 Task: Search for Airbnb cabins in Jackson Hole, Wyoming with access to Cabins.
Action: Mouse moved to (530, 97)
Screenshot: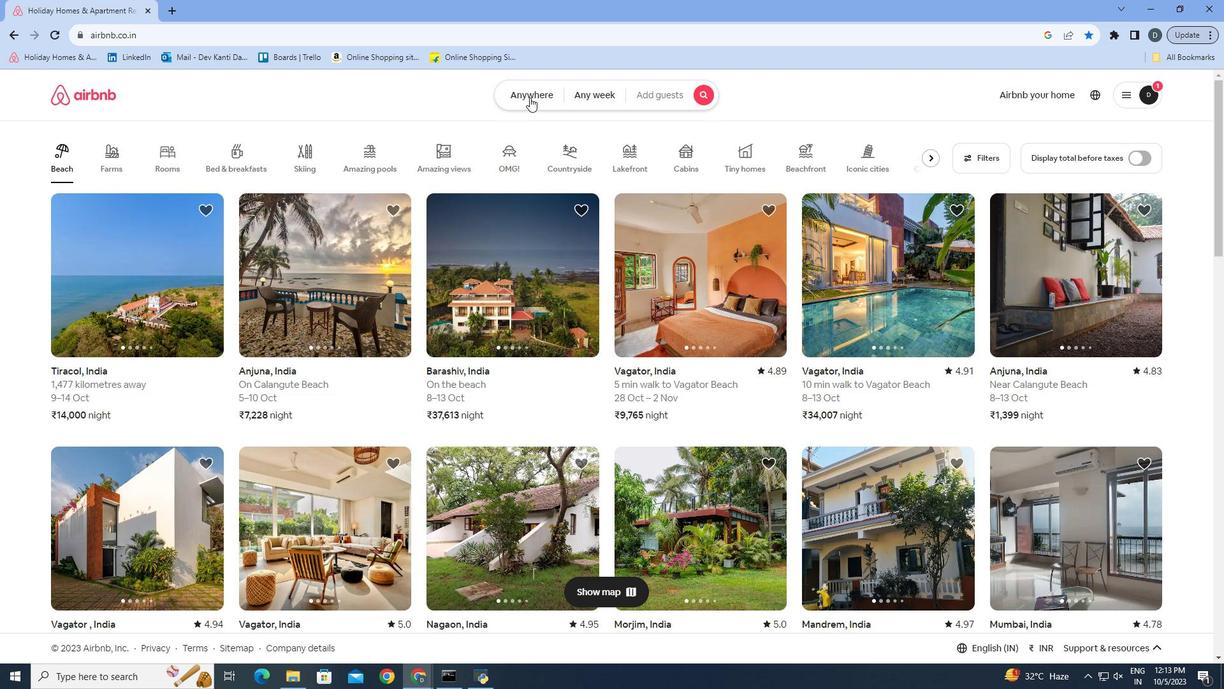 
Action: Mouse pressed left at (530, 97)
Screenshot: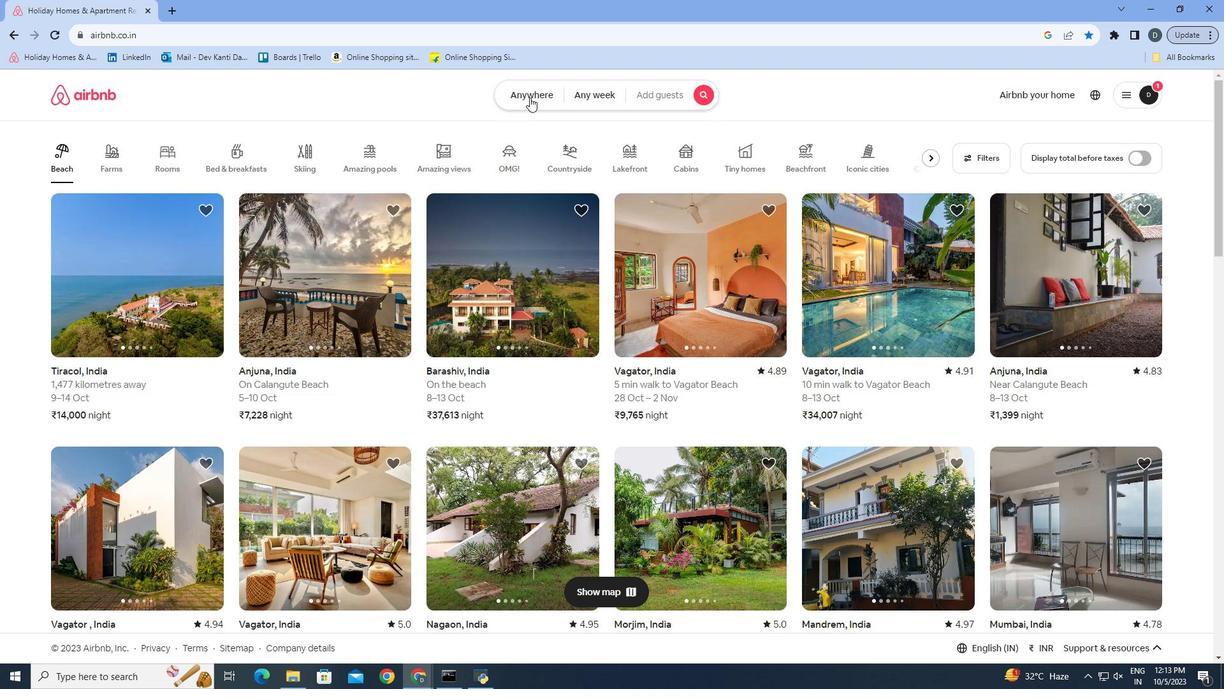 
Action: Mouse moved to (428, 145)
Screenshot: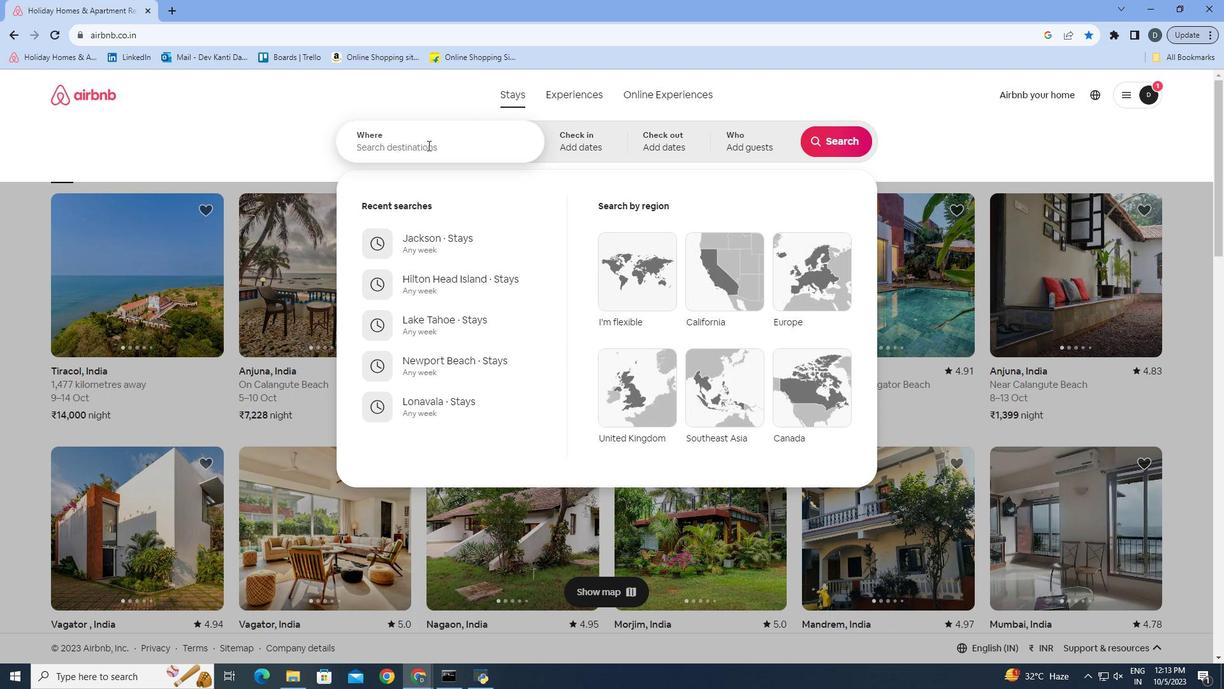 
Action: Mouse pressed left at (428, 145)
Screenshot: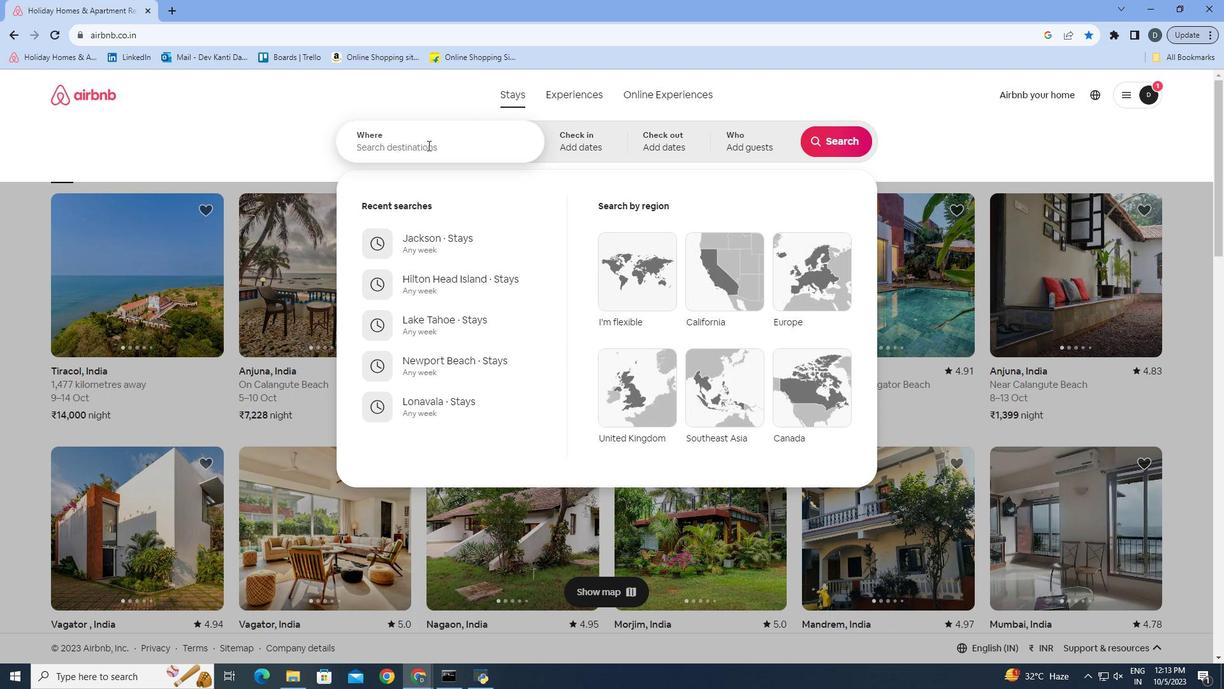 
Action: Mouse moved to (420, 144)
Screenshot: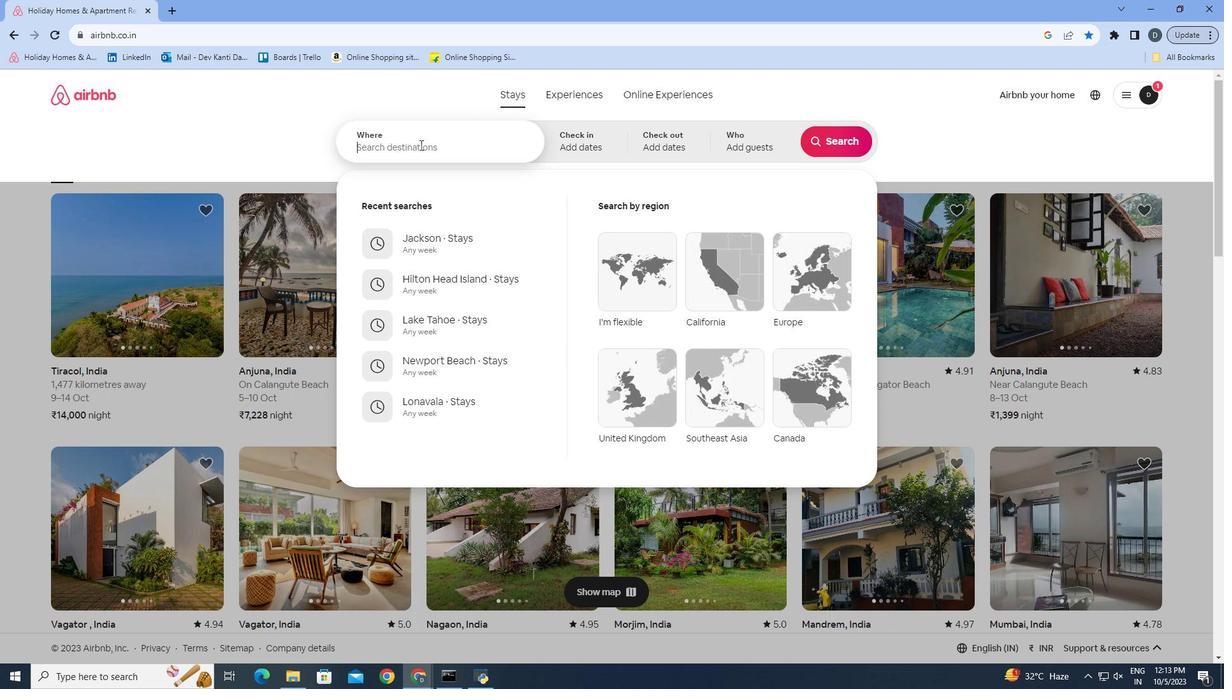 
Action: Key pressed <Key.shift>Jackson<Key.space><Key.shift>Hole<Key.down><Key.enter>
Screenshot: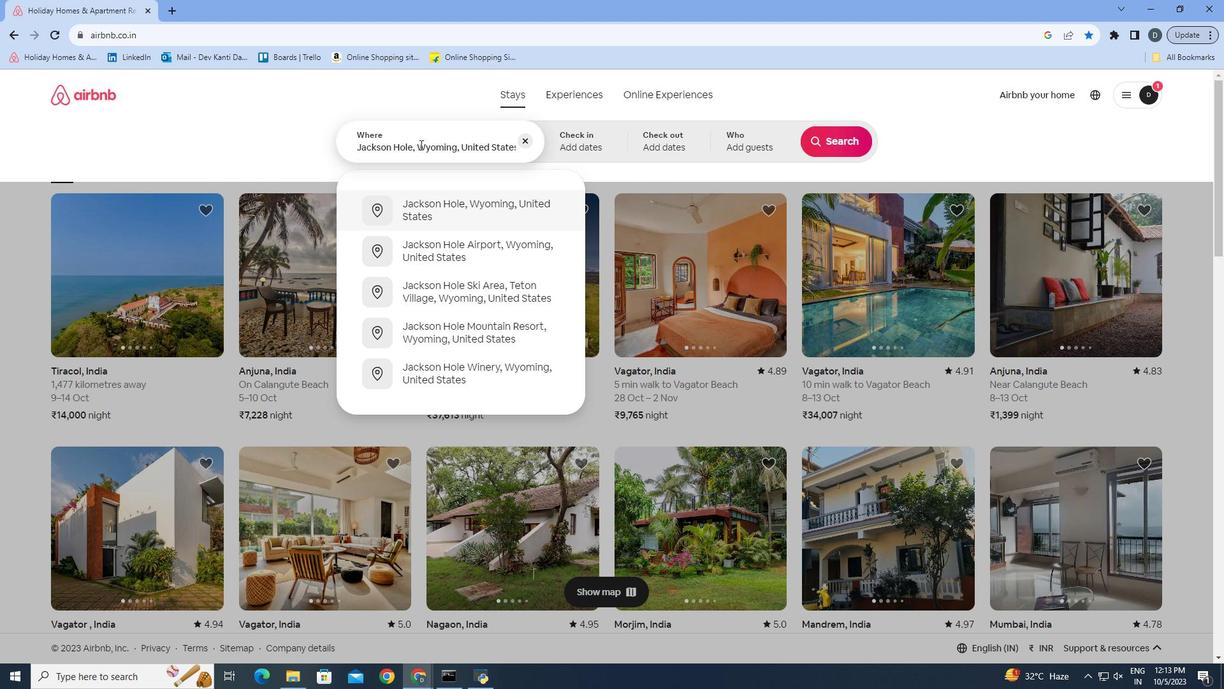 
Action: Mouse moved to (830, 142)
Screenshot: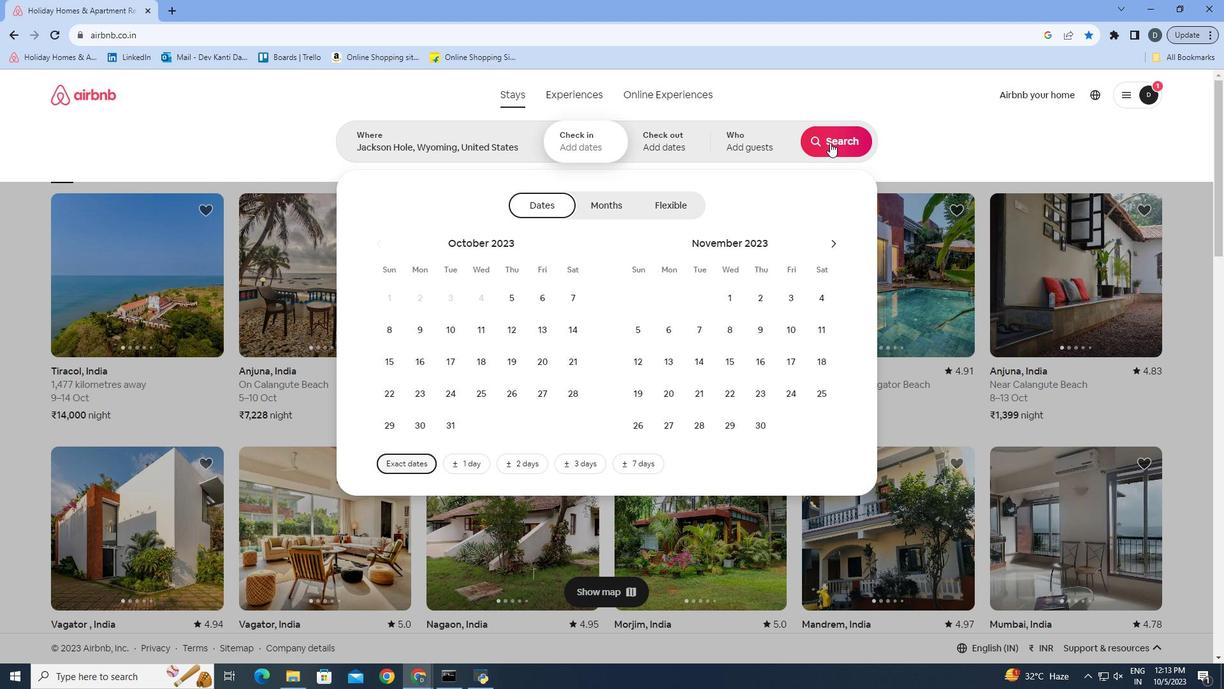 
Action: Mouse pressed left at (830, 142)
Screenshot: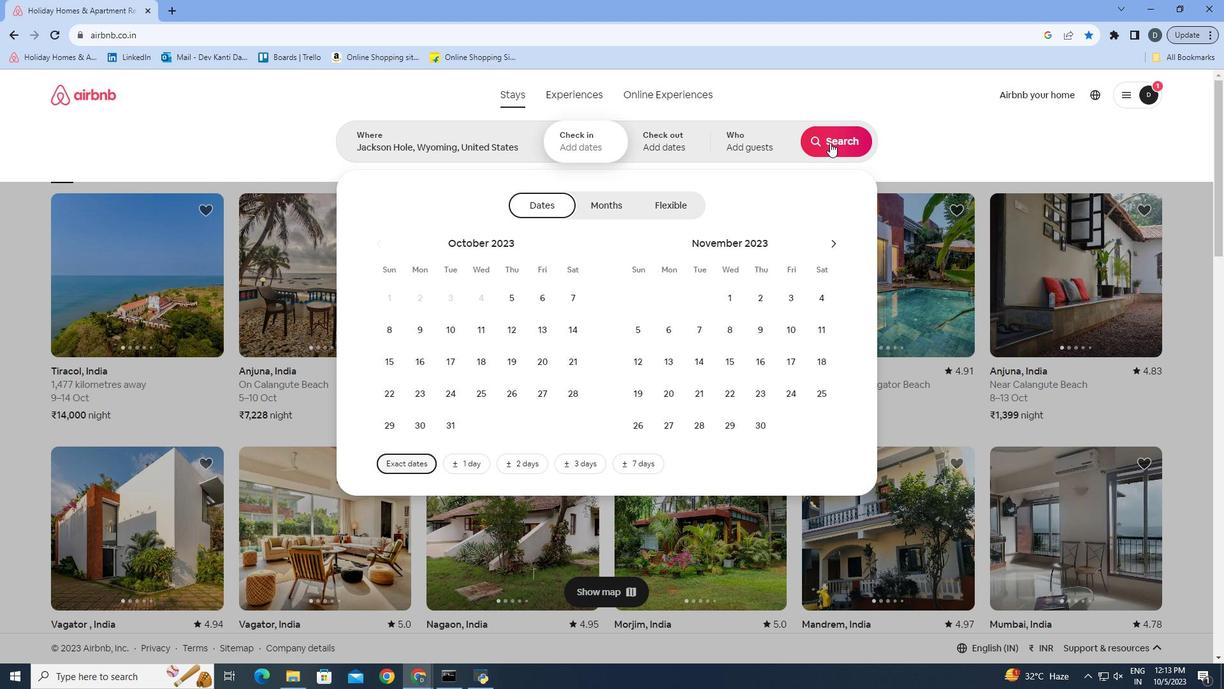 
Action: Mouse moved to (182, 142)
Screenshot: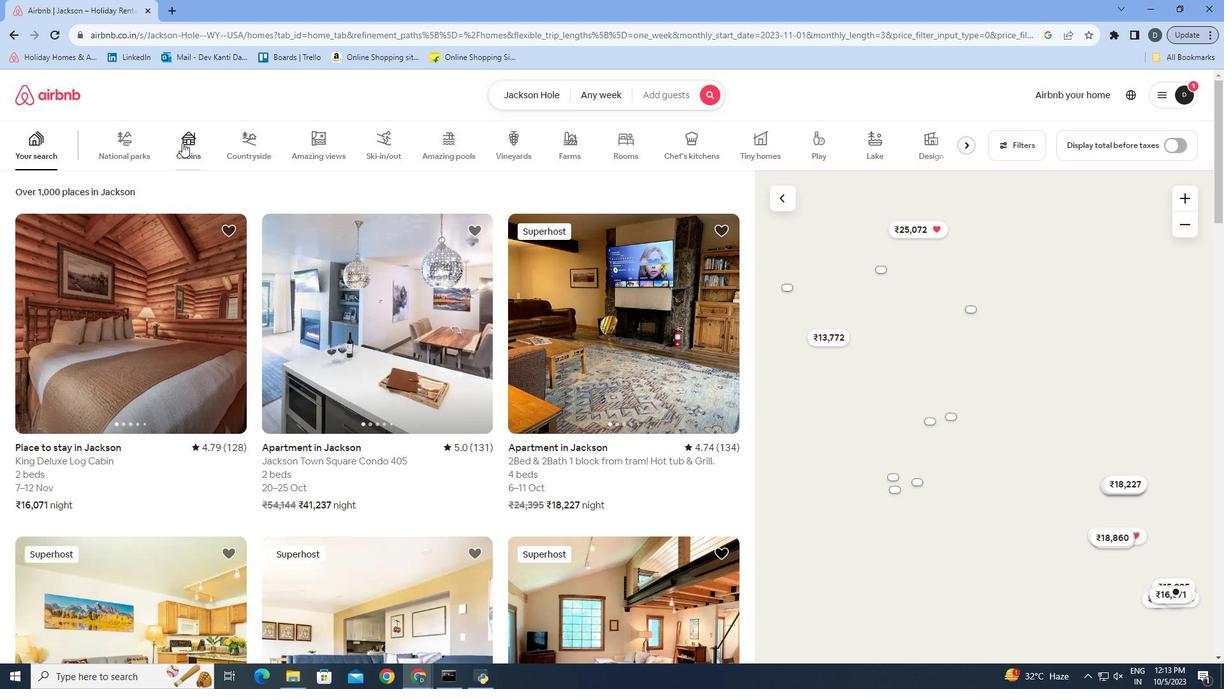 
Action: Mouse pressed left at (182, 142)
Screenshot: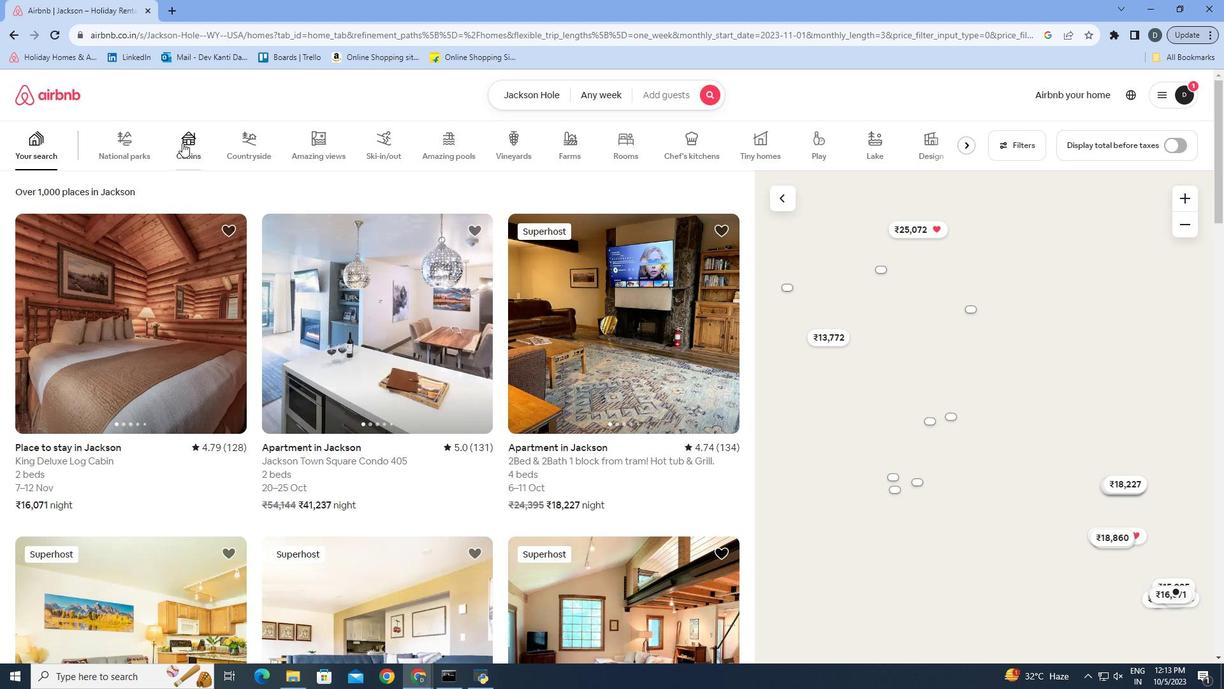 
Action: Mouse moved to (586, 314)
Screenshot: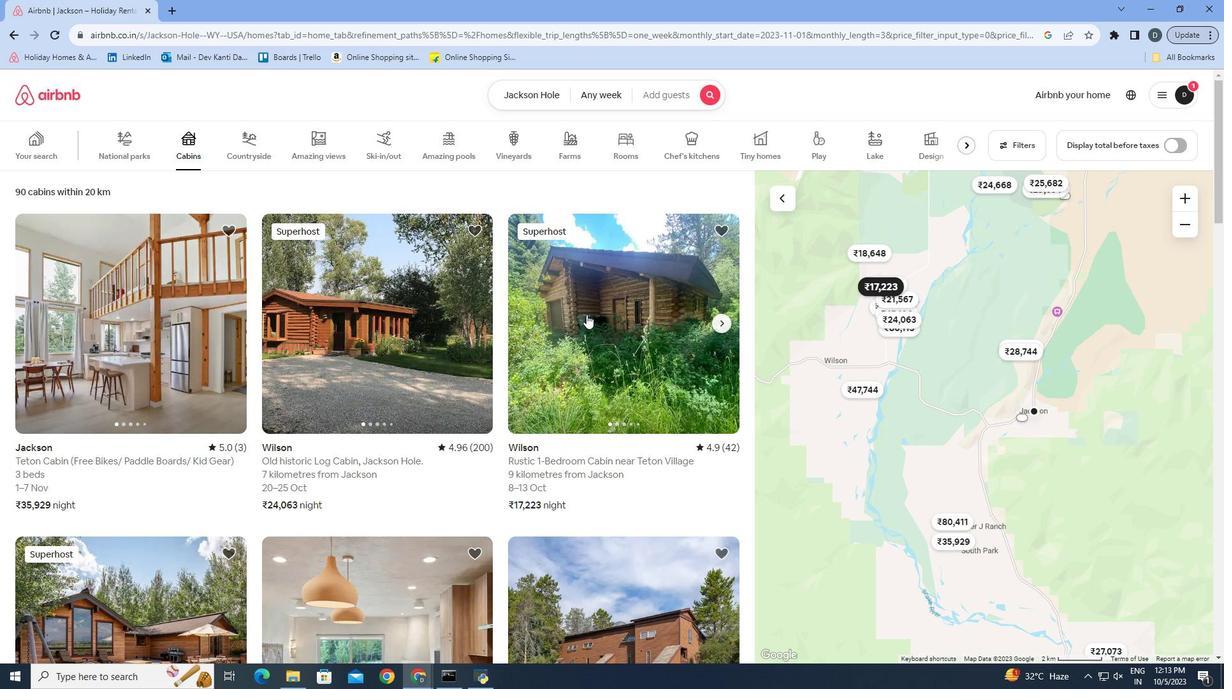 
Action: Mouse pressed left at (586, 314)
Screenshot: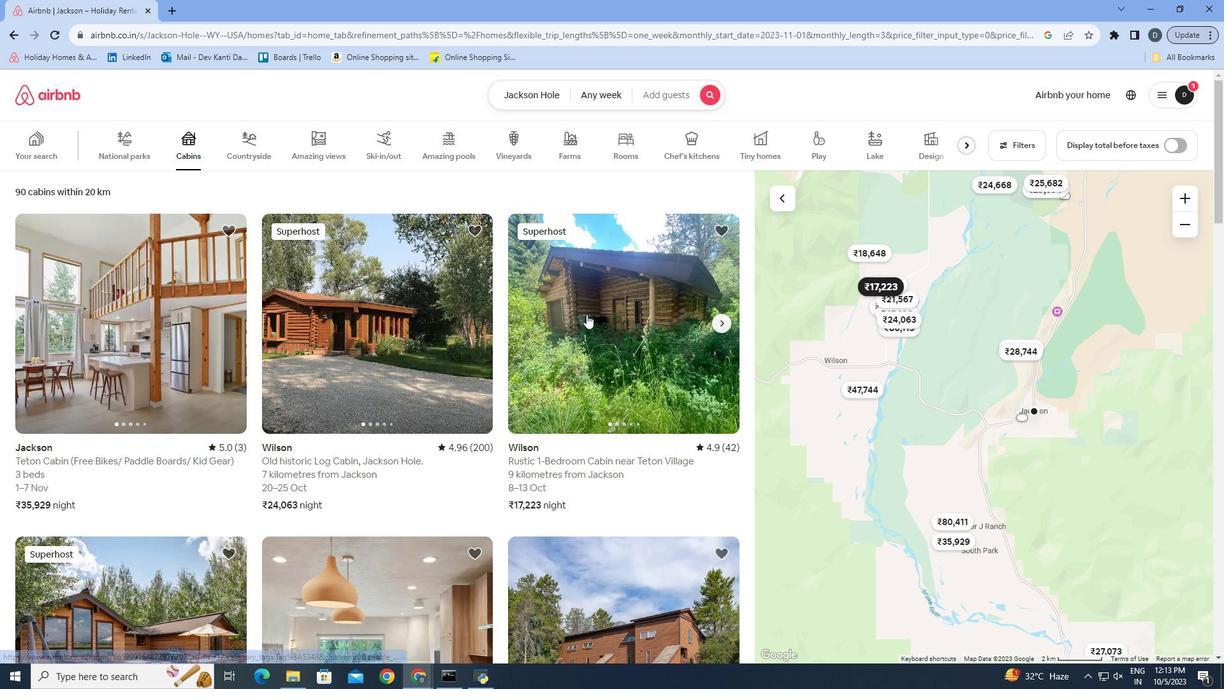 
Action: Mouse moved to (926, 479)
Screenshot: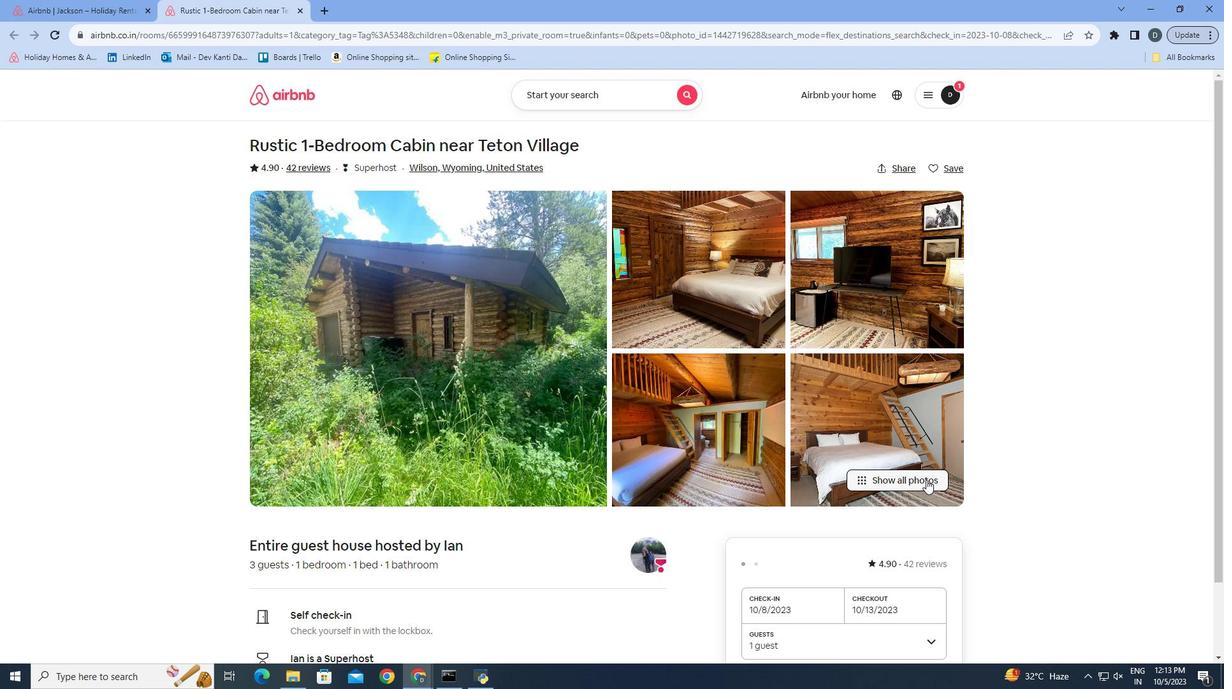 
Action: Mouse pressed left at (926, 479)
Screenshot: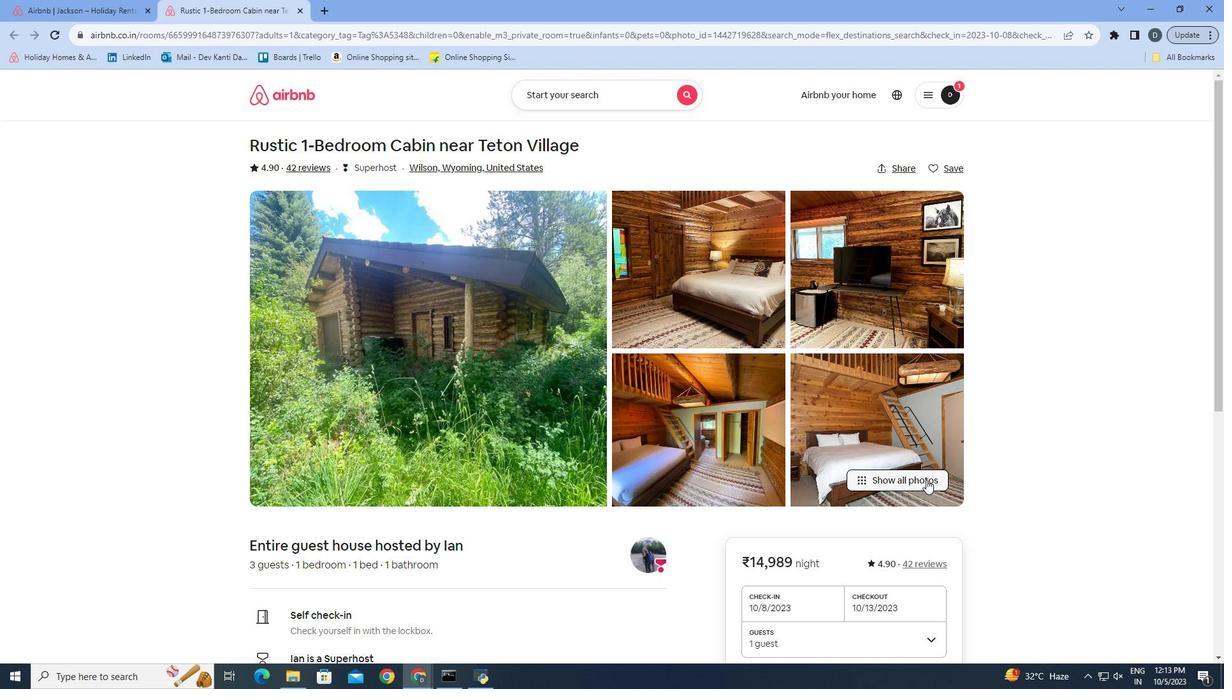 
Action: Mouse moved to (953, 371)
Screenshot: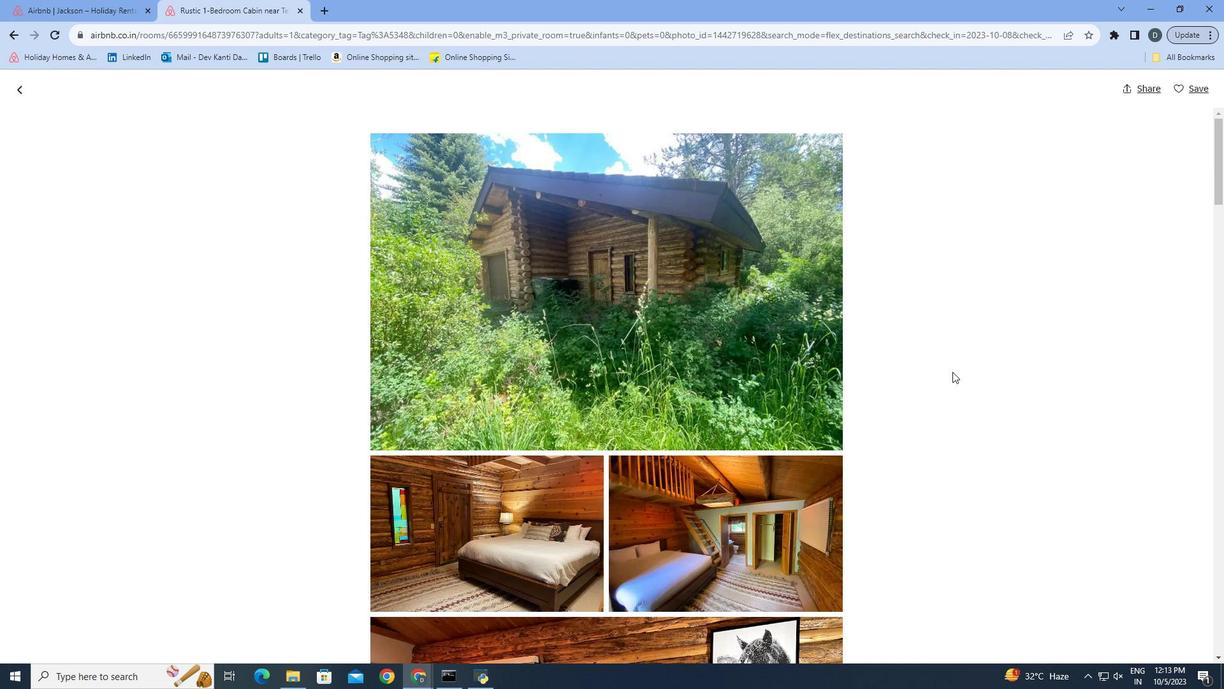 
Action: Mouse scrolled (953, 371) with delta (0, 0)
Screenshot: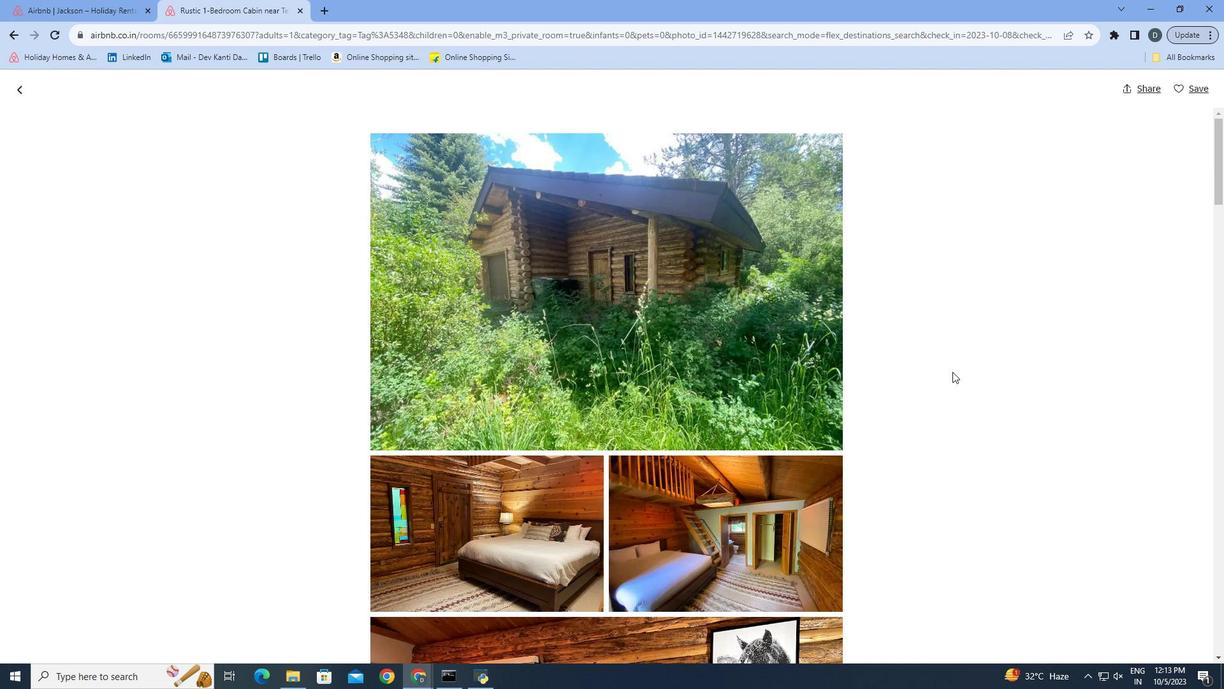 
Action: Mouse moved to (881, 372)
Screenshot: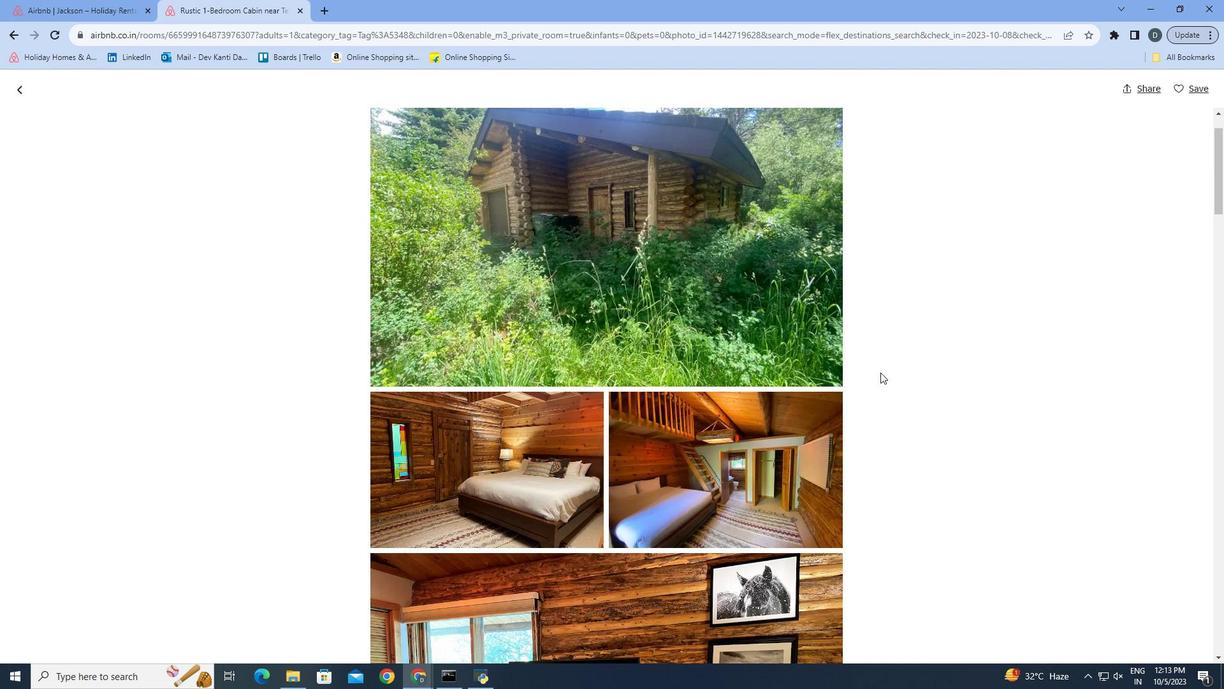 
Action: Mouse scrolled (881, 371) with delta (0, 0)
Screenshot: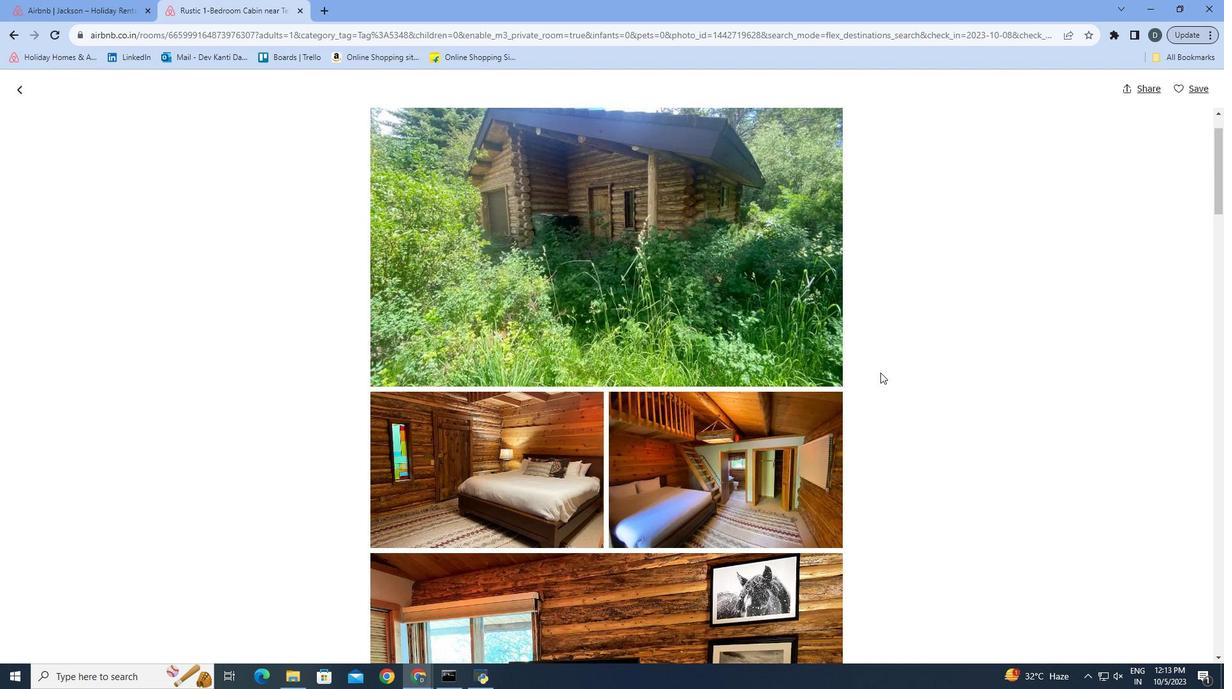 
Action: Mouse moved to (877, 371)
Screenshot: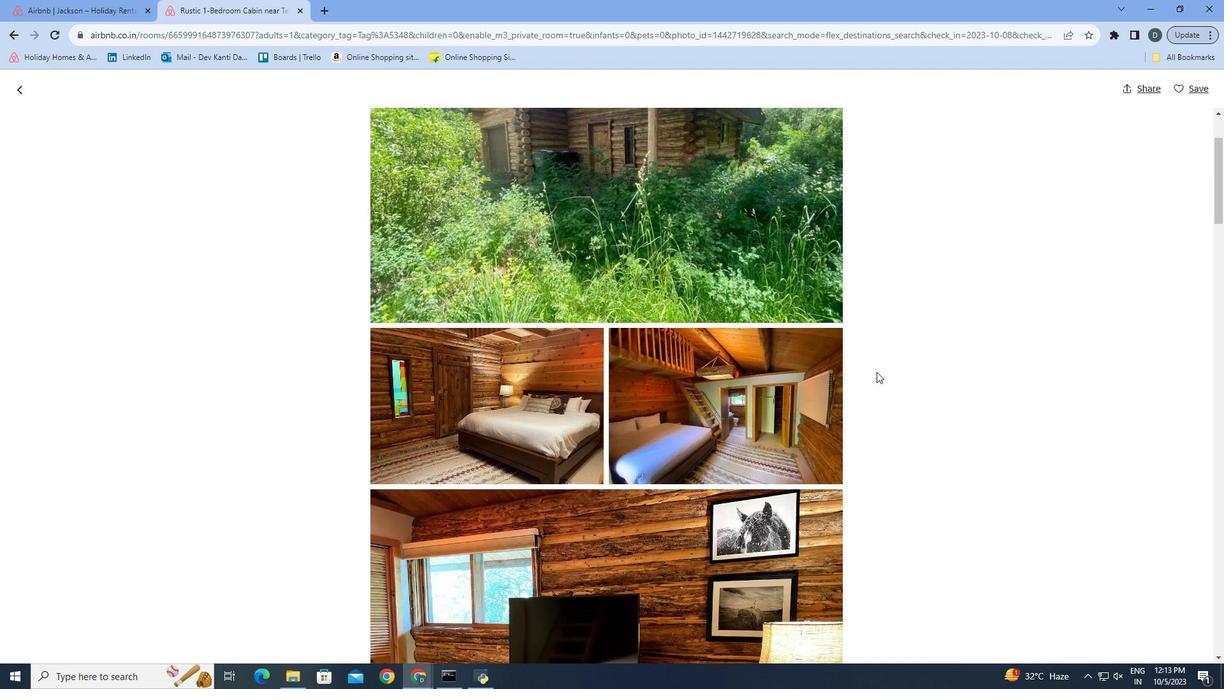 
Action: Mouse scrolled (877, 371) with delta (0, 0)
Screenshot: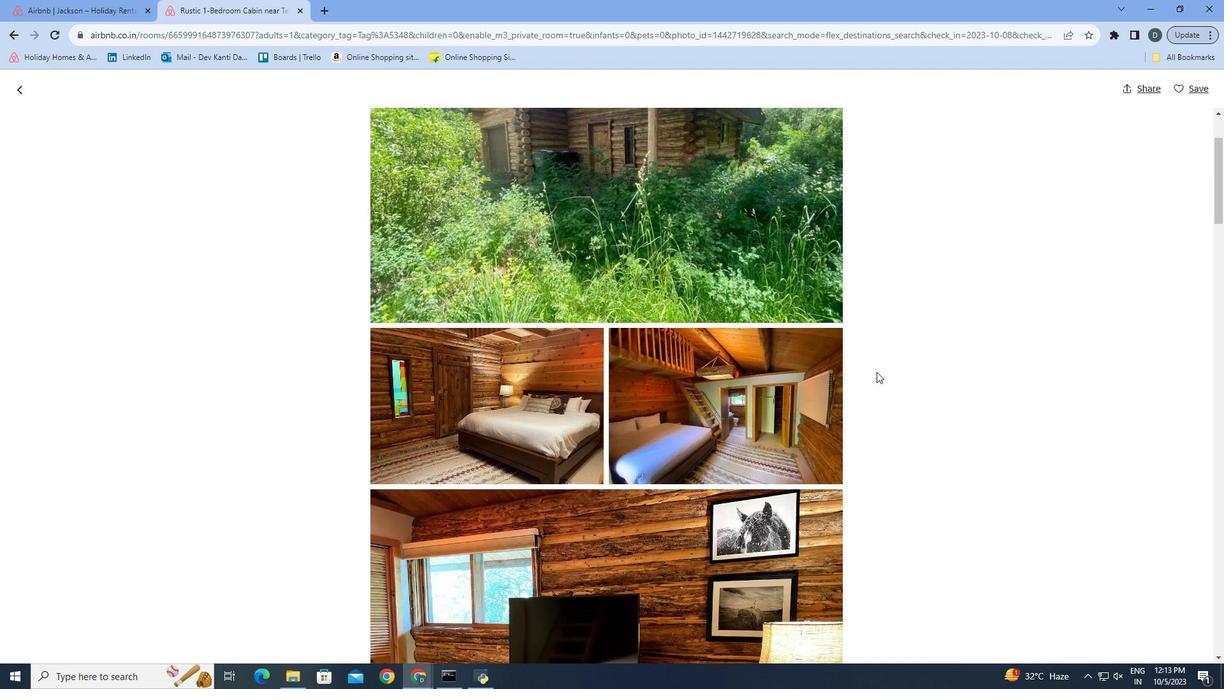 
Action: Mouse scrolled (877, 371) with delta (0, 0)
Screenshot: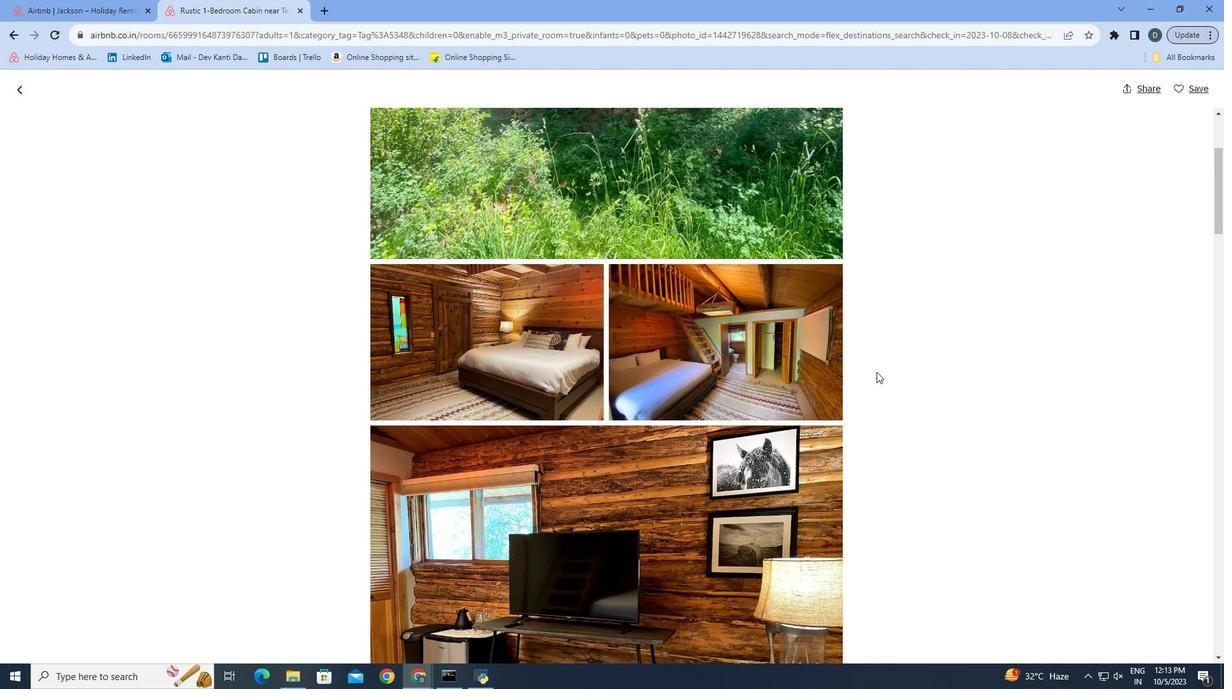 
Action: Mouse scrolled (877, 371) with delta (0, 0)
Screenshot: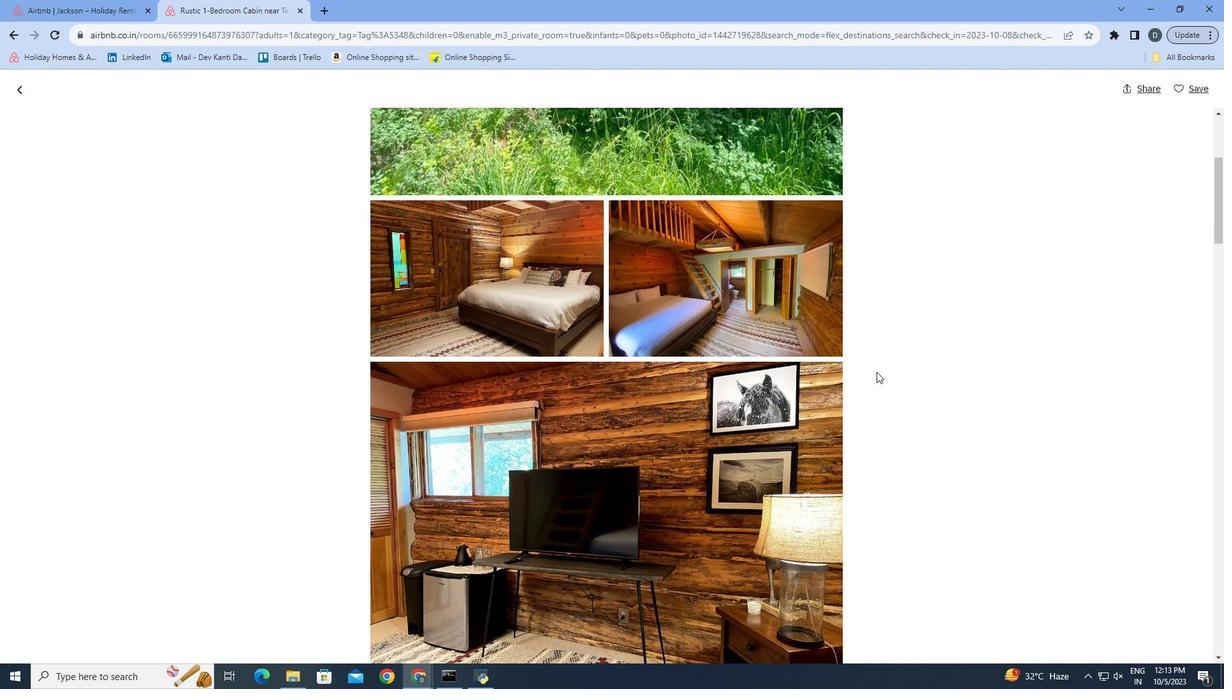 
Action: Mouse scrolled (877, 371) with delta (0, 0)
Screenshot: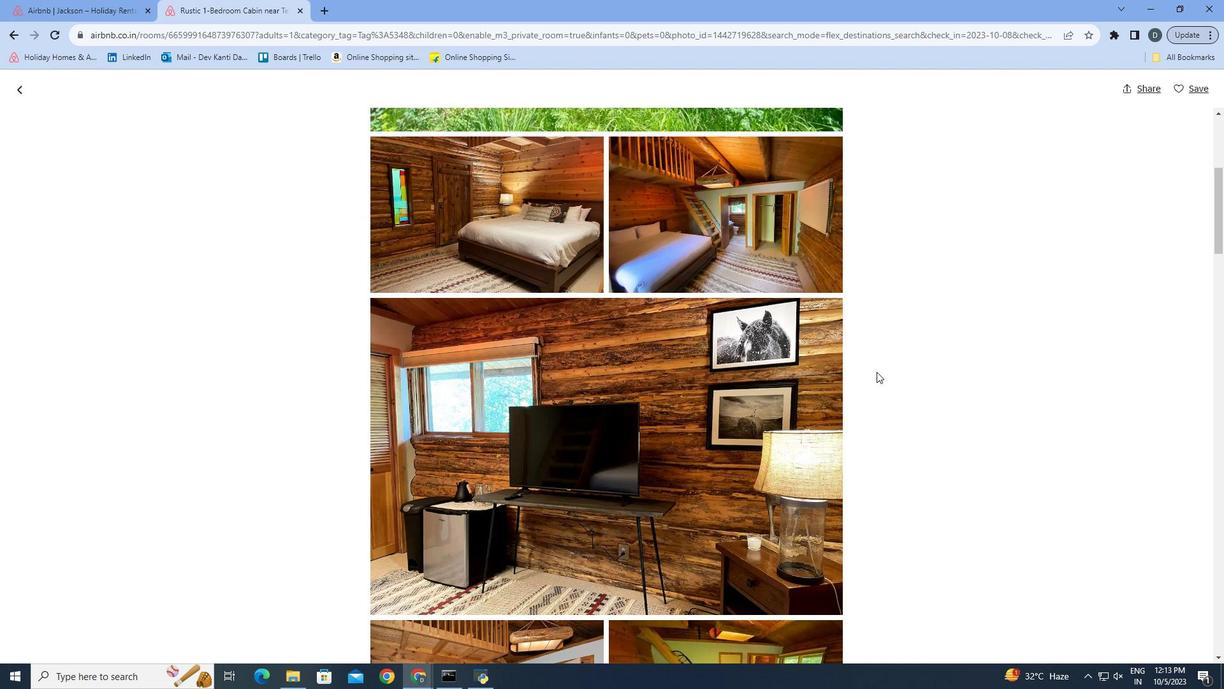 
Action: Mouse scrolled (877, 371) with delta (0, 0)
Screenshot: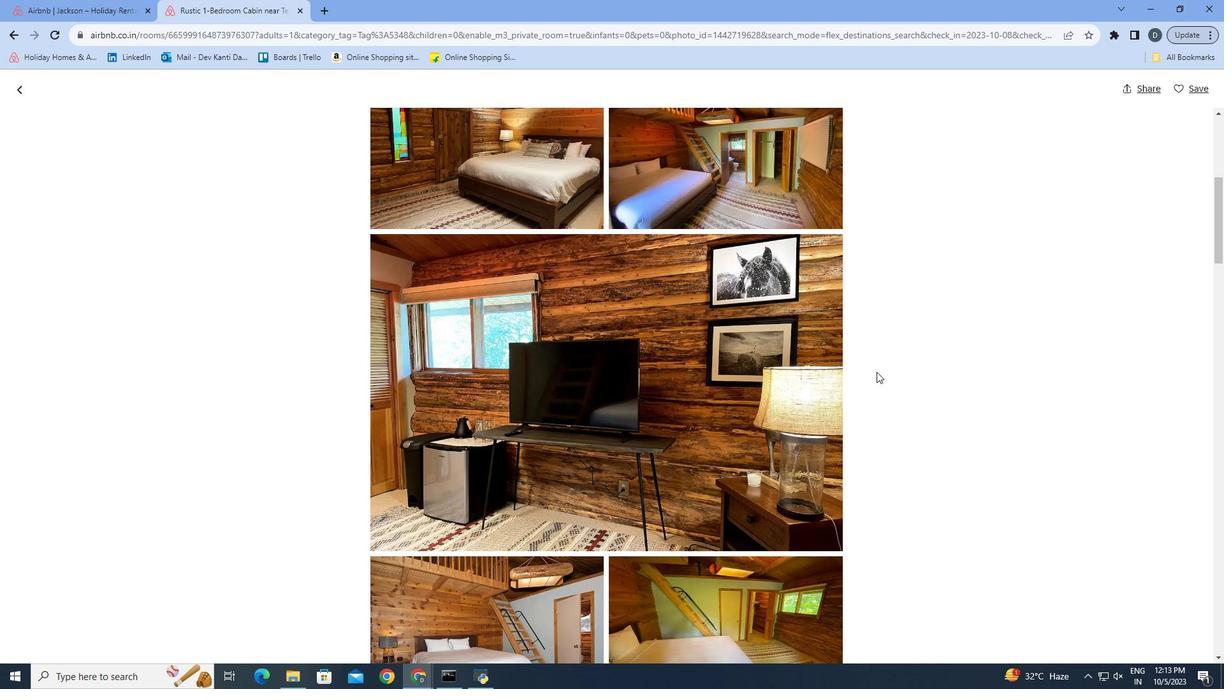 
Action: Mouse moved to (879, 371)
Screenshot: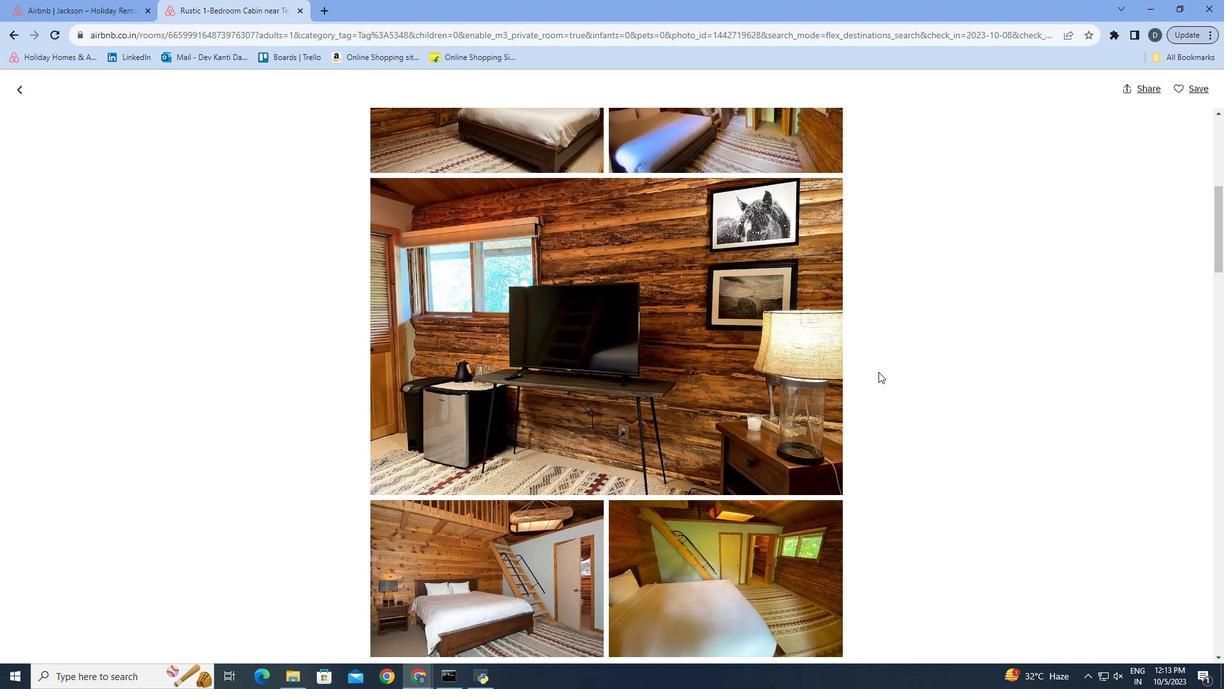 
Action: Mouse scrolled (879, 371) with delta (0, 0)
Screenshot: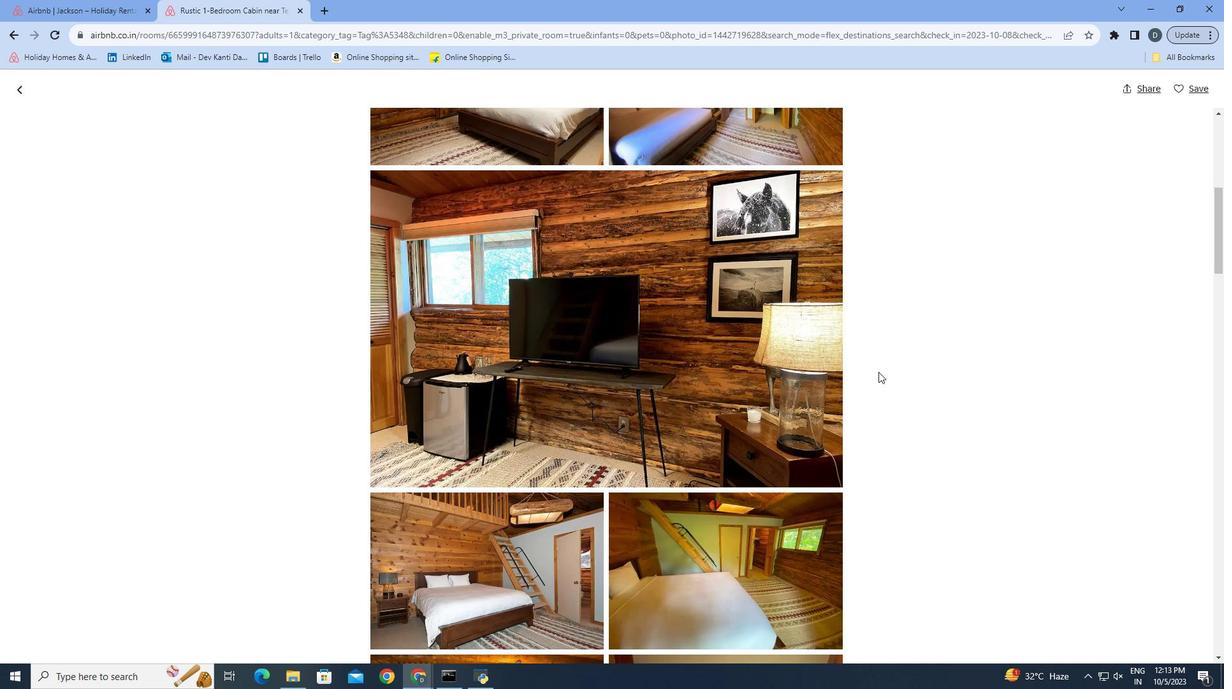 
Action: Mouse scrolled (879, 371) with delta (0, 0)
Screenshot: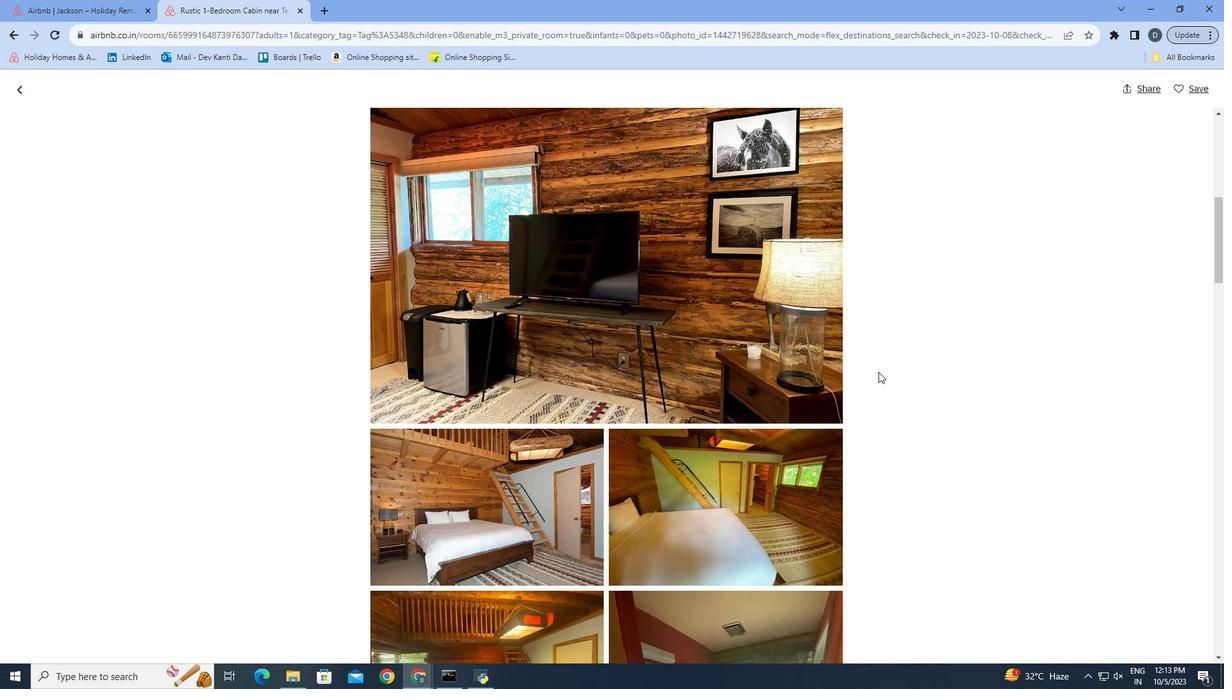 
Action: Mouse scrolled (879, 371) with delta (0, 0)
Screenshot: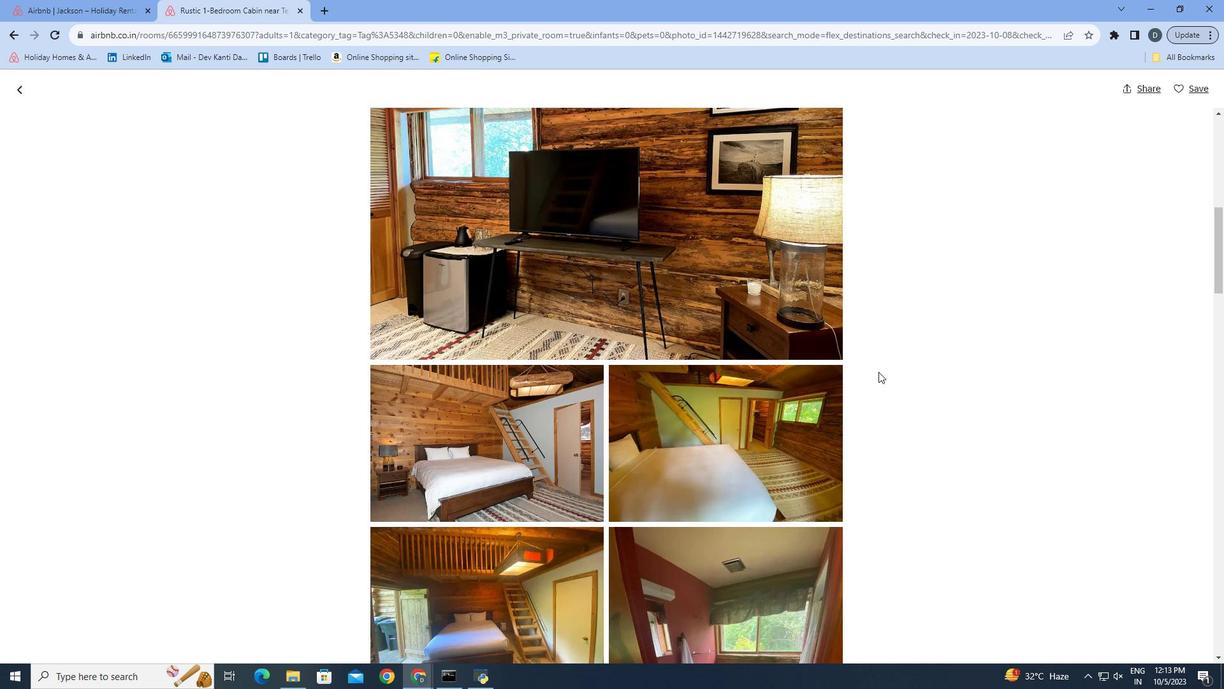 
Action: Mouse scrolled (879, 371) with delta (0, 0)
Screenshot: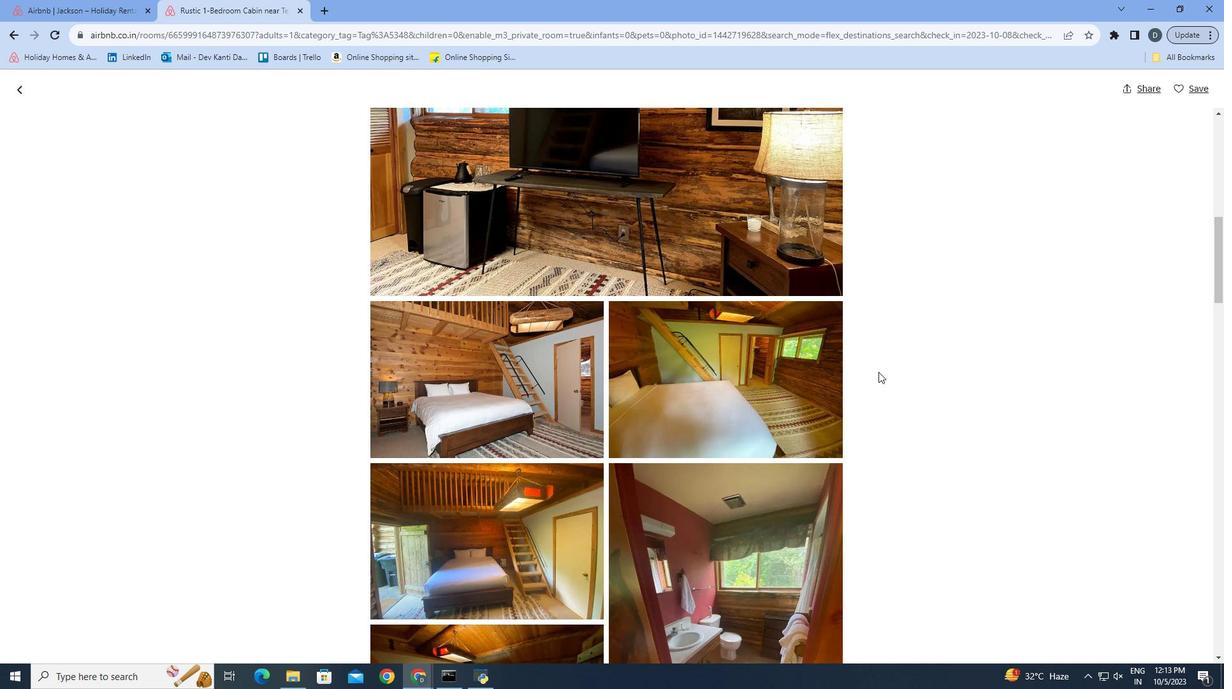 
Action: Mouse scrolled (879, 371) with delta (0, 0)
Screenshot: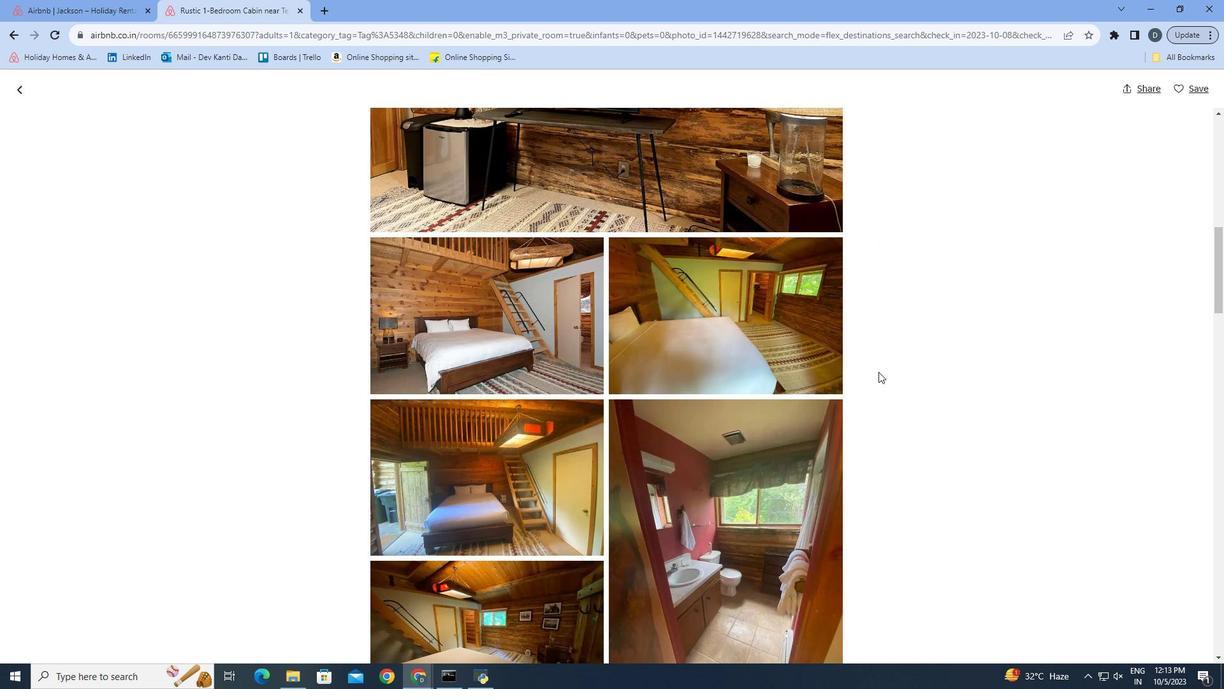 
Action: Mouse scrolled (879, 371) with delta (0, 0)
Screenshot: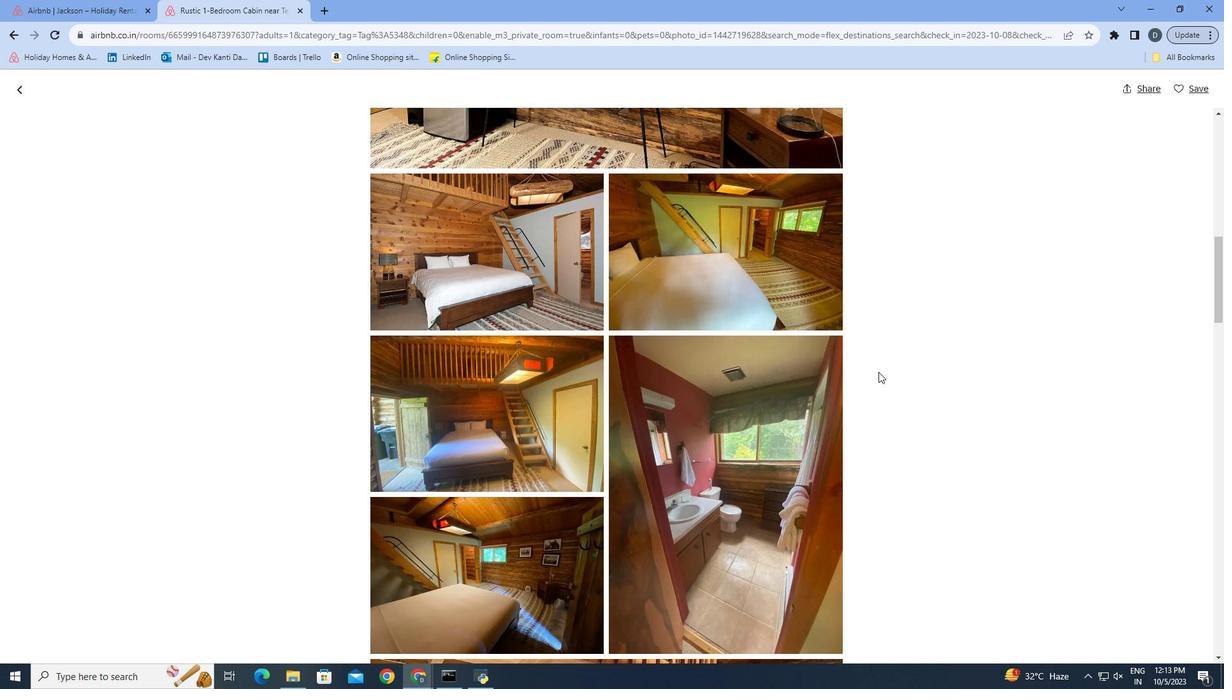 
Action: Mouse moved to (879, 371)
Screenshot: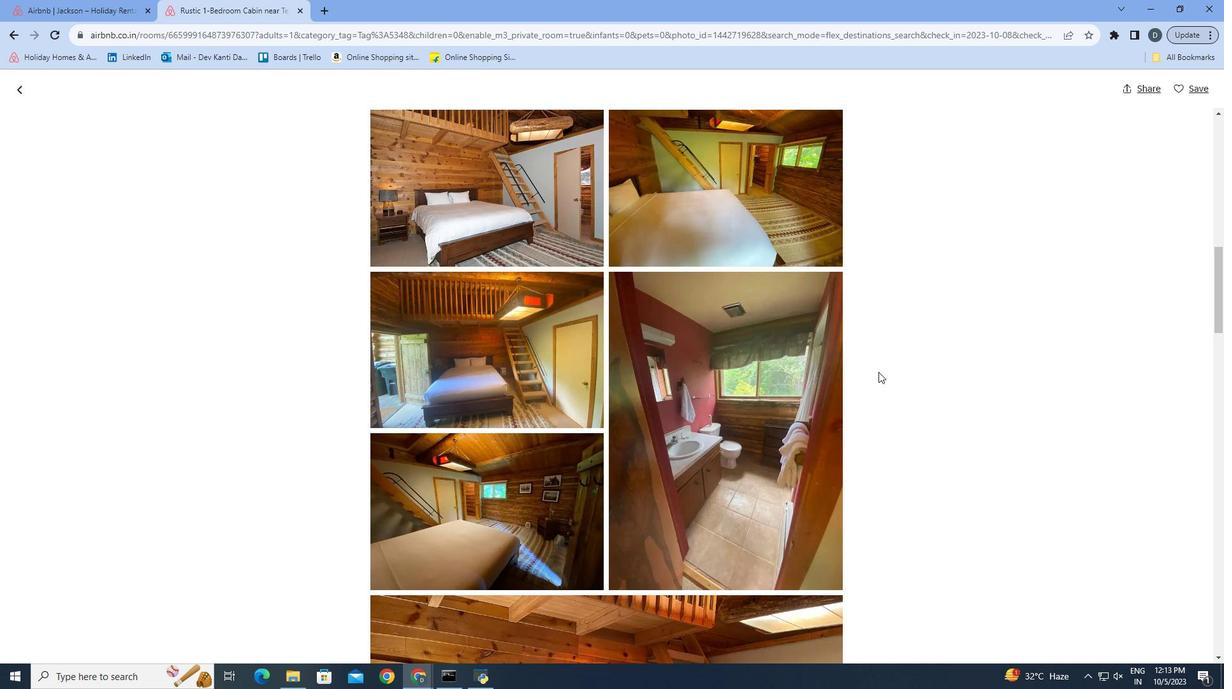 
Action: Mouse scrolled (879, 371) with delta (0, 0)
Screenshot: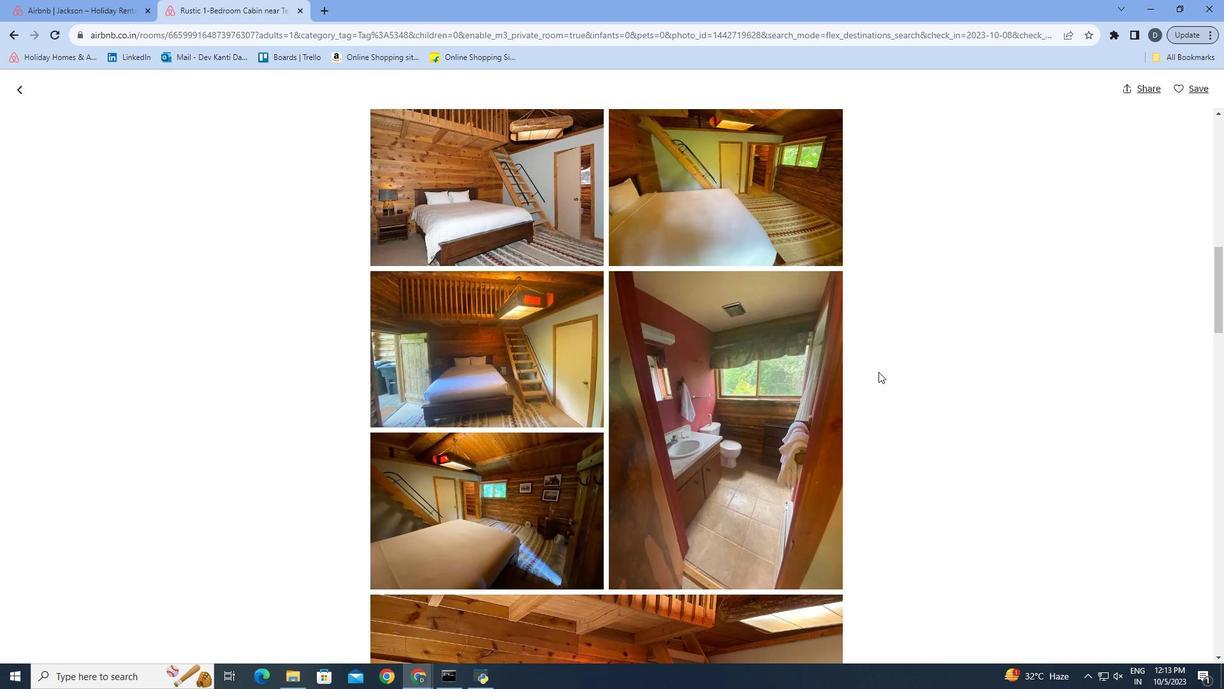 
Action: Mouse scrolled (879, 371) with delta (0, 0)
Screenshot: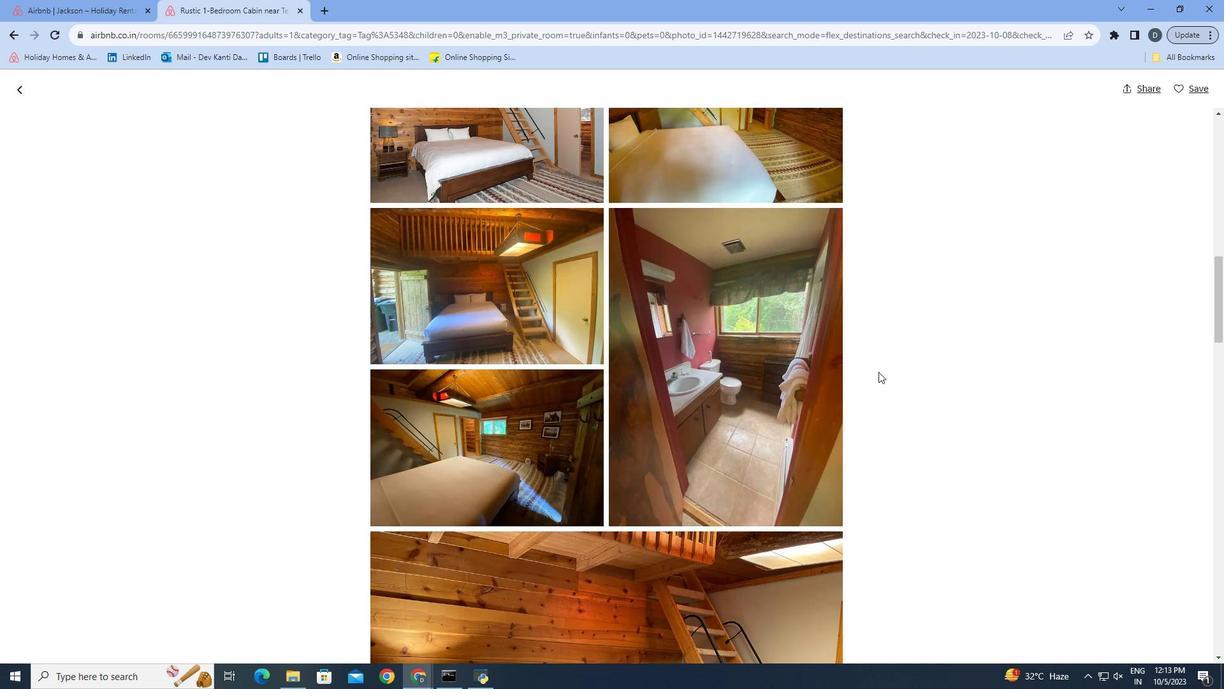 
Action: Mouse scrolled (879, 371) with delta (0, 0)
Screenshot: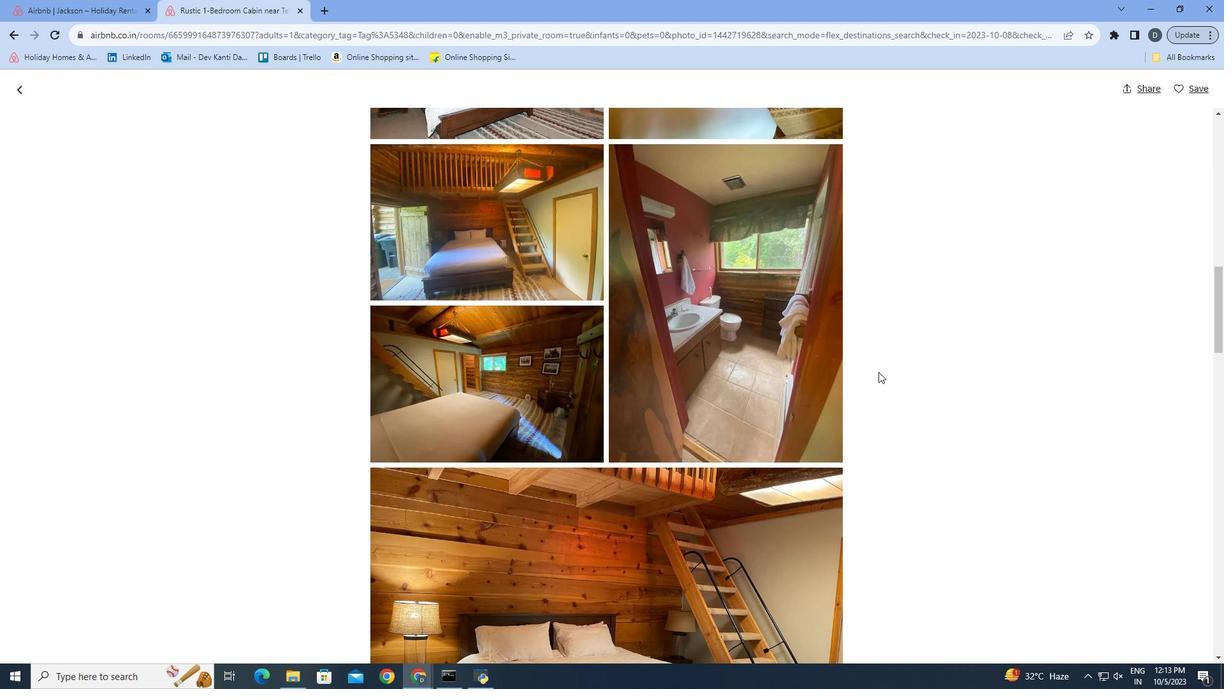 
Action: Mouse moved to (878, 373)
Screenshot: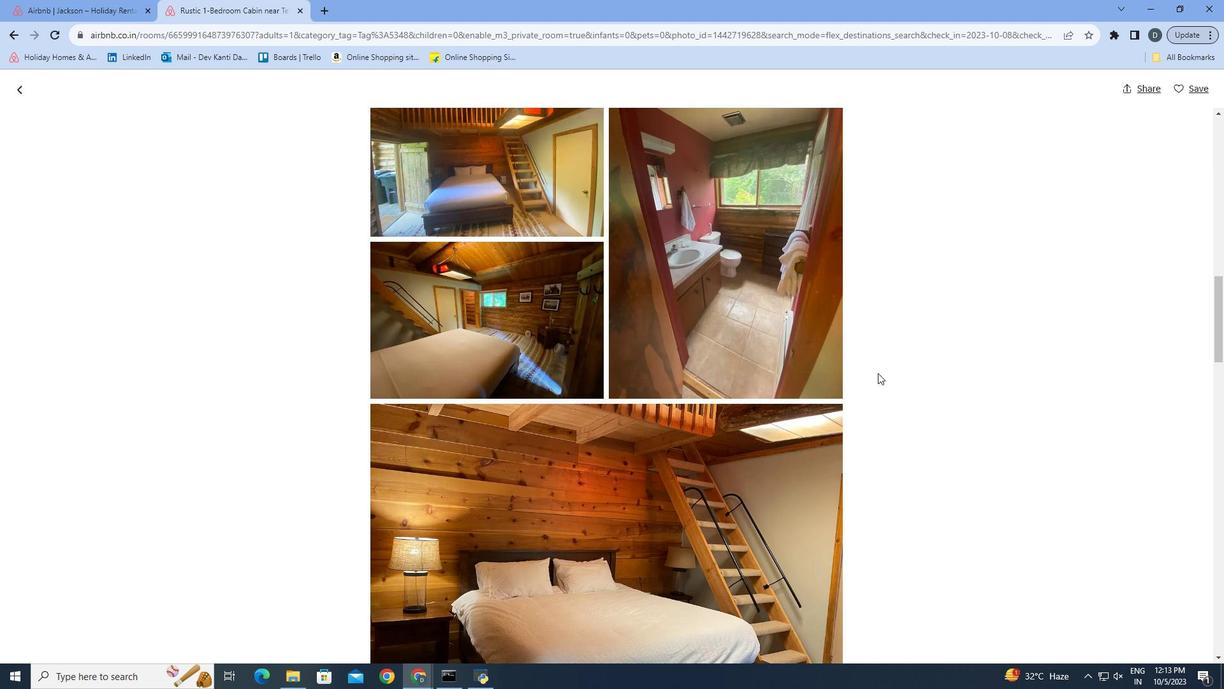 
Action: Mouse scrolled (878, 372) with delta (0, 0)
Screenshot: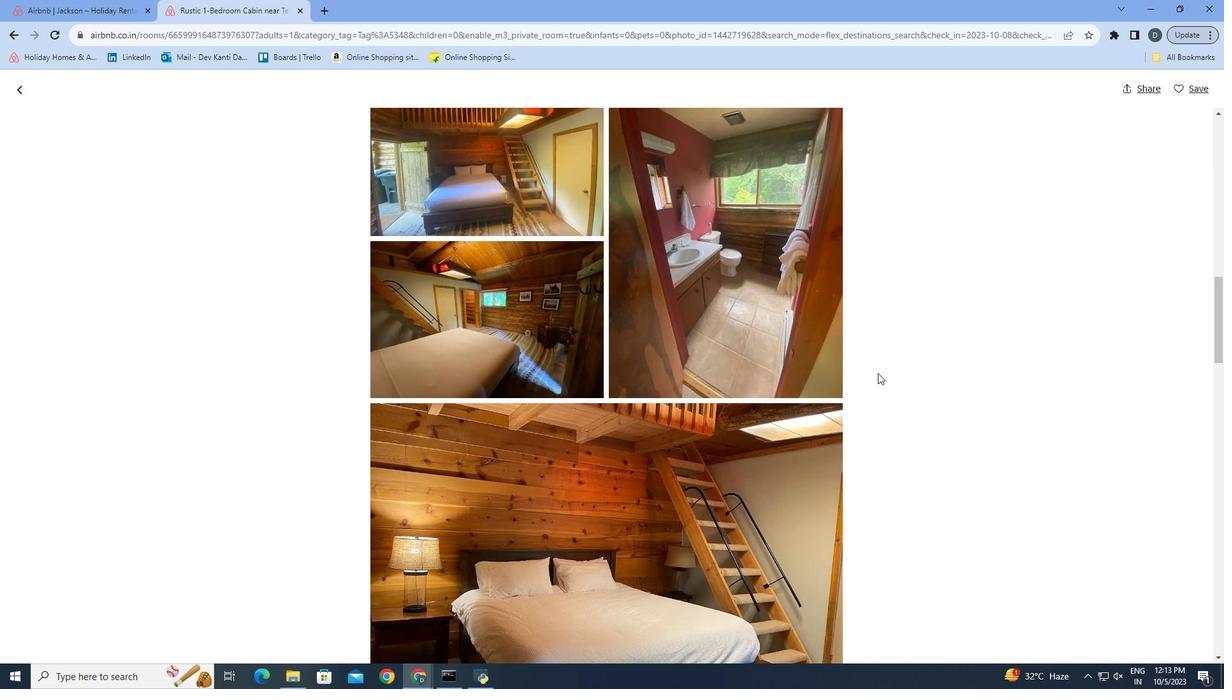 
Action: Mouse moved to (878, 373)
Screenshot: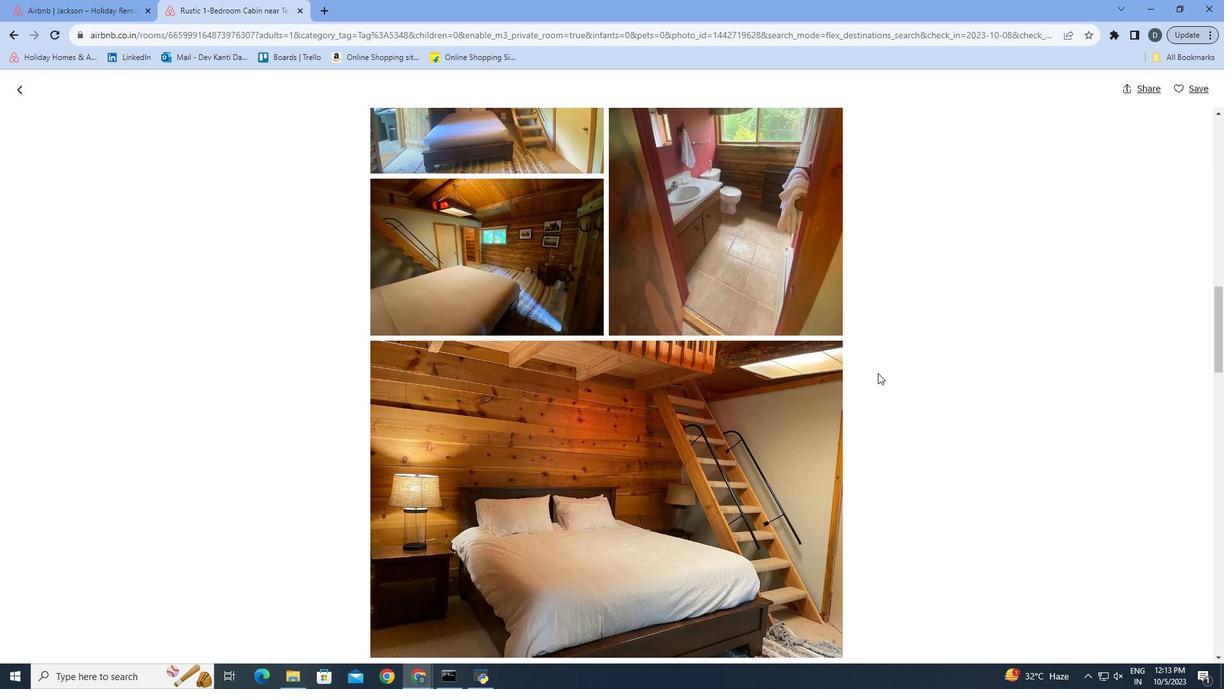 
Action: Mouse scrolled (878, 372) with delta (0, 0)
Screenshot: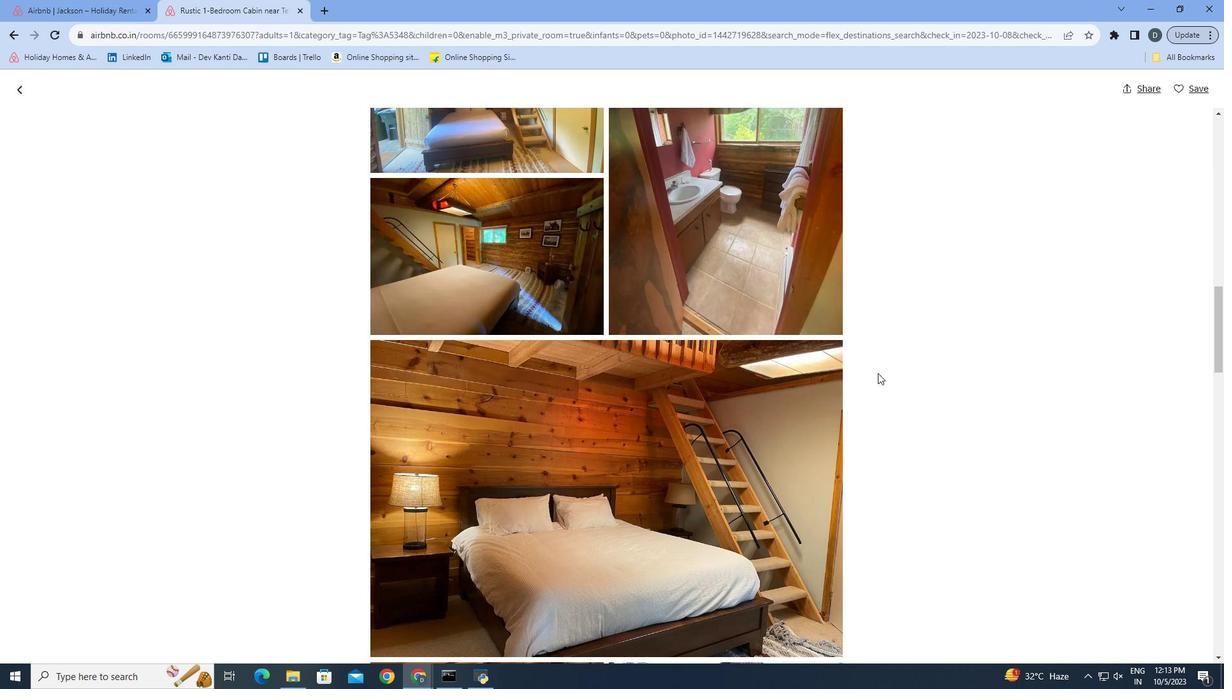 
Action: Mouse scrolled (878, 372) with delta (0, 0)
Screenshot: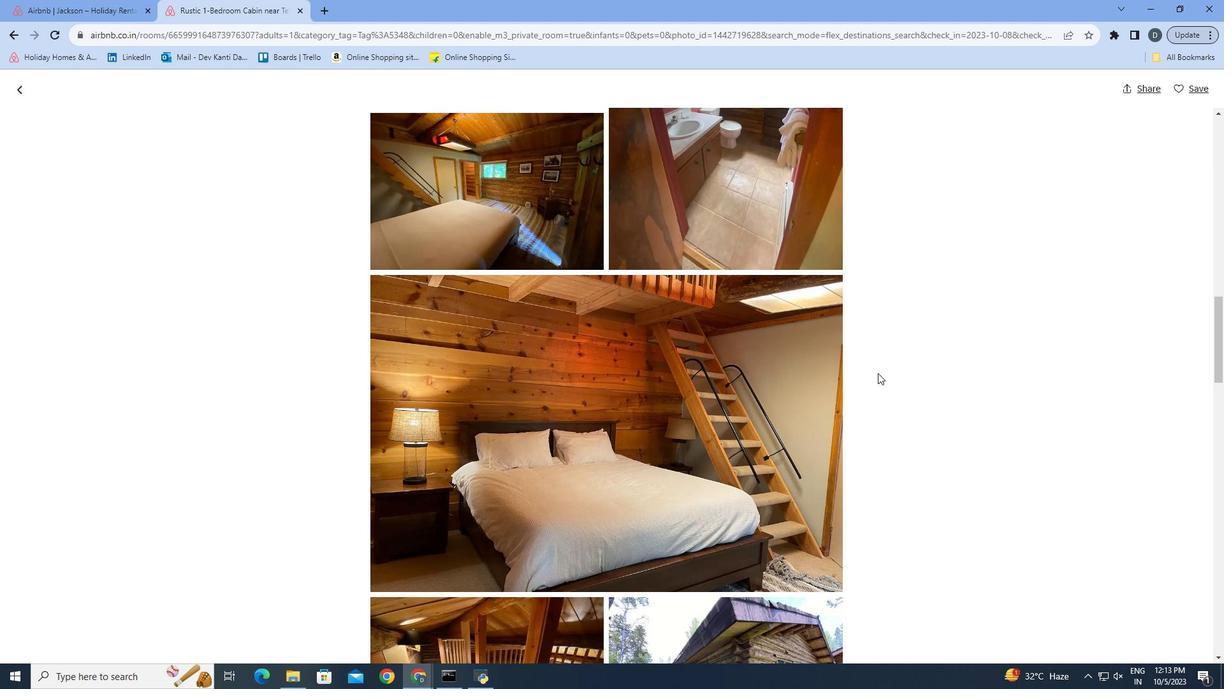 
Action: Mouse scrolled (878, 372) with delta (0, 0)
Screenshot: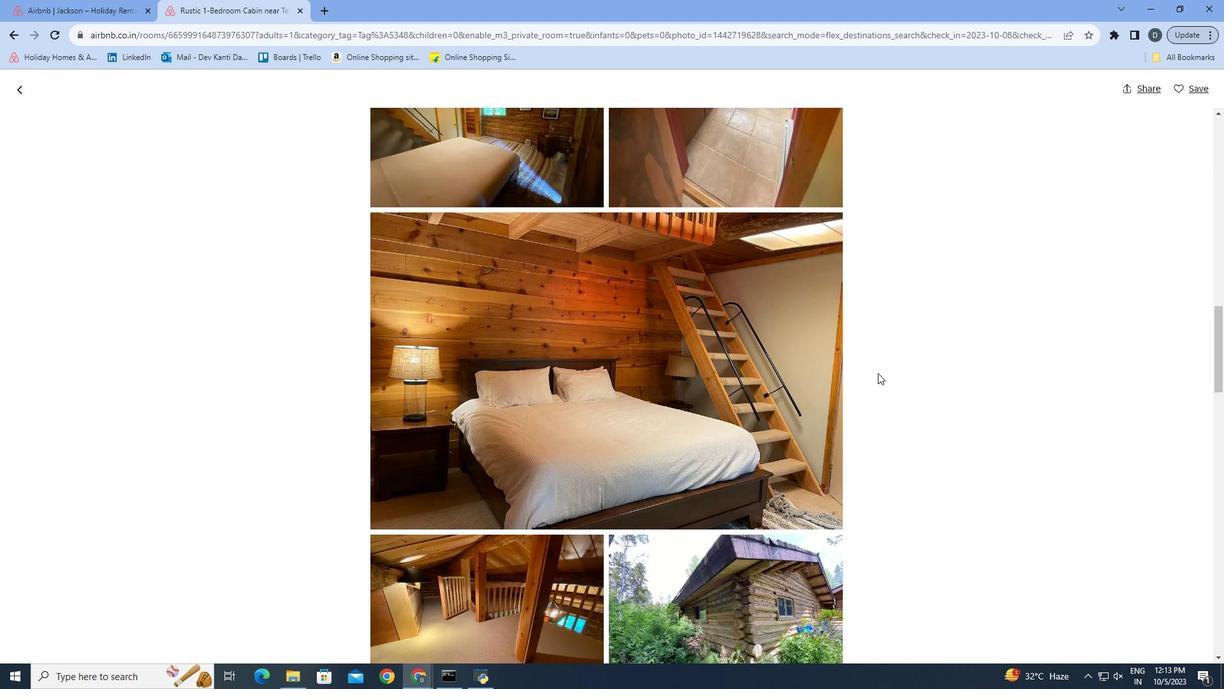 
Action: Mouse scrolled (878, 372) with delta (0, 0)
Screenshot: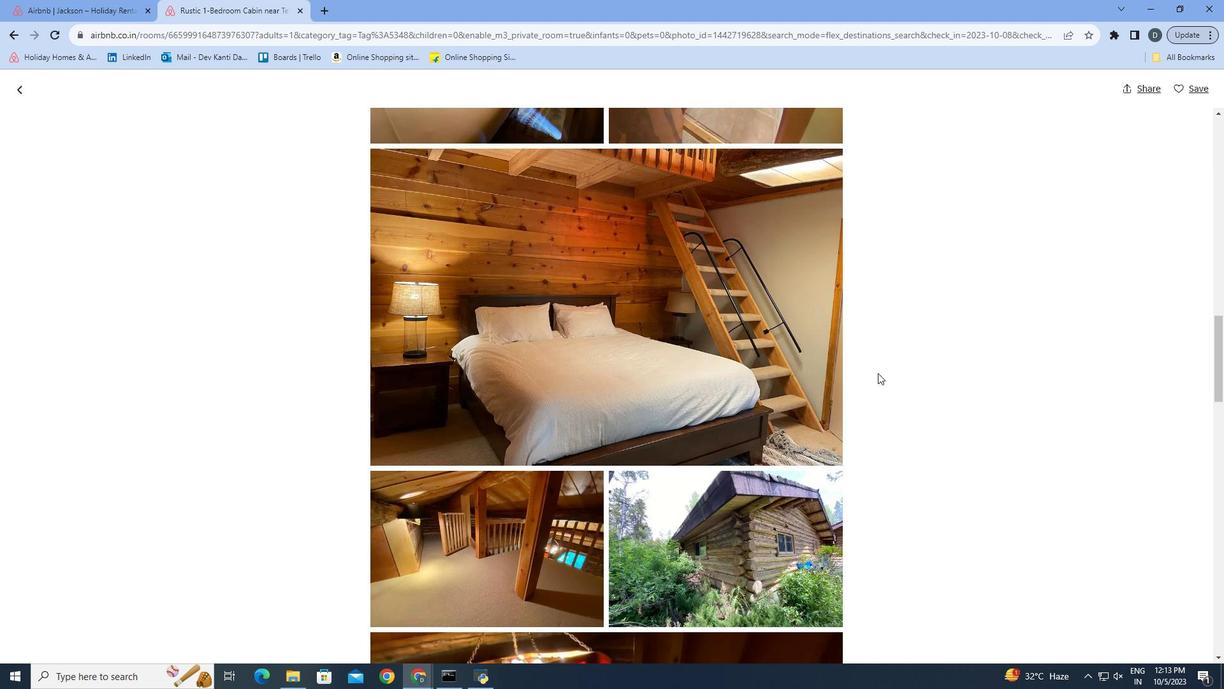 
Action: Mouse scrolled (878, 372) with delta (0, 0)
Screenshot: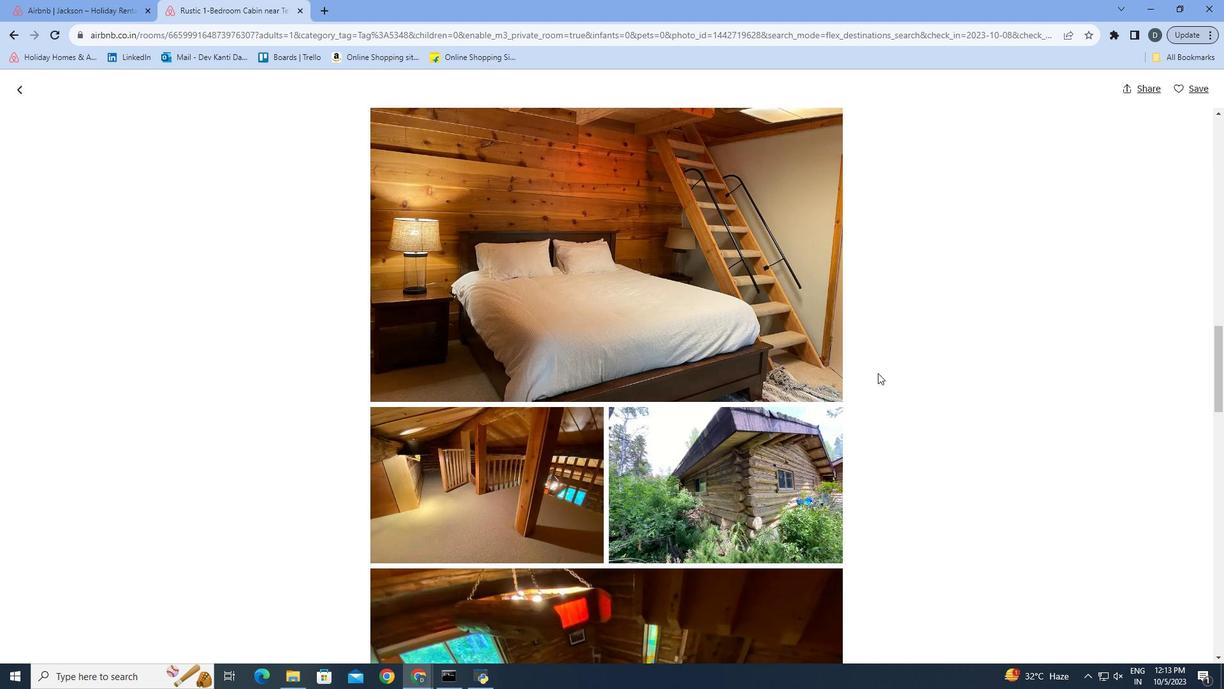 
Action: Mouse scrolled (878, 372) with delta (0, 0)
Screenshot: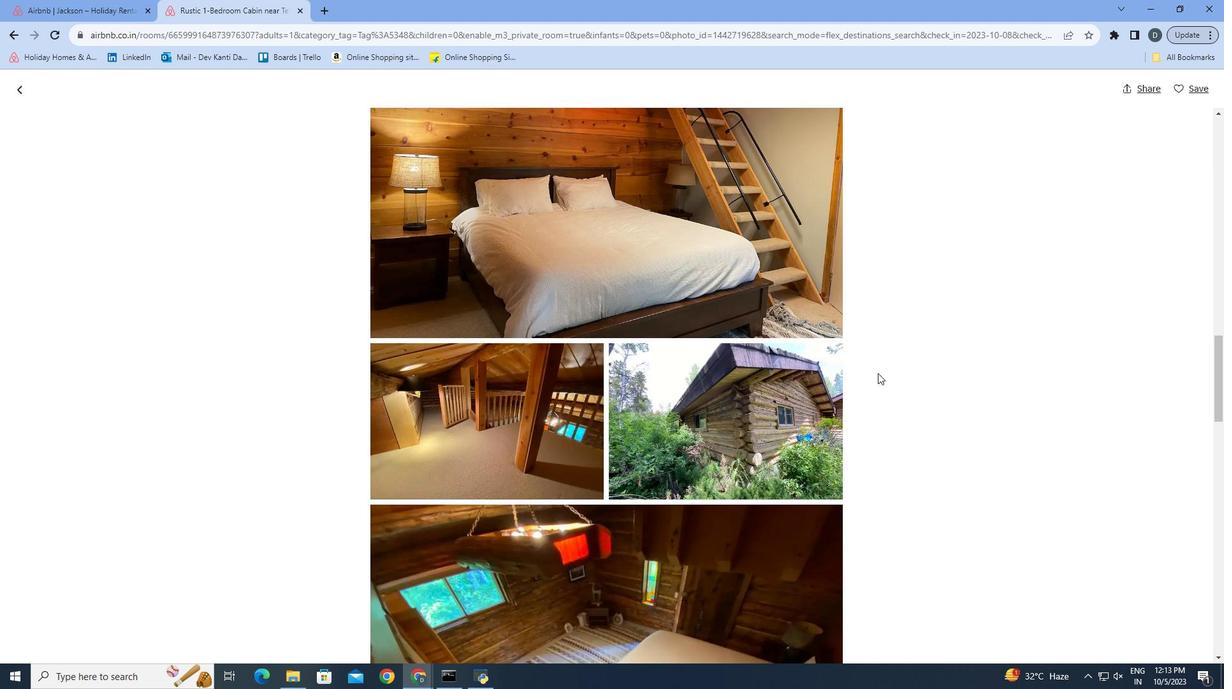 
Action: Mouse scrolled (878, 372) with delta (0, 0)
Screenshot: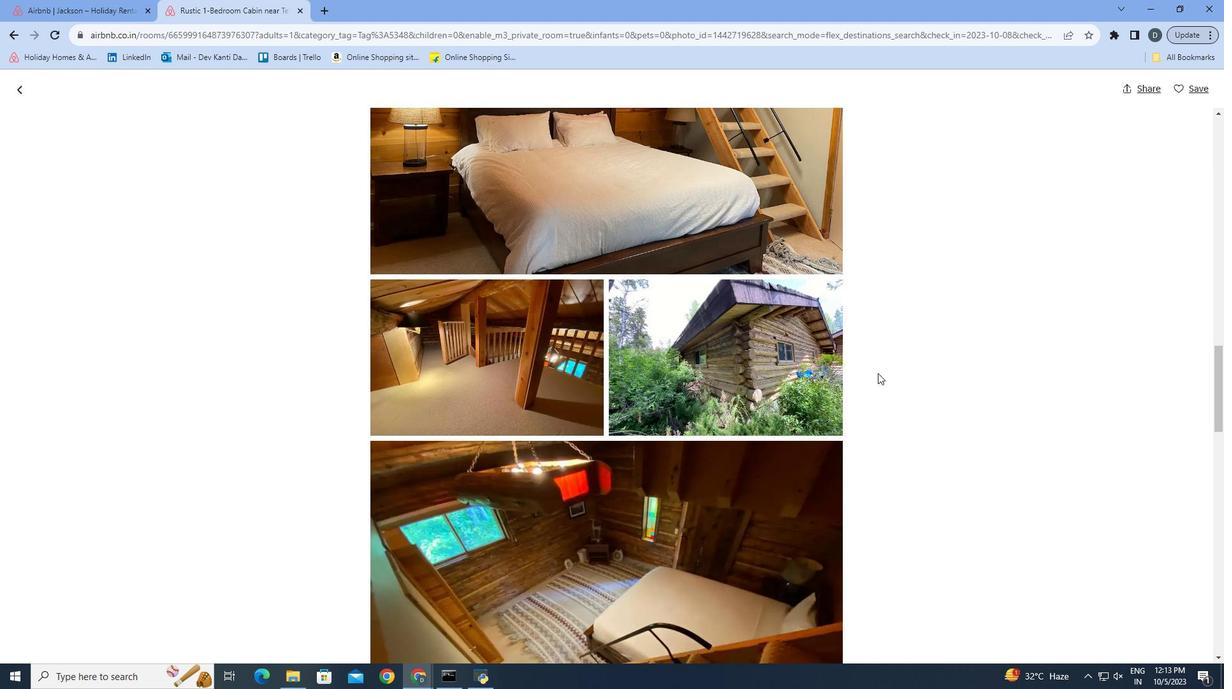 
Action: Mouse scrolled (878, 372) with delta (0, 0)
Screenshot: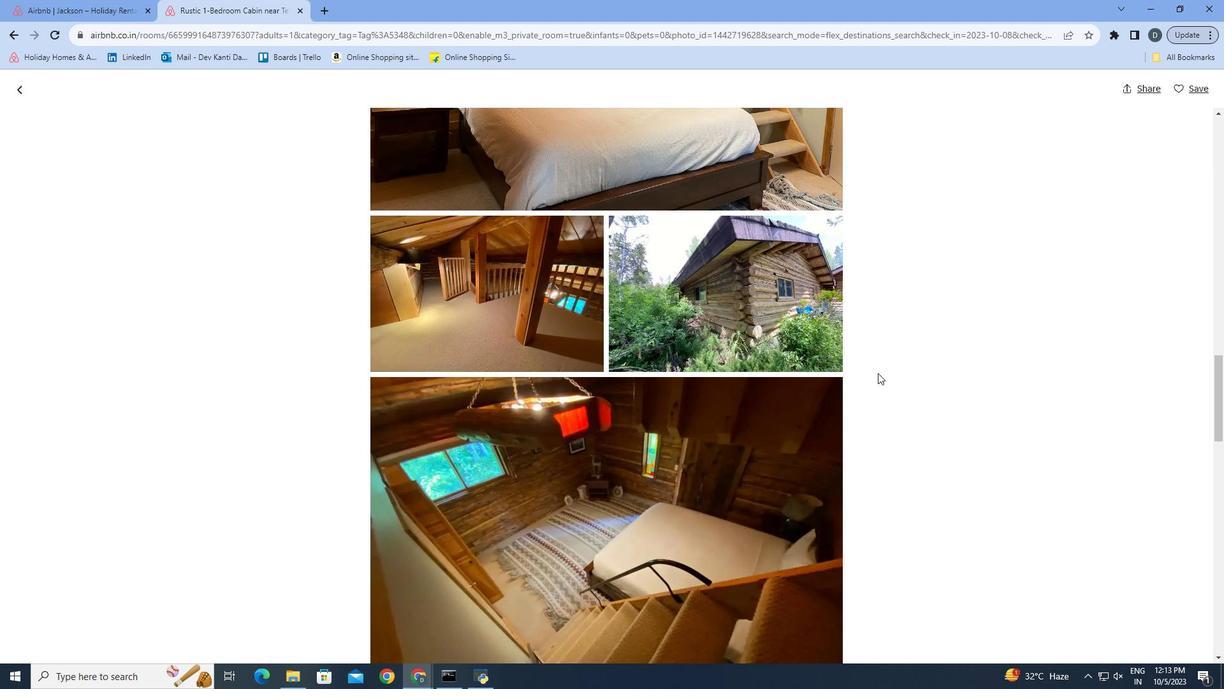 
Action: Mouse scrolled (878, 372) with delta (0, 0)
Screenshot: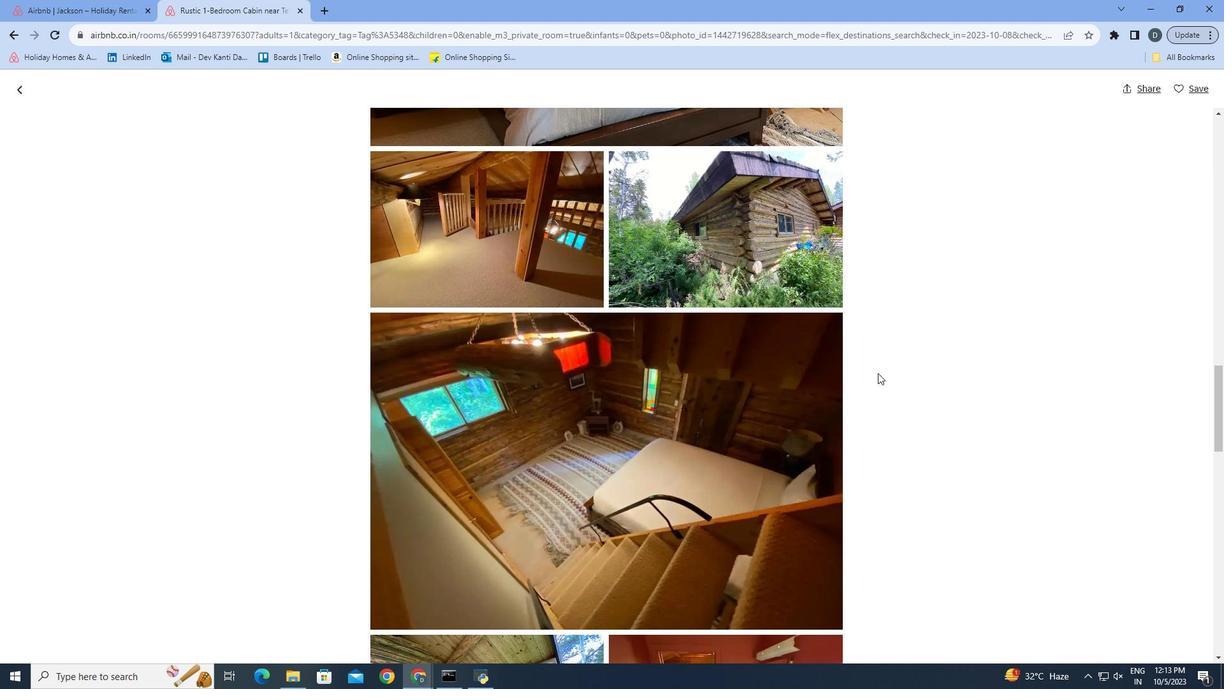 
Action: Mouse scrolled (878, 372) with delta (0, 0)
Screenshot: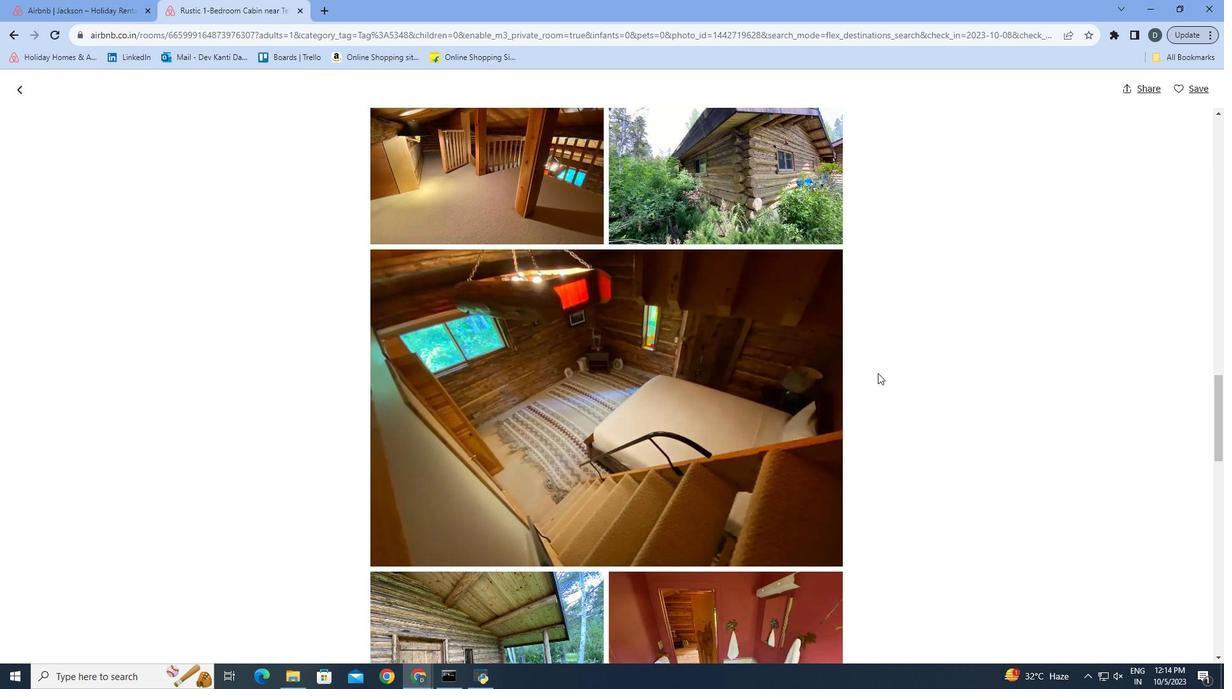 
Action: Mouse scrolled (878, 372) with delta (0, 0)
Screenshot: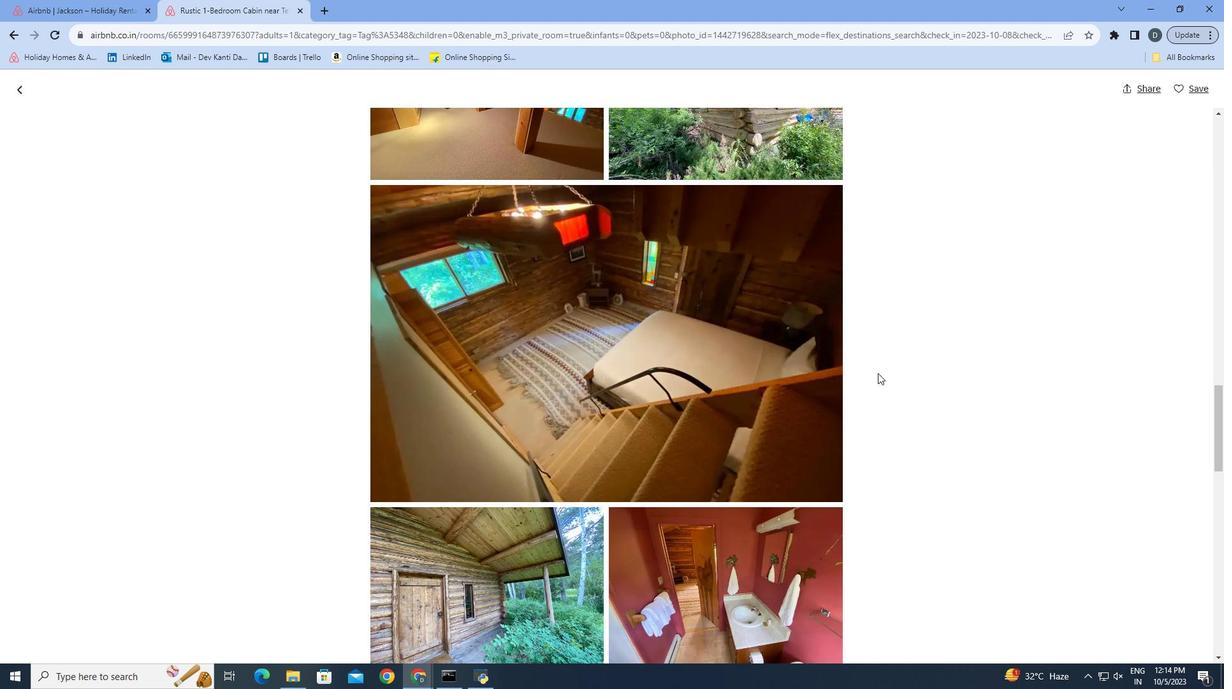 
Action: Mouse scrolled (878, 372) with delta (0, 0)
Screenshot: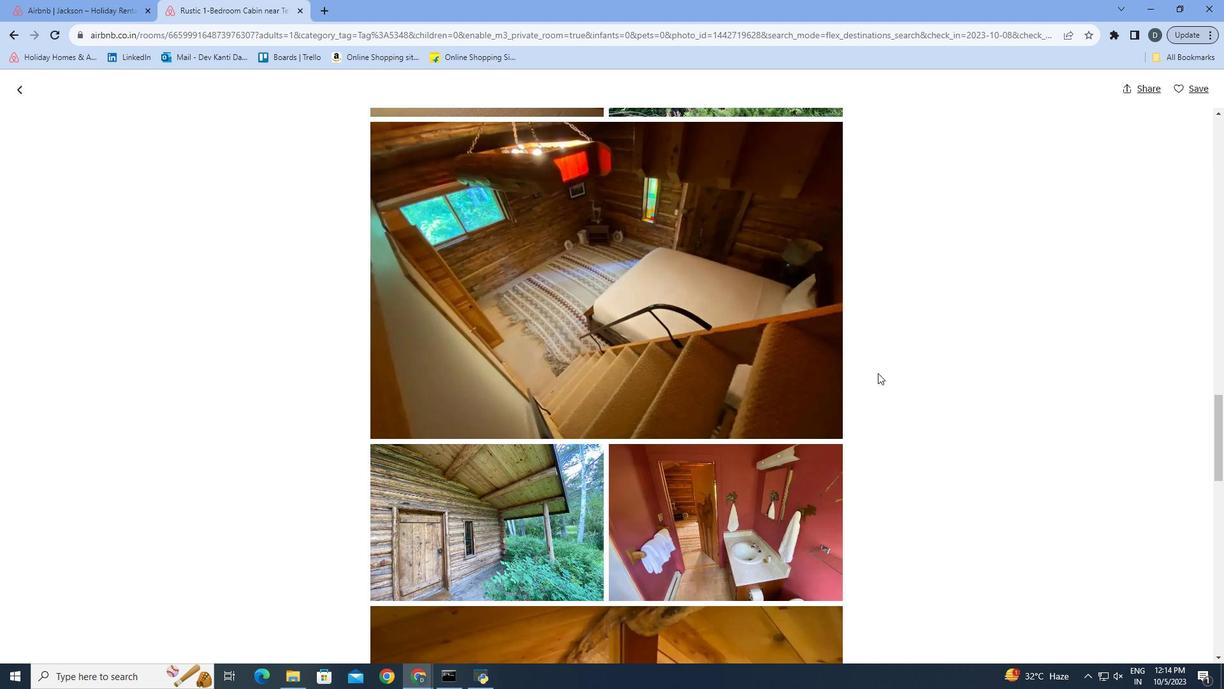 
Action: Mouse scrolled (878, 372) with delta (0, 0)
Screenshot: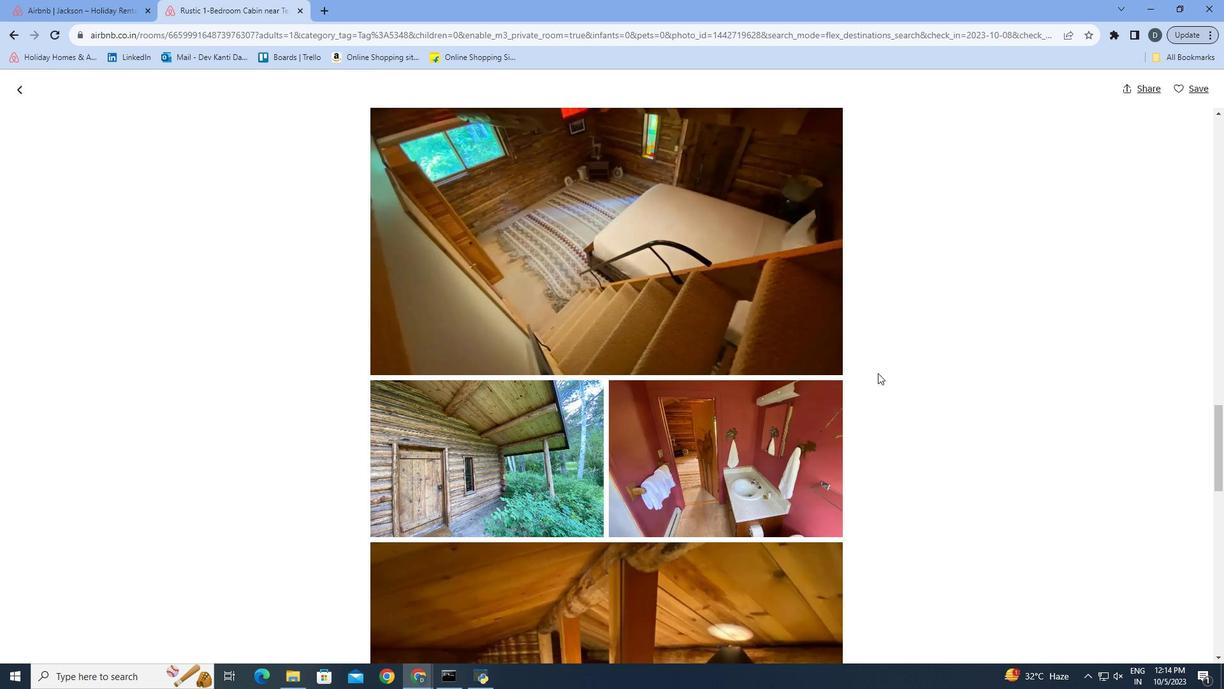 
Action: Mouse moved to (879, 373)
Screenshot: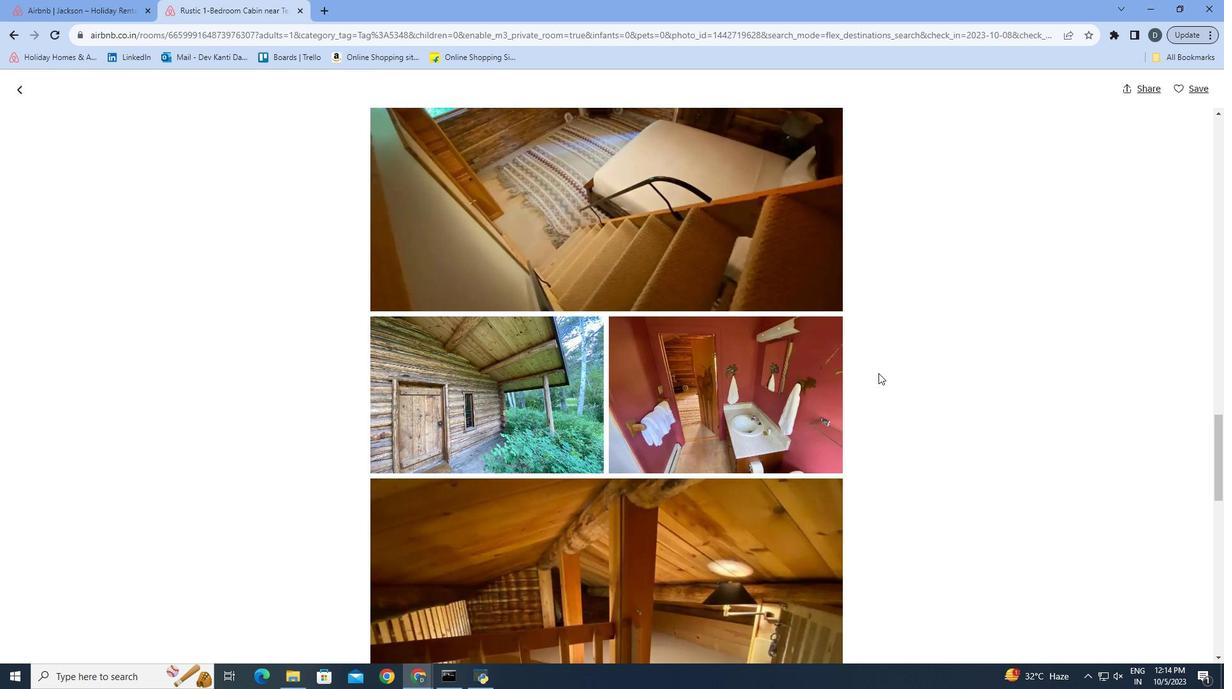 
Action: Mouse scrolled (879, 372) with delta (0, 0)
Screenshot: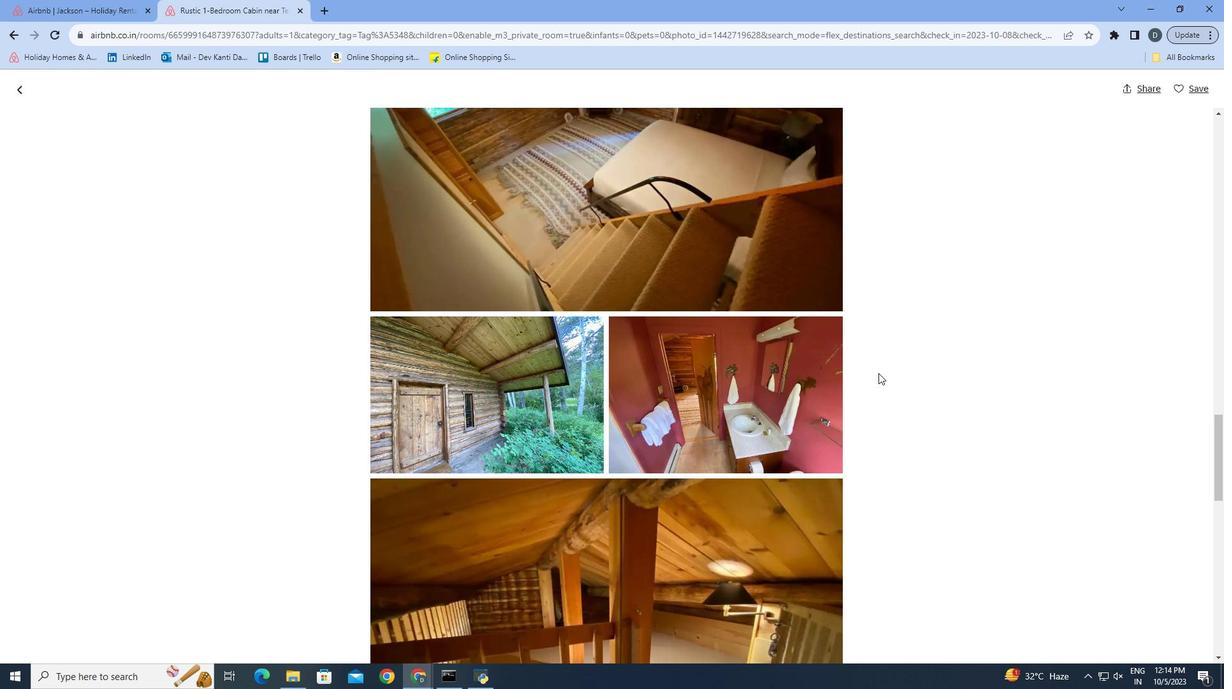 
Action: Mouse scrolled (879, 372) with delta (0, 0)
Screenshot: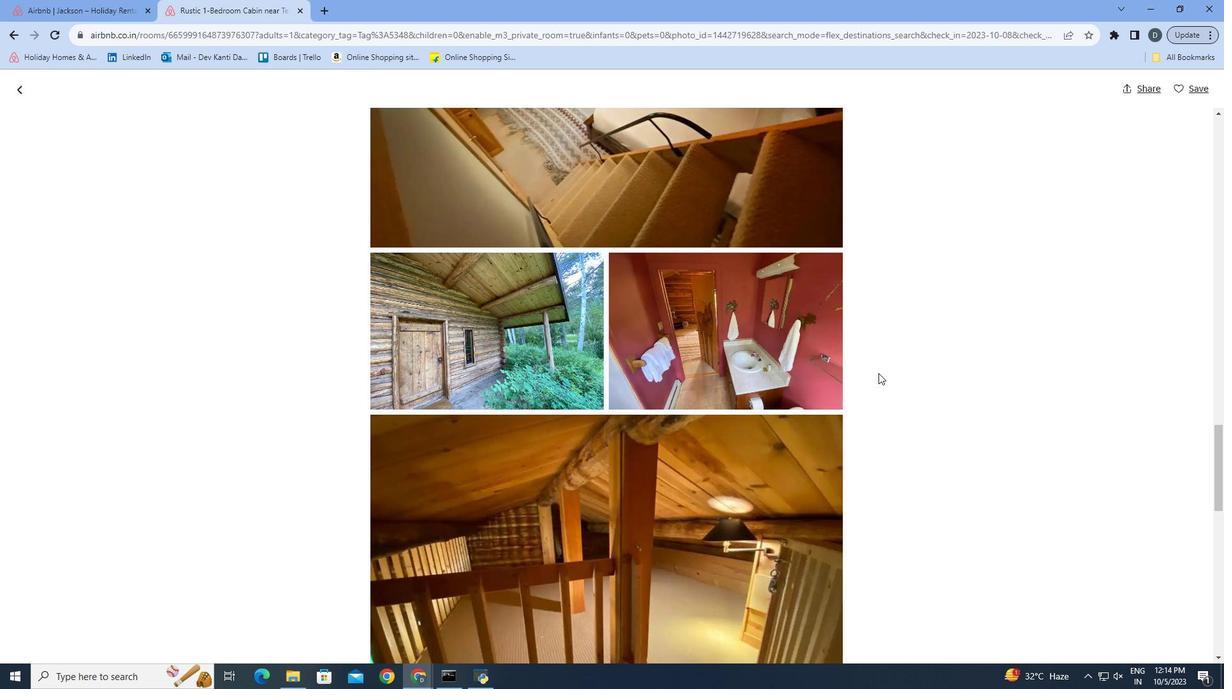 
Action: Mouse scrolled (879, 372) with delta (0, 0)
Screenshot: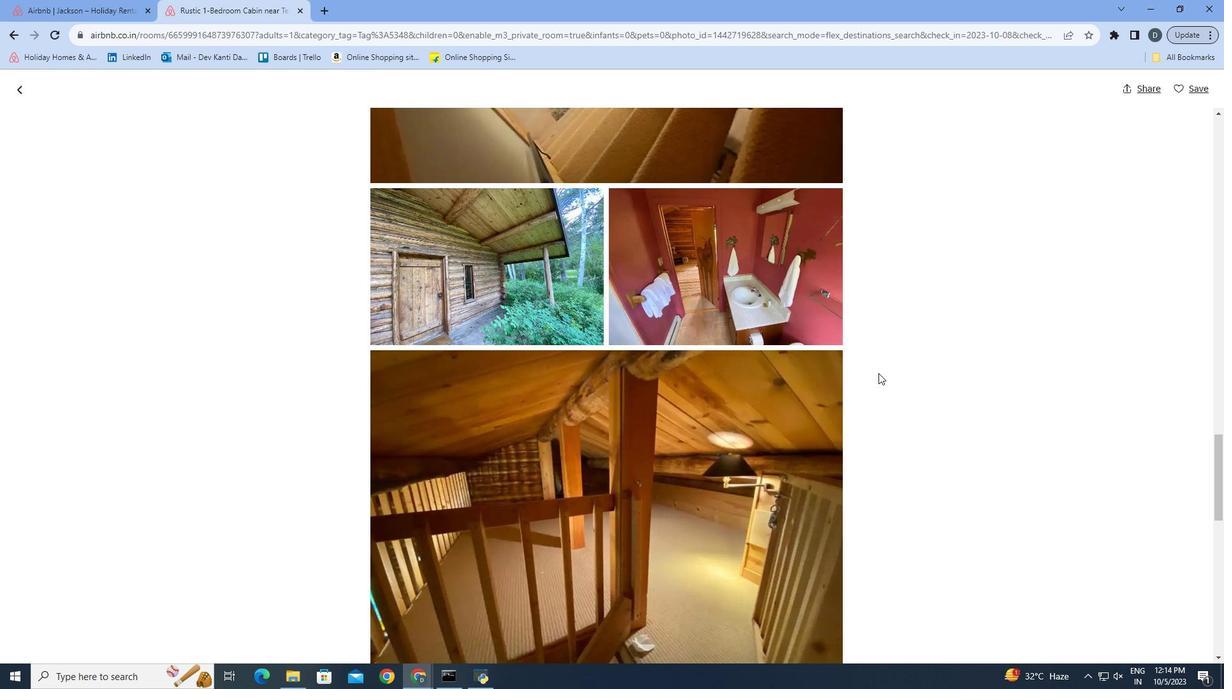 
Action: Mouse scrolled (879, 372) with delta (0, 0)
Screenshot: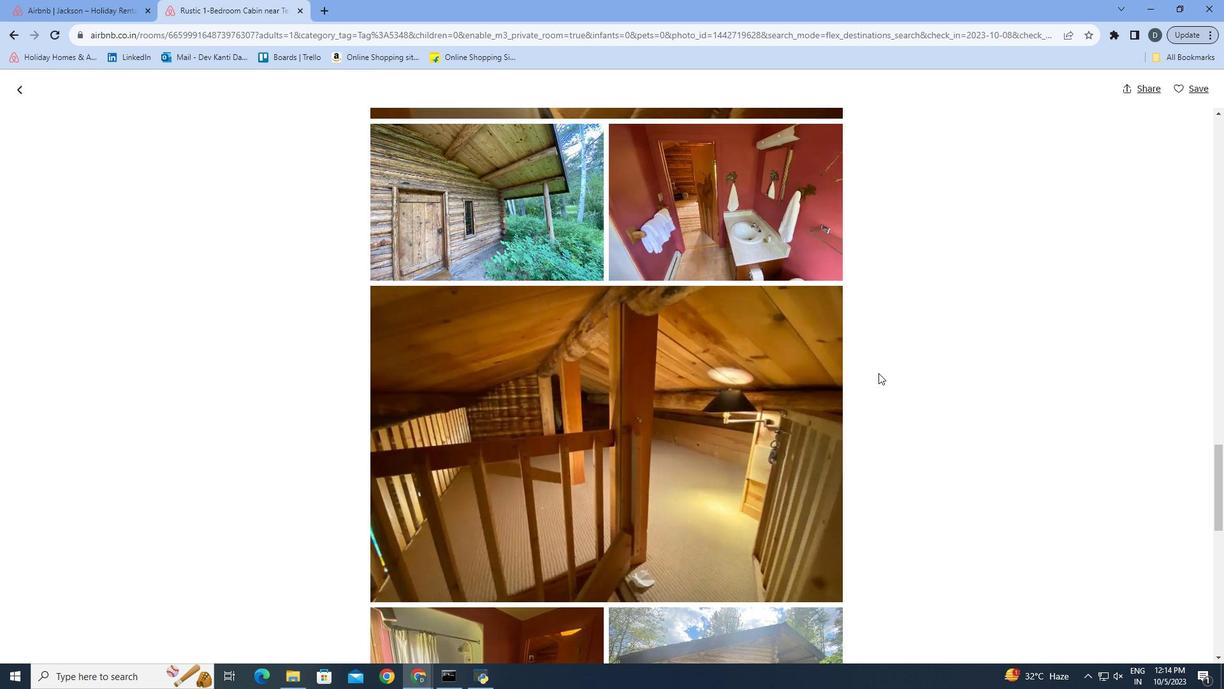 
Action: Mouse scrolled (879, 372) with delta (0, 0)
Screenshot: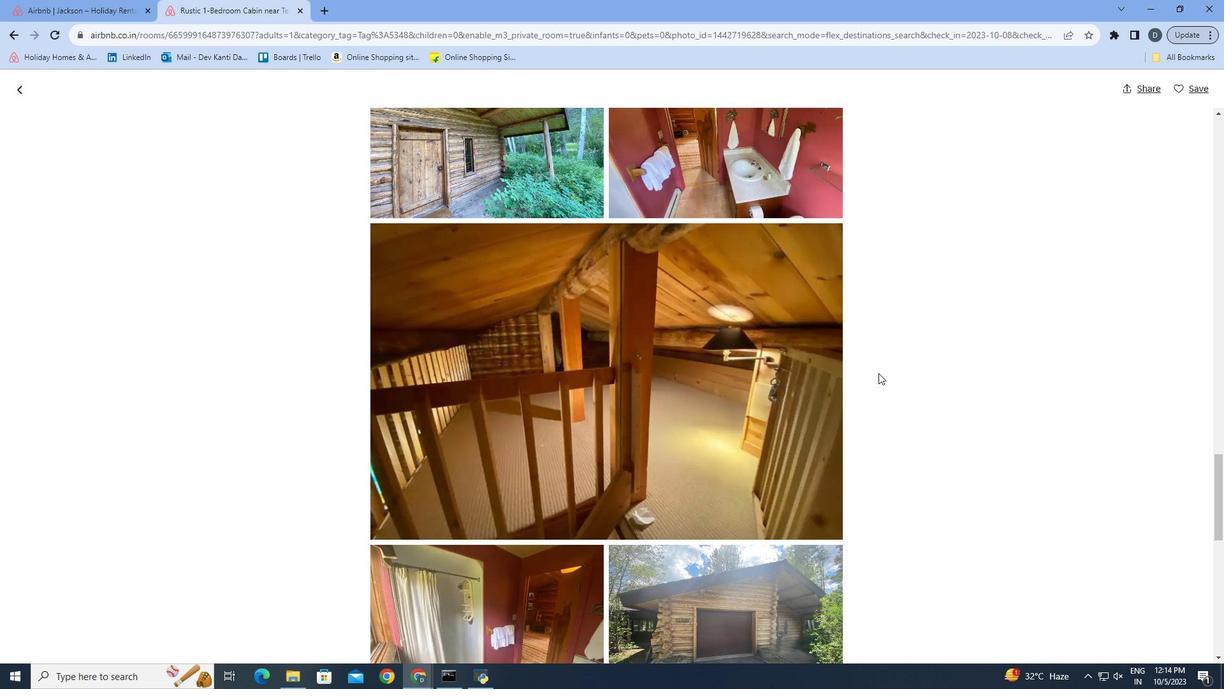
Action: Mouse scrolled (879, 372) with delta (0, 0)
Screenshot: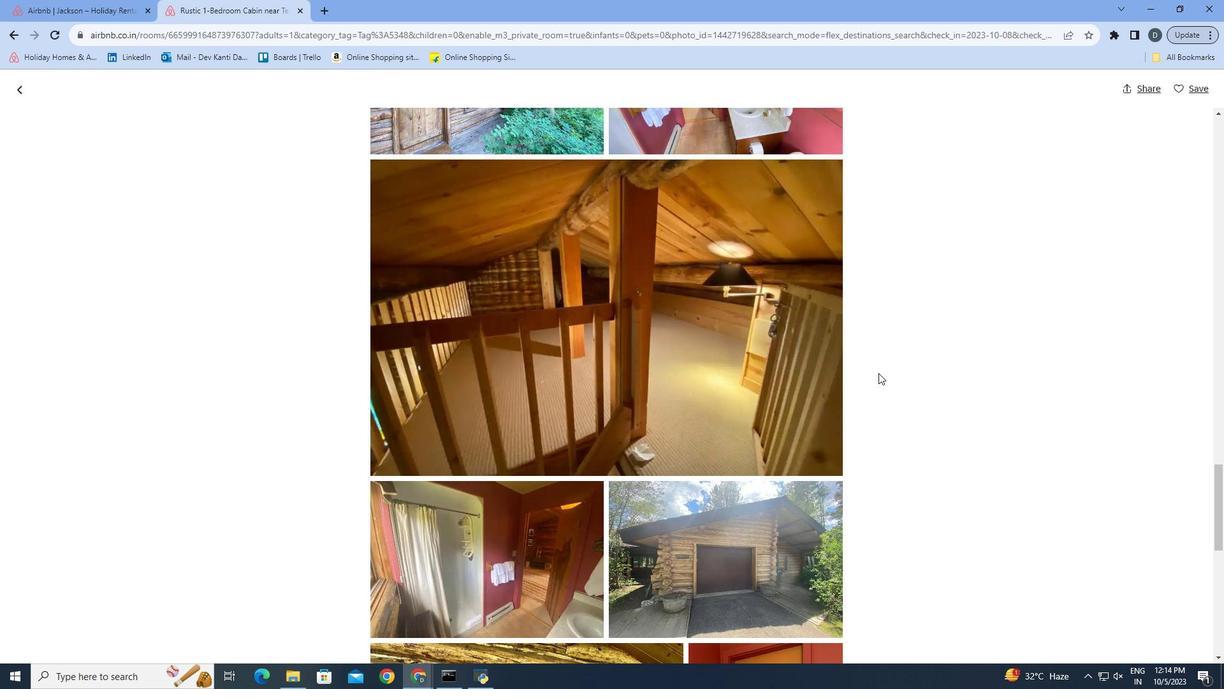 
Action: Mouse scrolled (879, 372) with delta (0, 0)
Screenshot: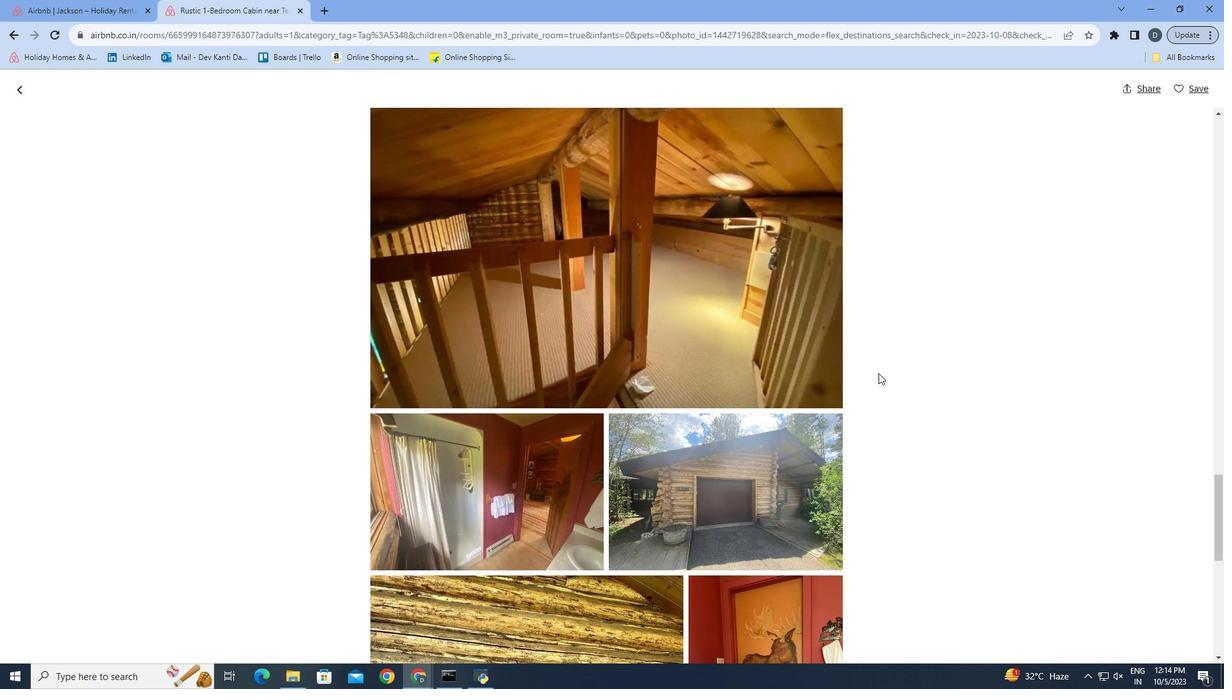 
Action: Mouse scrolled (879, 372) with delta (0, 0)
Screenshot: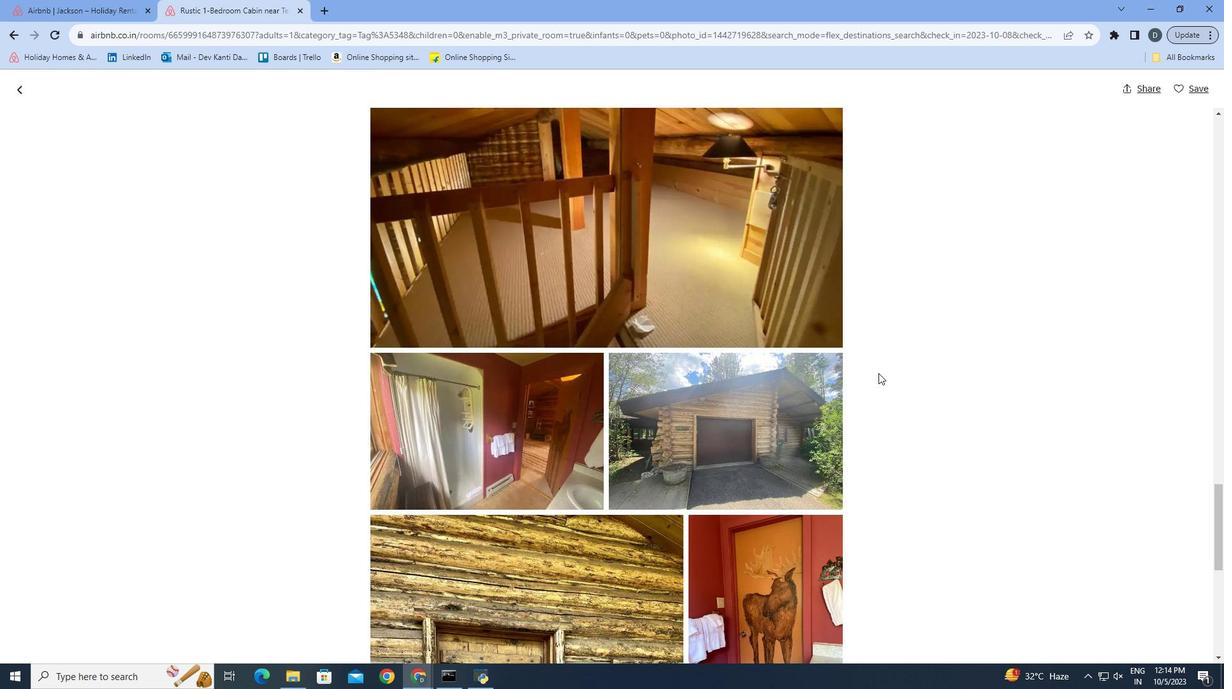 
Action: Mouse scrolled (879, 372) with delta (0, 0)
Screenshot: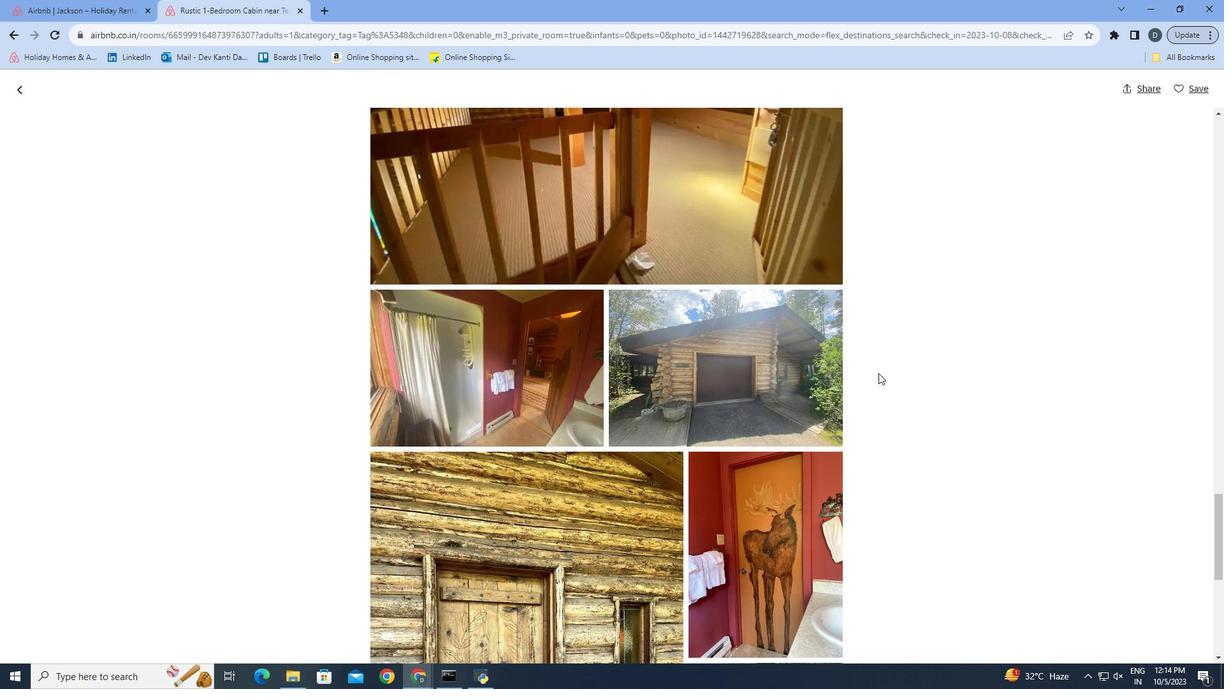 
Action: Mouse scrolled (879, 372) with delta (0, 0)
Screenshot: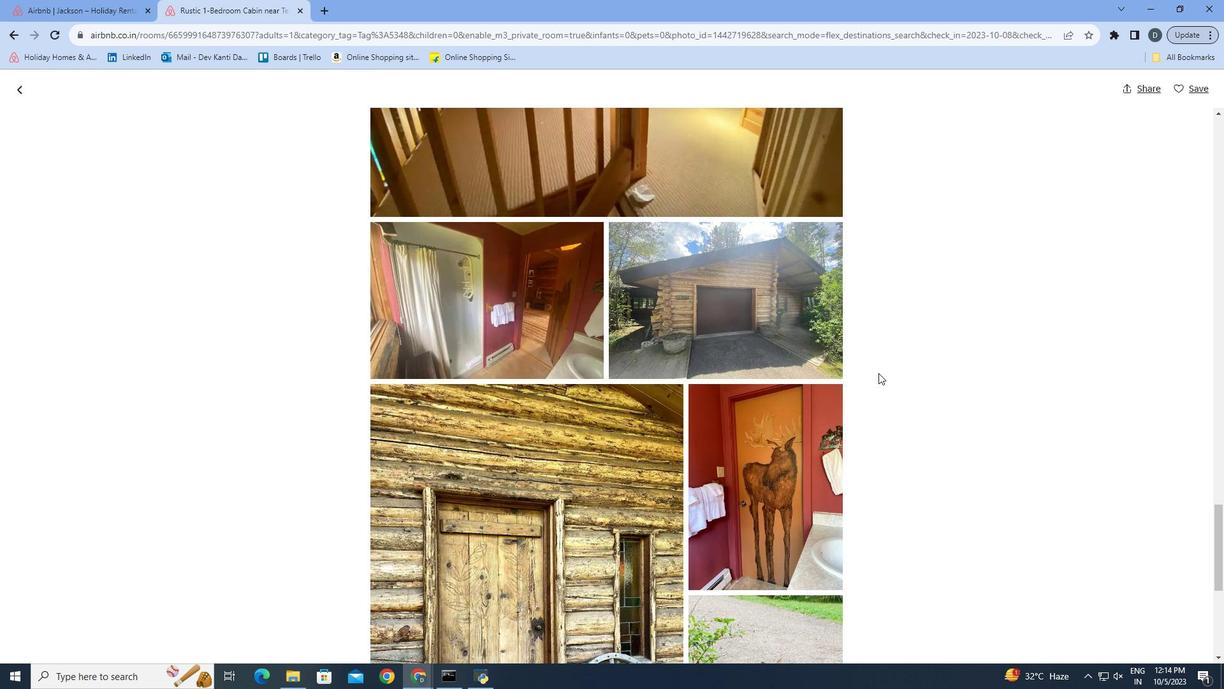 
Action: Mouse scrolled (879, 372) with delta (0, 0)
Screenshot: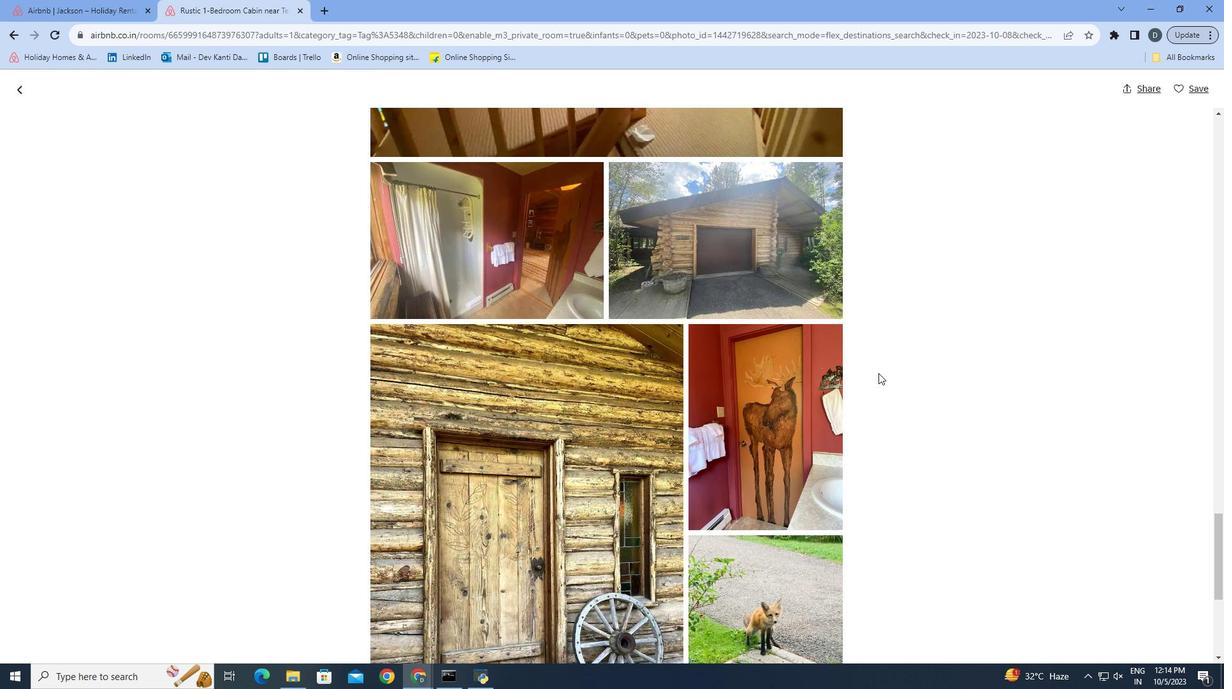 
Action: Mouse scrolled (879, 372) with delta (0, 0)
Screenshot: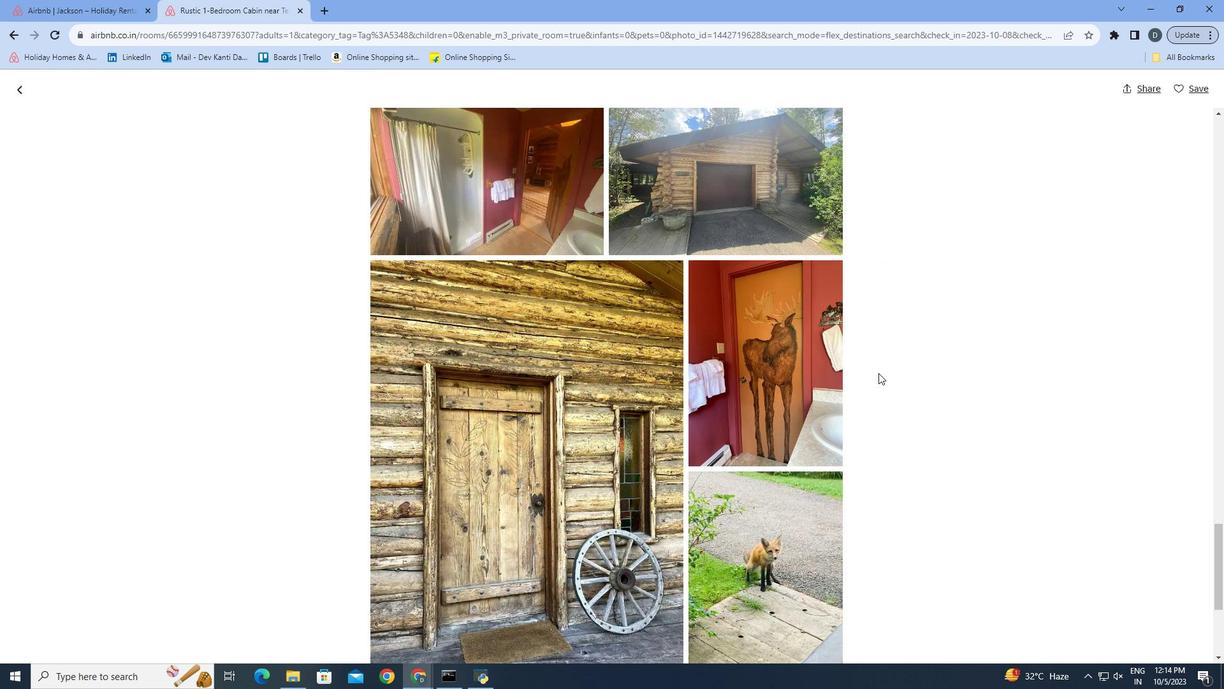 
Action: Mouse scrolled (879, 372) with delta (0, 0)
Screenshot: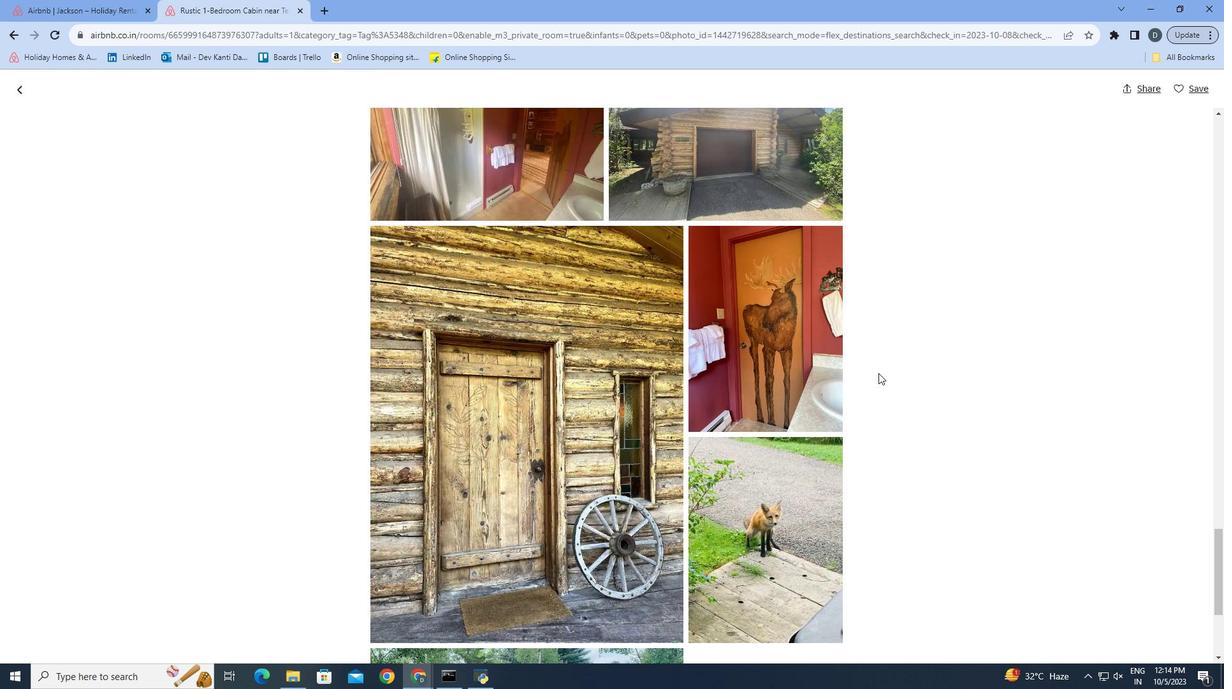
Action: Mouse scrolled (879, 372) with delta (0, 0)
Screenshot: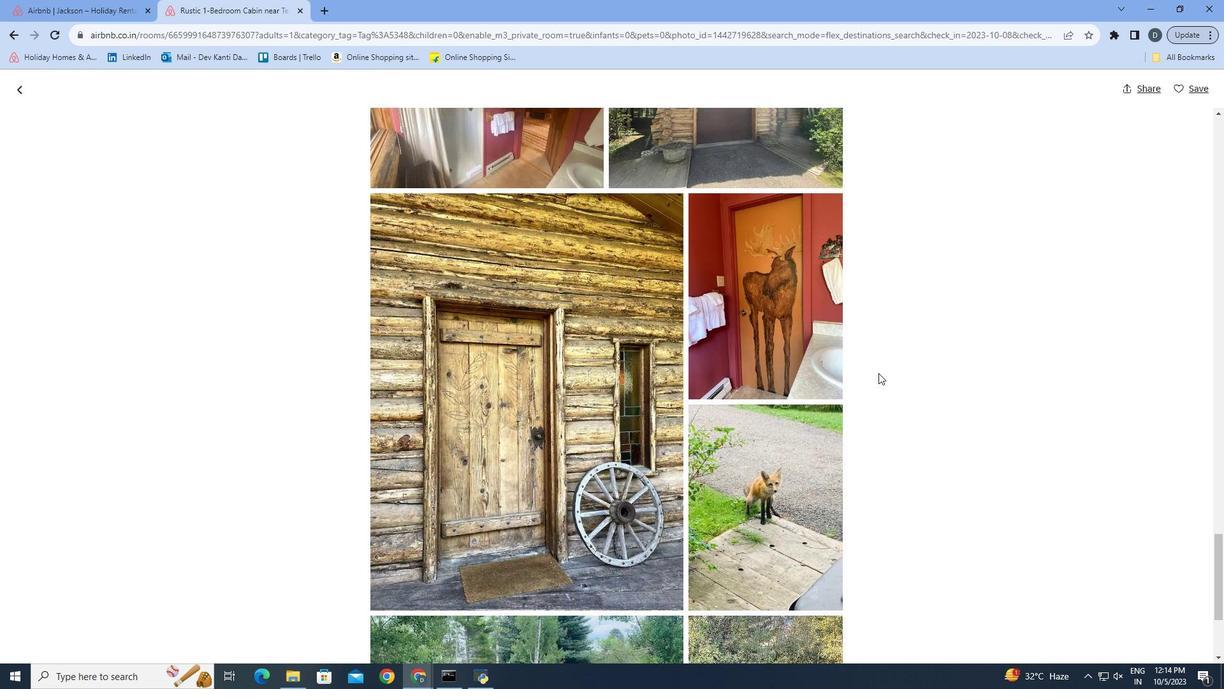 
Action: Mouse scrolled (879, 372) with delta (0, 0)
Screenshot: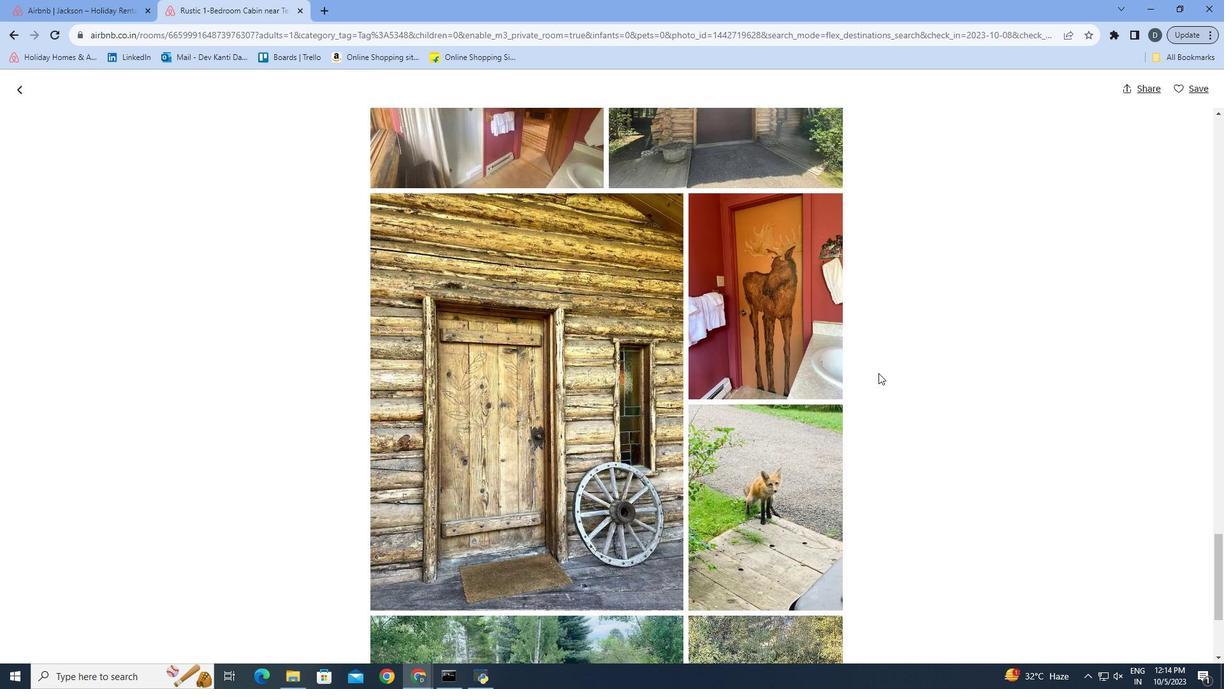 
Action: Mouse moved to (21, 195)
Screenshot: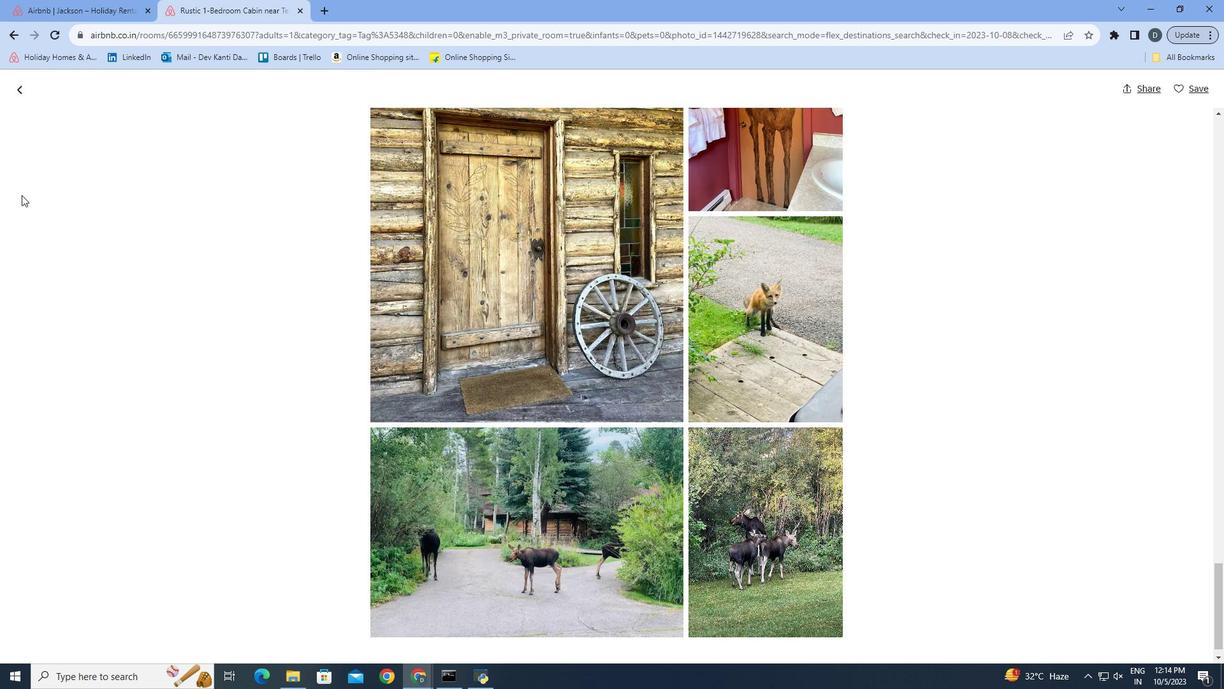 
Action: Mouse scrolled (21, 194) with delta (0, 0)
Screenshot: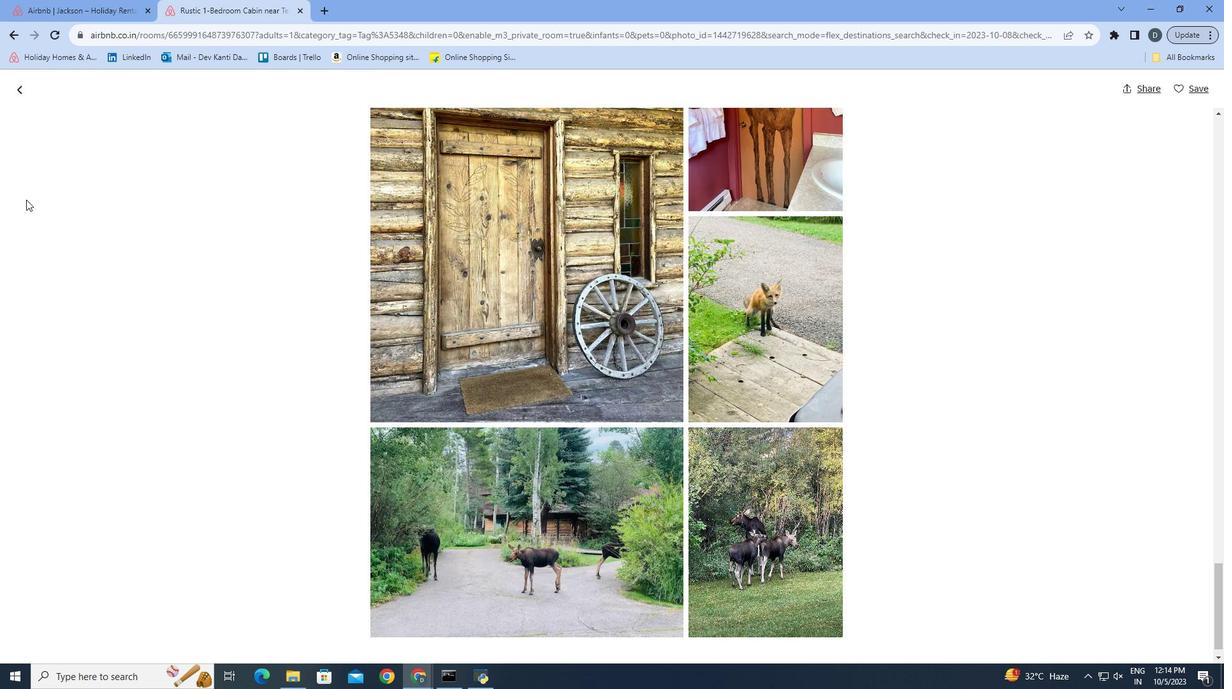 
Action: Mouse moved to (21, 195)
Screenshot: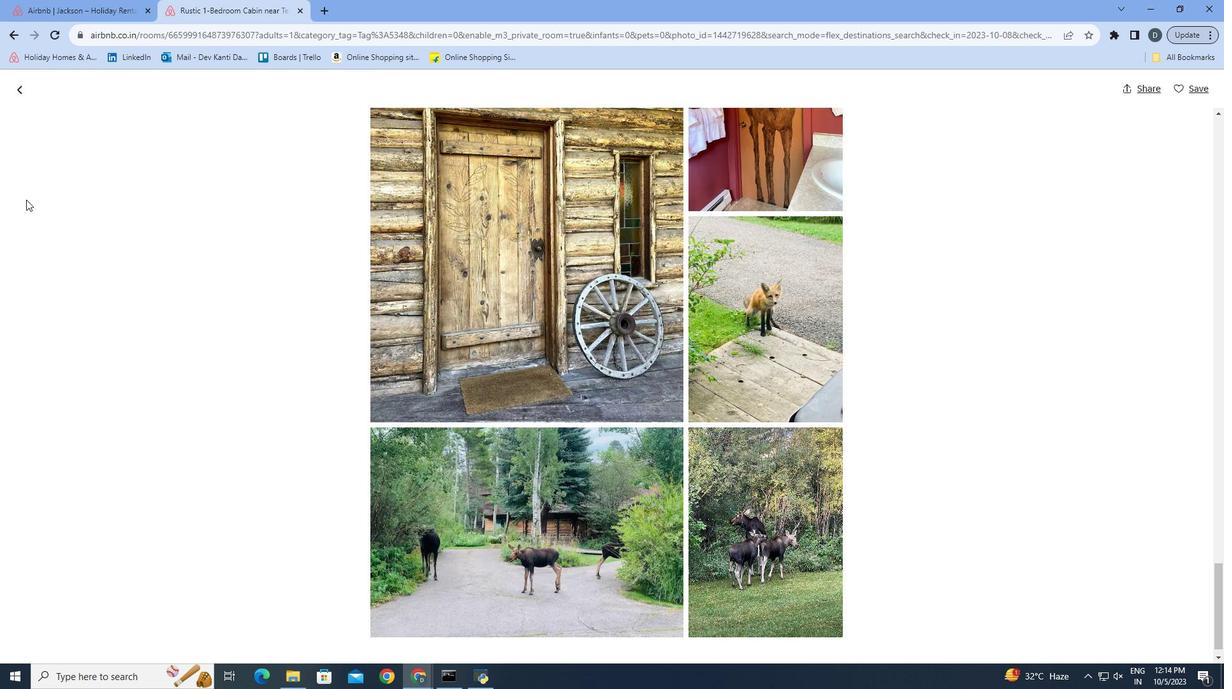 
Action: Mouse scrolled (21, 194) with delta (0, 0)
Screenshot: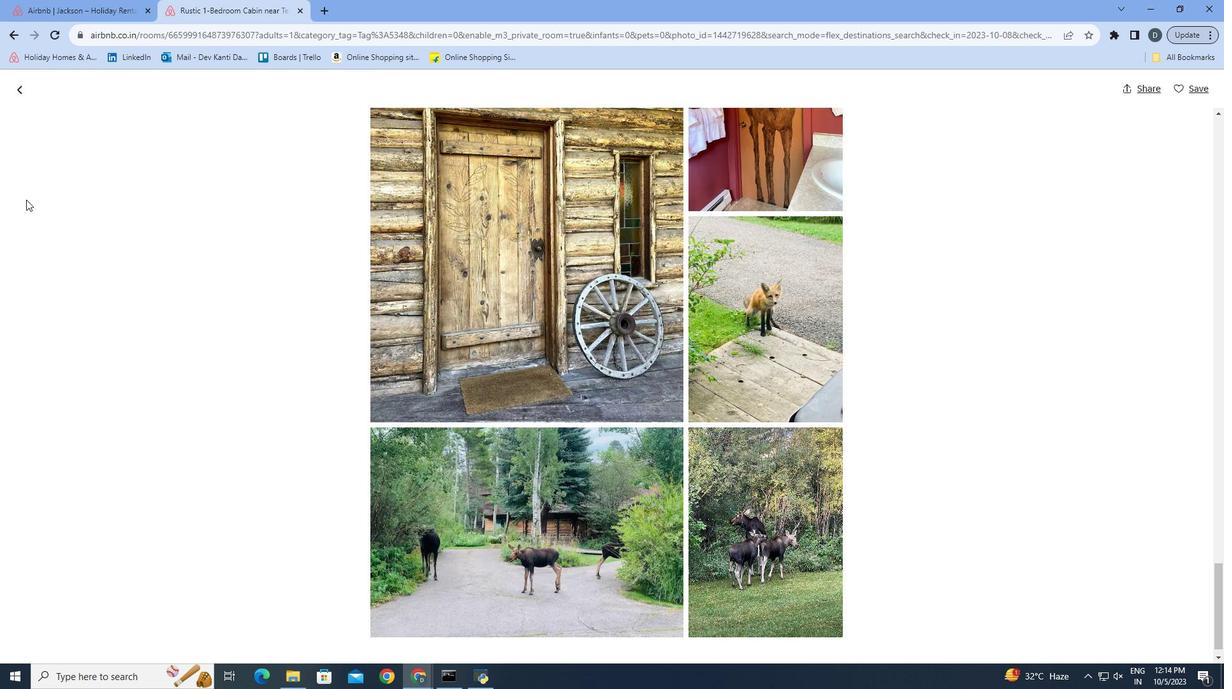 
Action: Mouse moved to (24, 198)
Screenshot: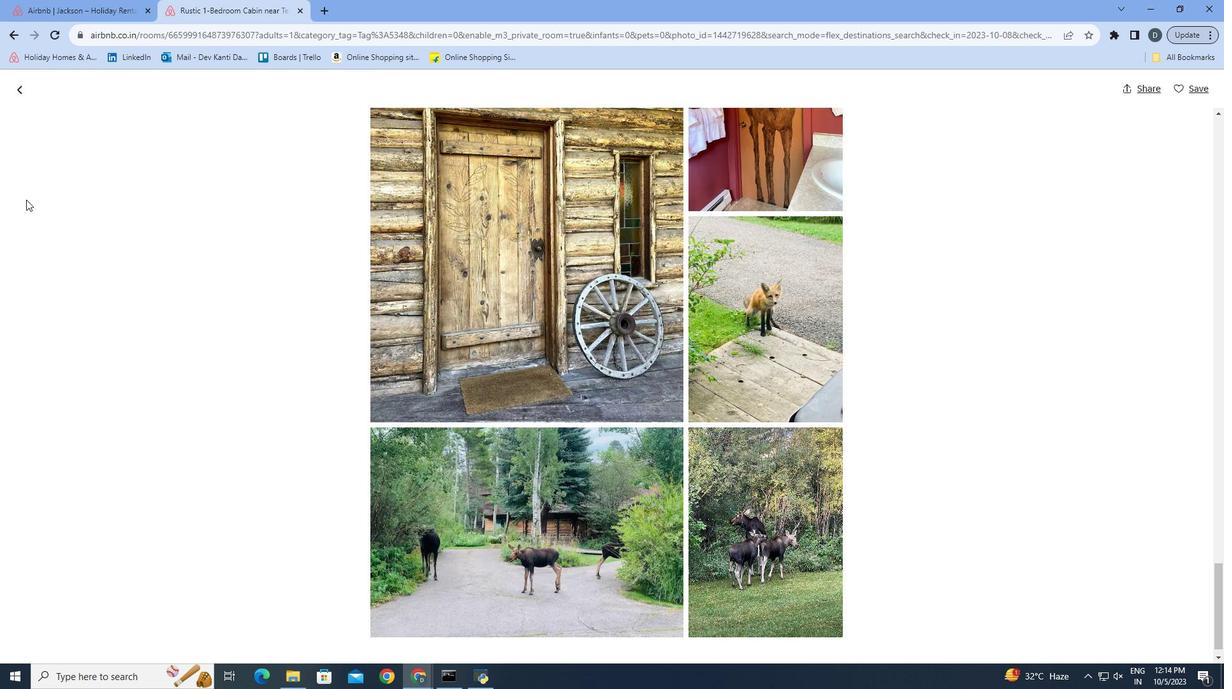
Action: Mouse scrolled (24, 197) with delta (0, 0)
Screenshot: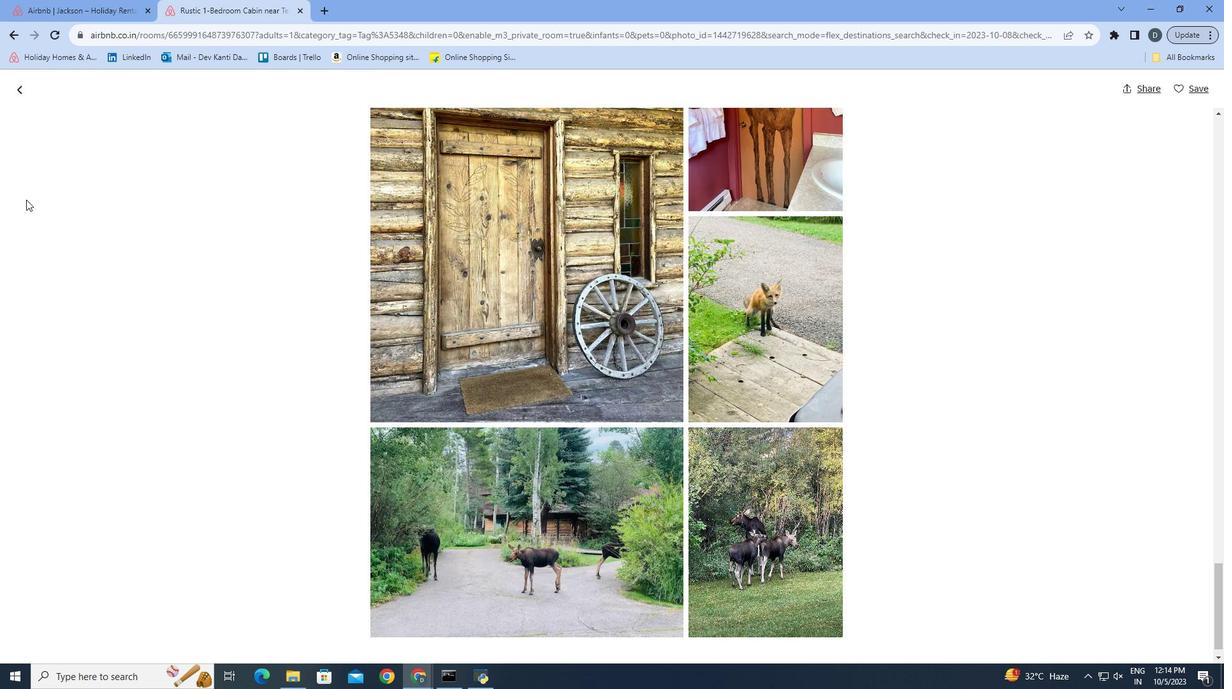 
Action: Mouse moved to (21, 83)
Screenshot: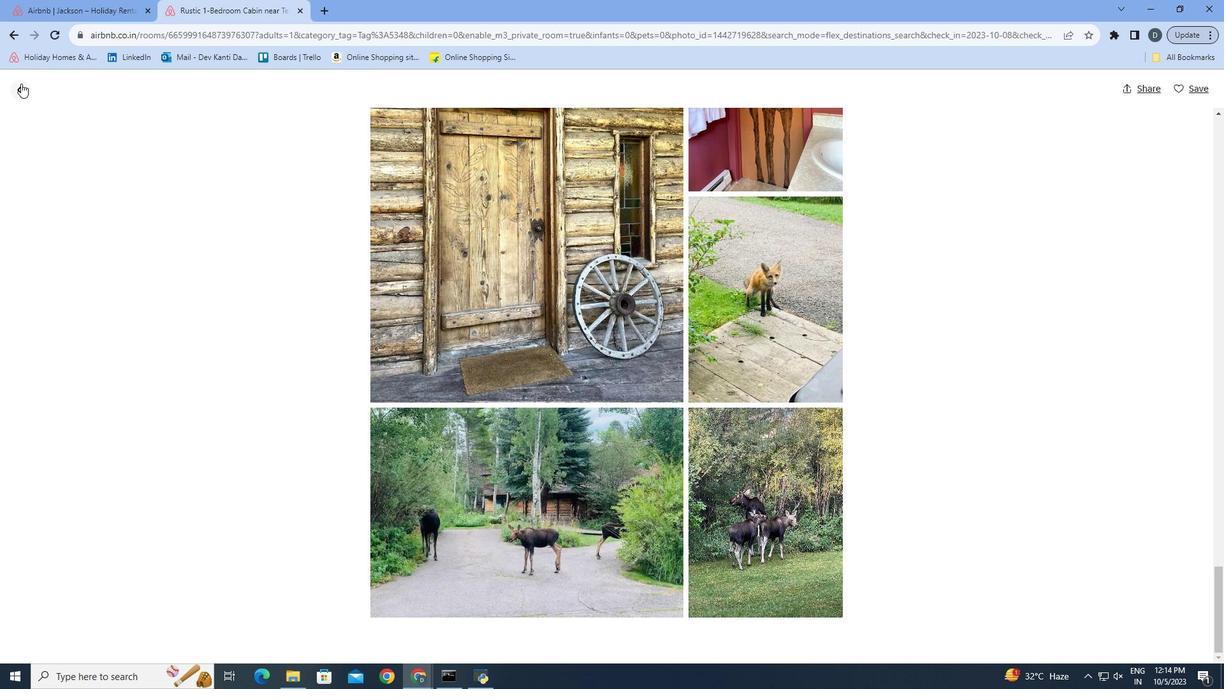 
Action: Mouse pressed left at (21, 83)
Screenshot: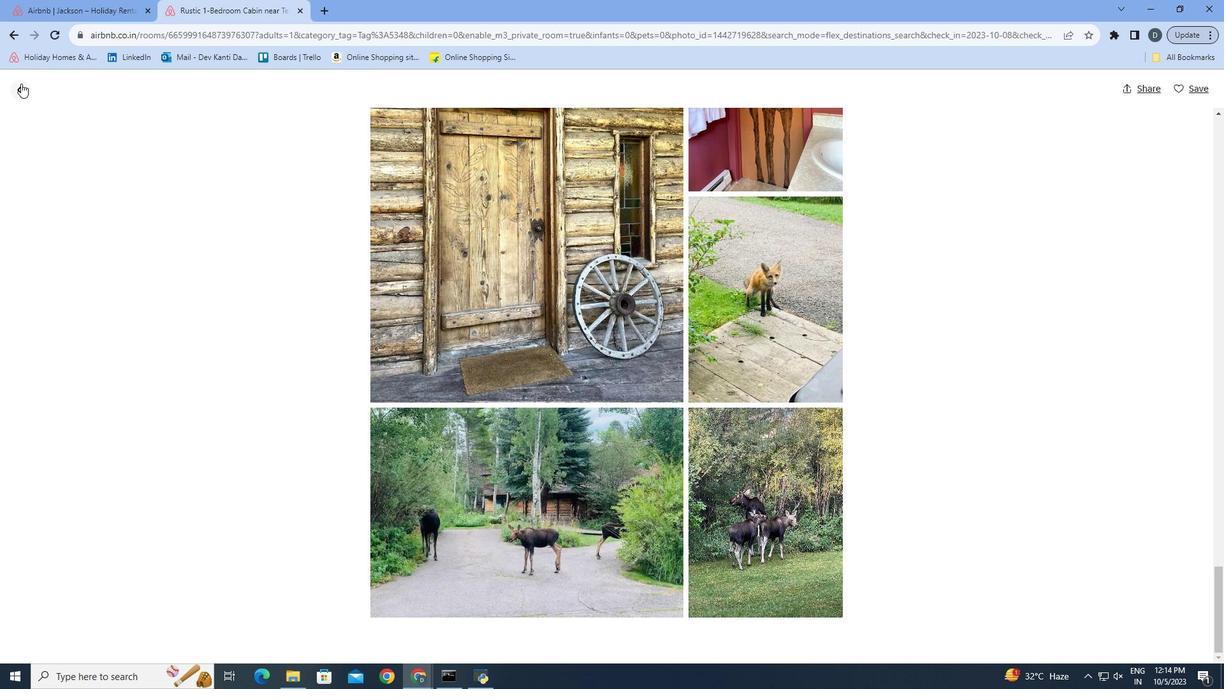 
Action: Mouse moved to (1089, 492)
Screenshot: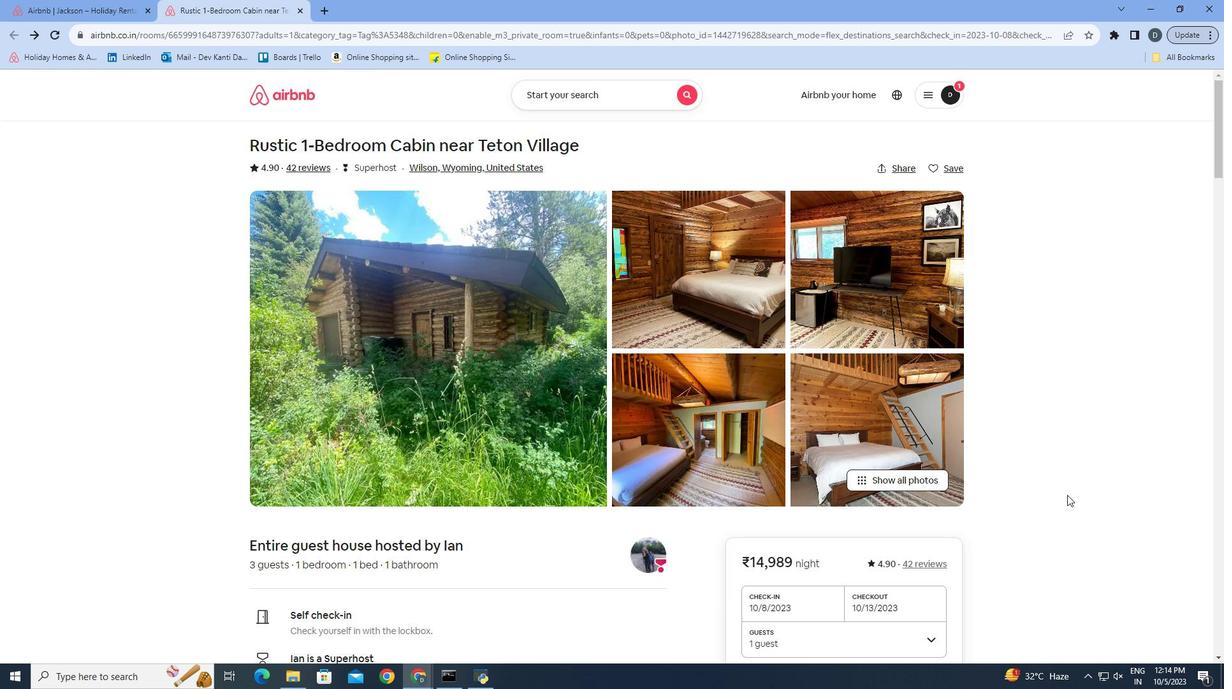 
Action: Mouse scrolled (1089, 491) with delta (0, 0)
Screenshot: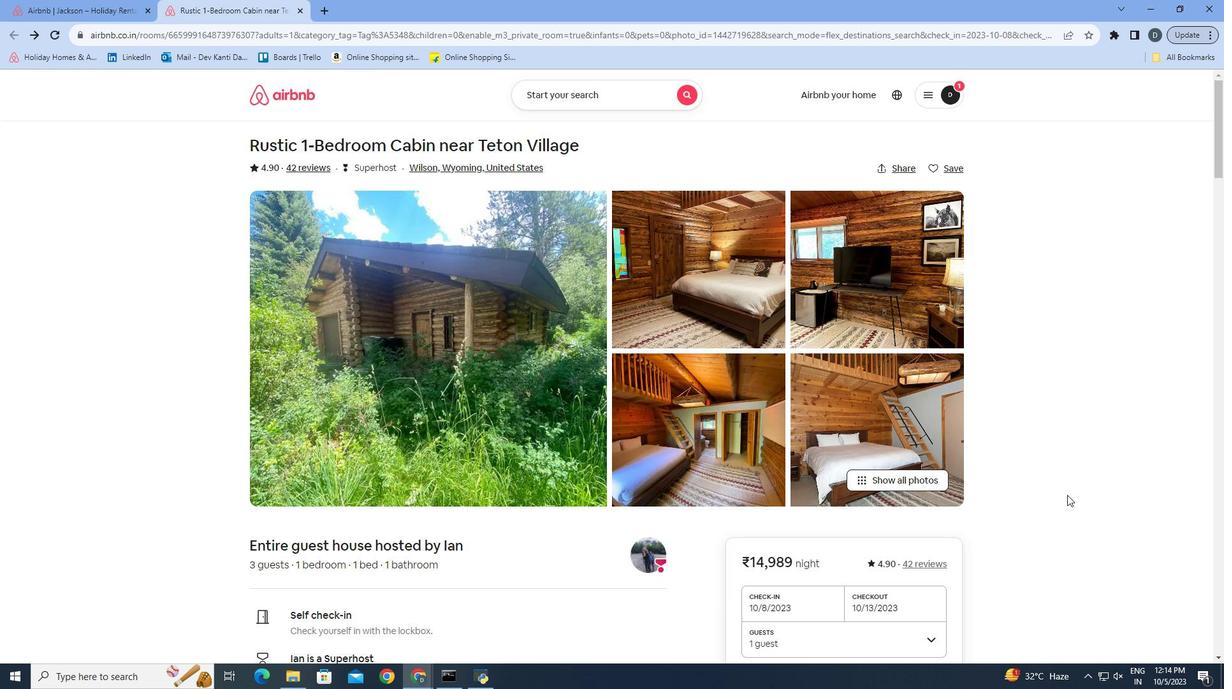 
Action: Mouse moved to (1067, 495)
Screenshot: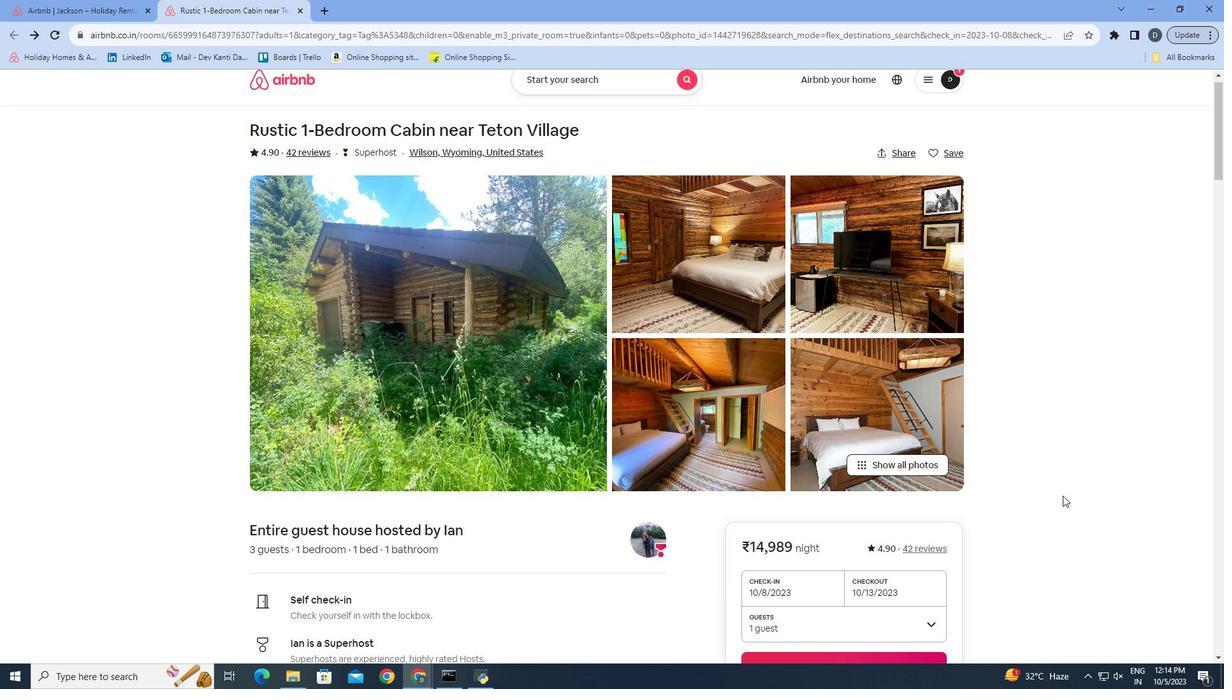 
Action: Mouse scrolled (1067, 494) with delta (0, 0)
Screenshot: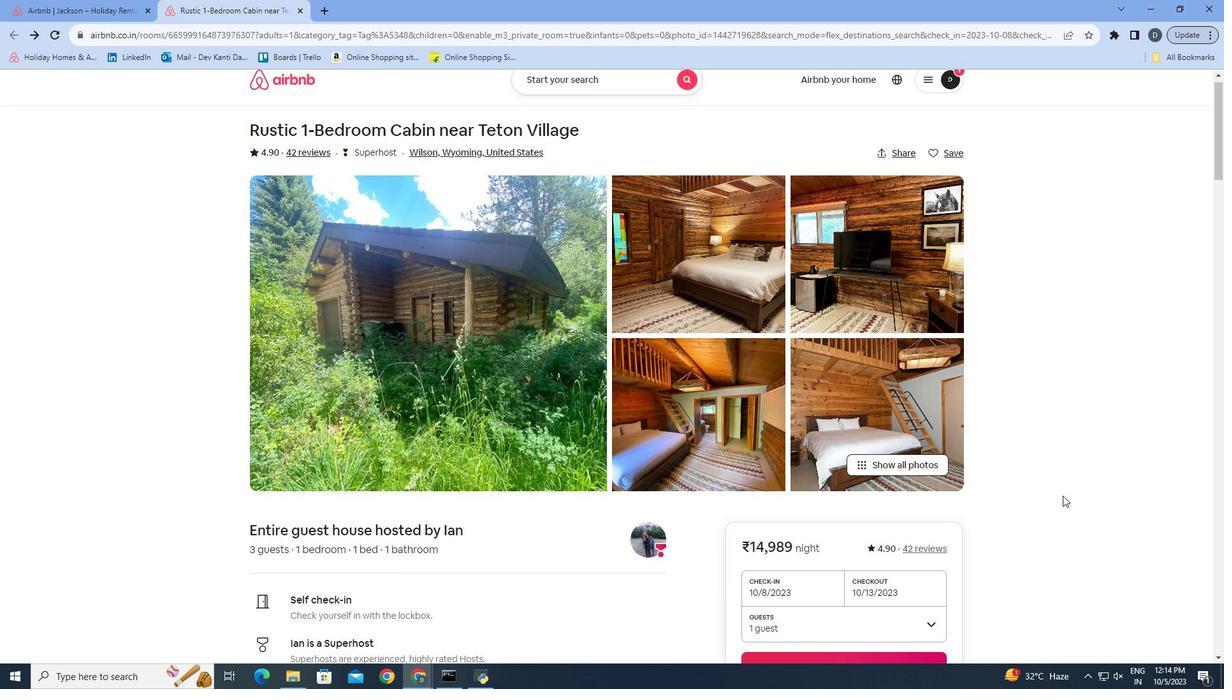 
Action: Mouse moved to (1063, 495)
Screenshot: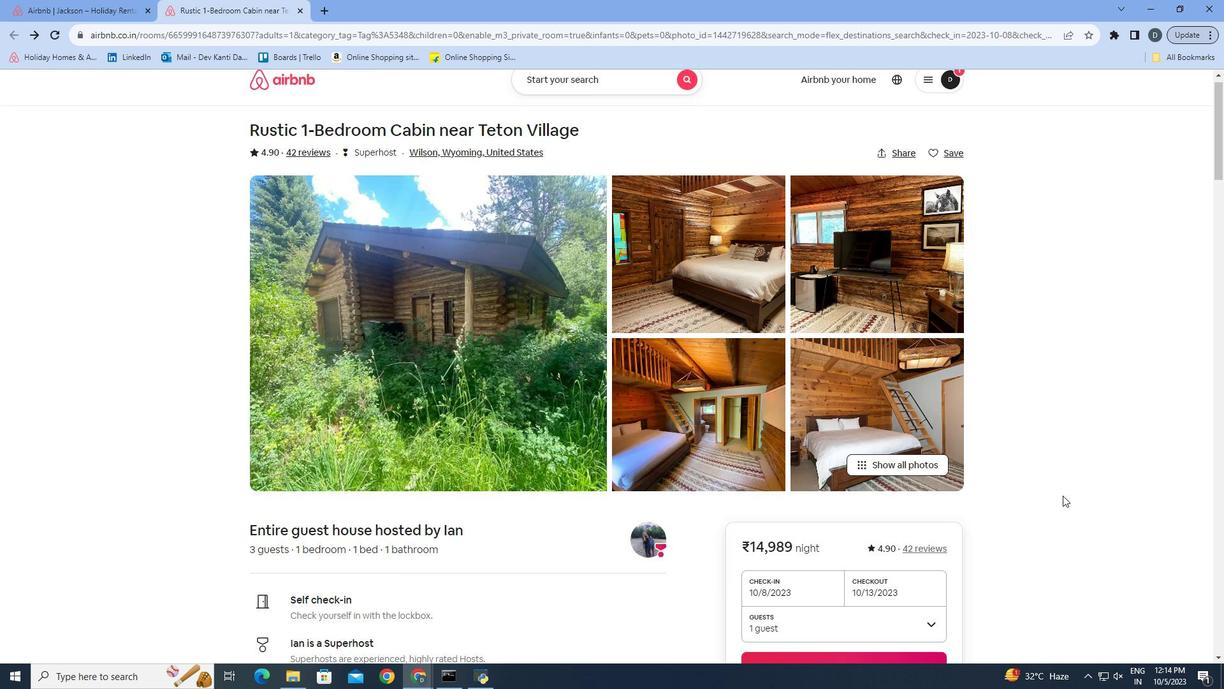 
Action: Mouse scrolled (1063, 495) with delta (0, 0)
Screenshot: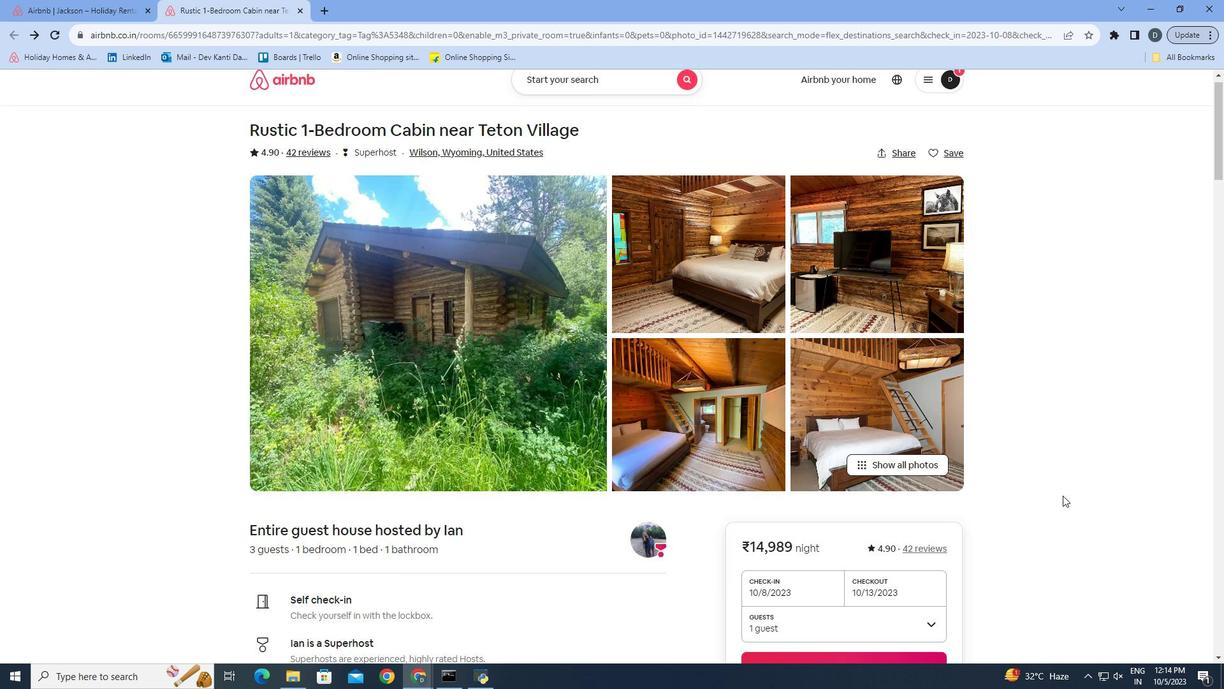 
Action: Mouse moved to (1059, 498)
Screenshot: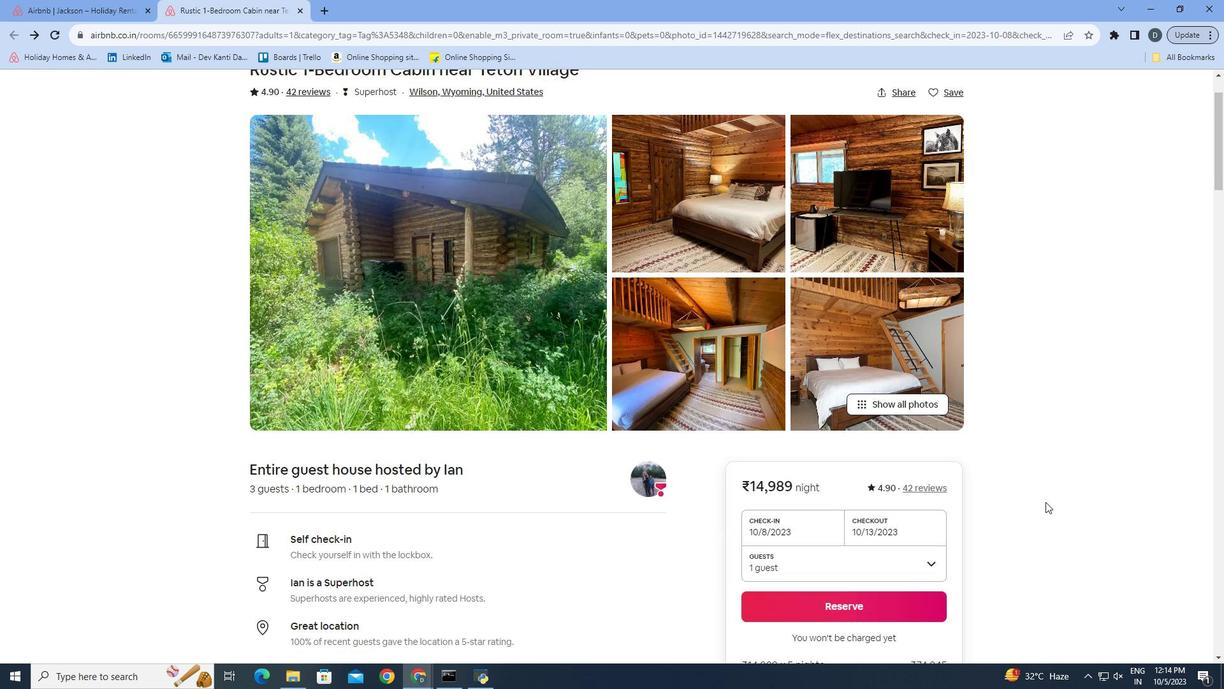 
Action: Mouse scrolled (1059, 497) with delta (0, 0)
Screenshot: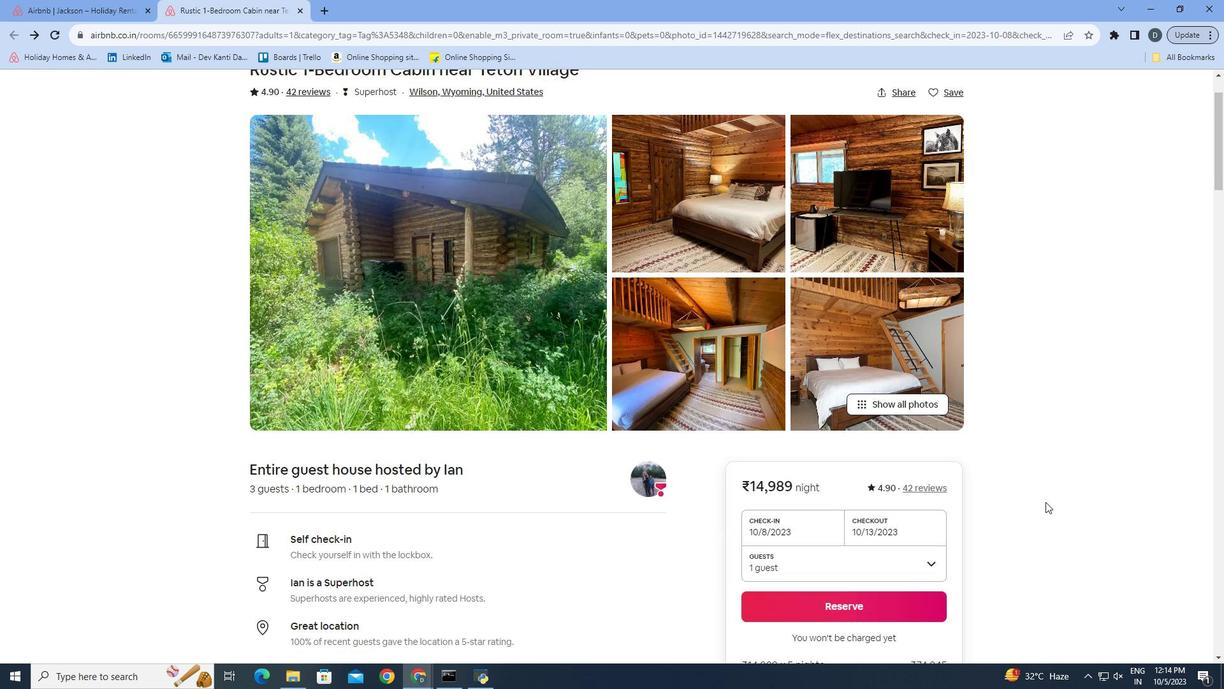 
Action: Mouse moved to (662, 474)
Screenshot: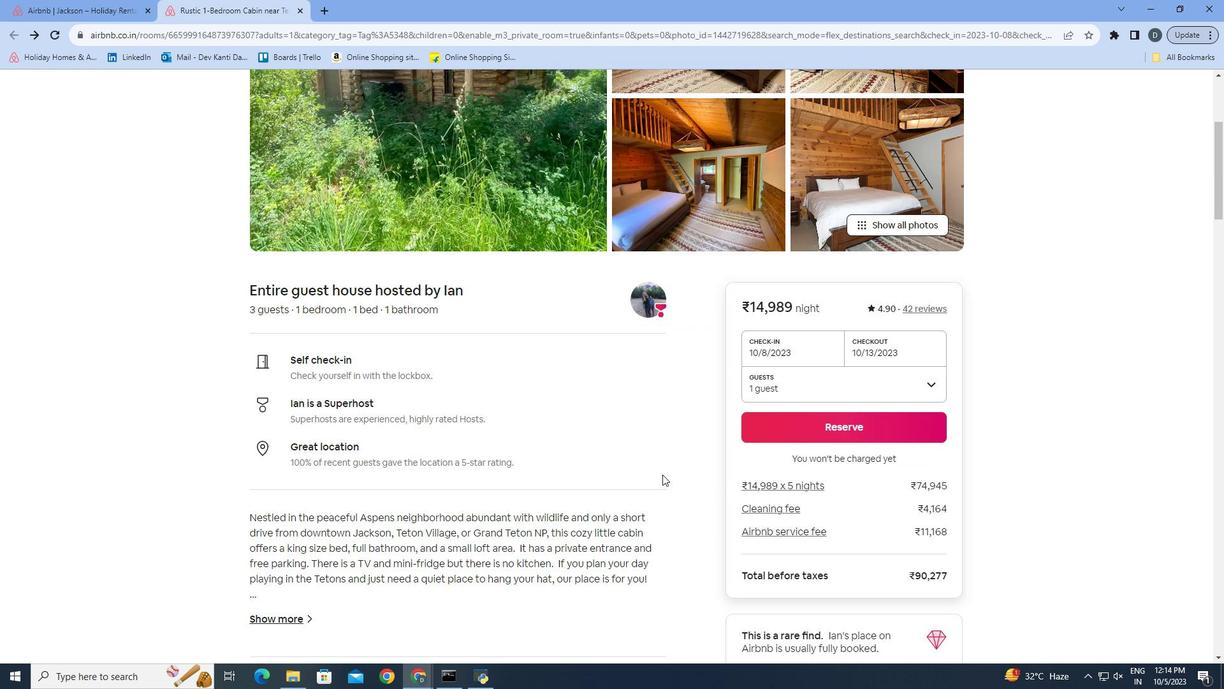 
Action: Mouse scrolled (662, 474) with delta (0, 0)
Screenshot: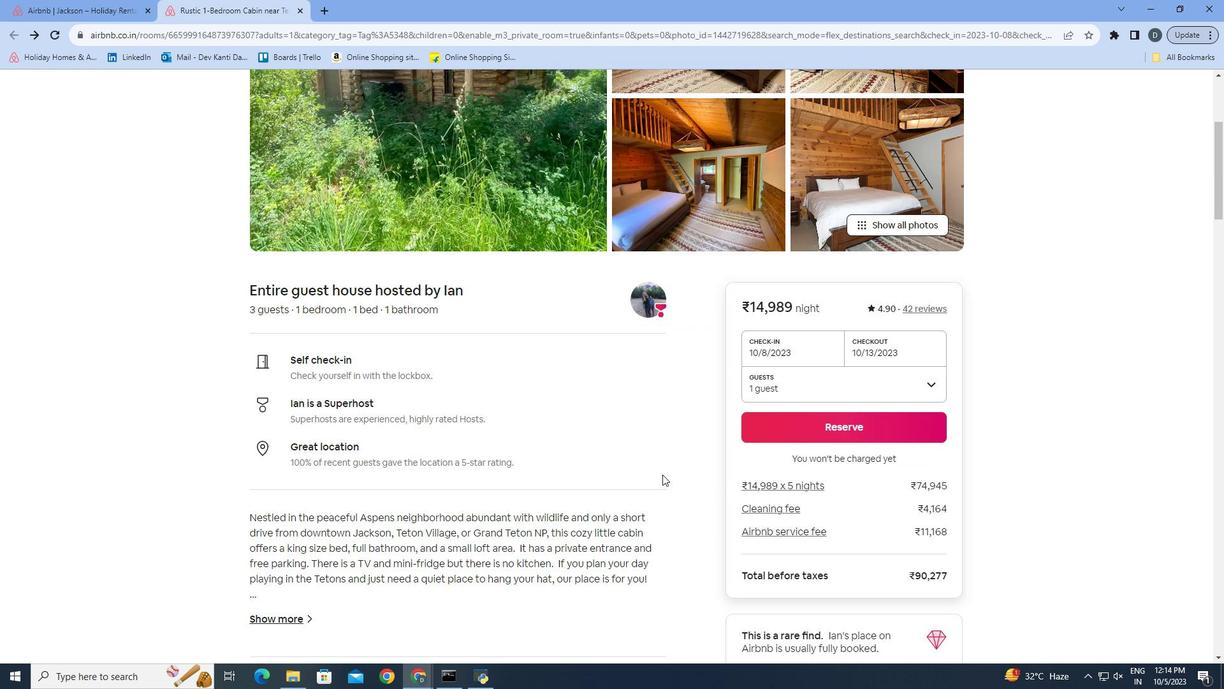 
Action: Mouse moved to (666, 474)
Screenshot: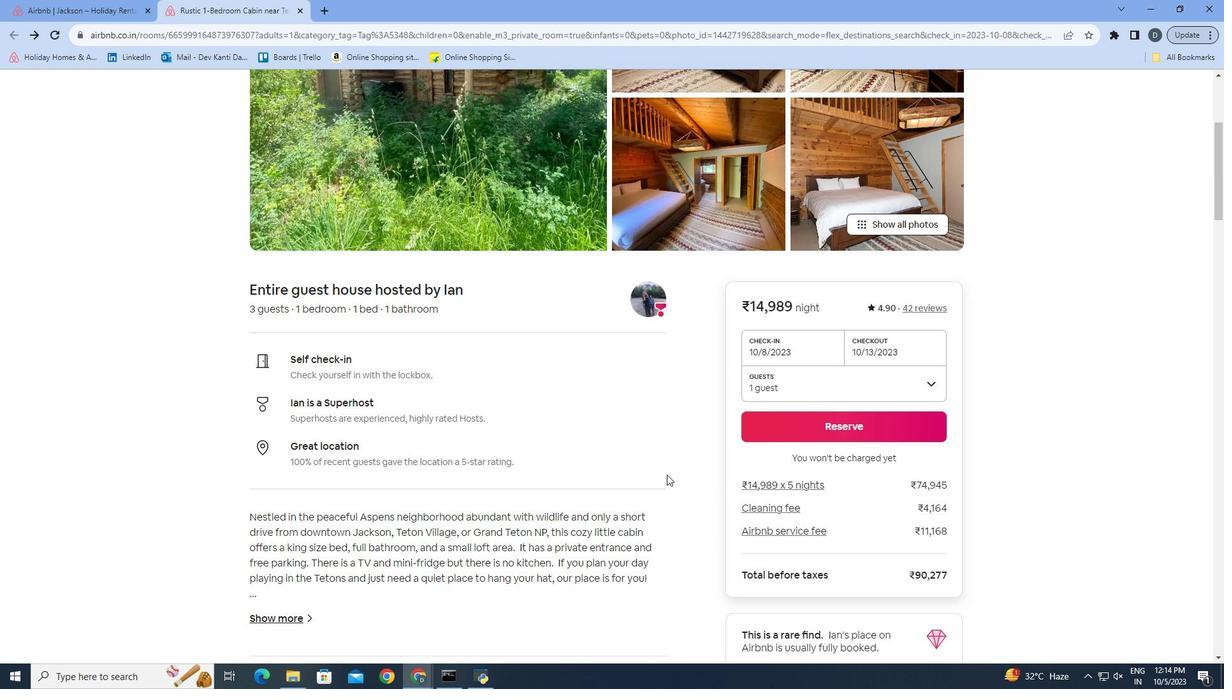 
Action: Mouse scrolled (666, 474) with delta (0, 0)
Screenshot: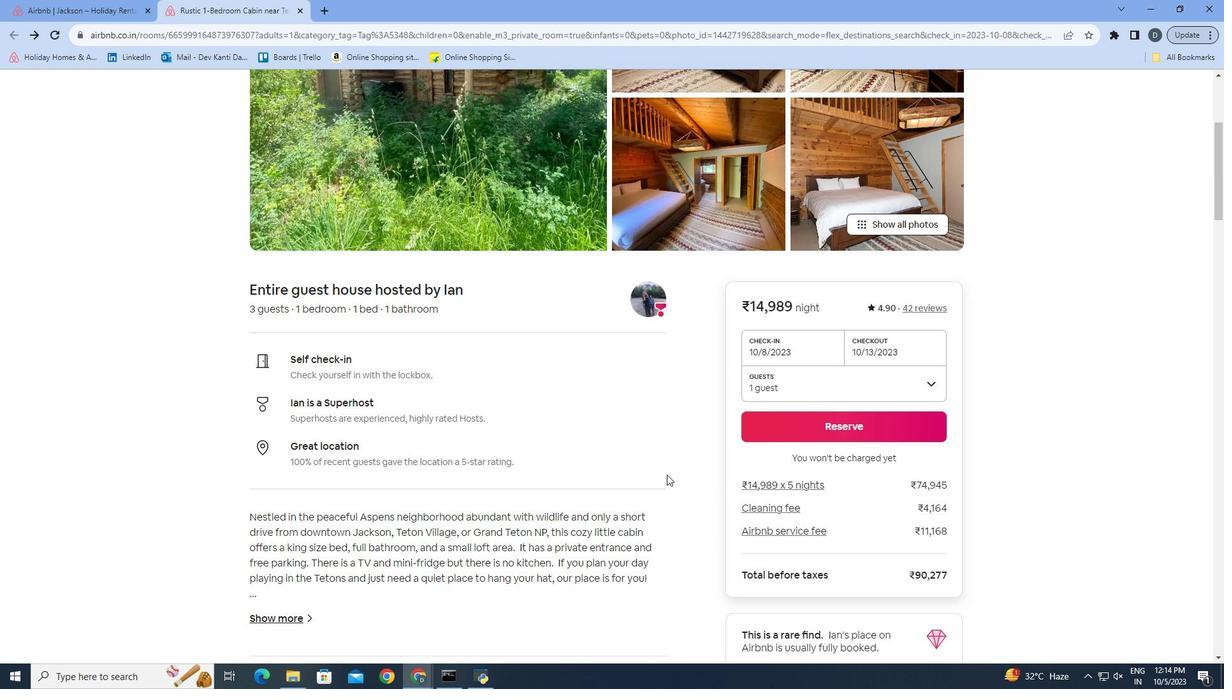 
Action: Mouse moved to (667, 474)
Screenshot: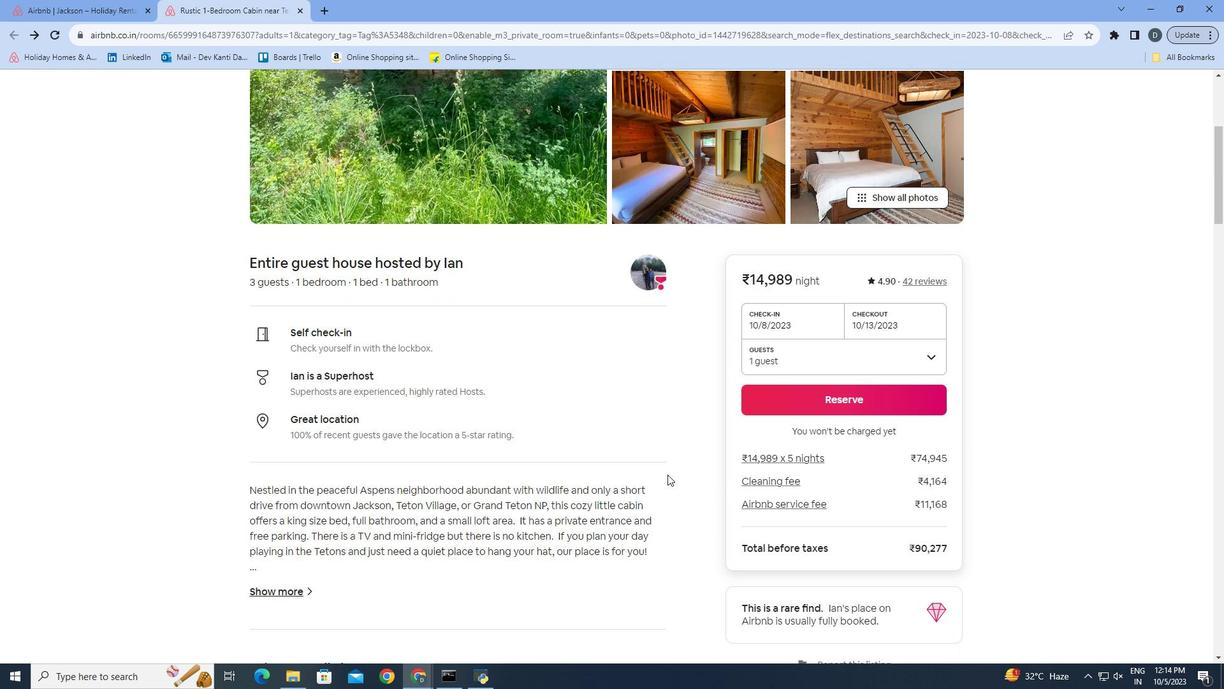 
Action: Mouse scrolled (667, 474) with delta (0, 0)
Screenshot: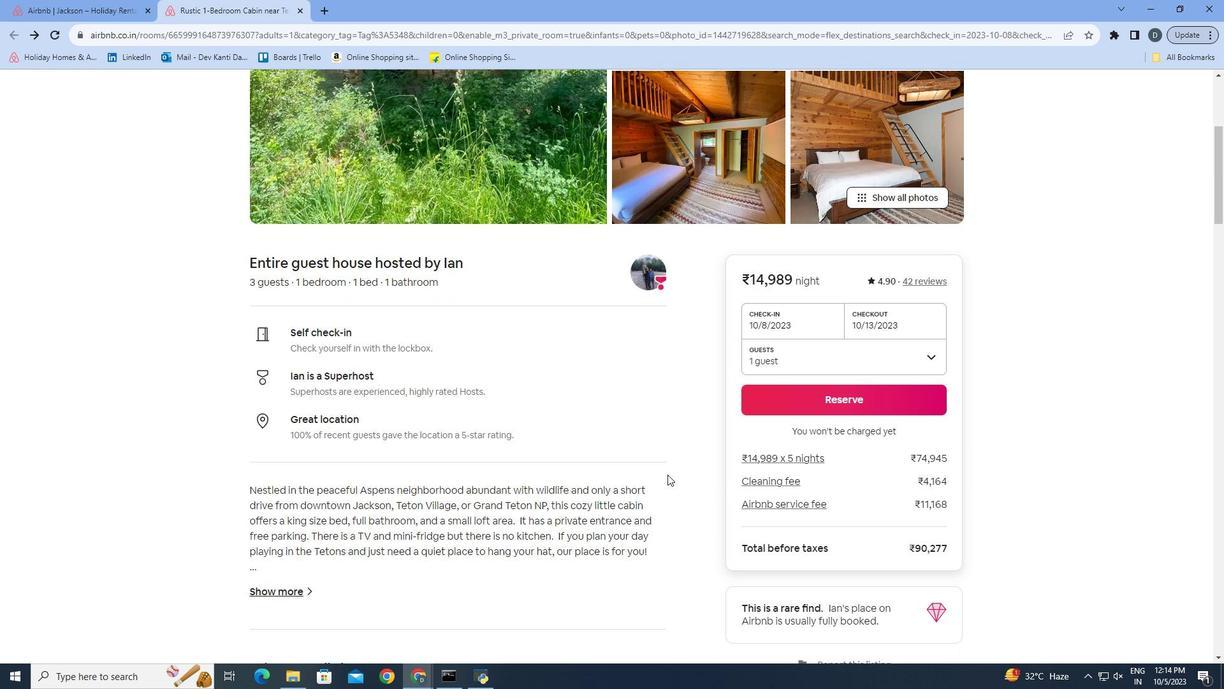 
Action: Mouse scrolled (667, 474) with delta (0, 0)
Screenshot: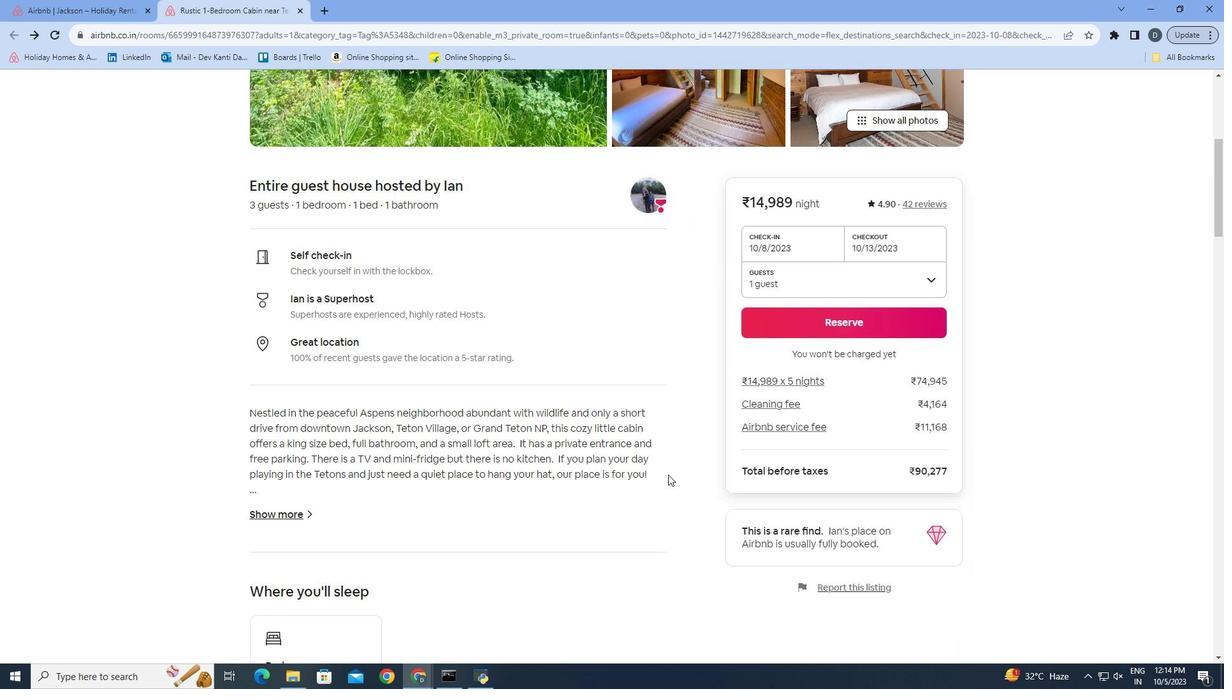 
Action: Mouse moved to (694, 470)
Screenshot: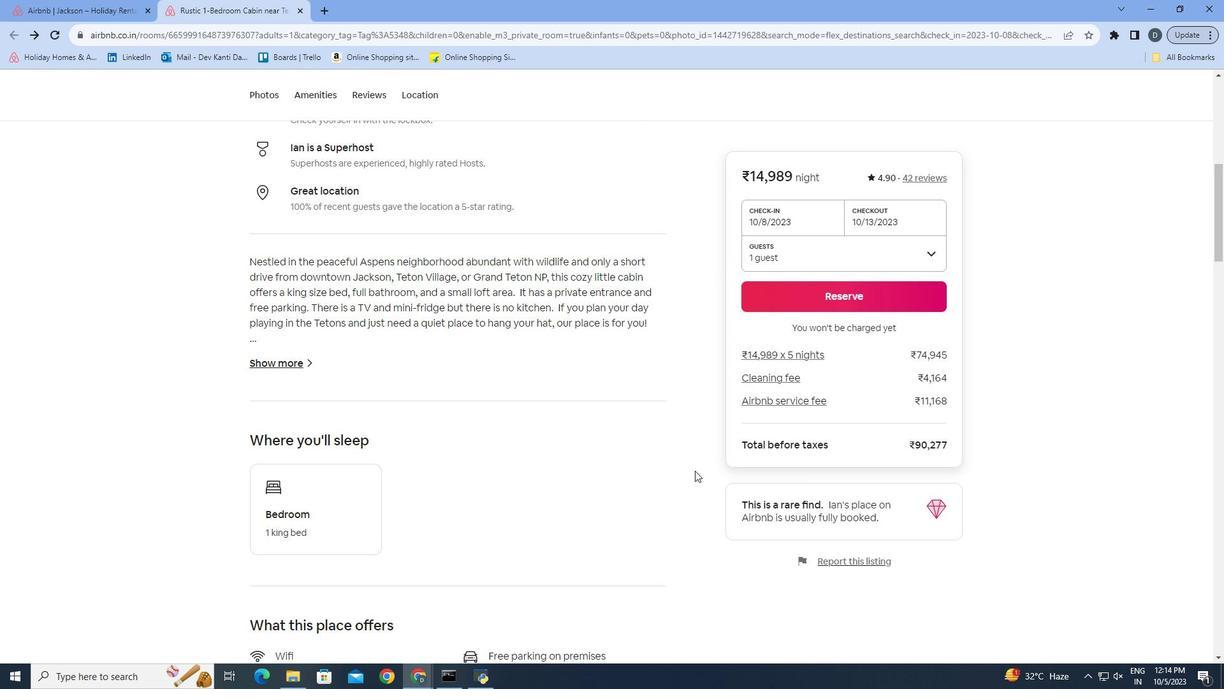 
Action: Mouse scrolled (694, 470) with delta (0, 0)
Screenshot: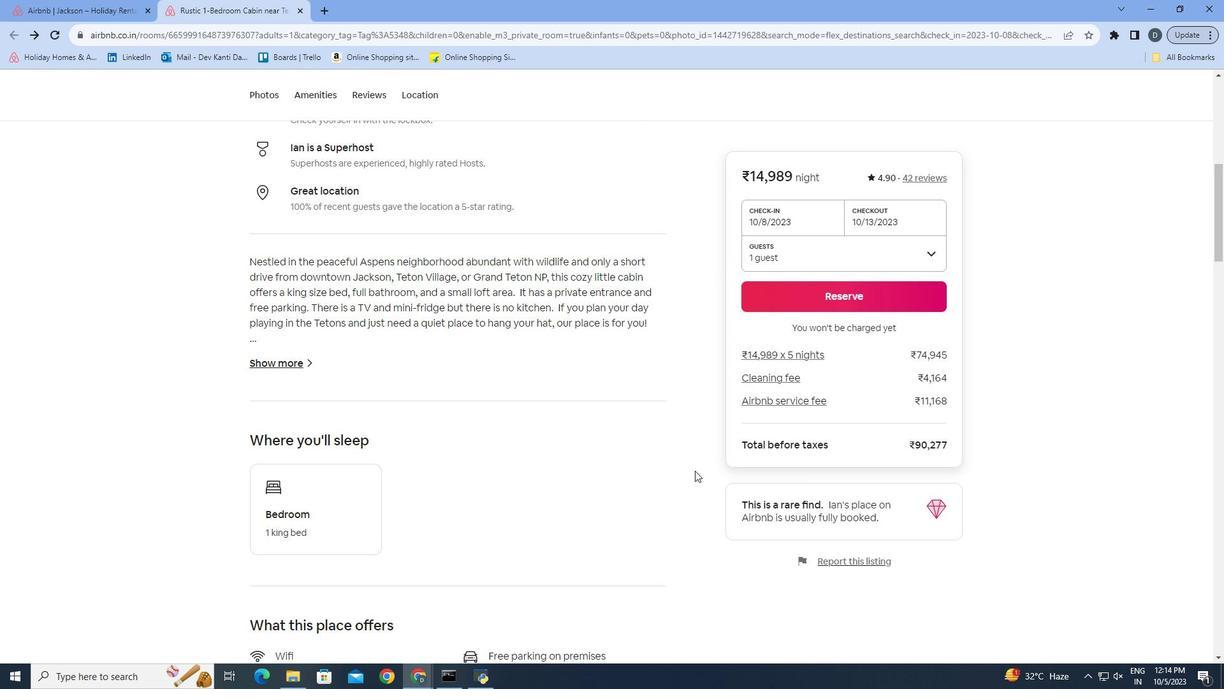 
Action: Mouse moved to (695, 470)
Screenshot: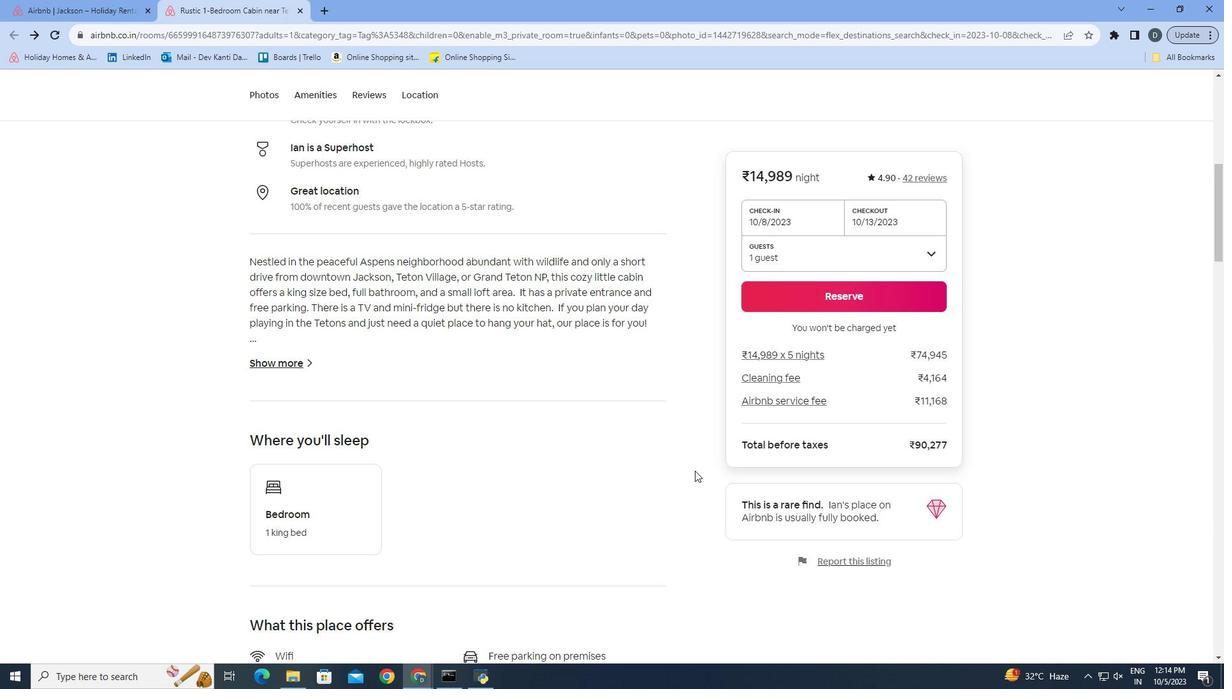 
Action: Mouse scrolled (695, 470) with delta (0, 0)
Screenshot: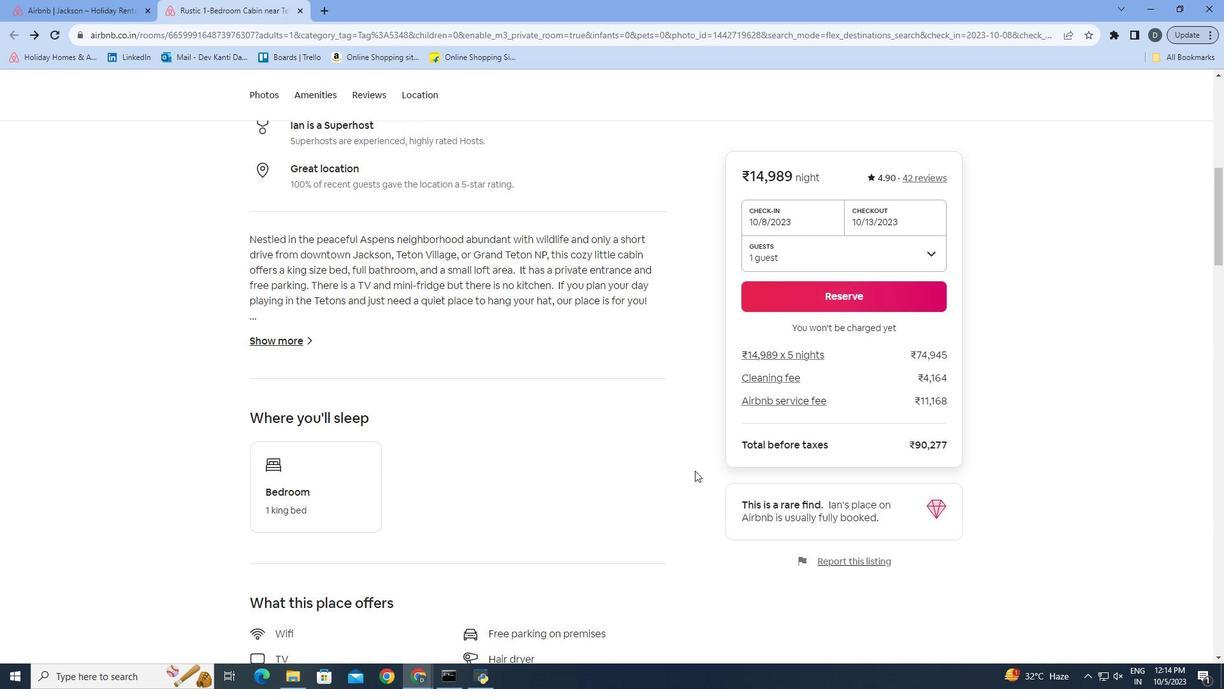 
Action: Mouse moved to (697, 470)
Screenshot: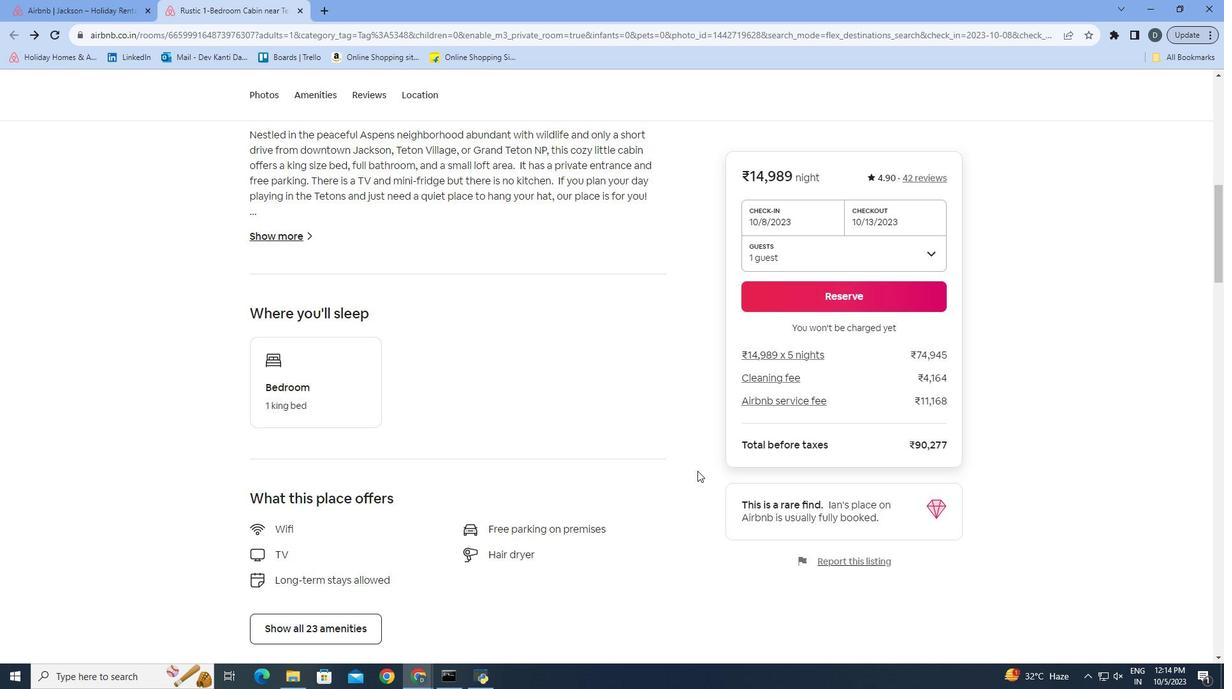 
Action: Mouse scrolled (697, 470) with delta (0, 0)
Screenshot: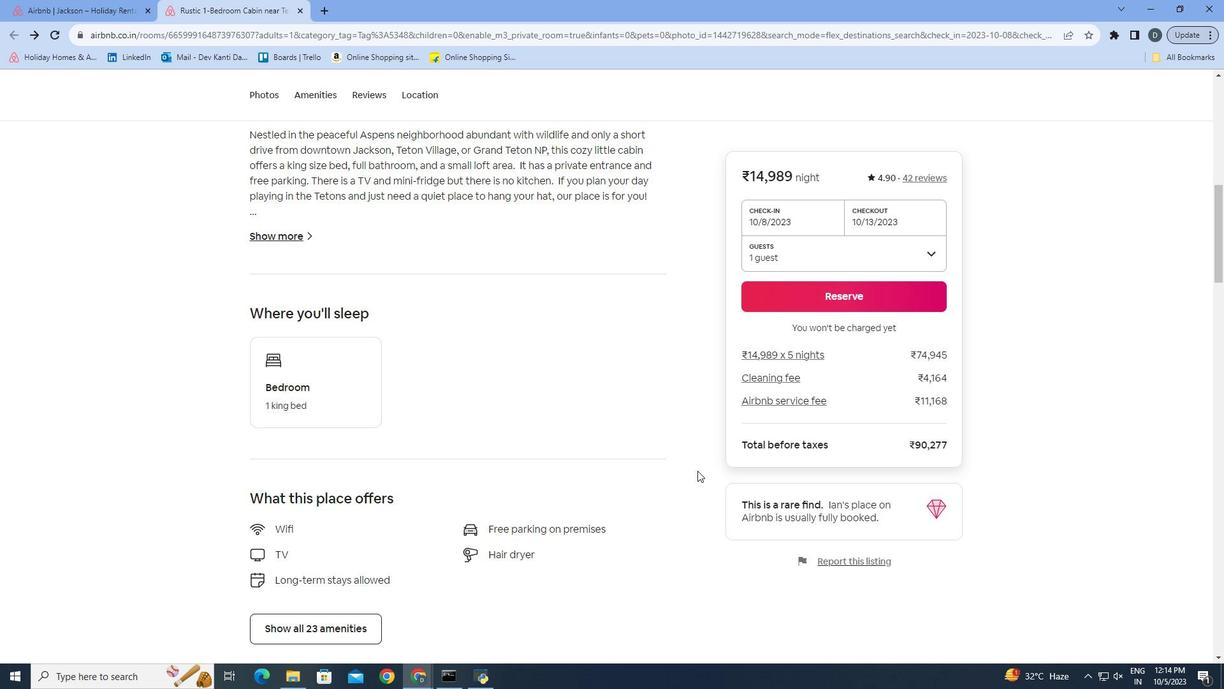 
Action: Mouse scrolled (697, 470) with delta (0, 0)
Screenshot: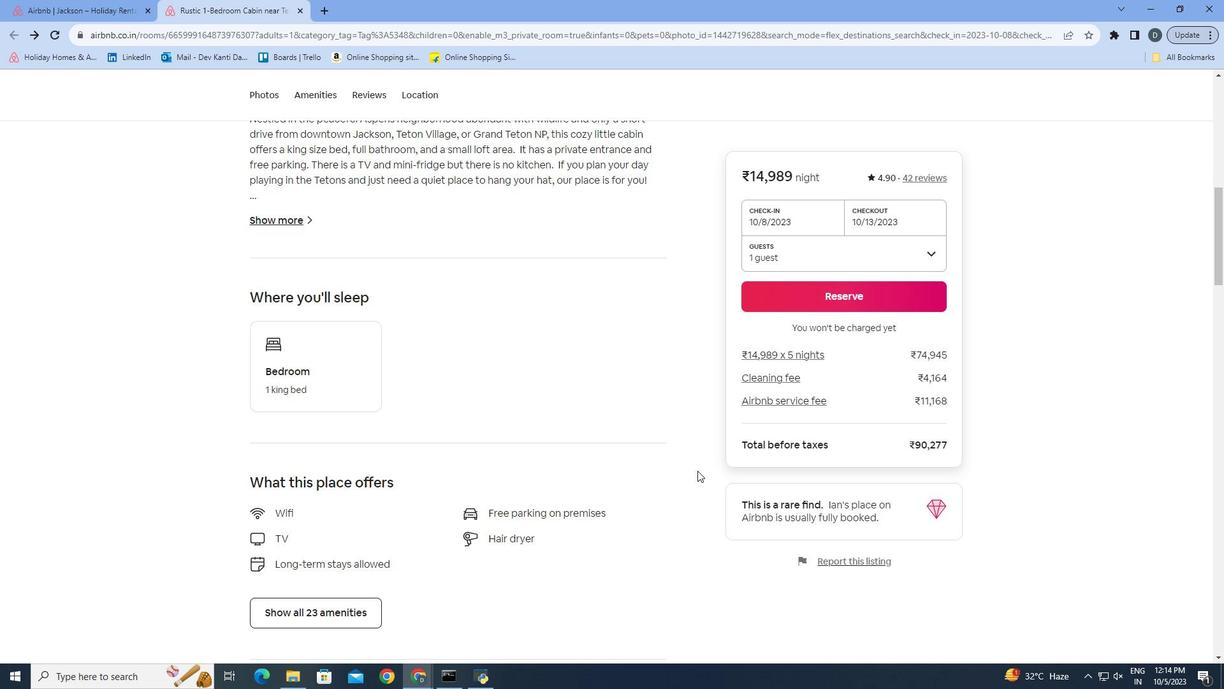 
Action: Mouse scrolled (697, 470) with delta (0, 0)
Screenshot: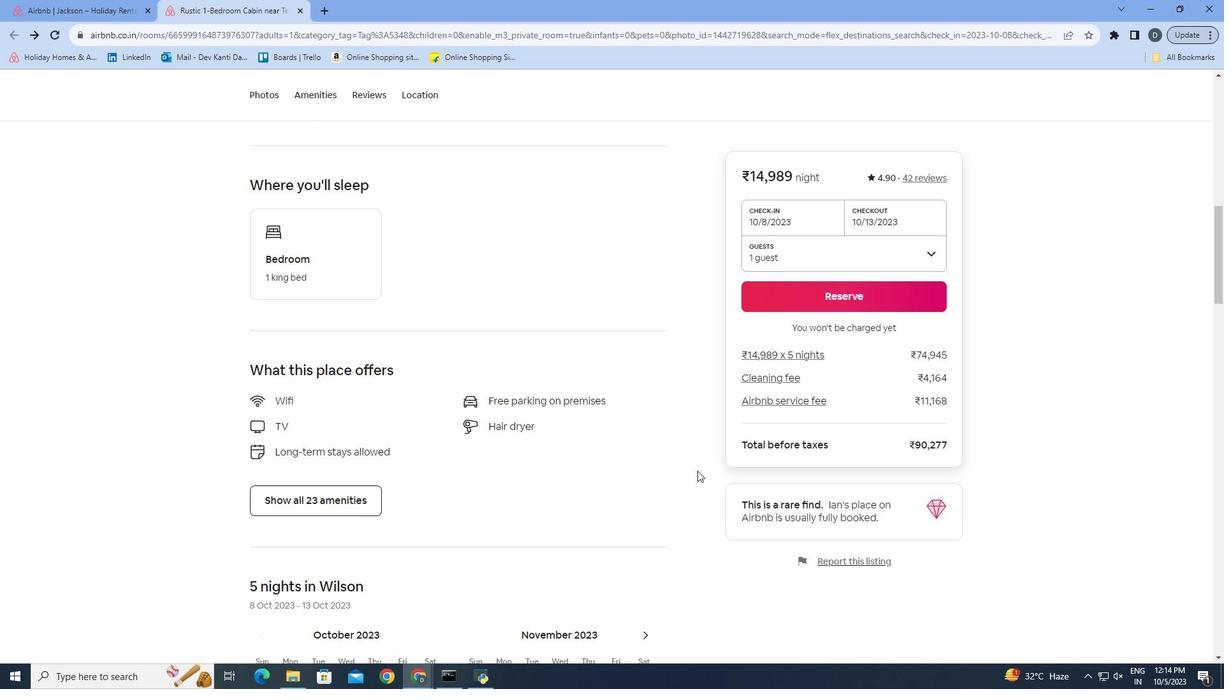 
Action: Mouse scrolled (697, 470) with delta (0, 0)
Screenshot: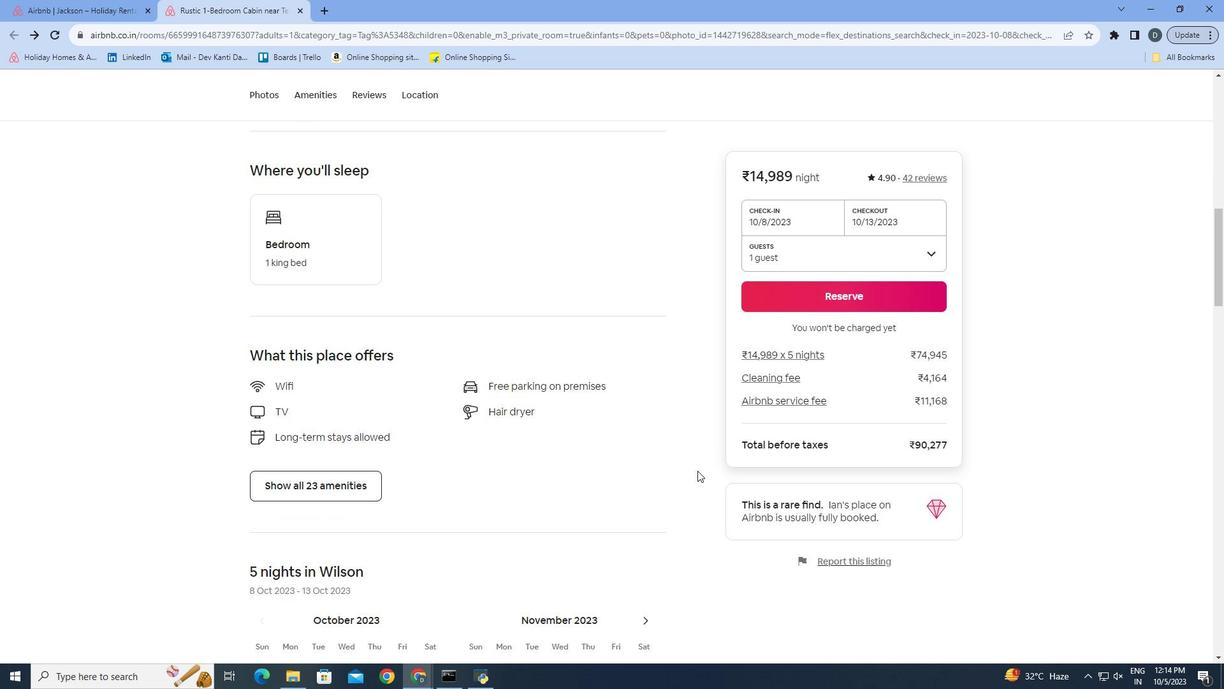 
Action: Mouse scrolled (697, 470) with delta (0, 0)
Screenshot: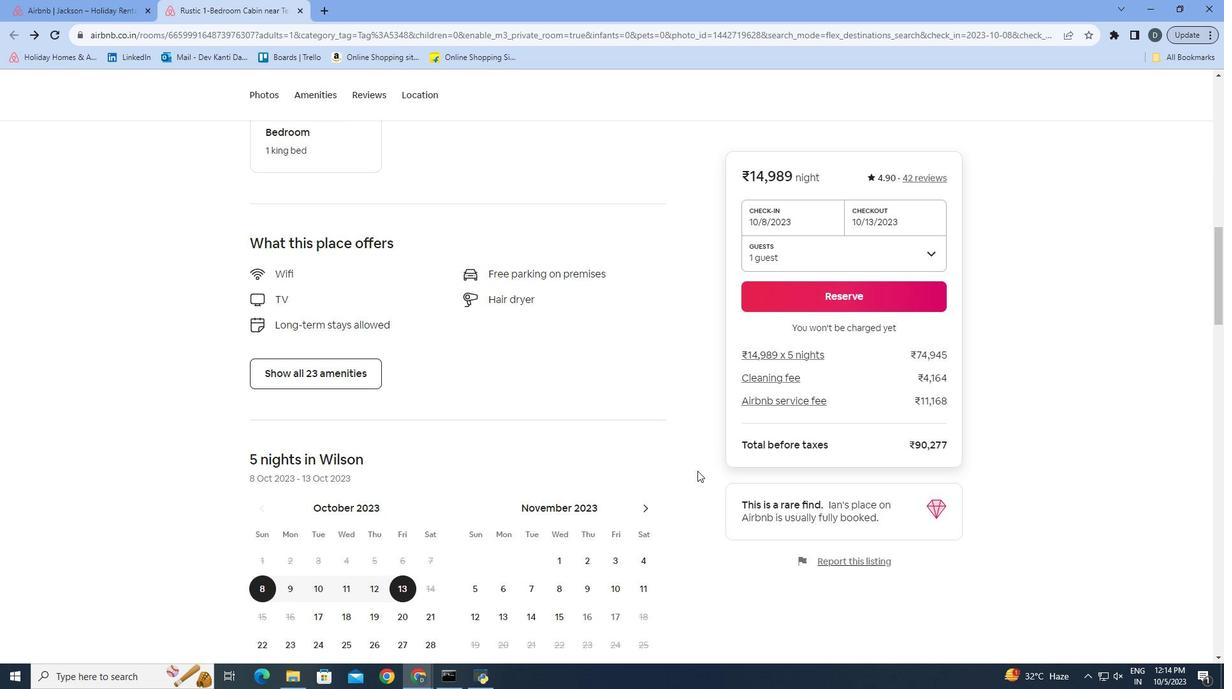 
Action: Mouse scrolled (697, 470) with delta (0, 0)
Screenshot: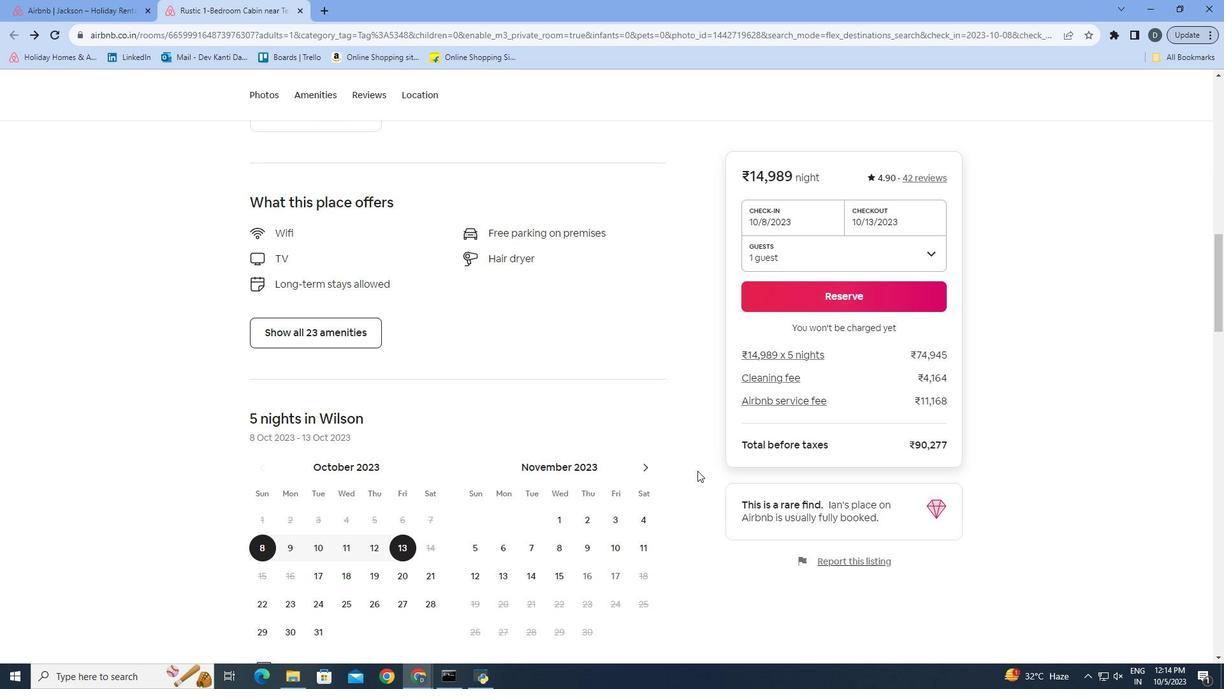 
Action: Mouse scrolled (697, 470) with delta (0, 0)
Screenshot: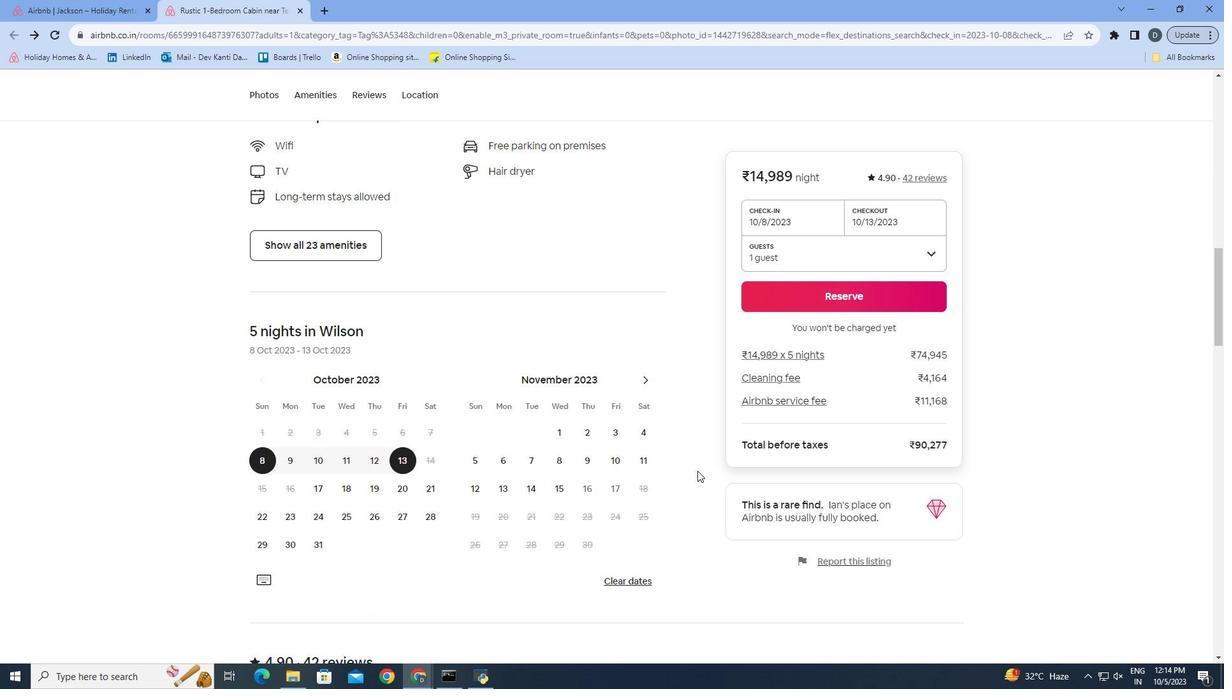 
Action: Mouse scrolled (697, 470) with delta (0, 0)
Screenshot: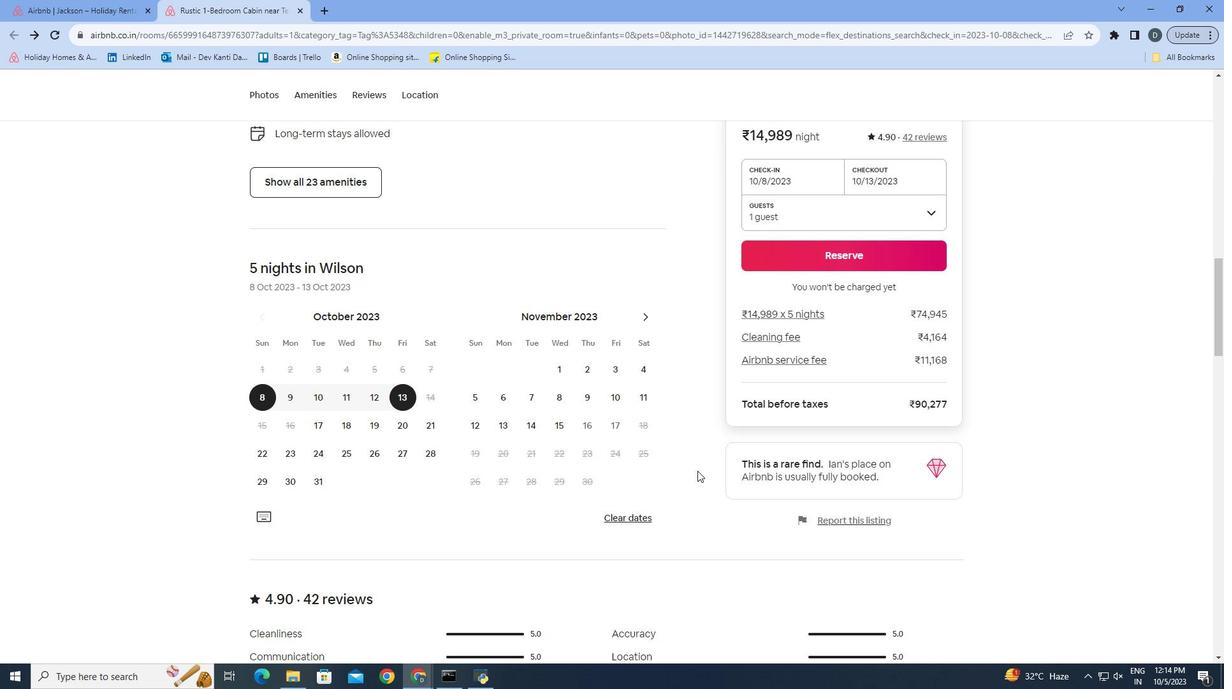 
Action: Mouse scrolled (697, 470) with delta (0, 0)
Screenshot: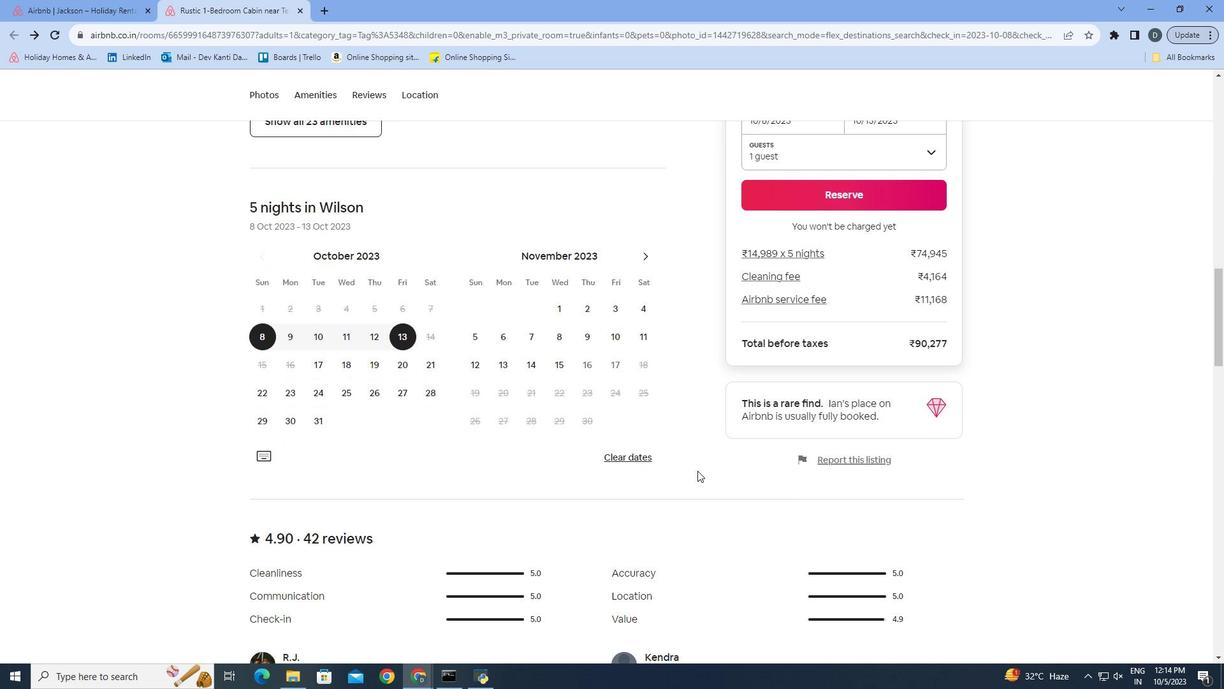 
Action: Mouse scrolled (697, 470) with delta (0, 0)
Screenshot: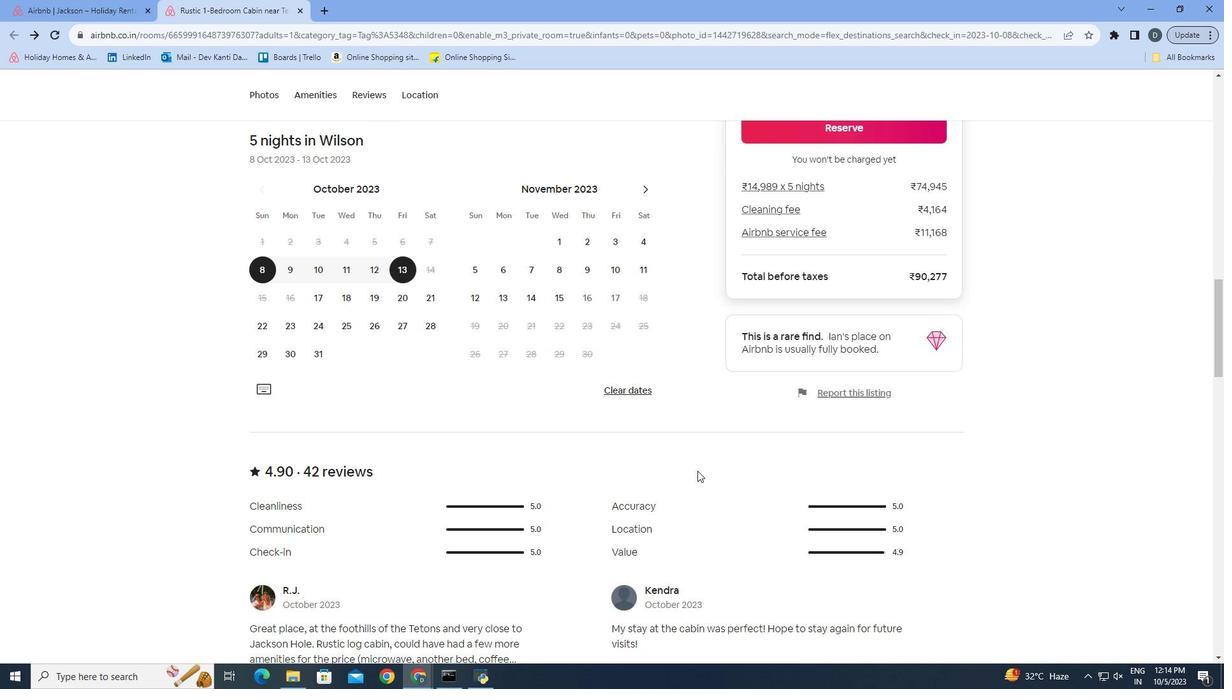 
Action: Mouse scrolled (697, 470) with delta (0, 0)
Screenshot: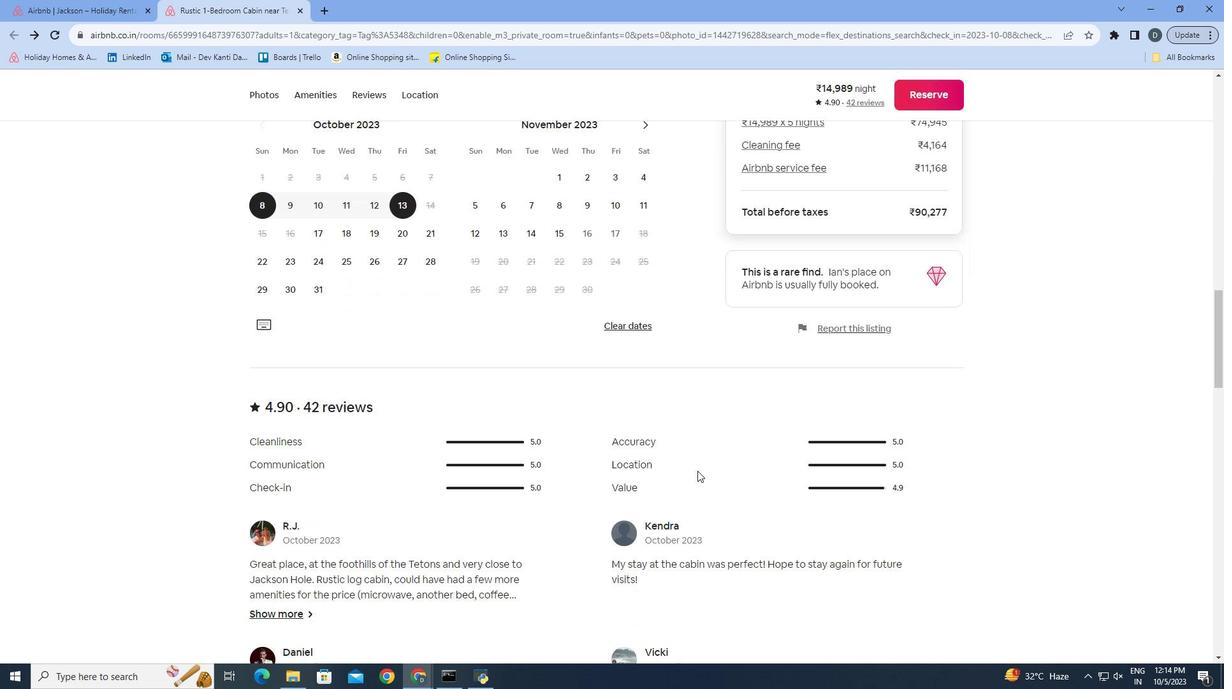 
Action: Mouse scrolled (697, 470) with delta (0, 0)
Screenshot: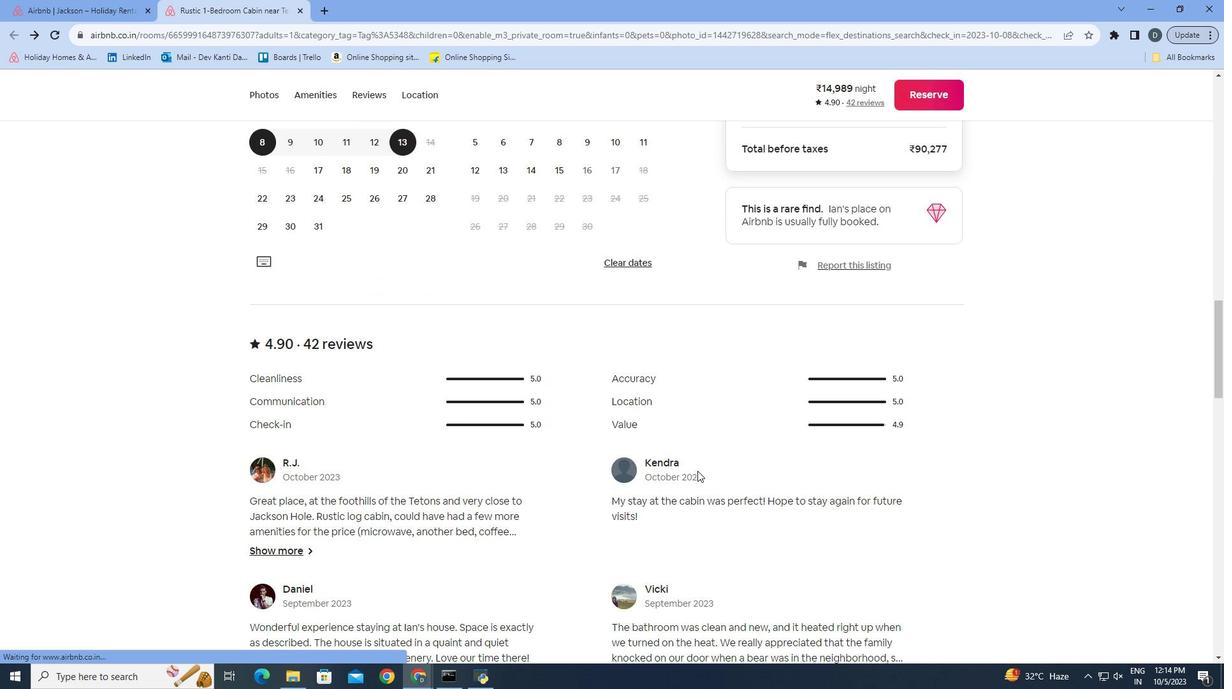 
Action: Mouse scrolled (697, 470) with delta (0, 0)
Screenshot: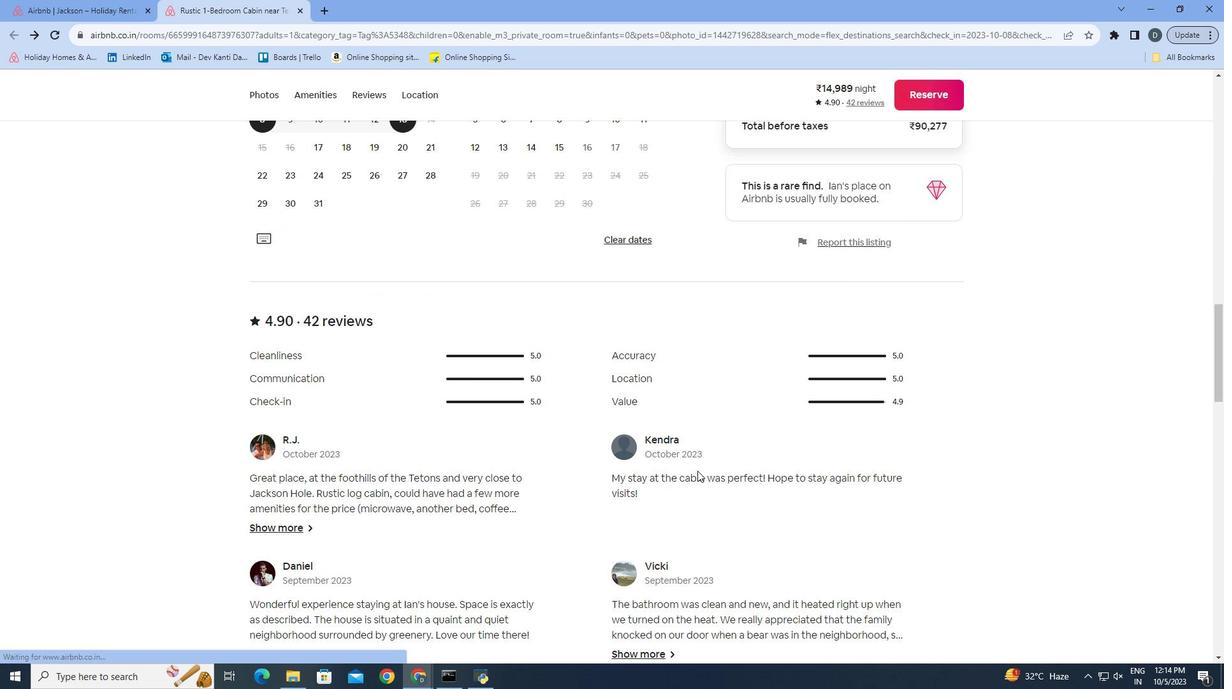 
Action: Mouse scrolled (697, 470) with delta (0, 0)
Screenshot: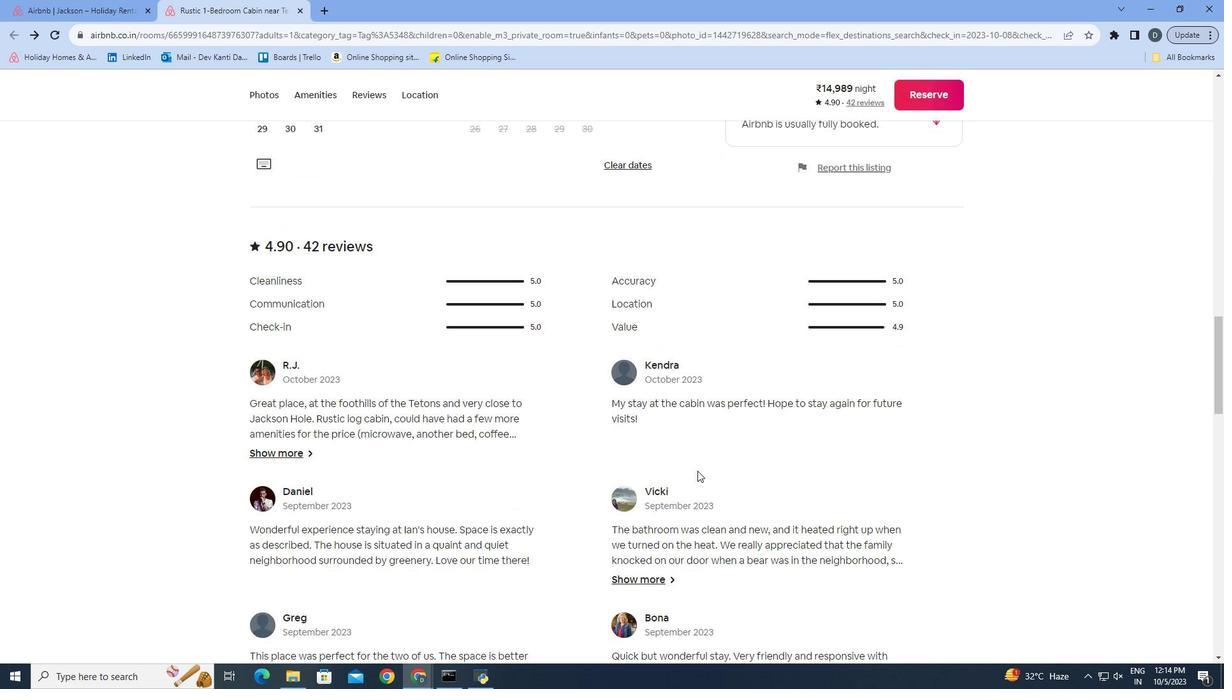 
Action: Mouse moved to (678, 477)
Screenshot: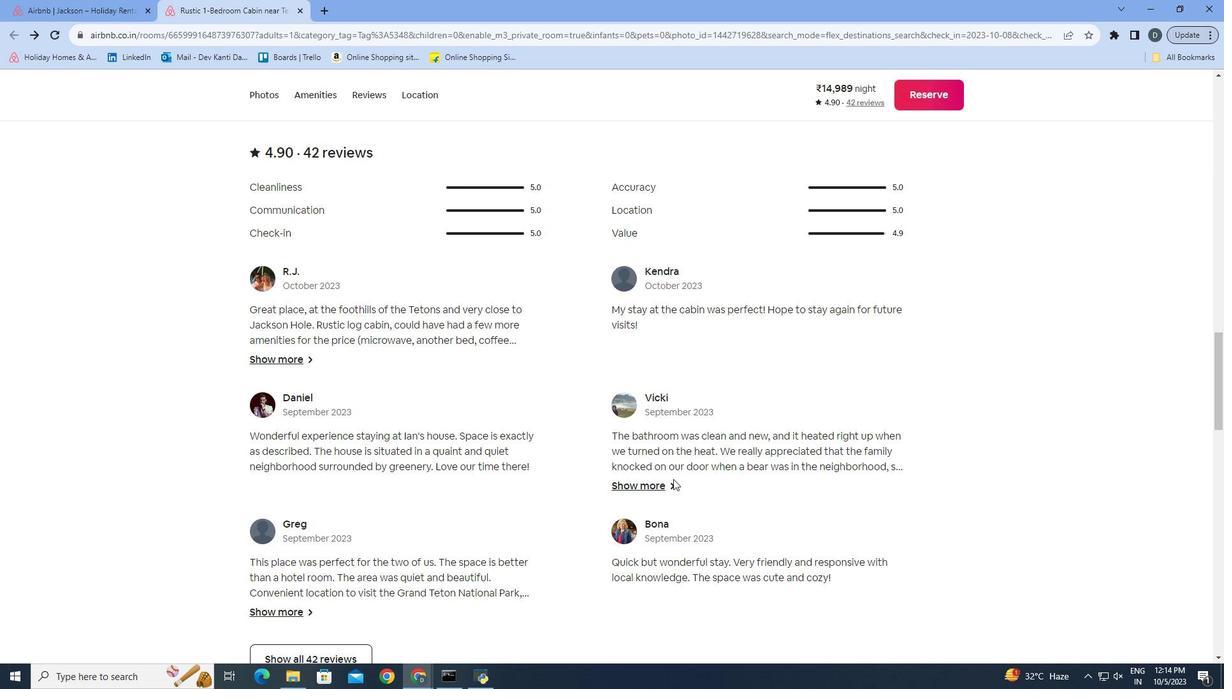 
Action: Mouse scrolled (678, 476) with delta (0, 0)
Screenshot: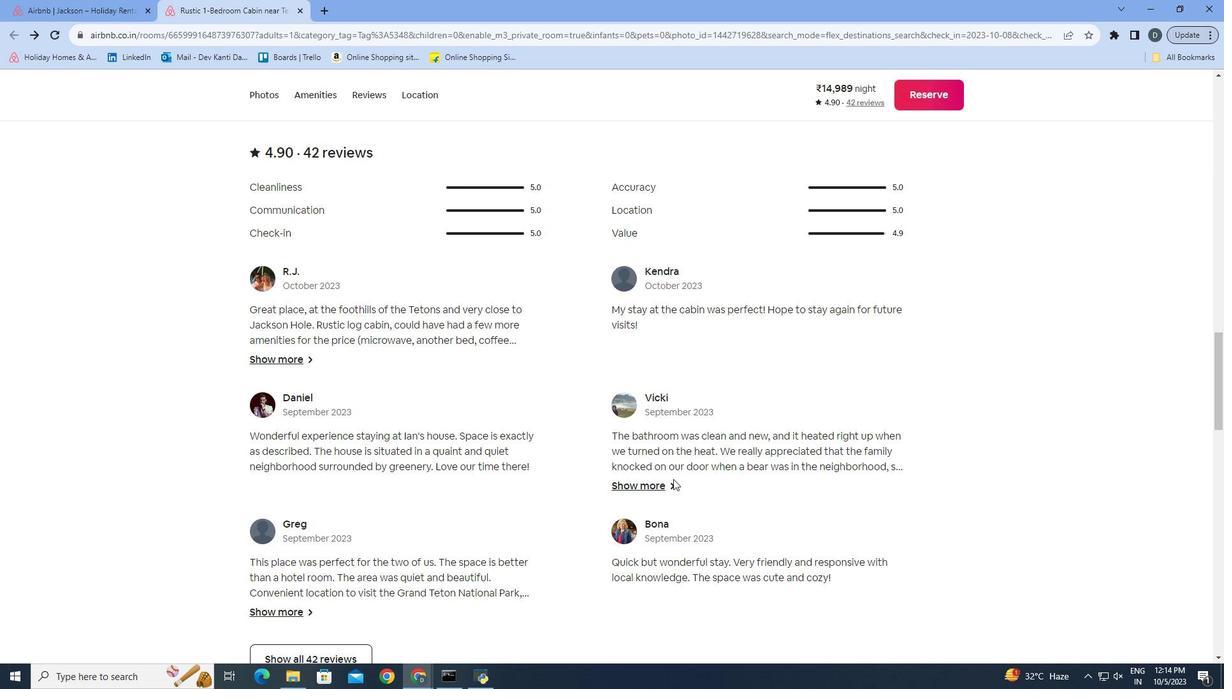
Action: Mouse moved to (666, 479)
Screenshot: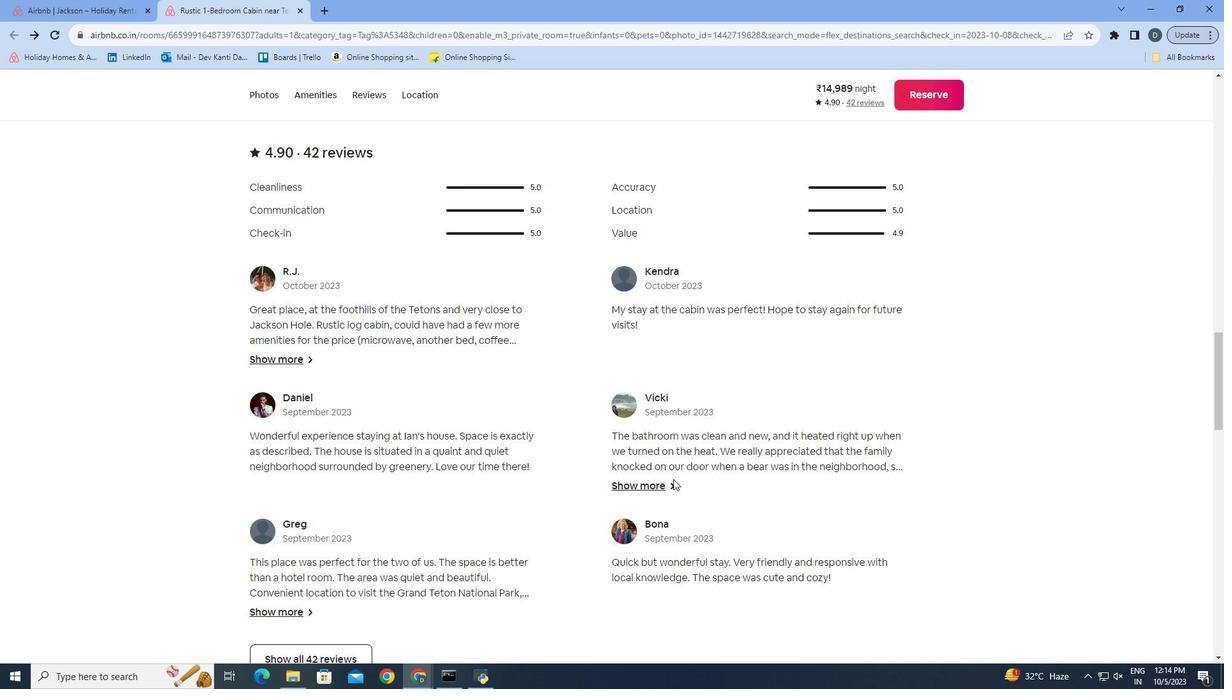 
Action: Mouse scrolled (666, 479) with delta (0, 0)
Screenshot: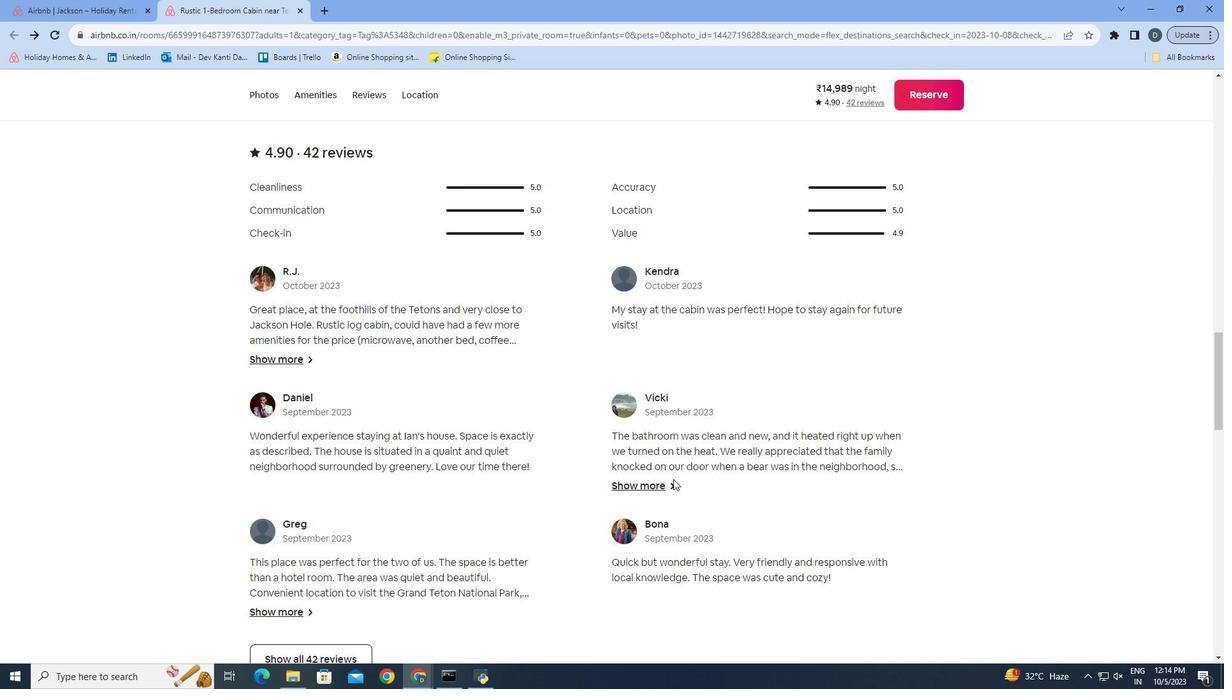 
Action: Mouse moved to (660, 481)
Screenshot: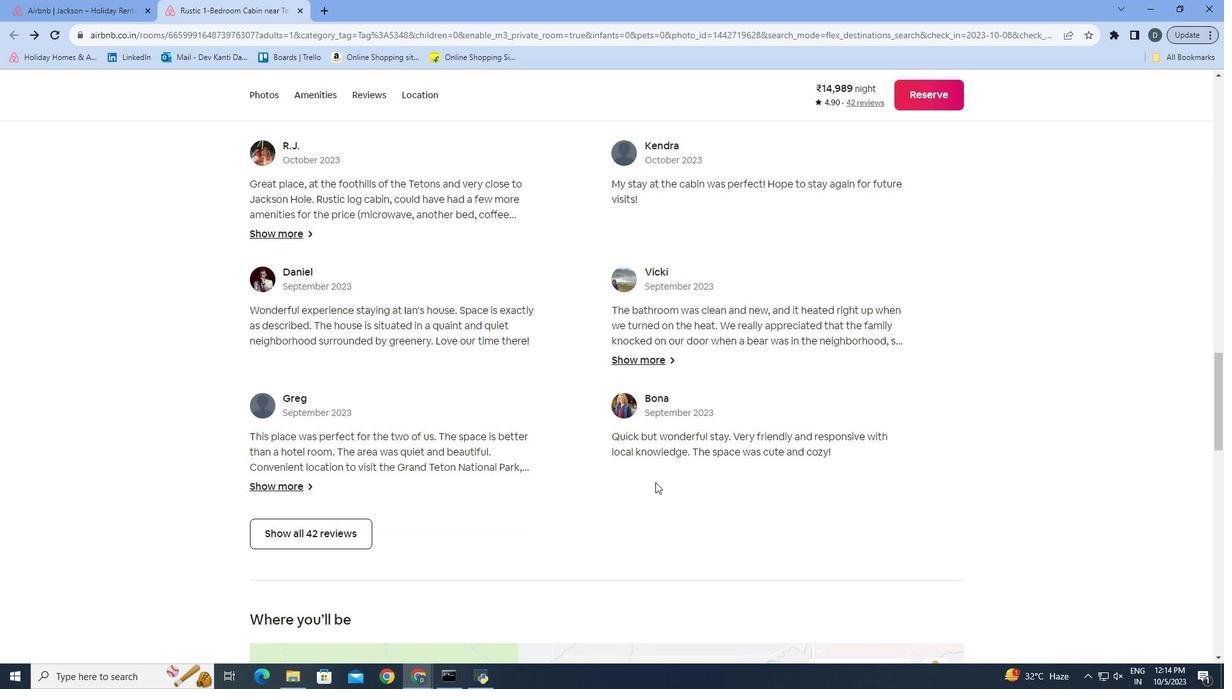 
Action: Mouse scrolled (660, 480) with delta (0, 0)
Screenshot: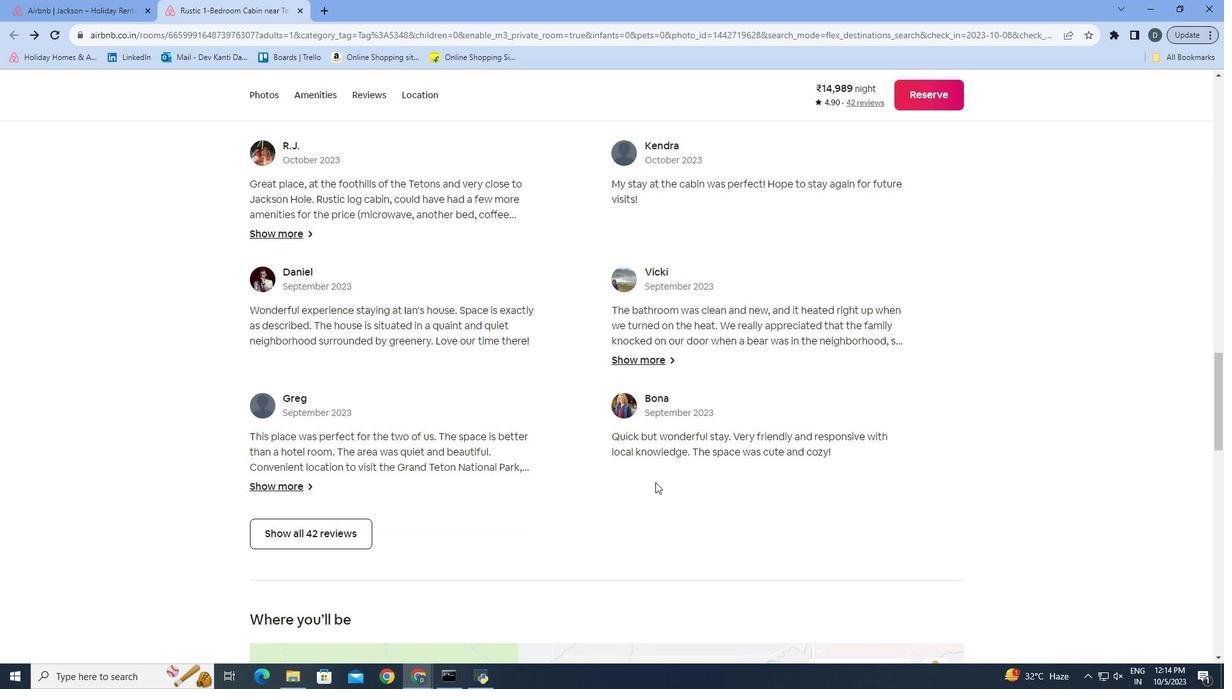 
Action: Mouse moved to (655, 482)
Screenshot: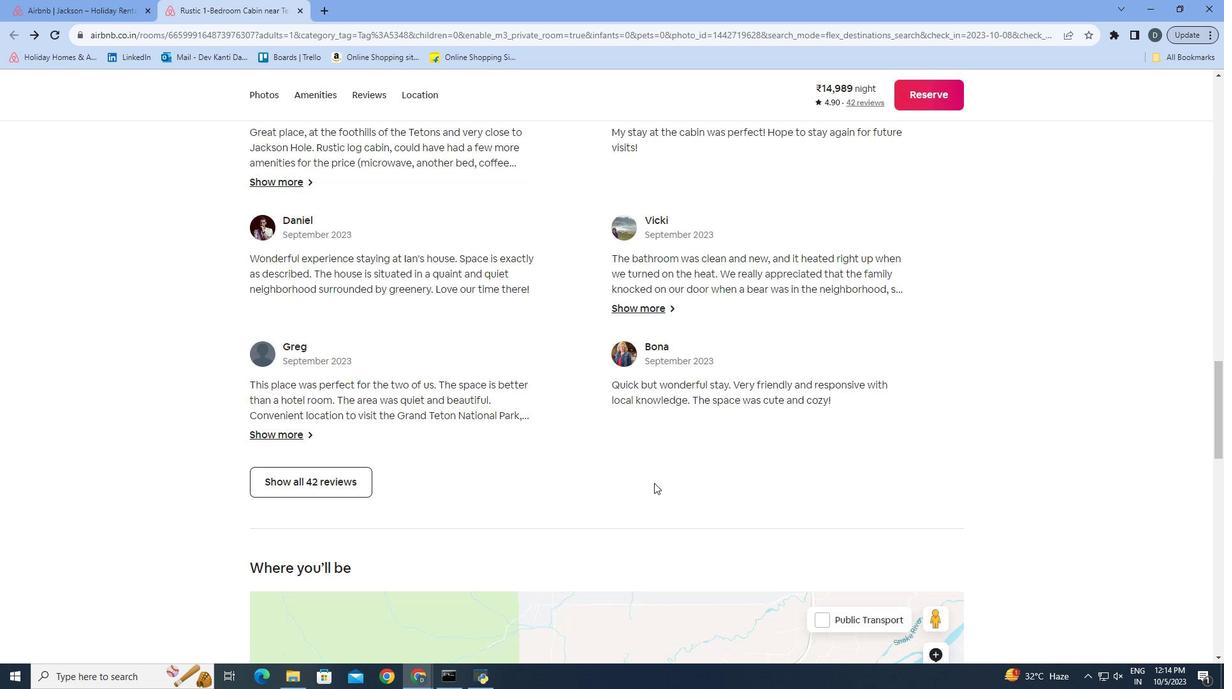 
Action: Mouse scrolled (655, 482) with delta (0, 0)
Screenshot: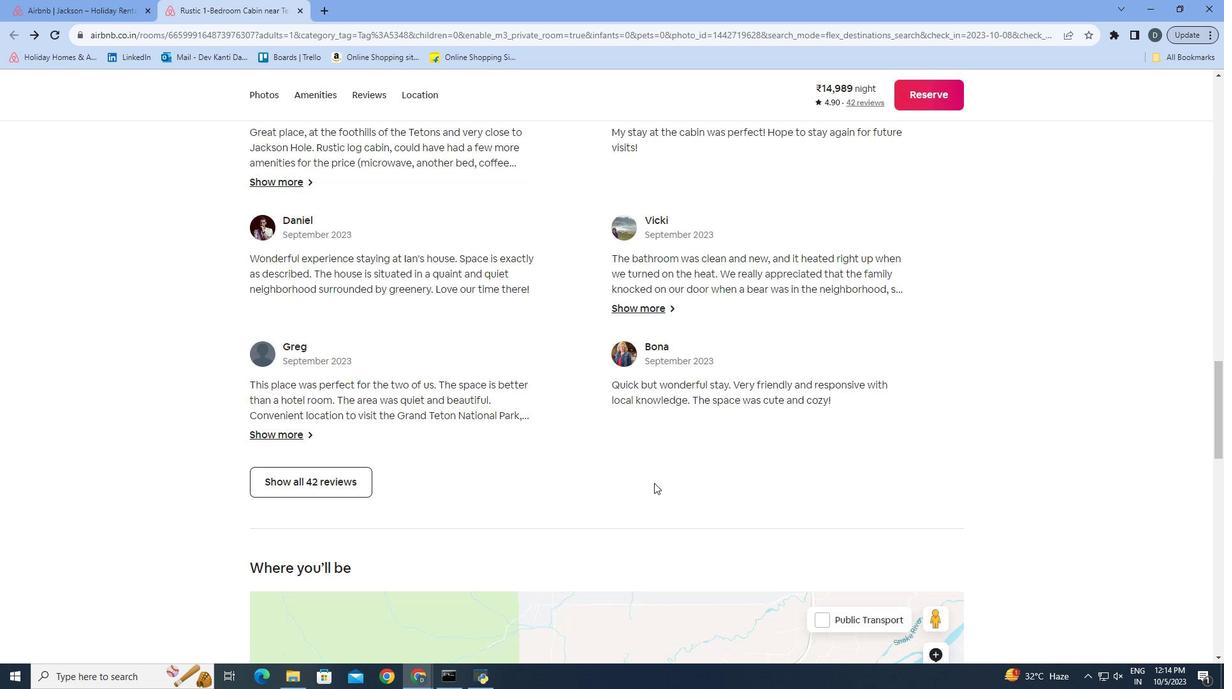 
Action: Mouse moved to (646, 483)
Screenshot: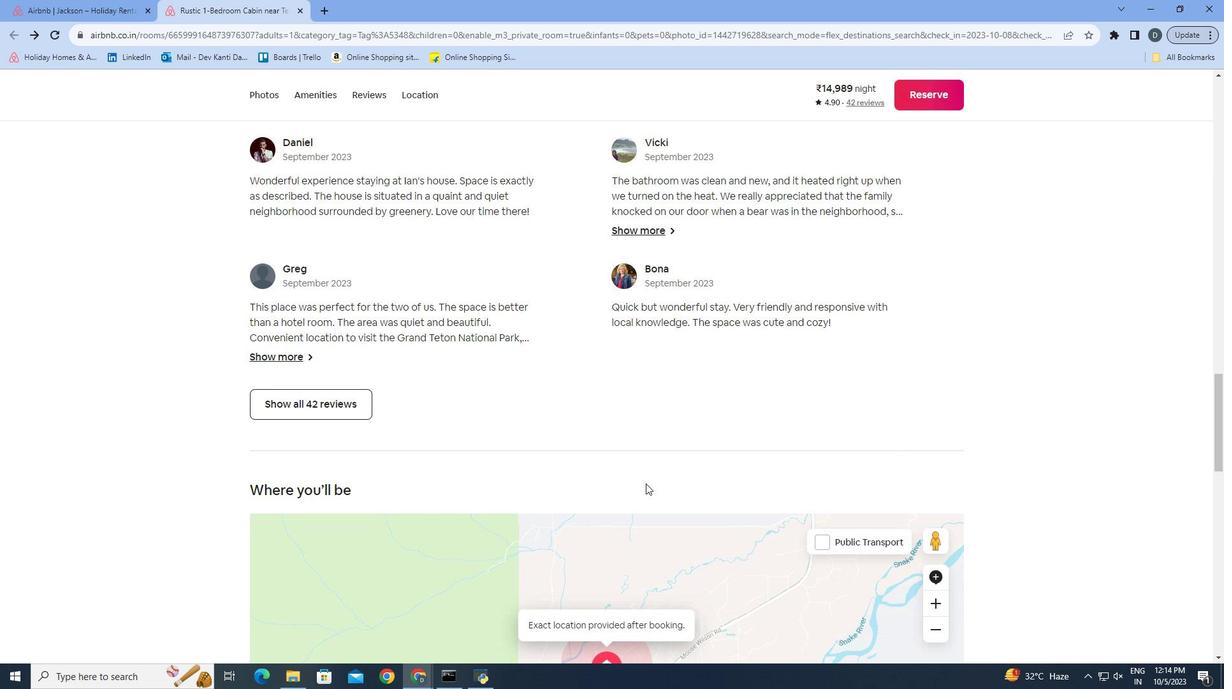 
Action: Mouse scrolled (646, 482) with delta (0, 0)
Screenshot: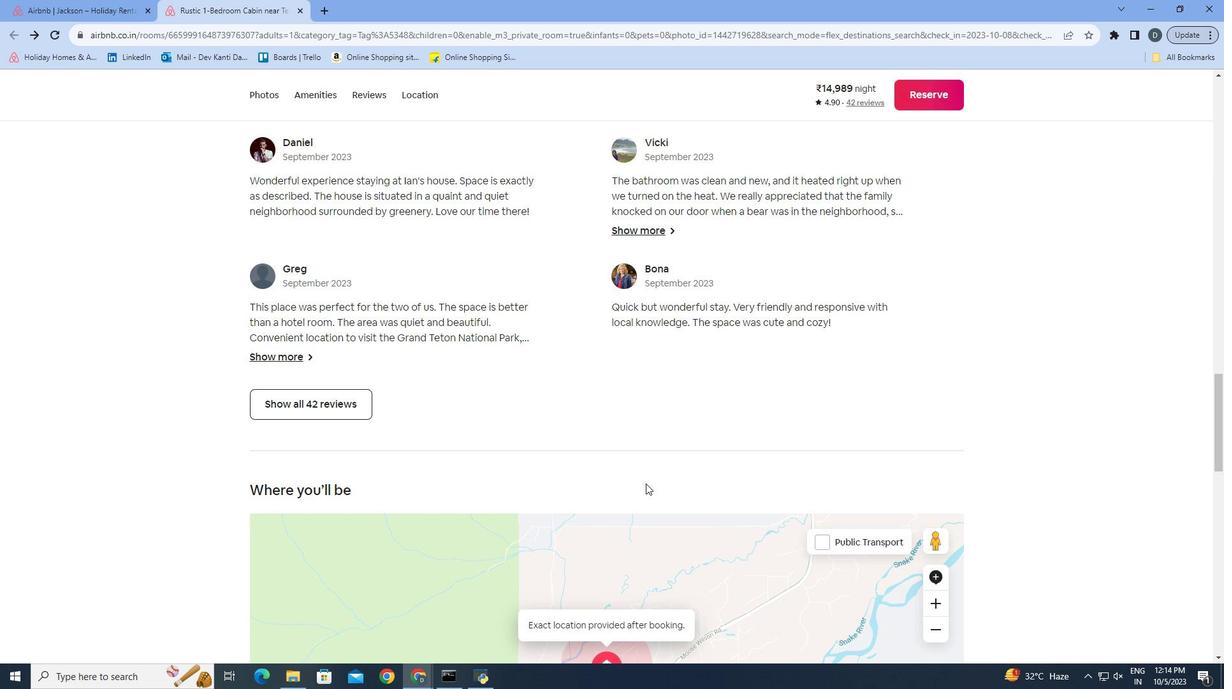 
Action: Mouse moved to (660, 482)
Screenshot: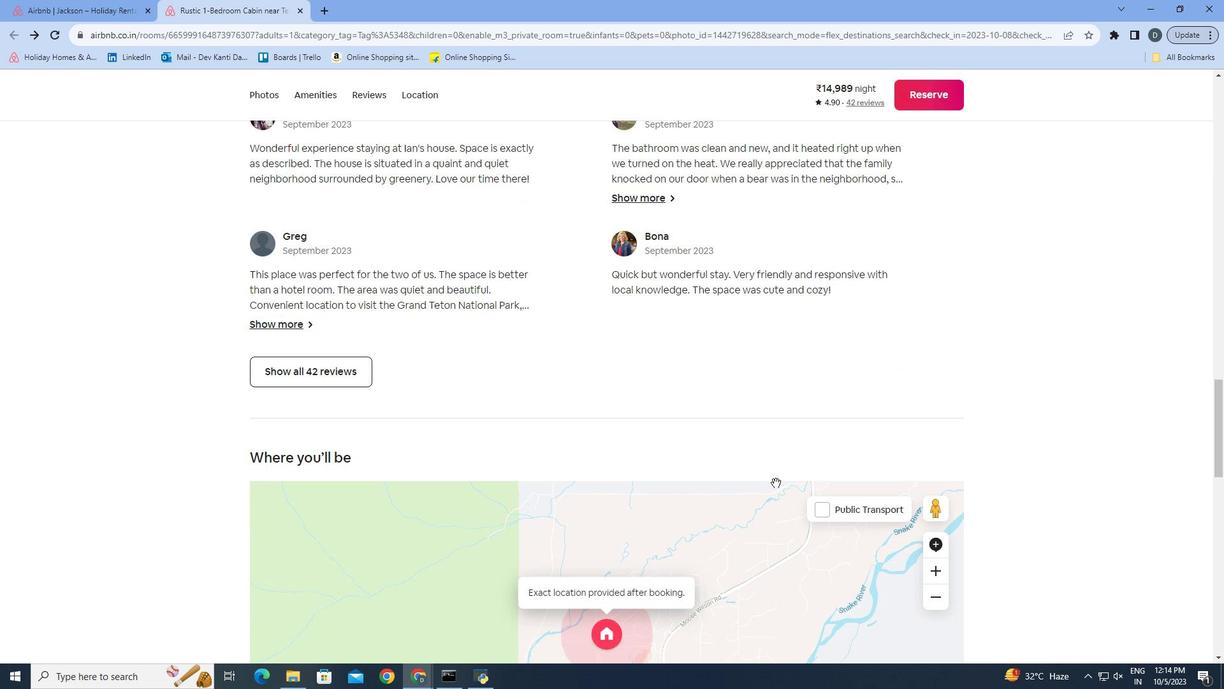 
Action: Mouse scrolled (660, 481) with delta (0, 0)
Screenshot: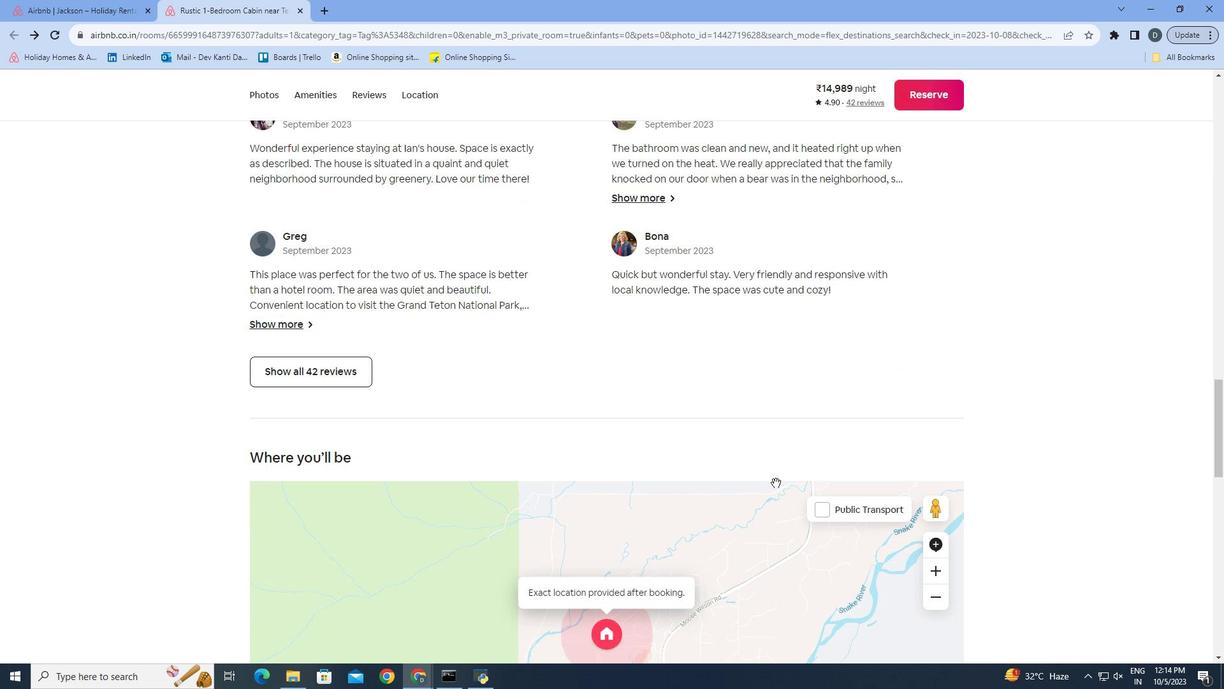 
Action: Mouse moved to (1022, 530)
Screenshot: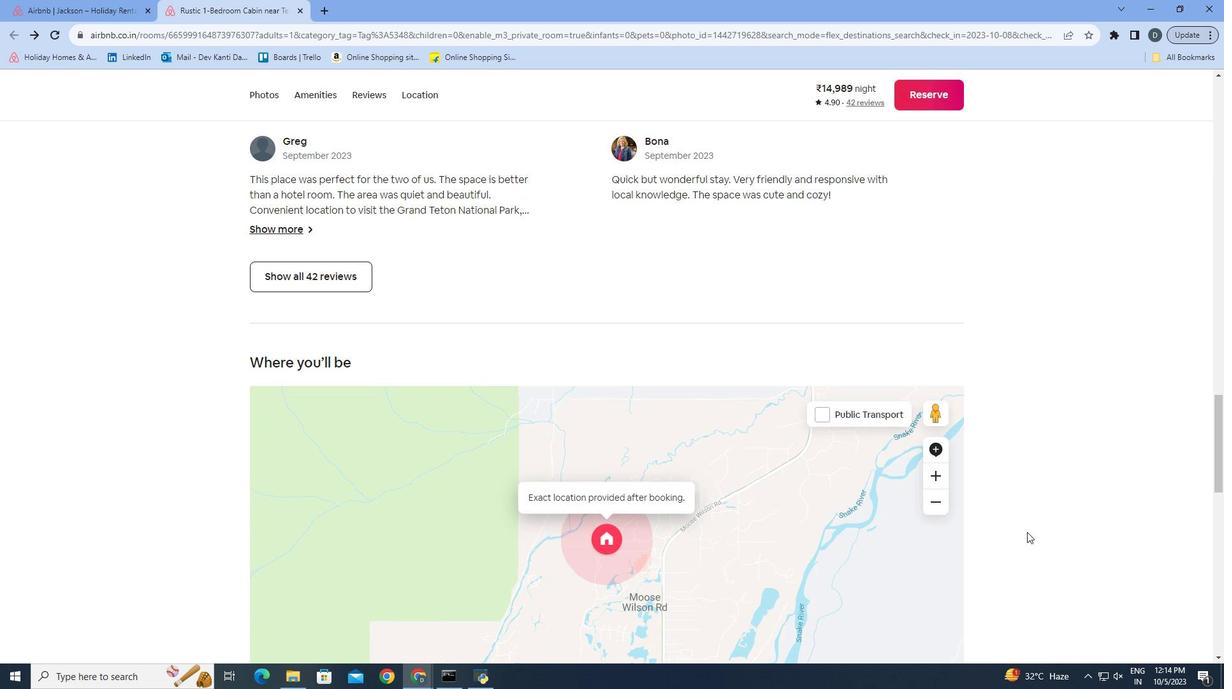 
Action: Mouse scrolled (1022, 529) with delta (0, 0)
Screenshot: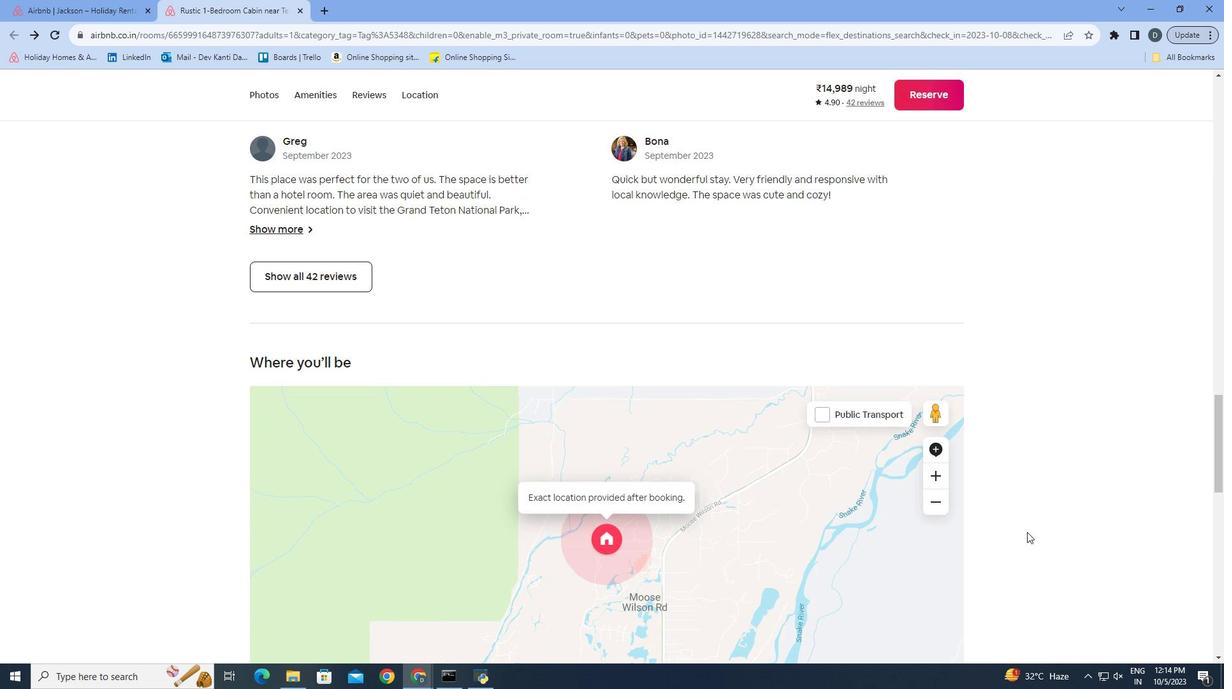 
Action: Mouse moved to (1038, 536)
Screenshot: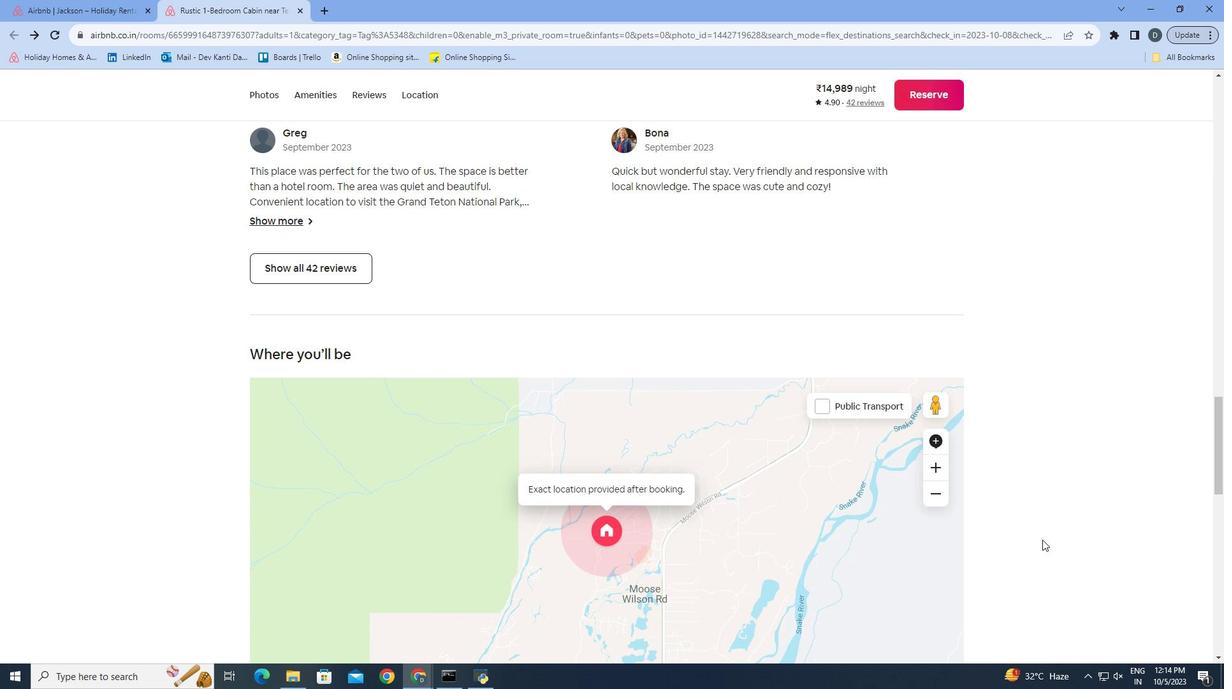 
Action: Mouse scrolled (1038, 535) with delta (0, 0)
Screenshot: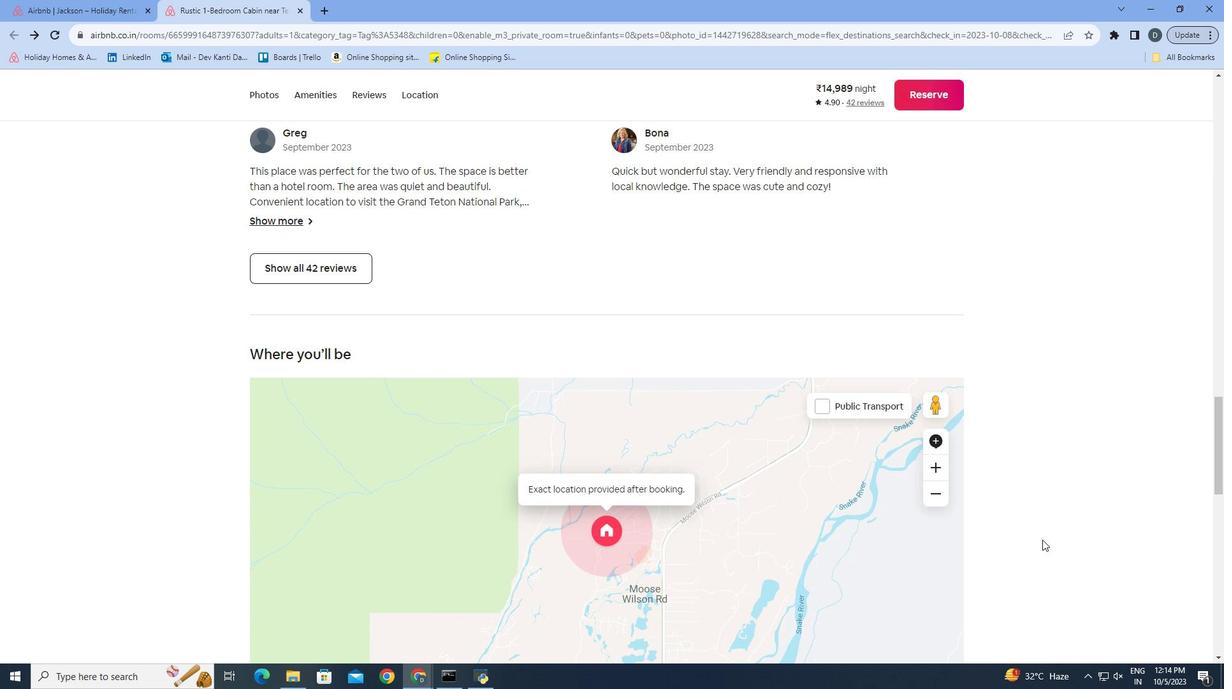 
Action: Mouse moved to (1045, 540)
Screenshot: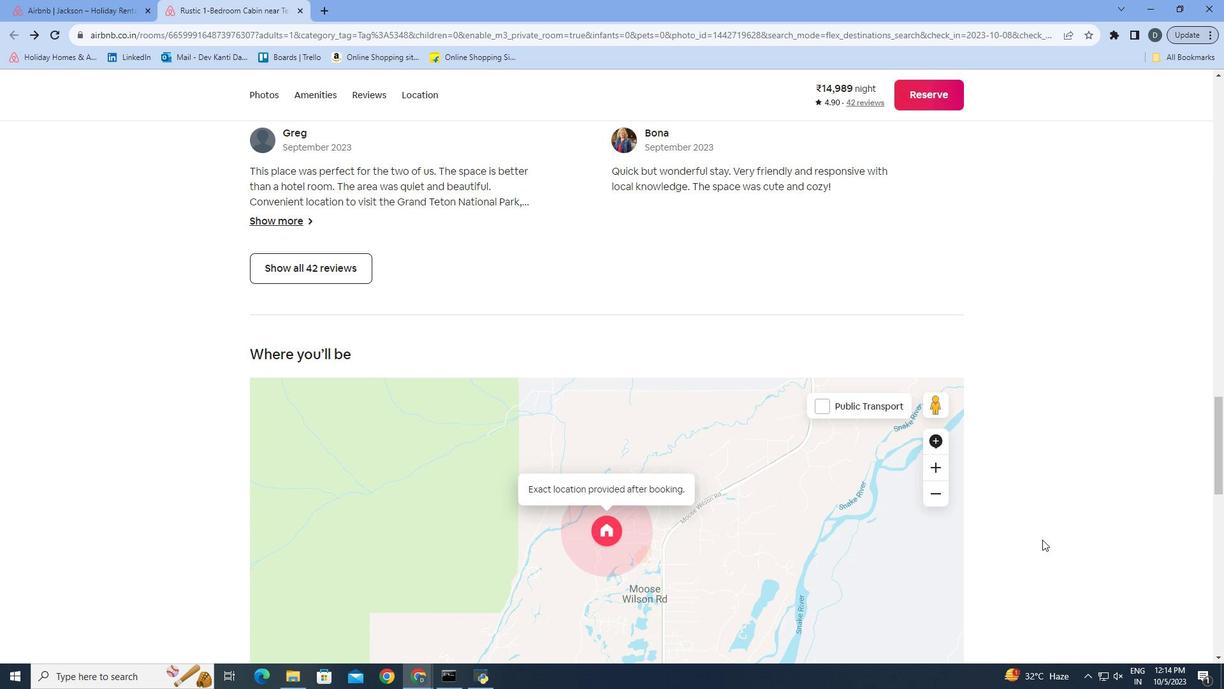 
Action: Mouse scrolled (1045, 539) with delta (0, 0)
Screenshot: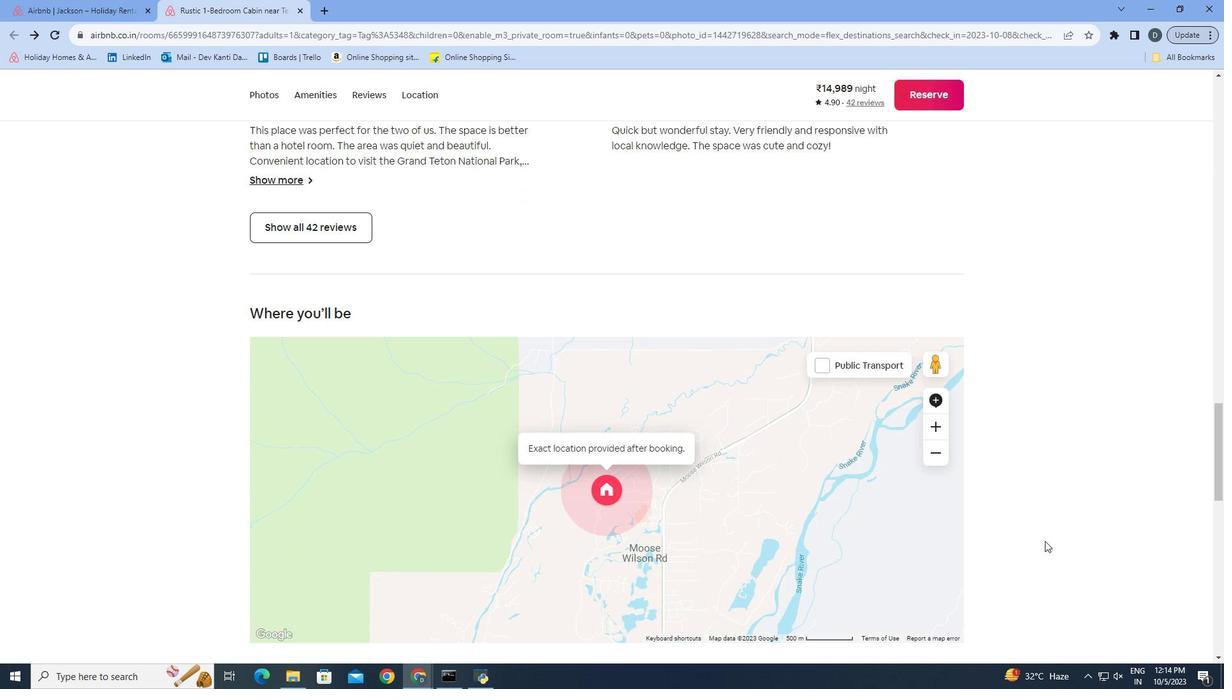 
Action: Mouse moved to (986, 546)
Screenshot: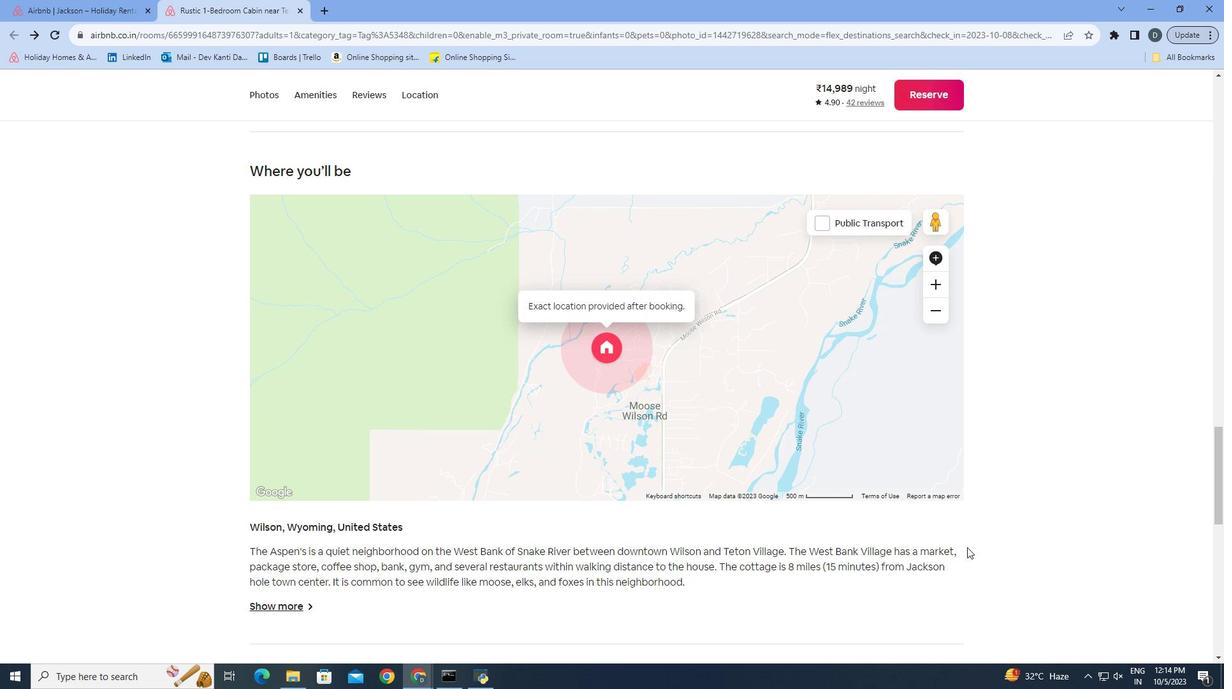 
Action: Mouse scrolled (986, 545) with delta (0, 0)
Screenshot: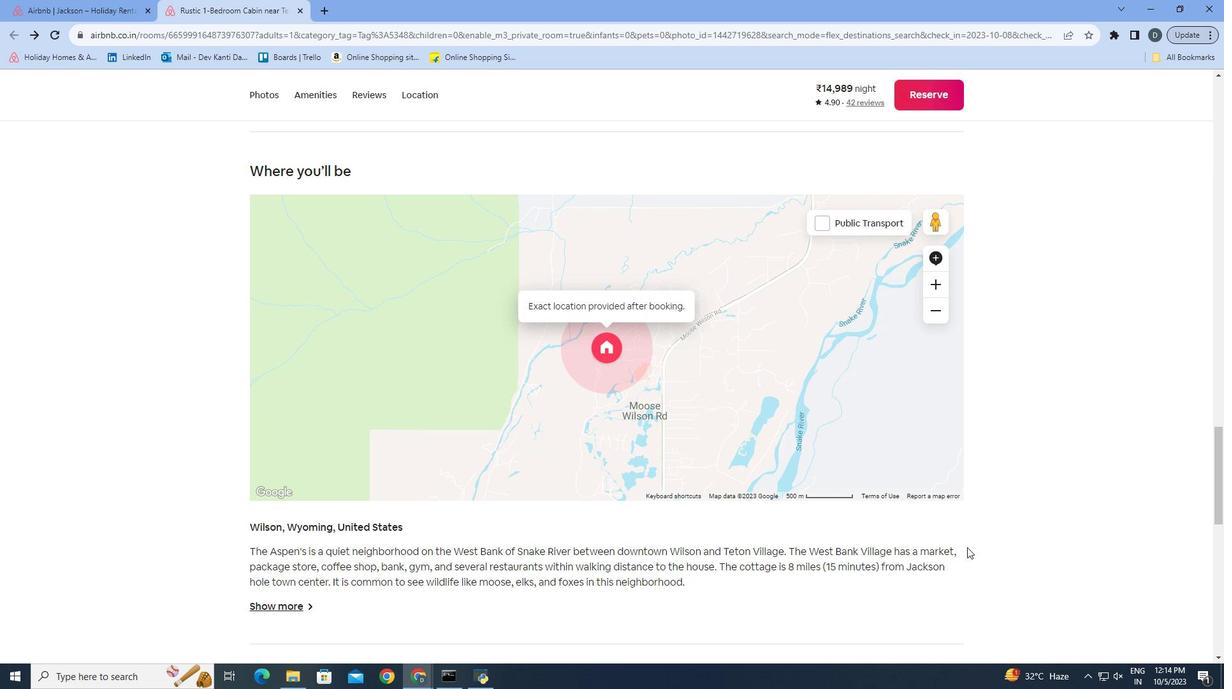
Action: Mouse moved to (957, 547)
Screenshot: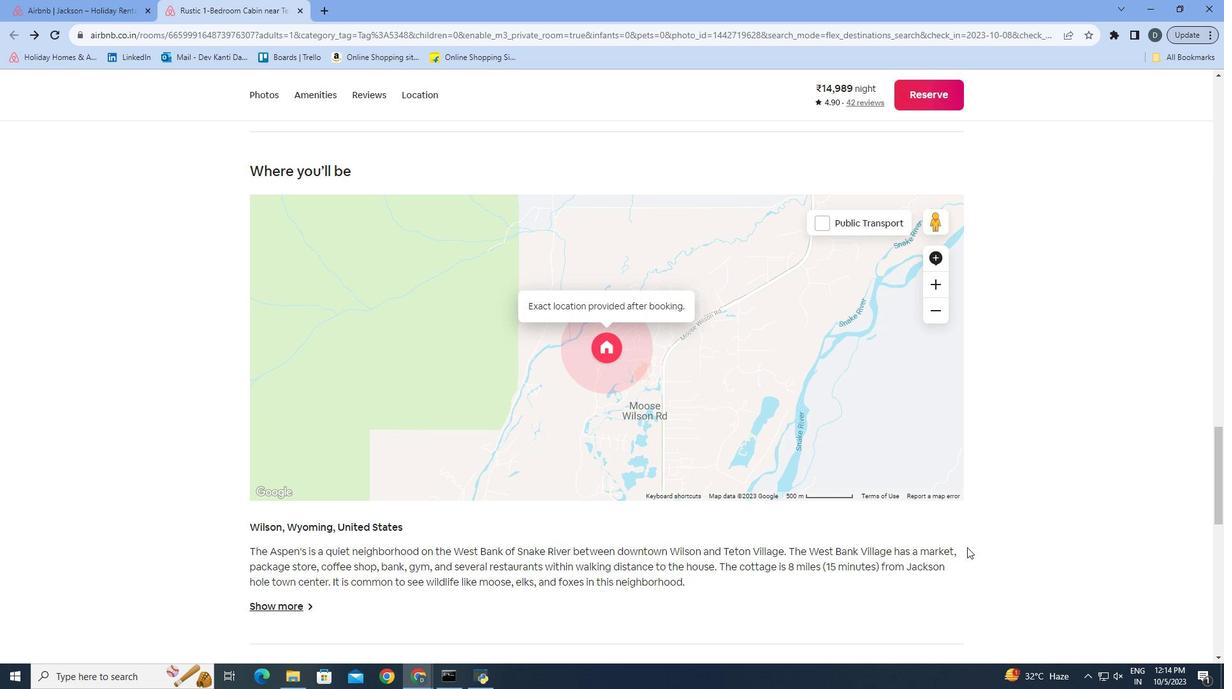 
Action: Mouse scrolled (957, 546) with delta (0, 0)
Screenshot: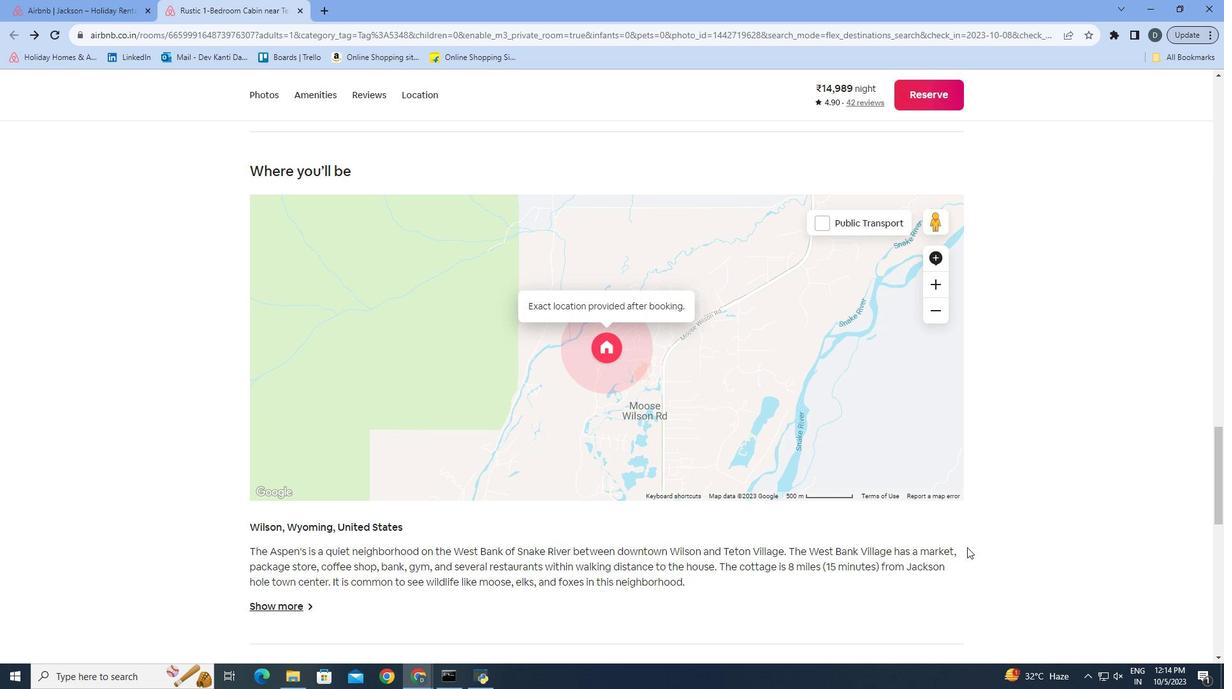 
Action: Mouse moved to (895, 547)
Screenshot: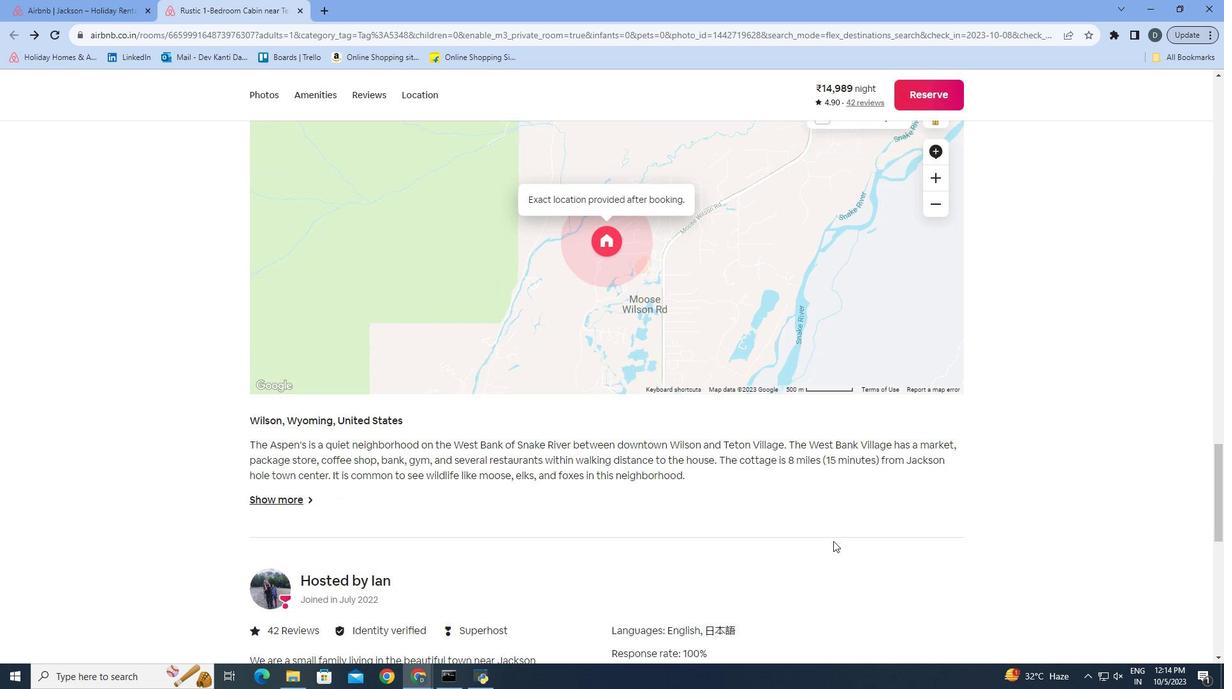 
Action: Mouse scrolled (895, 546) with delta (0, 0)
Screenshot: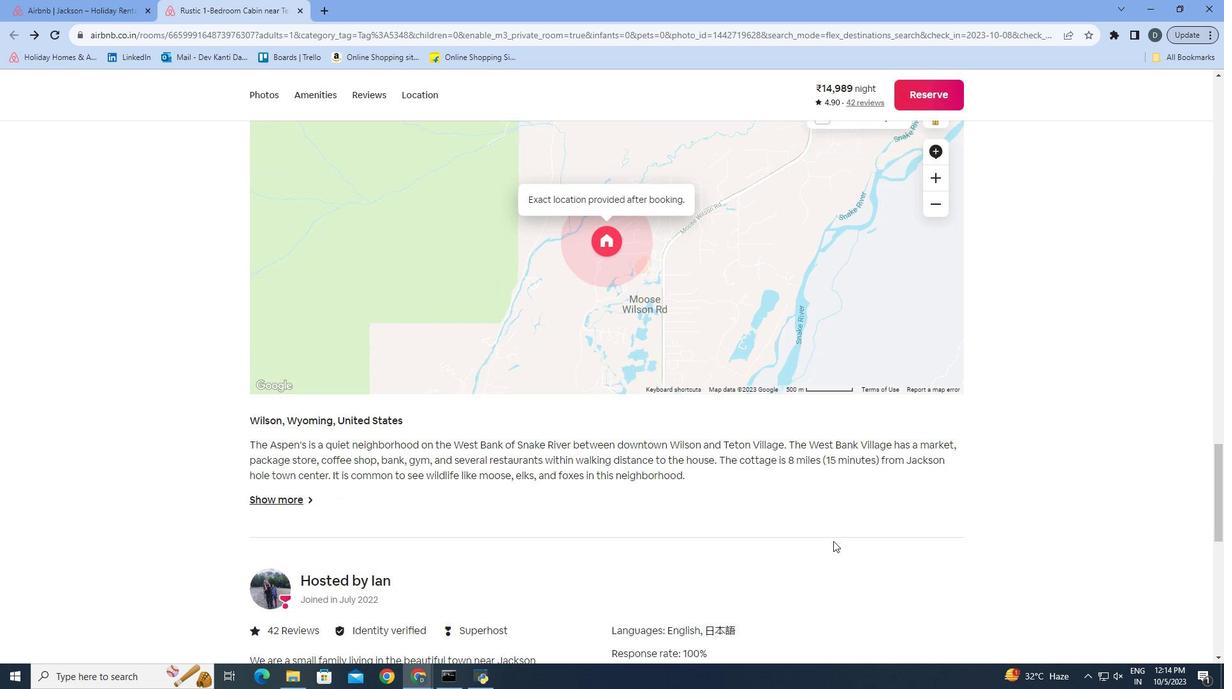 
Action: Mouse moved to (777, 532)
Screenshot: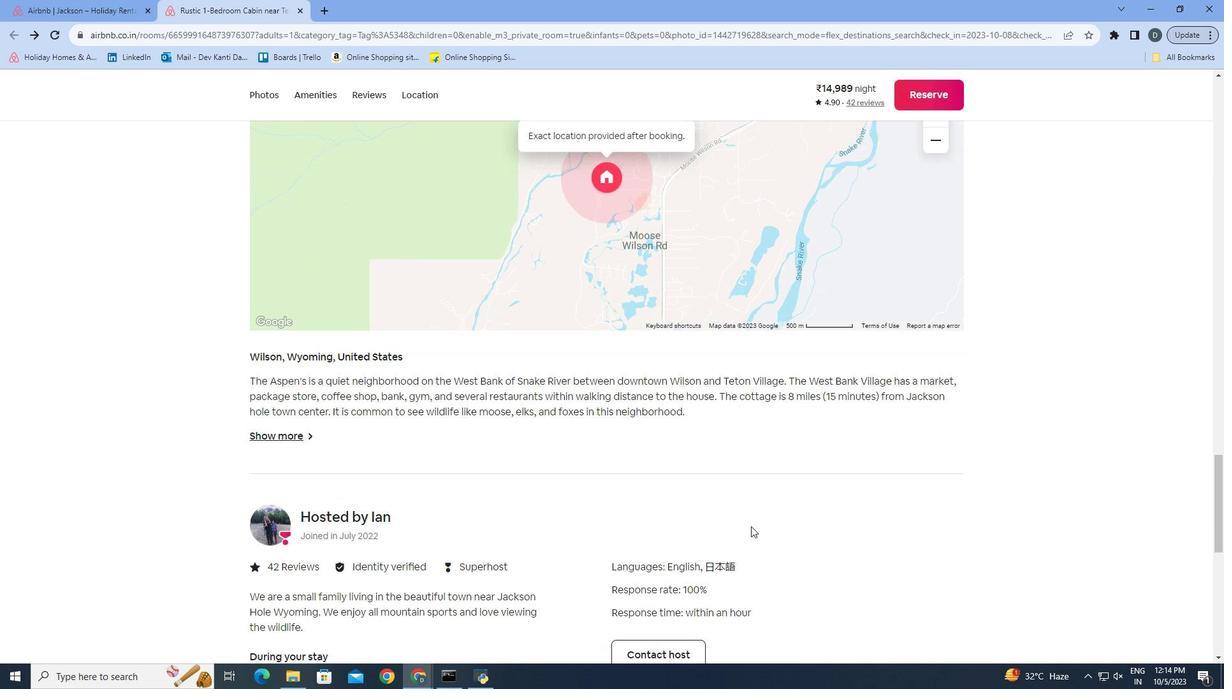 
Action: Mouse scrolled (777, 531) with delta (0, 0)
Screenshot: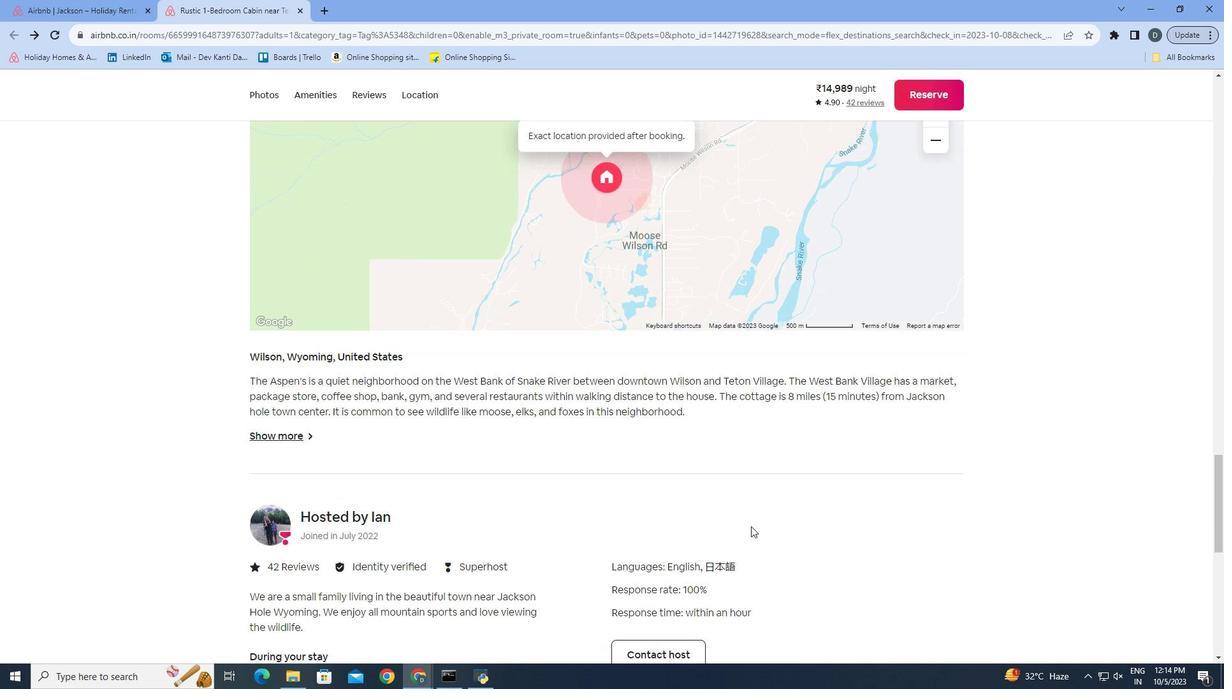 
Action: Mouse moved to (659, 510)
Screenshot: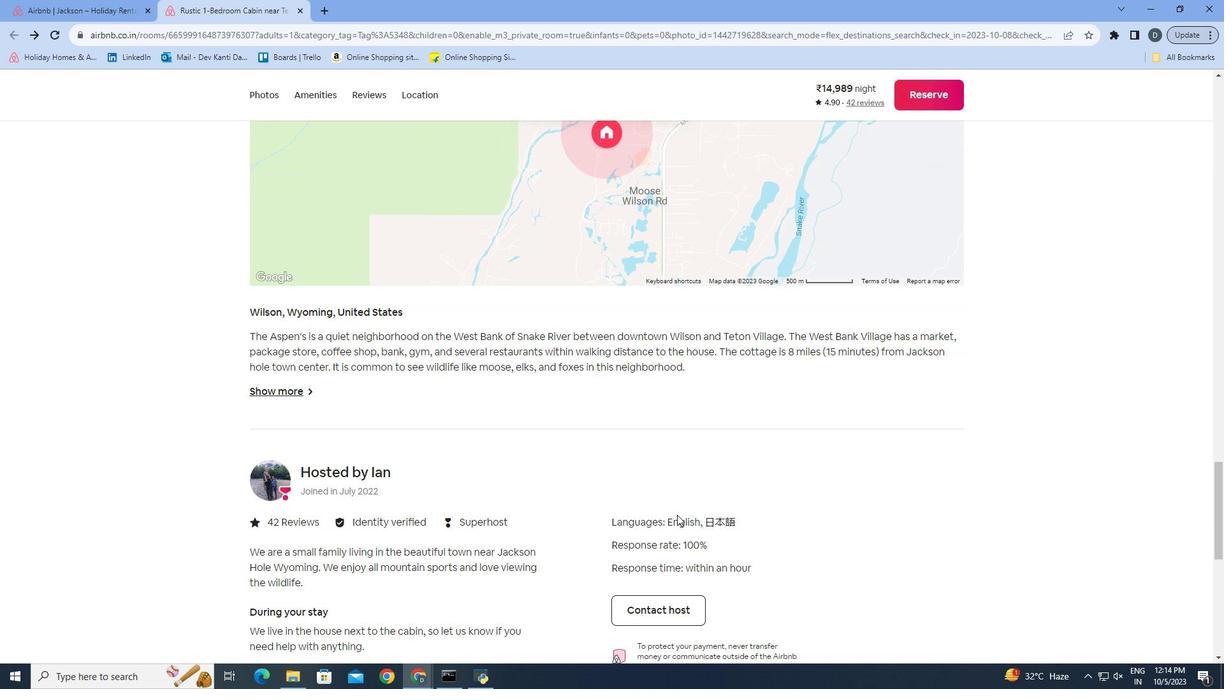 
Action: Mouse scrolled (659, 509) with delta (0, 0)
Screenshot: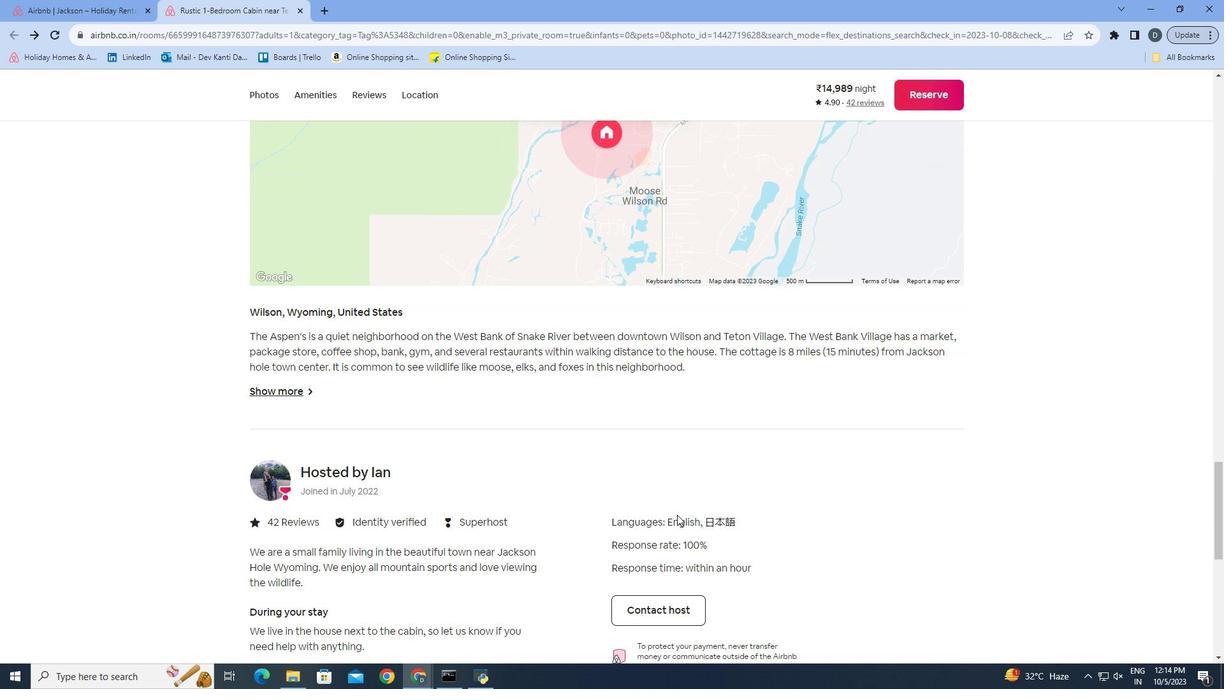 
Action: Mouse moved to (631, 504)
Screenshot: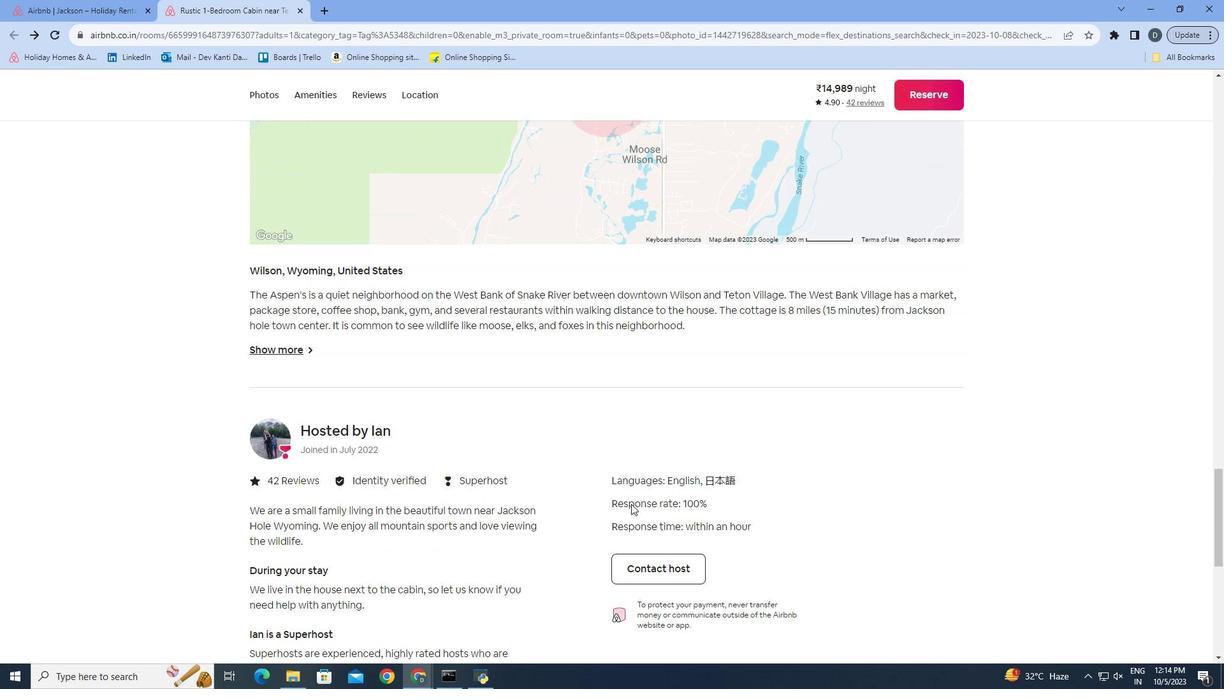 
Action: Mouse scrolled (631, 503) with delta (0, 0)
Screenshot: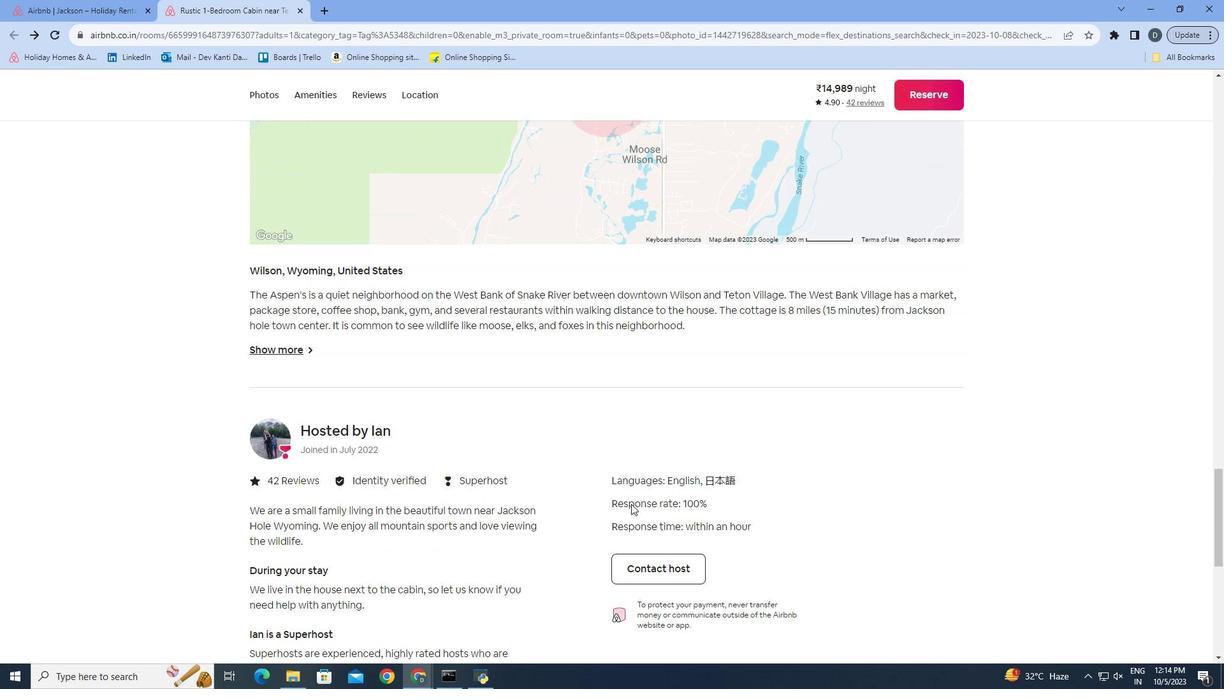 
Action: Mouse moved to (932, 486)
Screenshot: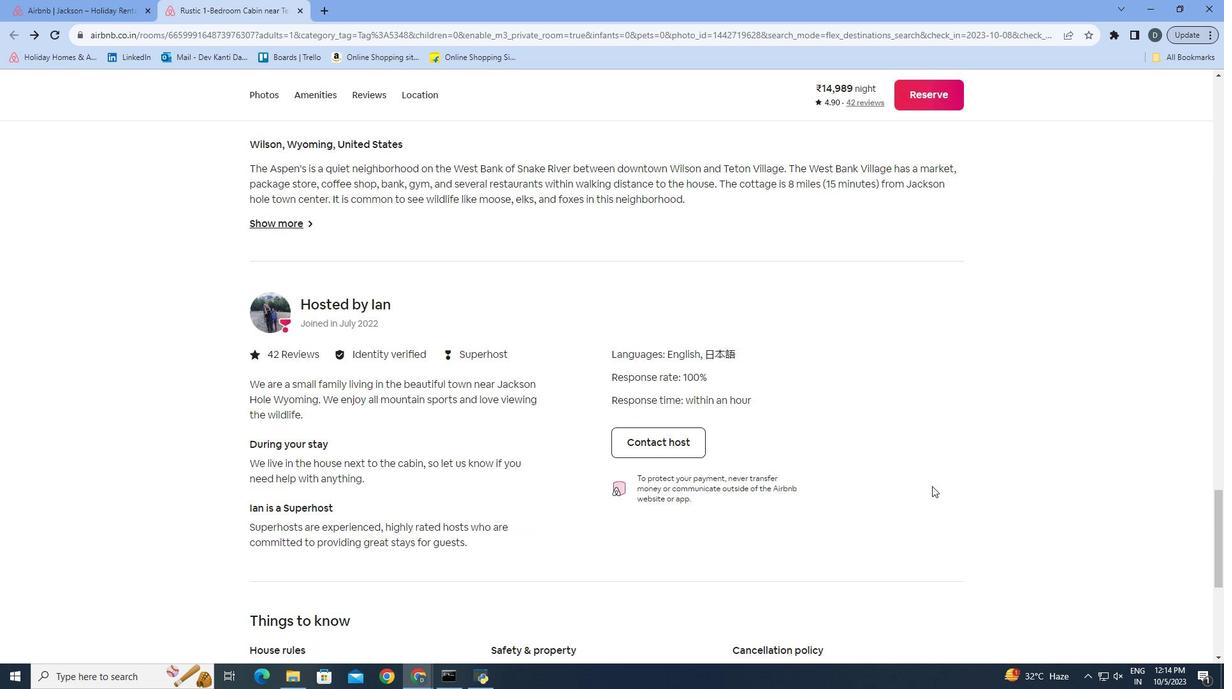 
Action: Mouse scrolled (932, 485) with delta (0, 0)
Screenshot: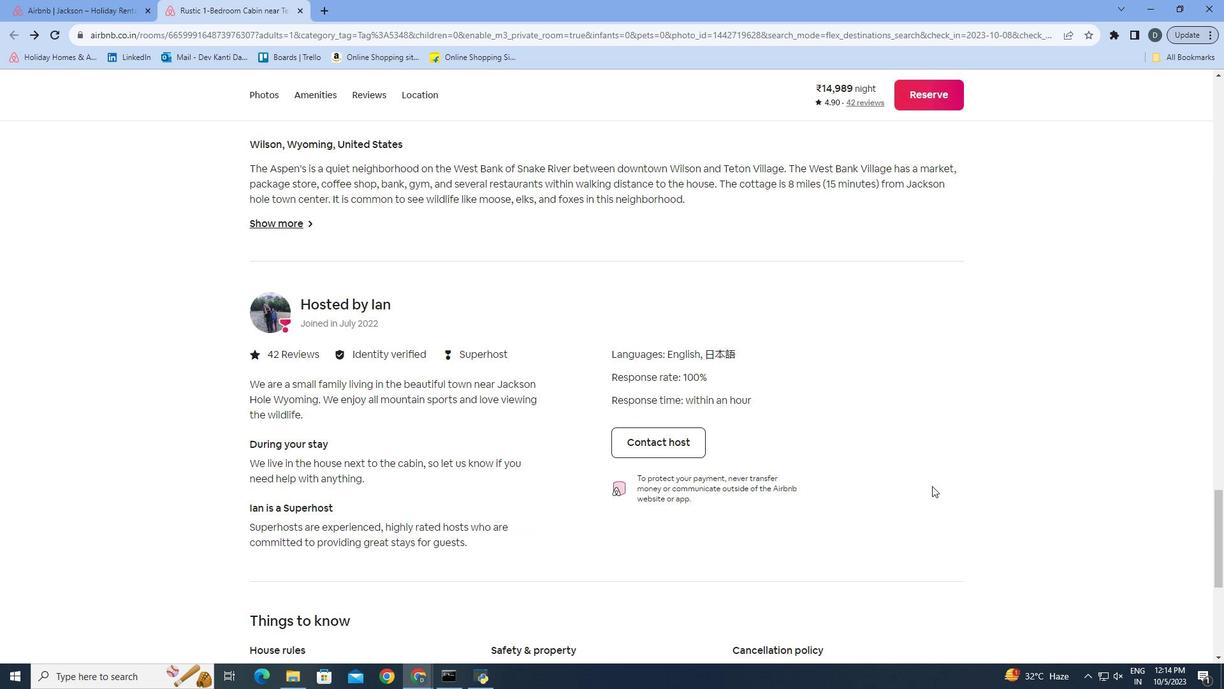 
Action: Mouse scrolled (932, 485) with delta (0, 0)
Screenshot: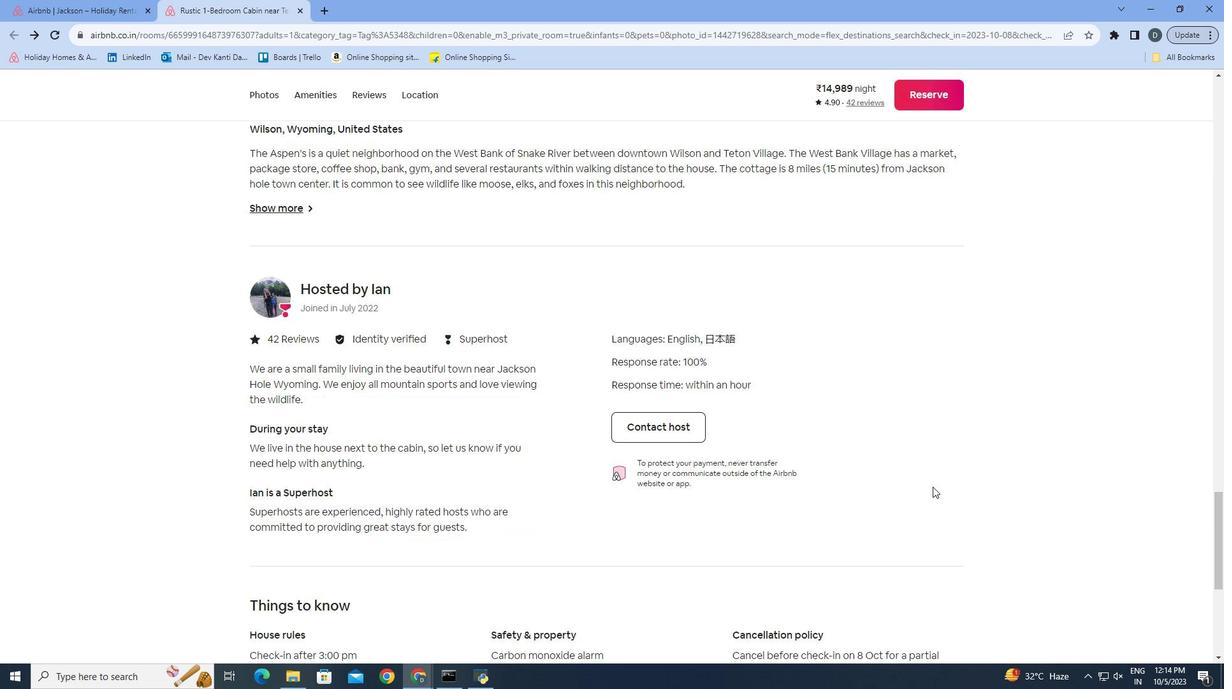 
Action: Mouse moved to (933, 486)
Screenshot: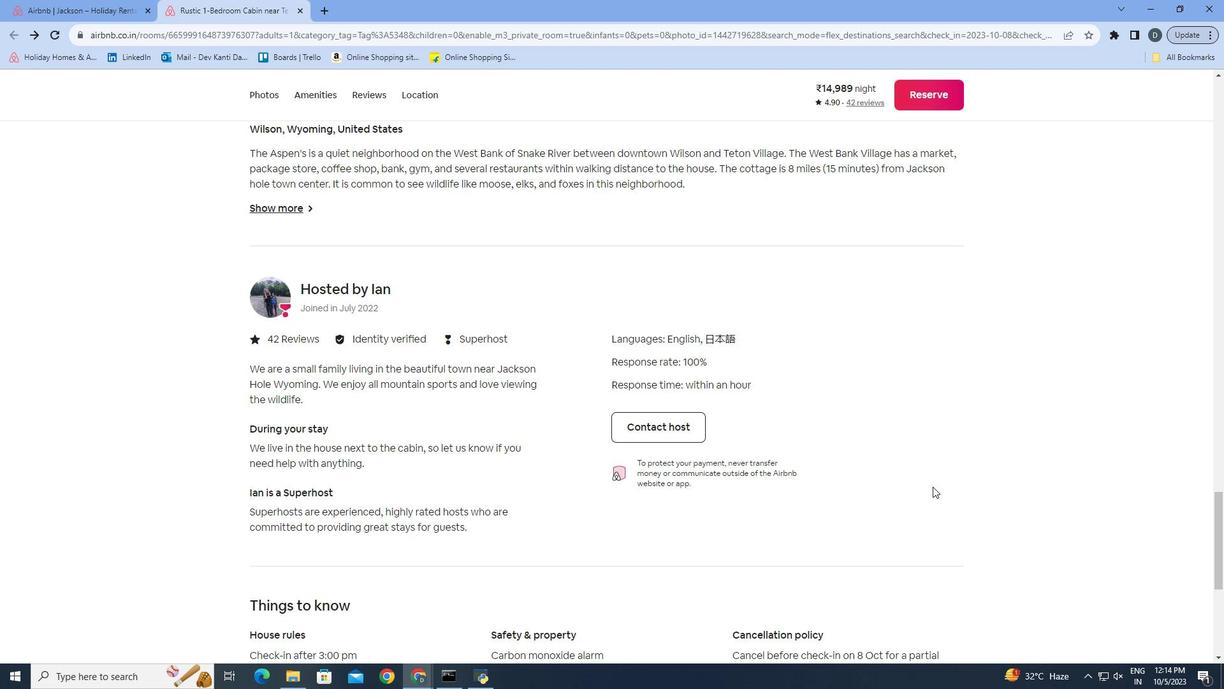 
Action: Mouse scrolled (933, 486) with delta (0, 0)
Screenshot: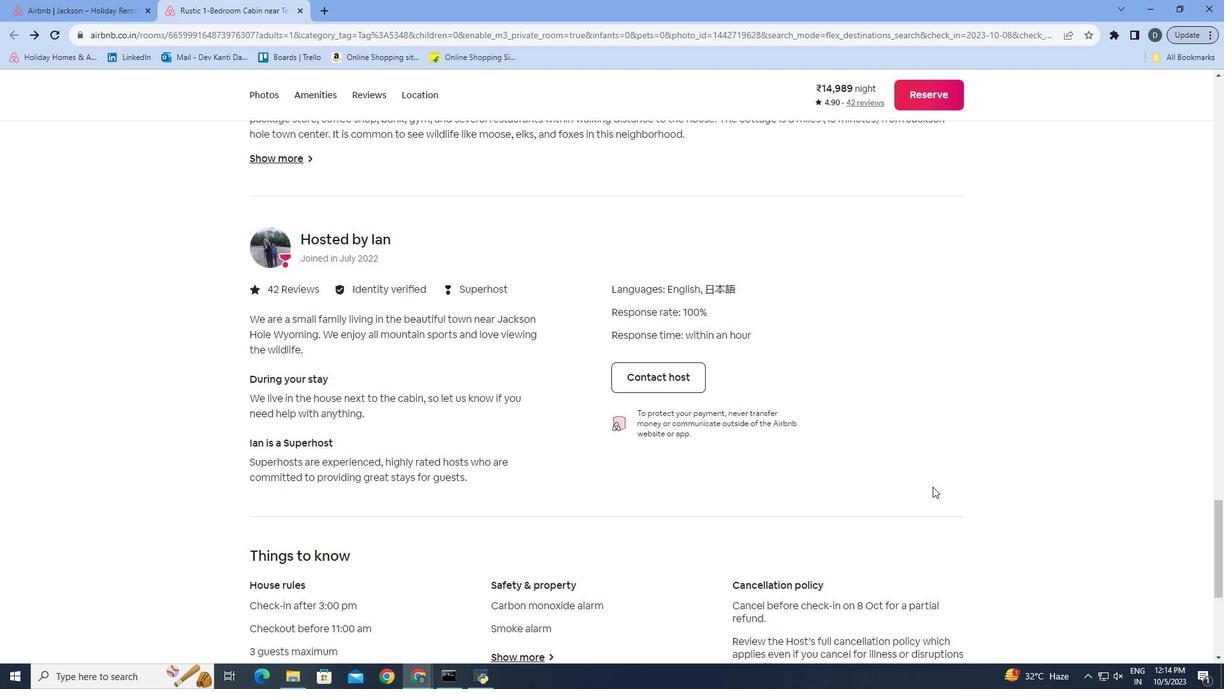 
Action: Mouse moved to (933, 486)
Screenshot: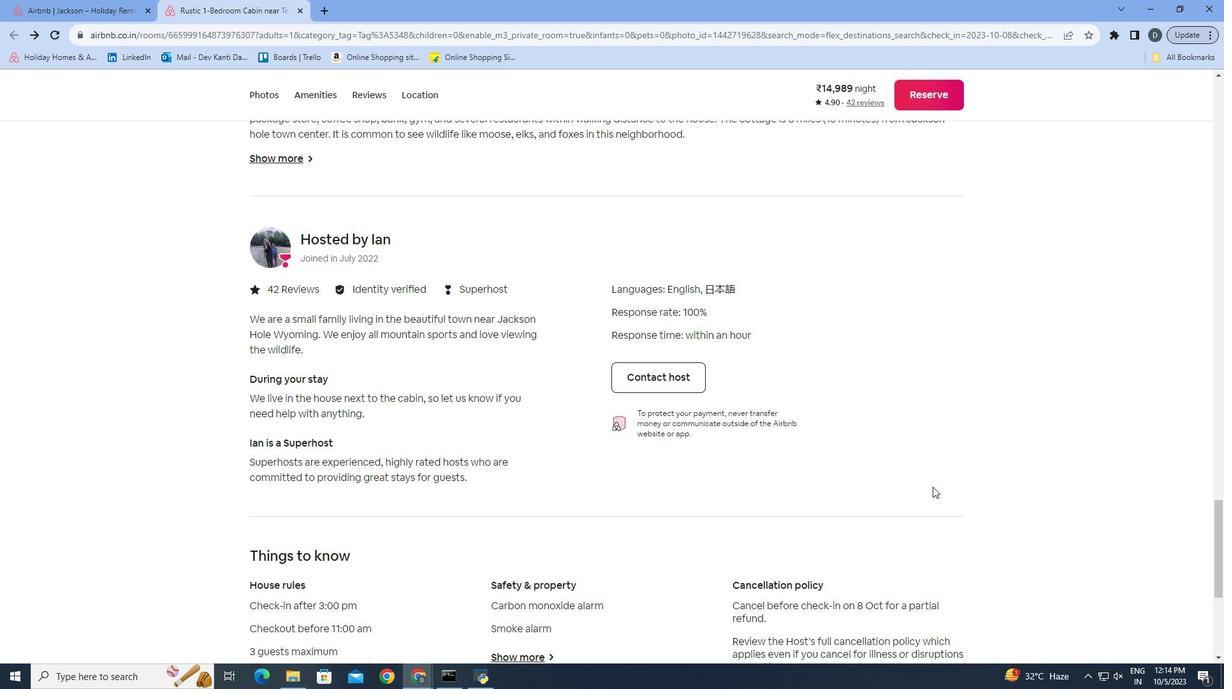 
Action: Mouse scrolled (933, 486) with delta (0, 0)
Screenshot: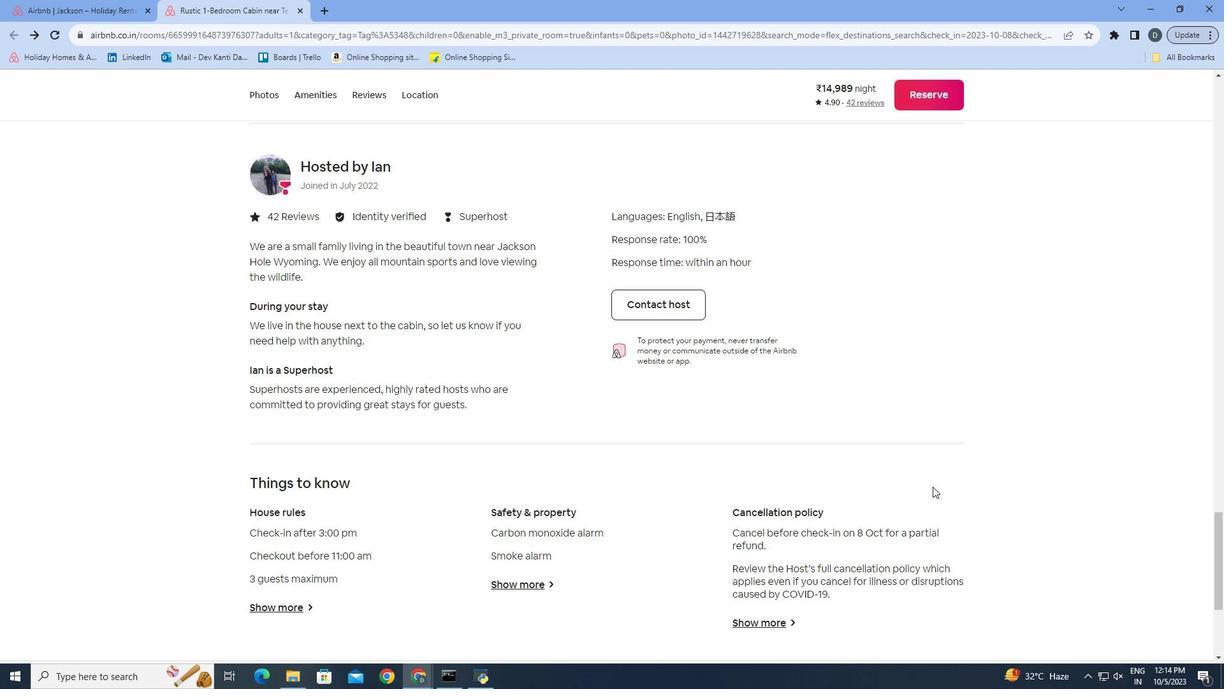 
Action: Mouse scrolled (933, 486) with delta (0, 0)
Screenshot: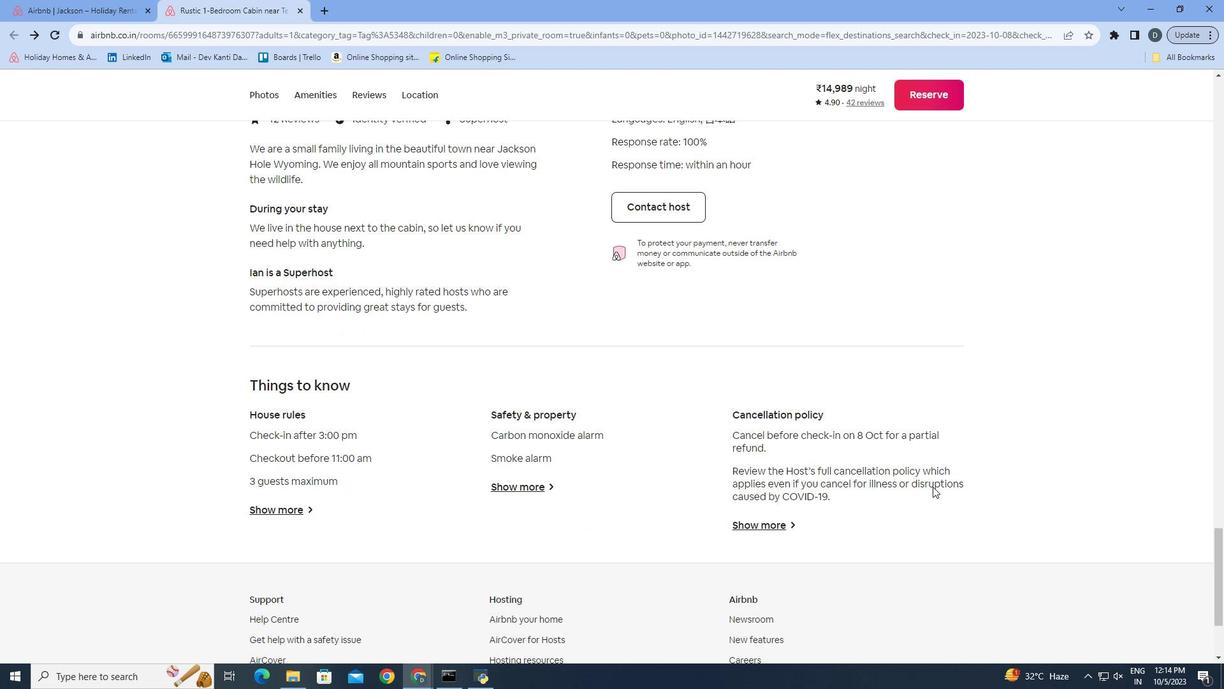 
Action: Mouse scrolled (933, 486) with delta (0, 0)
Screenshot: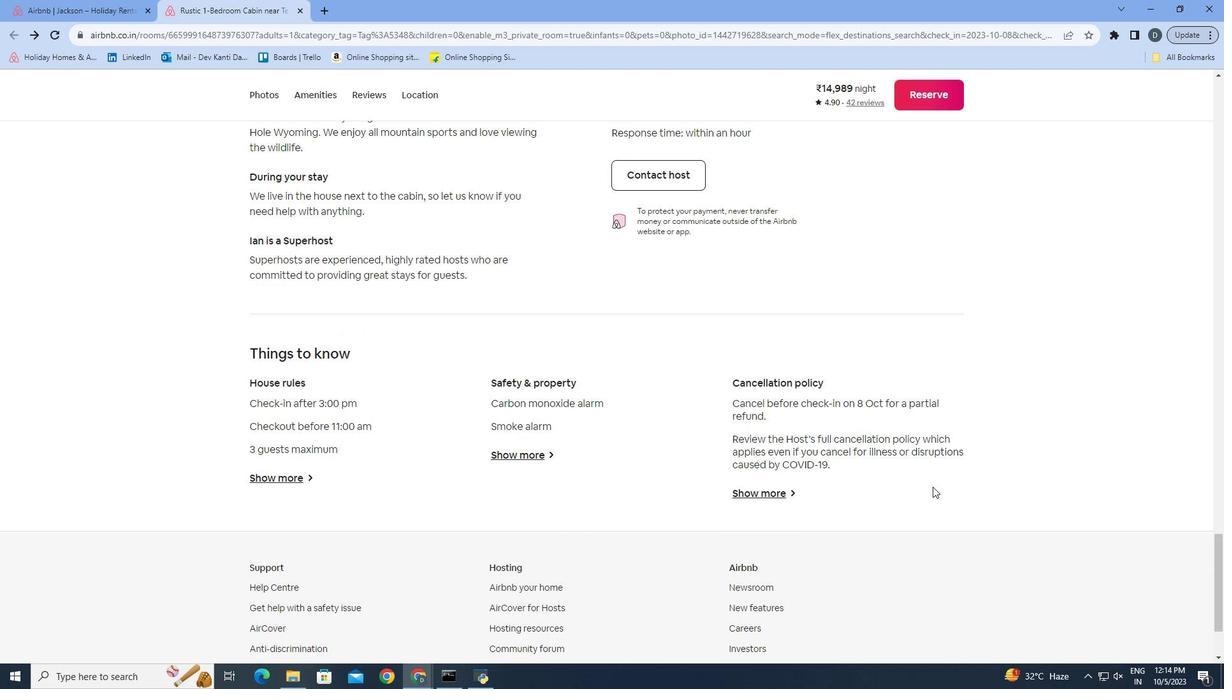 
Action: Mouse moved to (300, 14)
Screenshot: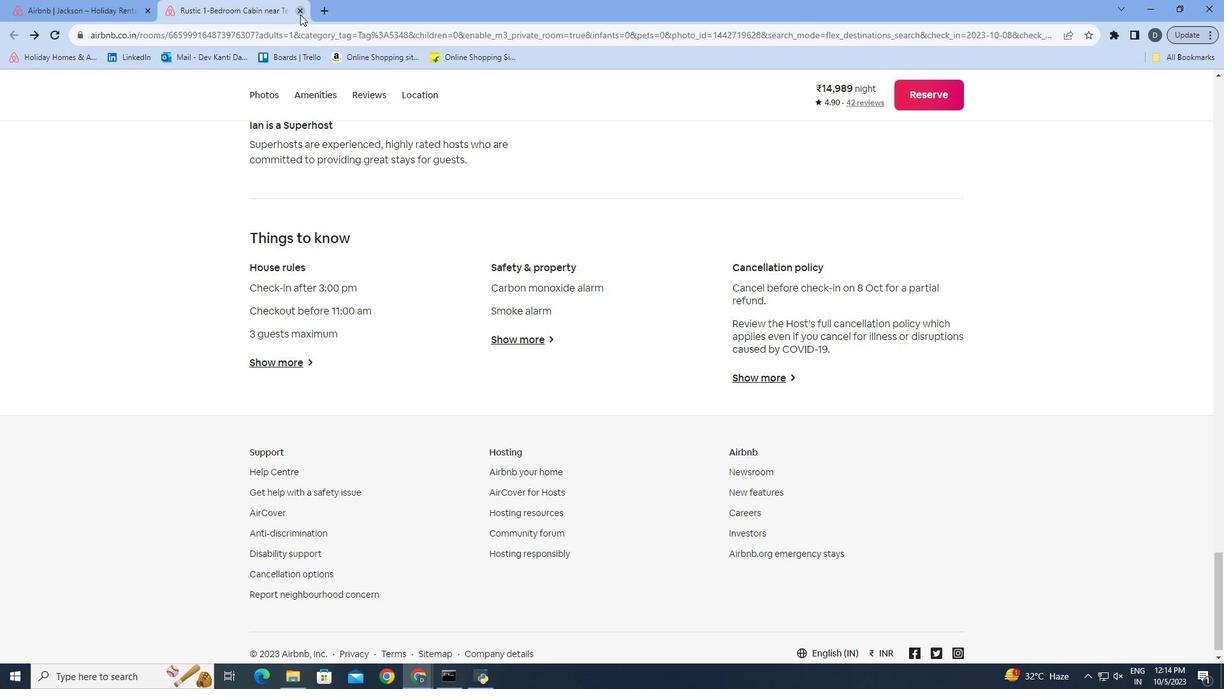 
Action: Mouse pressed left at (300, 14)
Screenshot: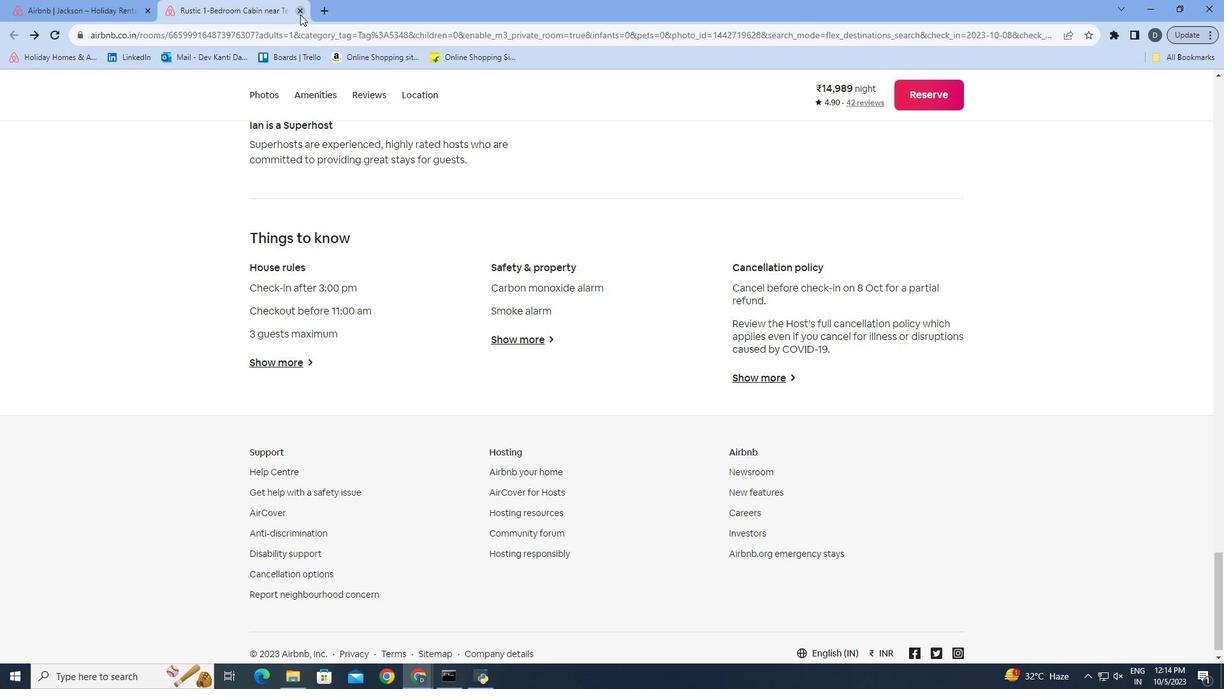 
Action: Mouse moved to (625, 396)
Screenshot: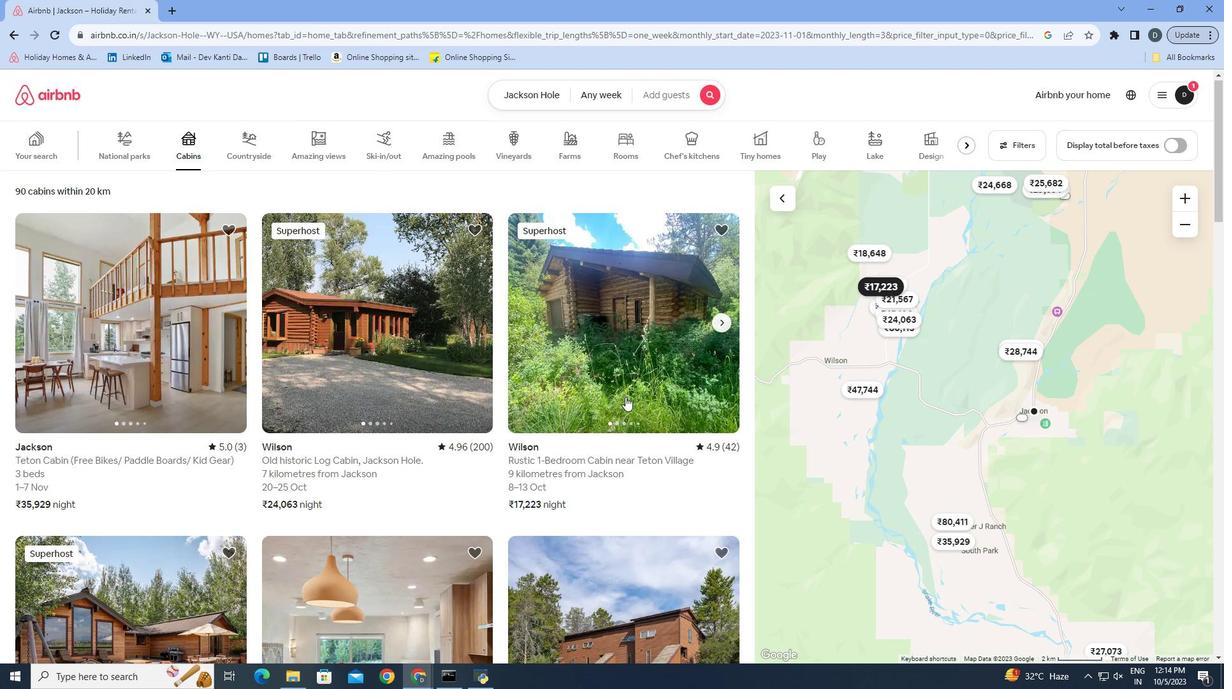 
Action: Mouse scrolled (625, 396) with delta (0, 0)
Screenshot: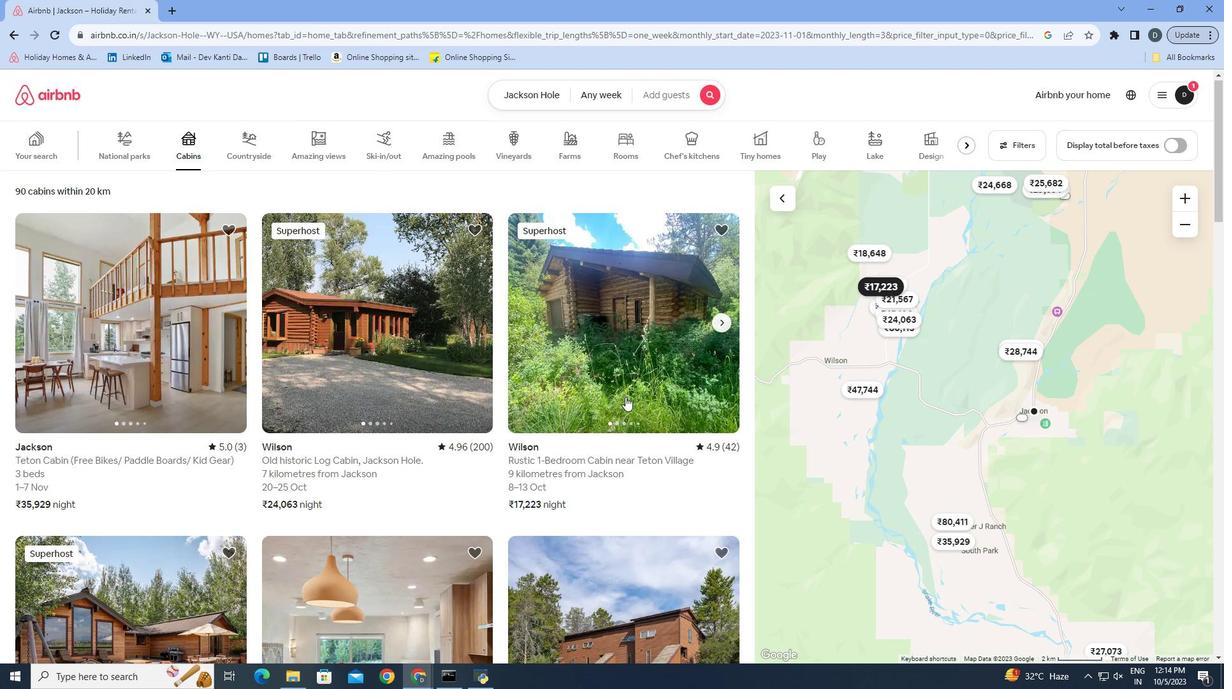 
Action: Mouse scrolled (625, 396) with delta (0, 0)
Screenshot: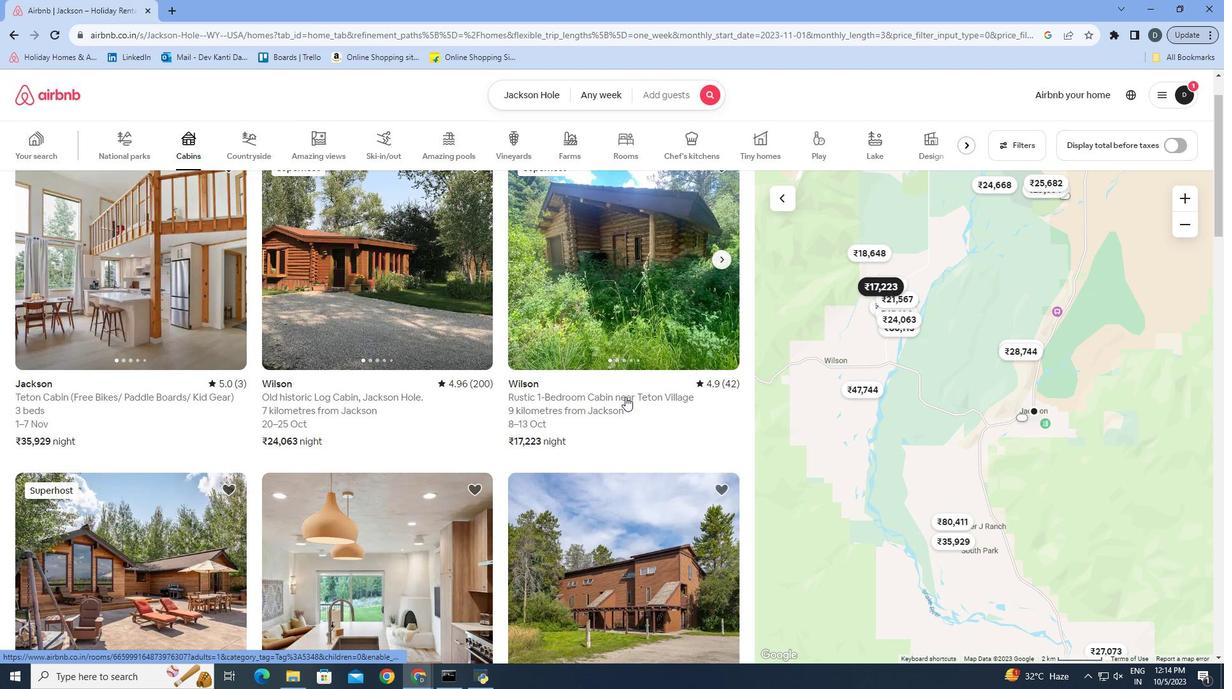 
Action: Mouse scrolled (625, 396) with delta (0, 0)
Screenshot: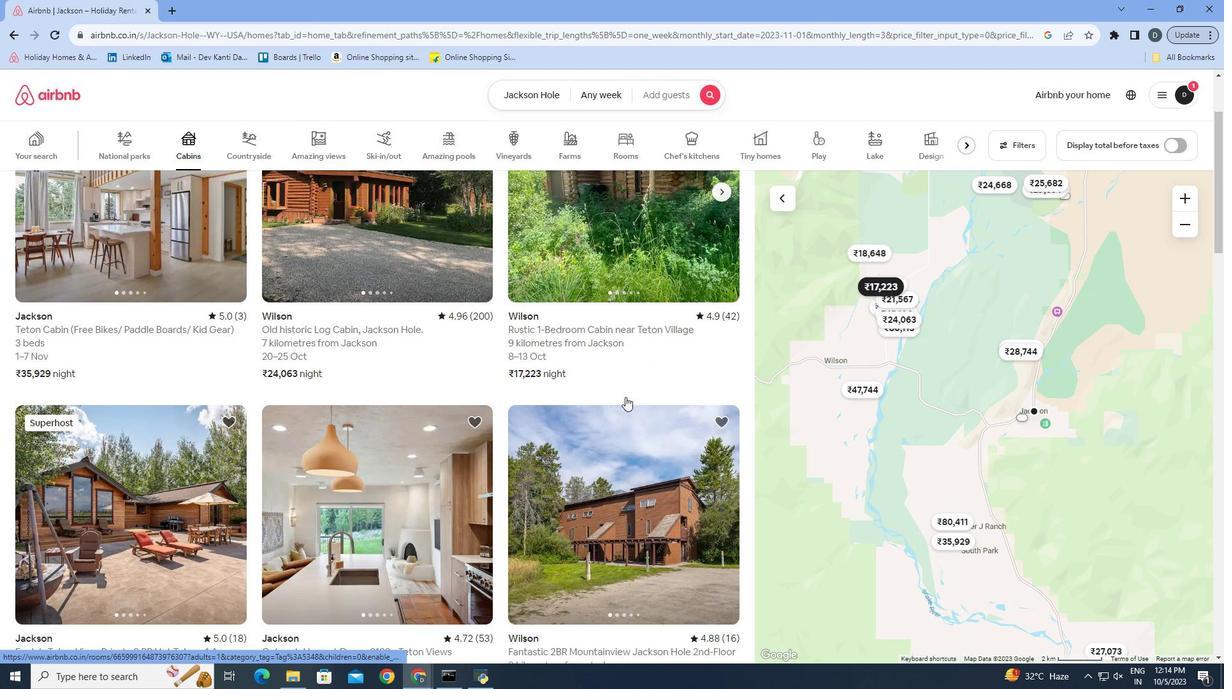 
Action: Mouse scrolled (625, 396) with delta (0, 0)
Screenshot: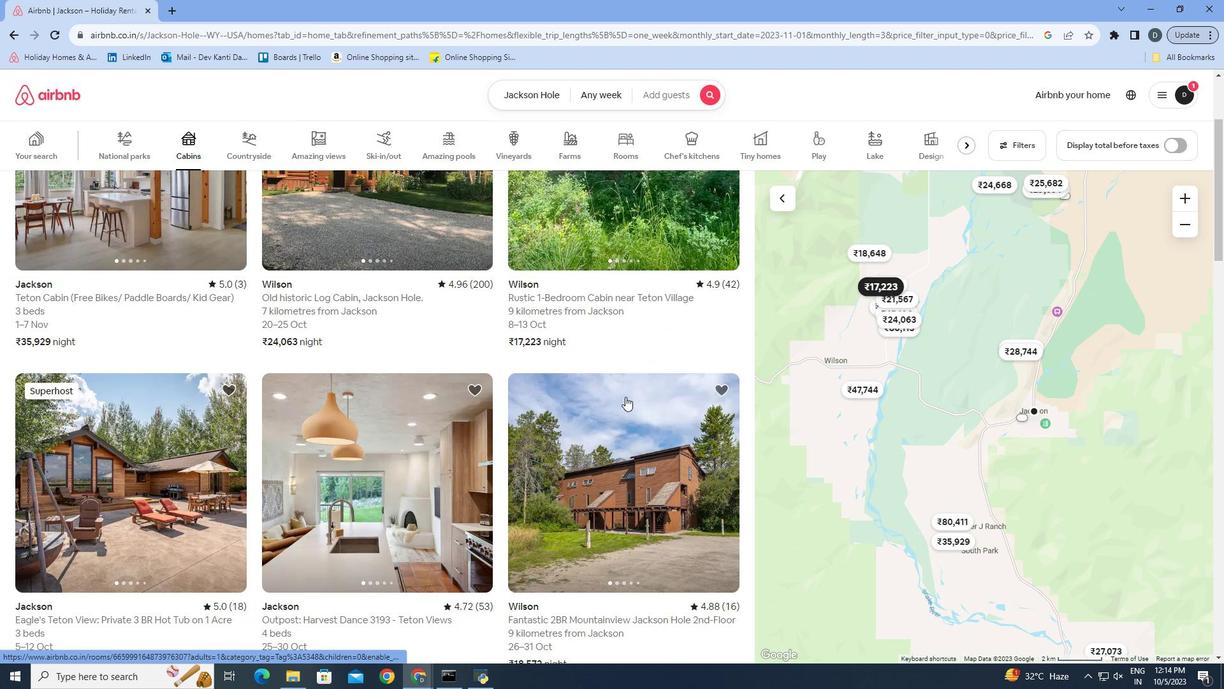 
Action: Mouse scrolled (625, 396) with delta (0, 0)
Screenshot: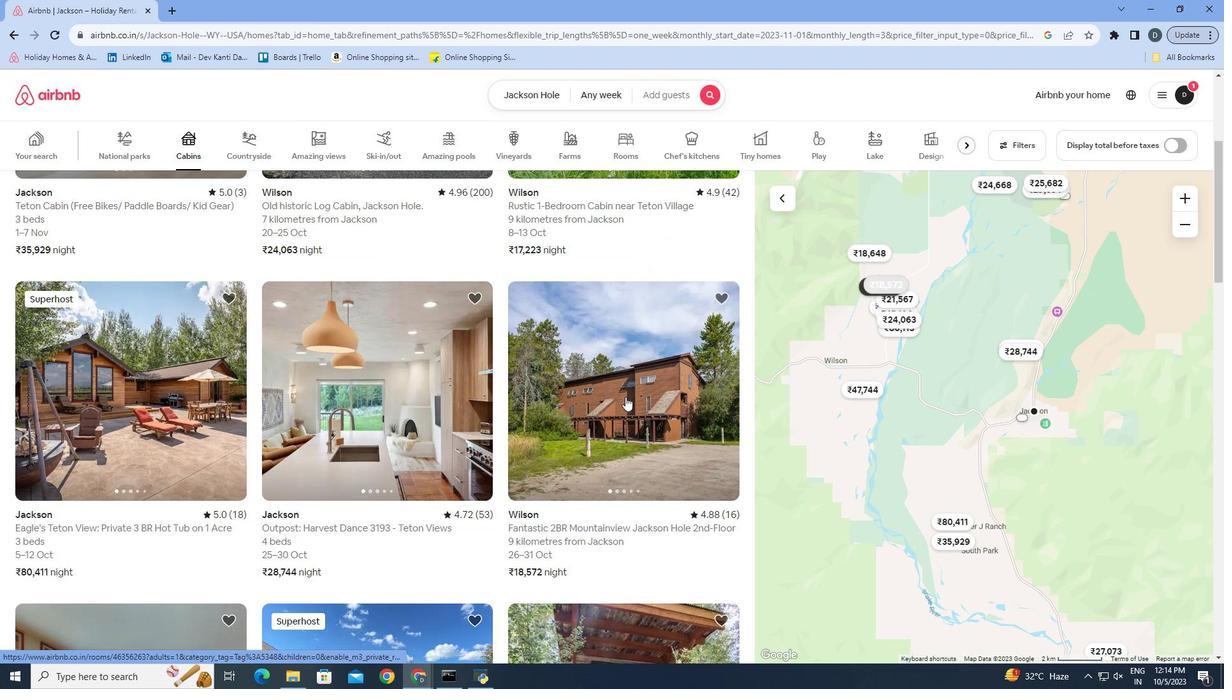 
Action: Mouse moved to (476, 391)
Screenshot: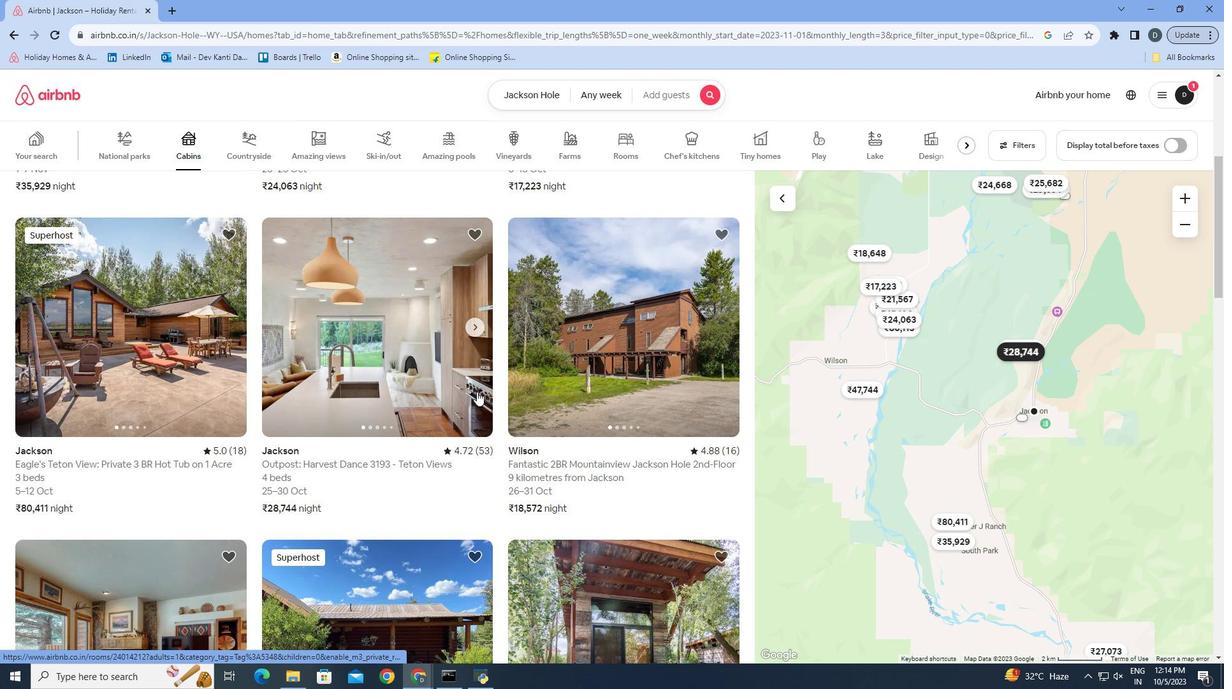 
Action: Mouse scrolled (476, 391) with delta (0, 0)
Screenshot: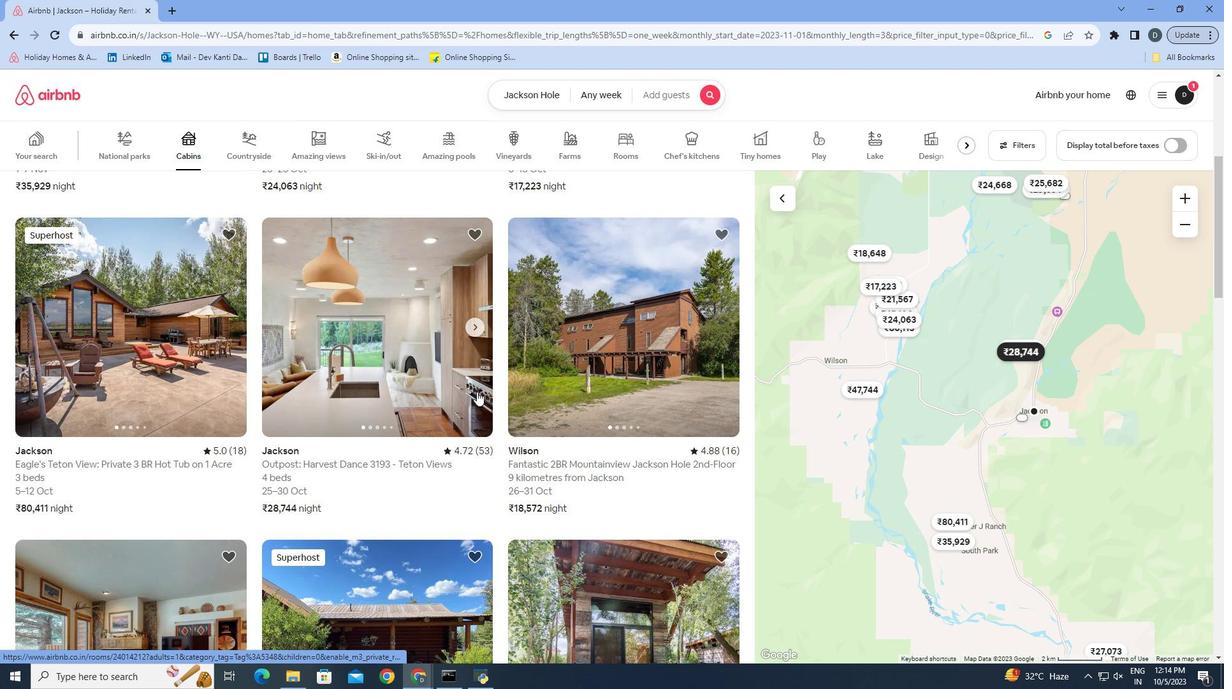 
Action: Mouse moved to (477, 391)
Screenshot: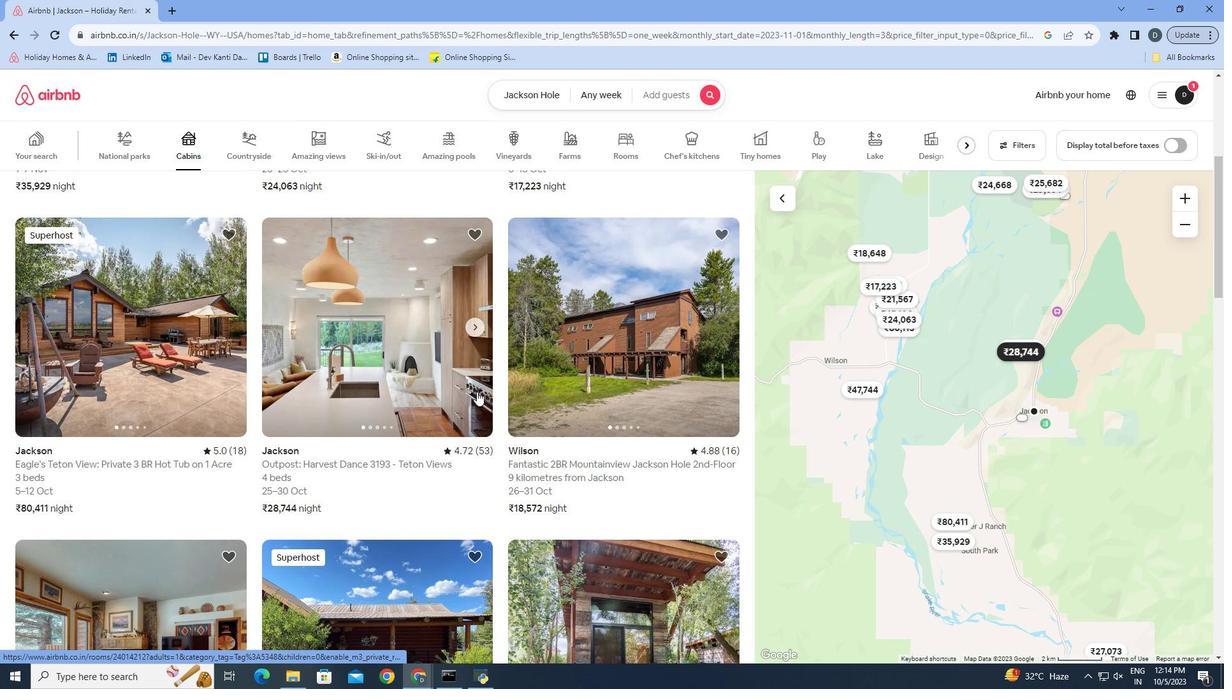 
Action: Mouse scrolled (477, 391) with delta (0, 0)
Screenshot: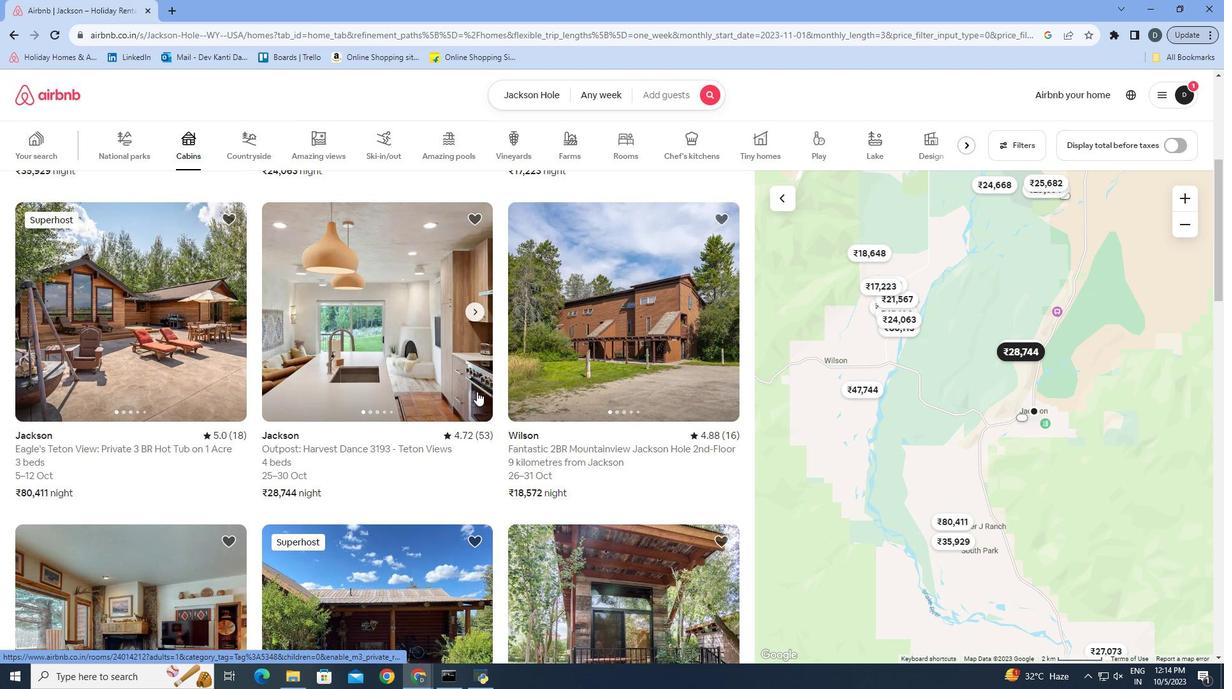 
Action: Mouse scrolled (477, 391) with delta (0, 0)
Screenshot: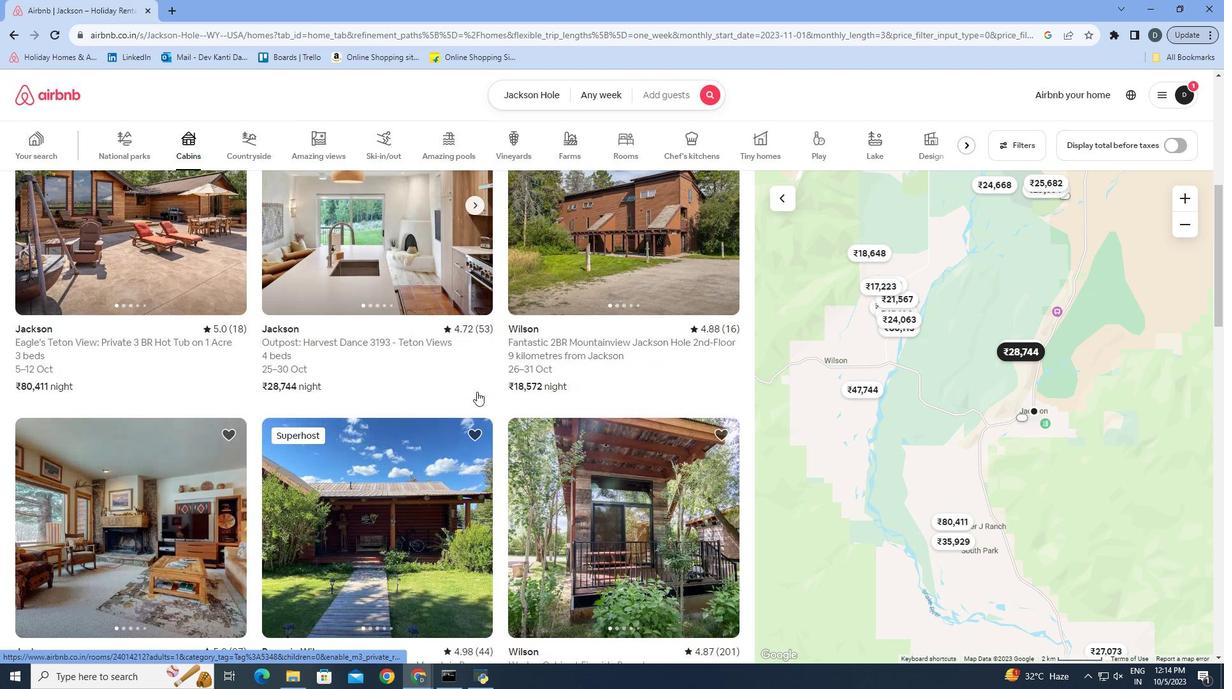 
Action: Mouse scrolled (477, 391) with delta (0, 0)
Screenshot: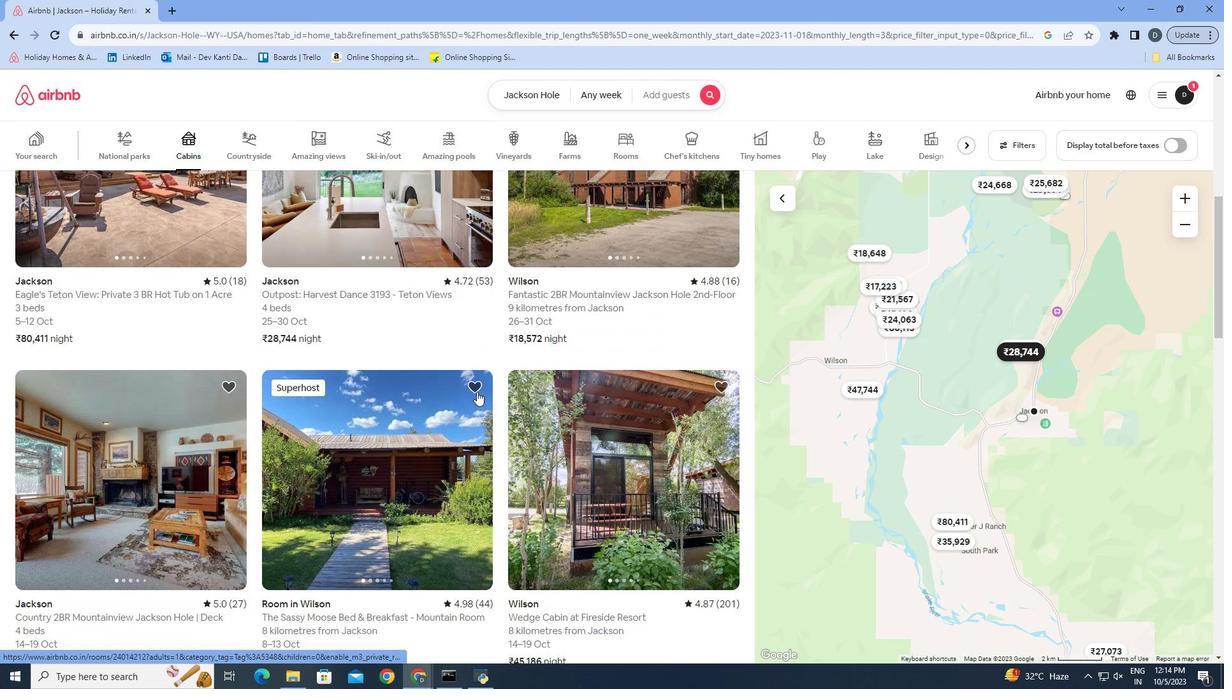 
Action: Mouse moved to (394, 381)
Screenshot: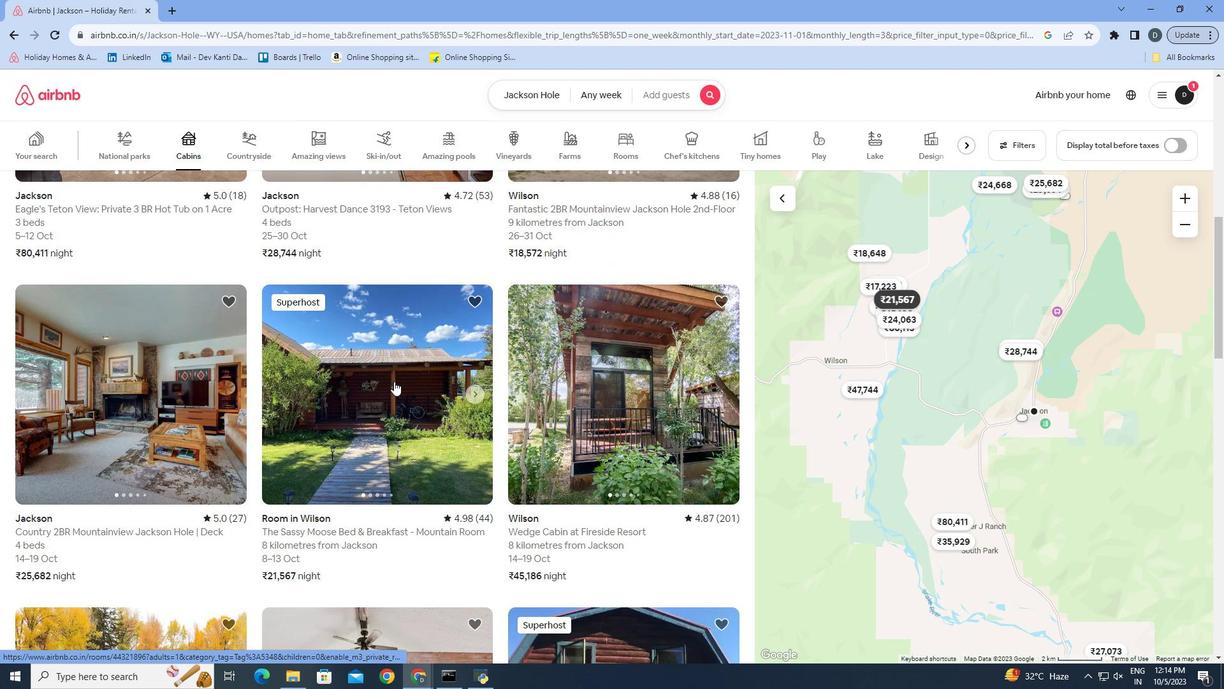 
Action: Mouse pressed left at (394, 381)
Screenshot: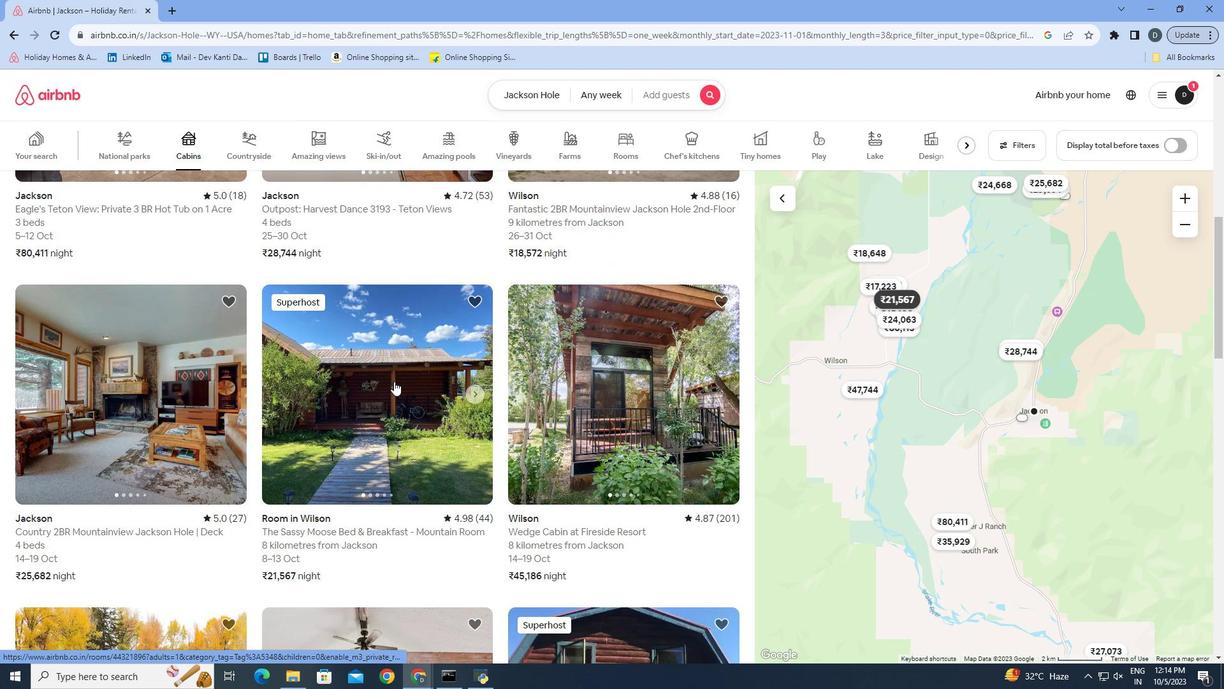
Action: Mouse moved to (924, 458)
Screenshot: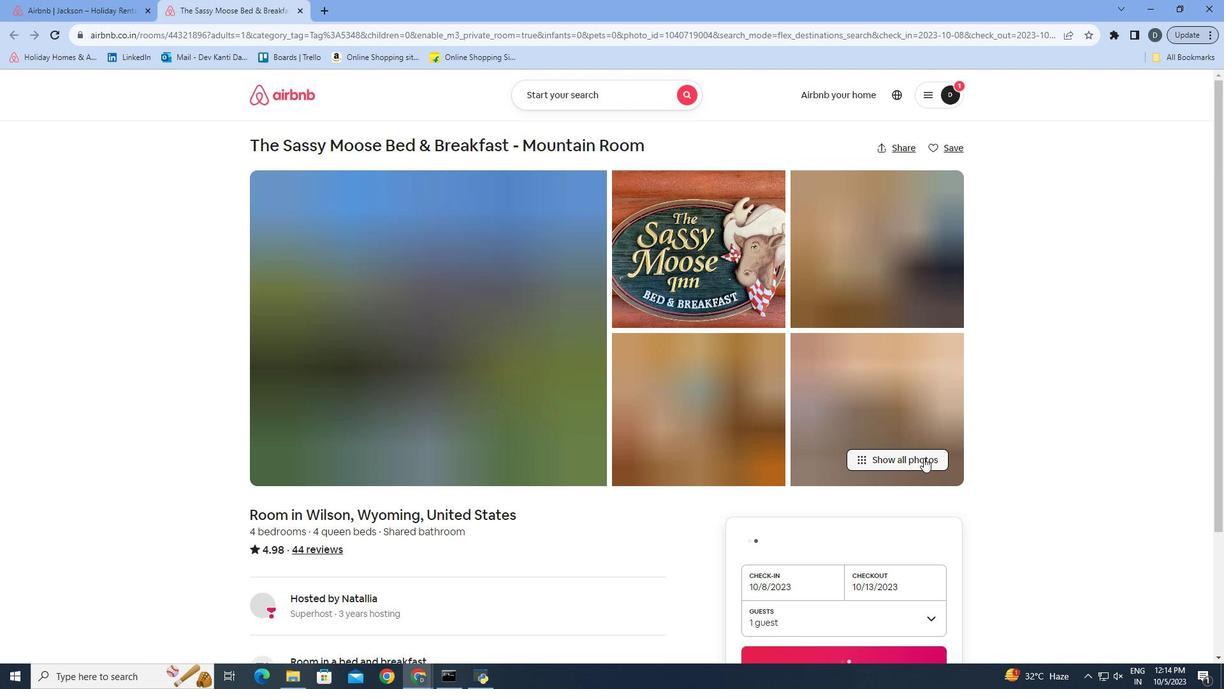 
Action: Mouse pressed left at (924, 458)
Screenshot: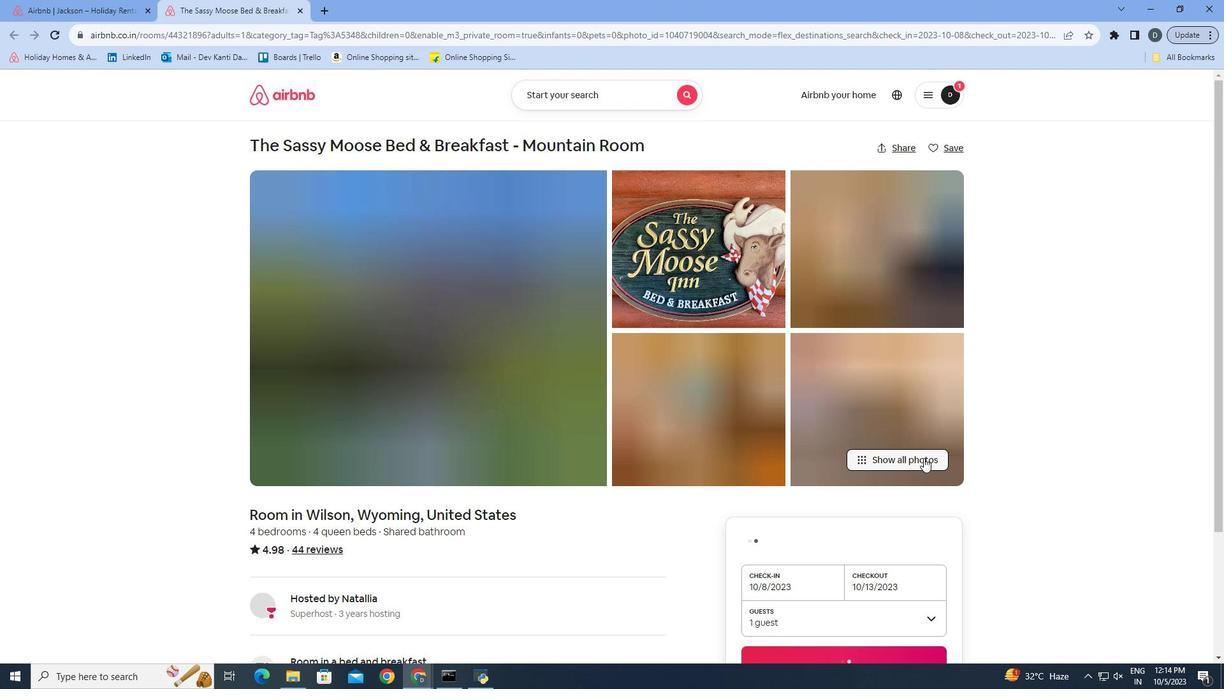 
Action: Mouse moved to (923, 356)
Screenshot: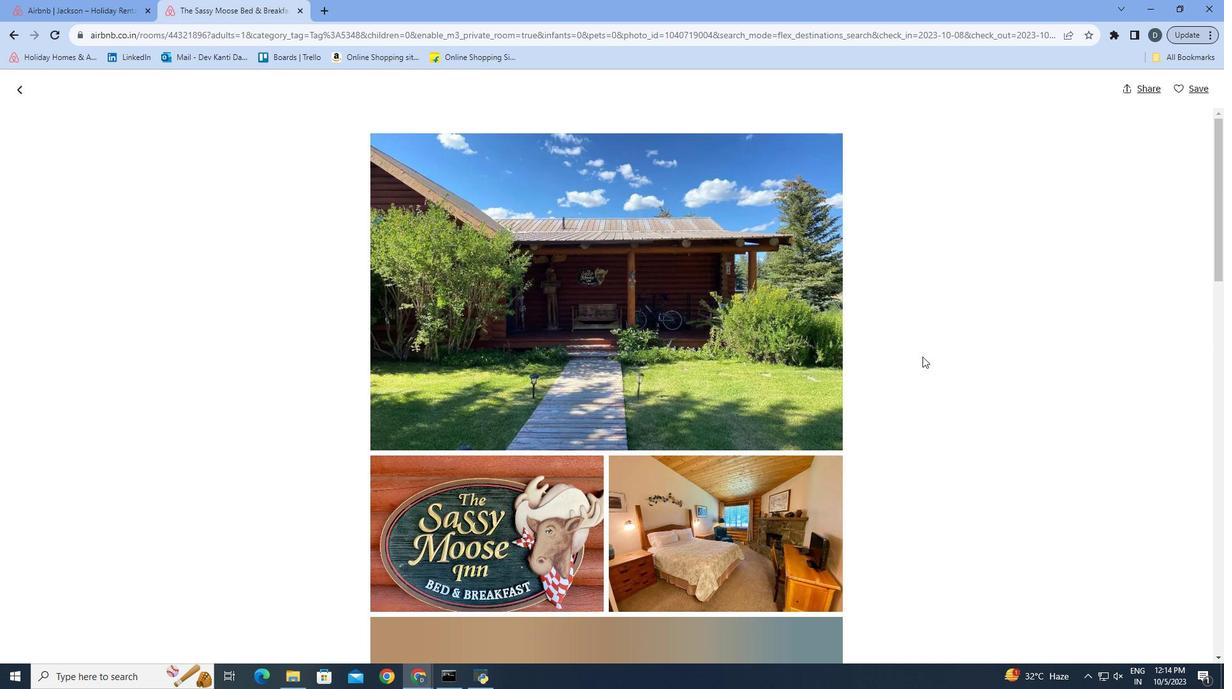 
Action: Mouse scrolled (923, 355) with delta (0, 0)
Screenshot: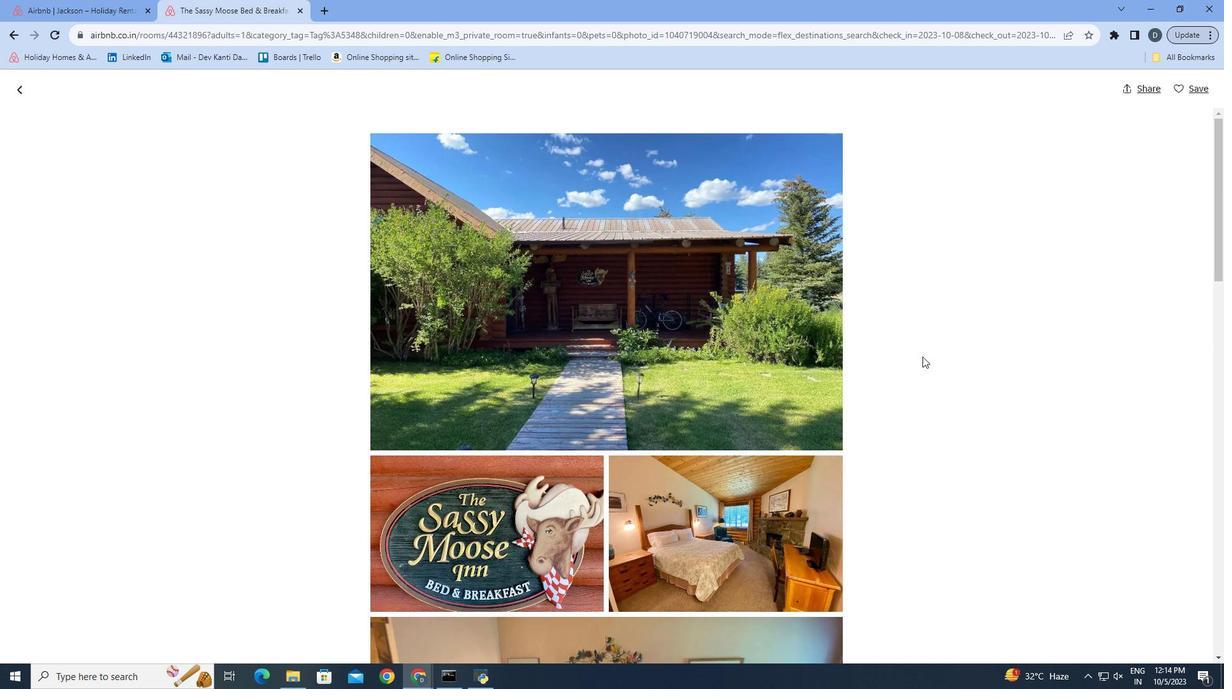 
Action: Mouse scrolled (923, 355) with delta (0, 0)
Screenshot: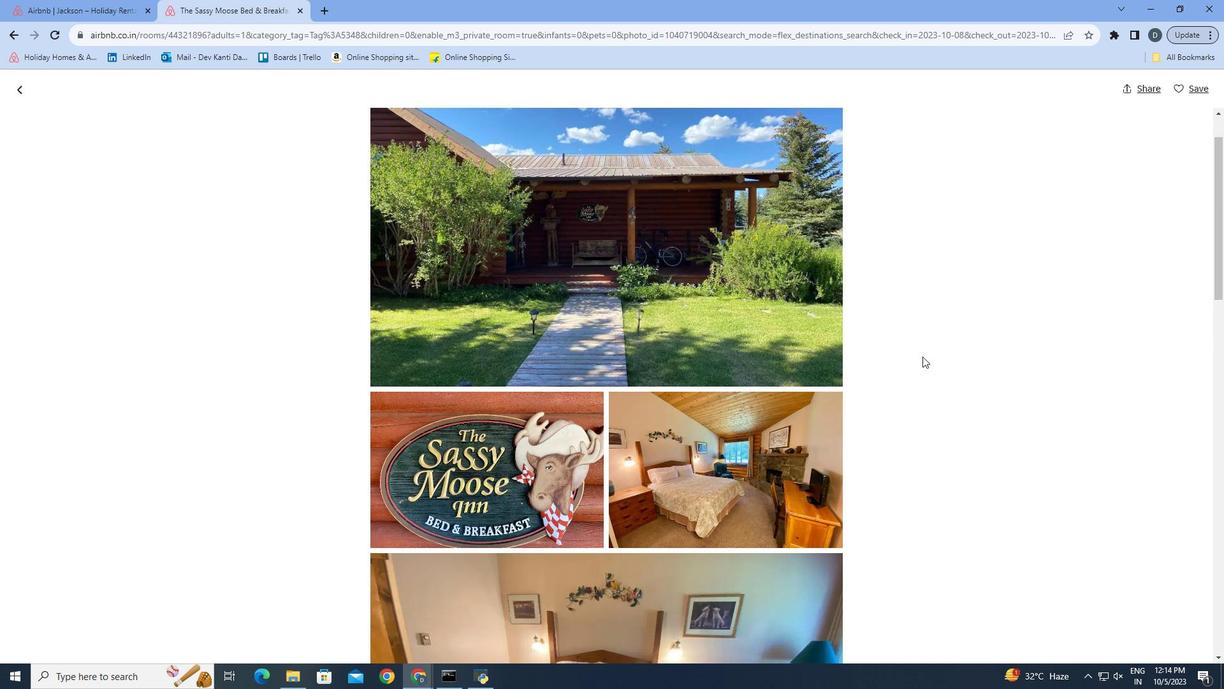 
Action: Mouse scrolled (923, 355) with delta (0, 0)
Screenshot: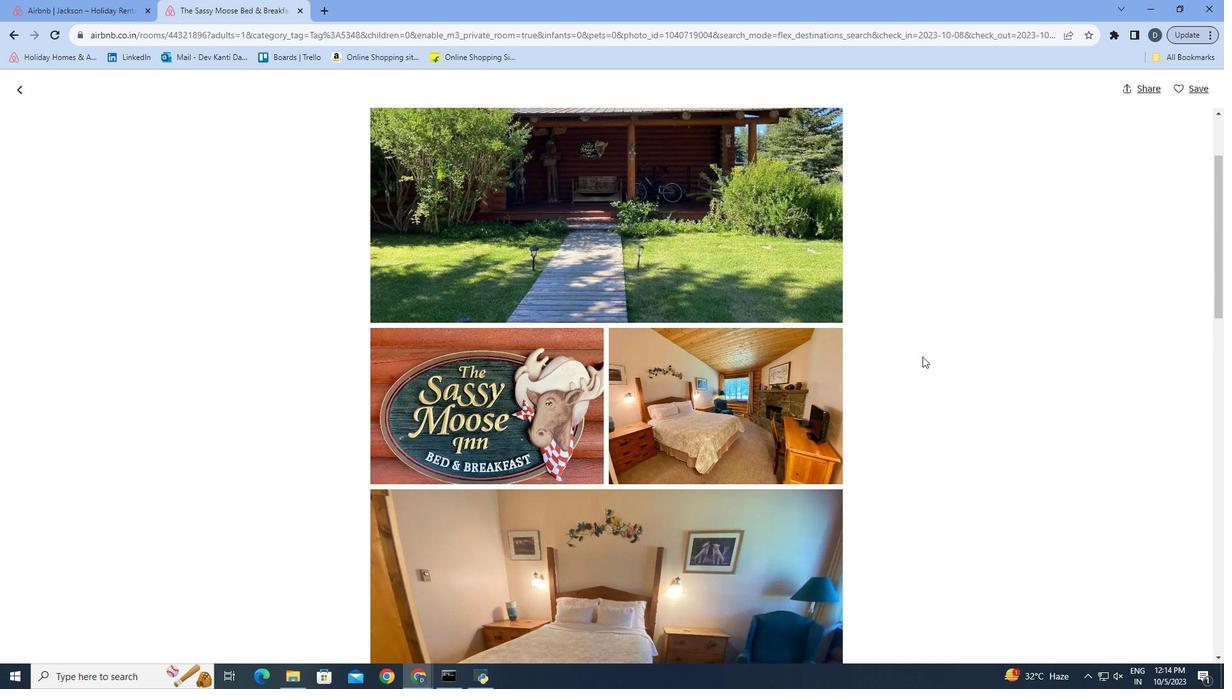 
Action: Mouse scrolled (923, 355) with delta (0, 0)
Screenshot: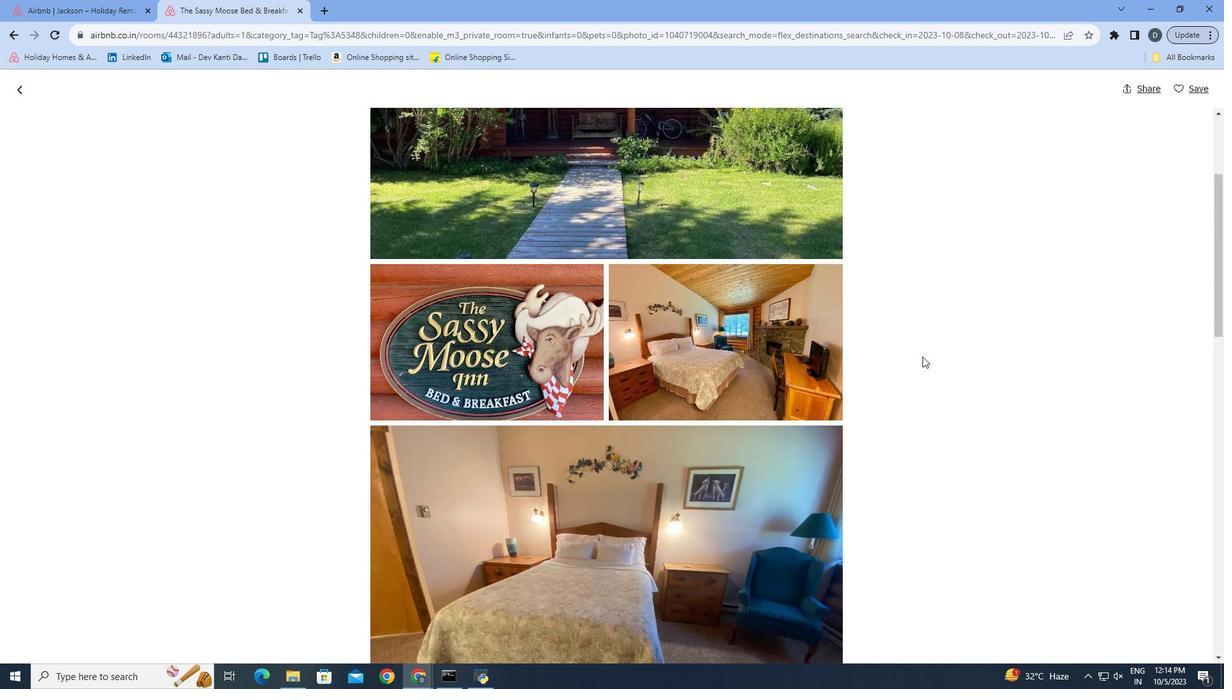 
Action: Mouse scrolled (923, 355) with delta (0, 0)
Screenshot: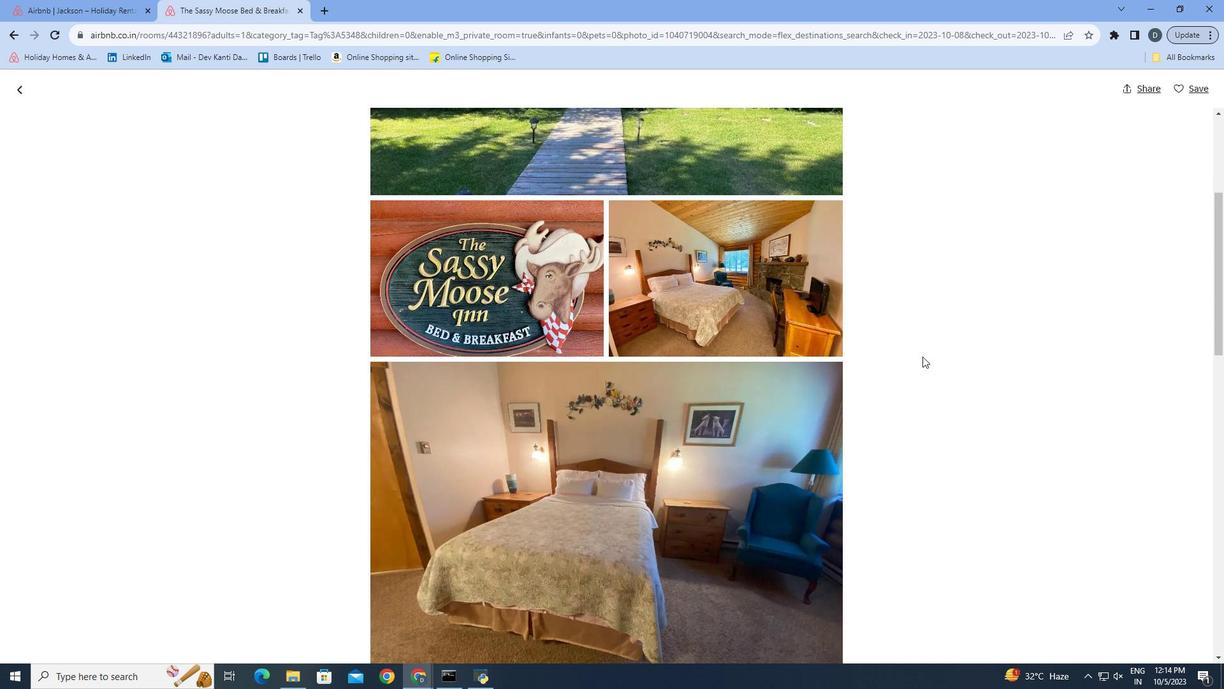 
Action: Mouse scrolled (923, 355) with delta (0, 0)
Screenshot: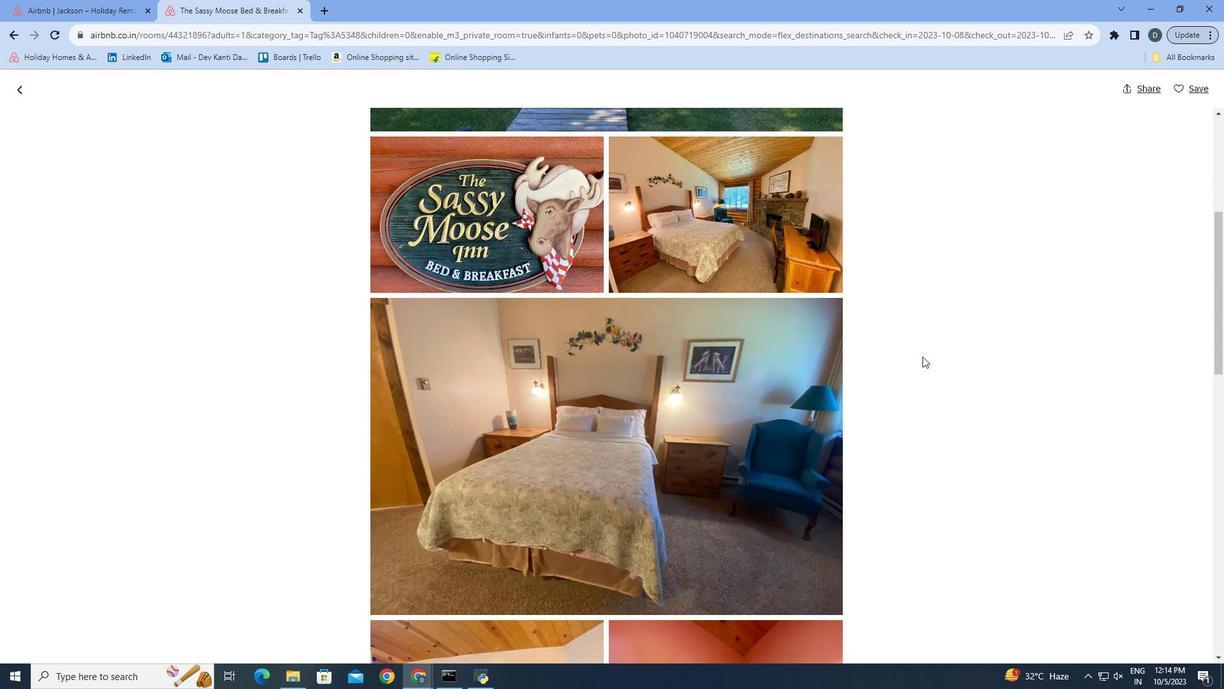 
Action: Mouse scrolled (923, 355) with delta (0, 0)
Screenshot: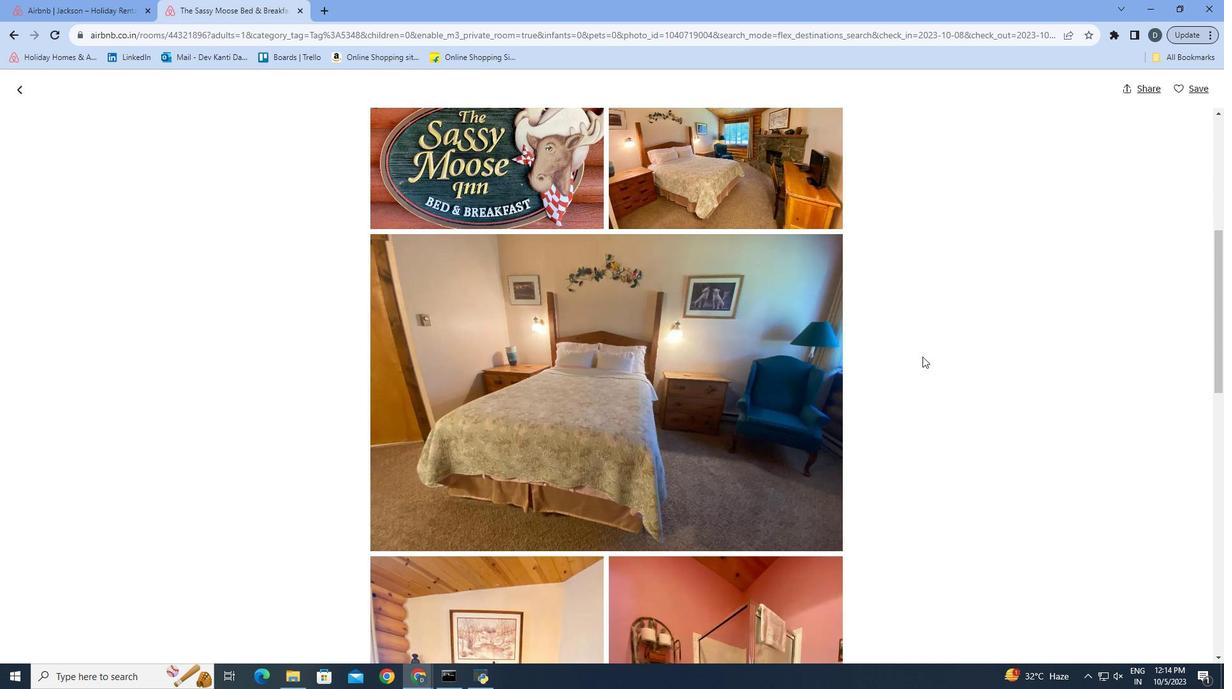 
Action: Mouse scrolled (923, 355) with delta (0, 0)
Screenshot: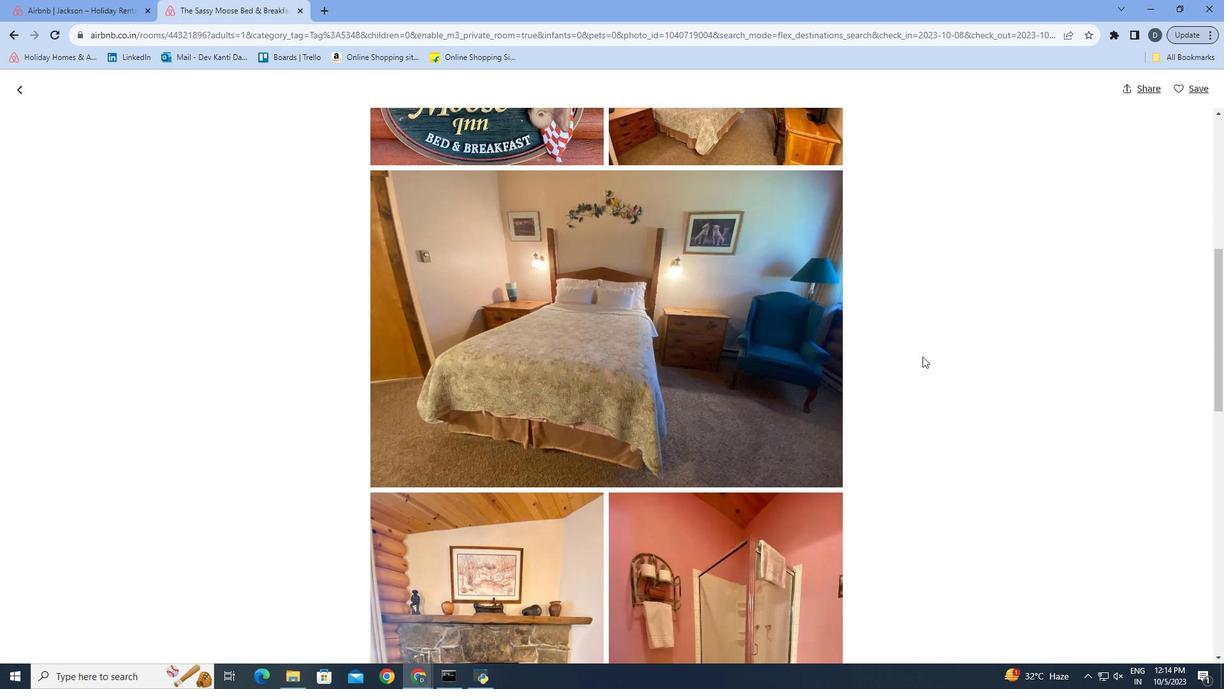 
Action: Mouse scrolled (923, 355) with delta (0, 0)
Screenshot: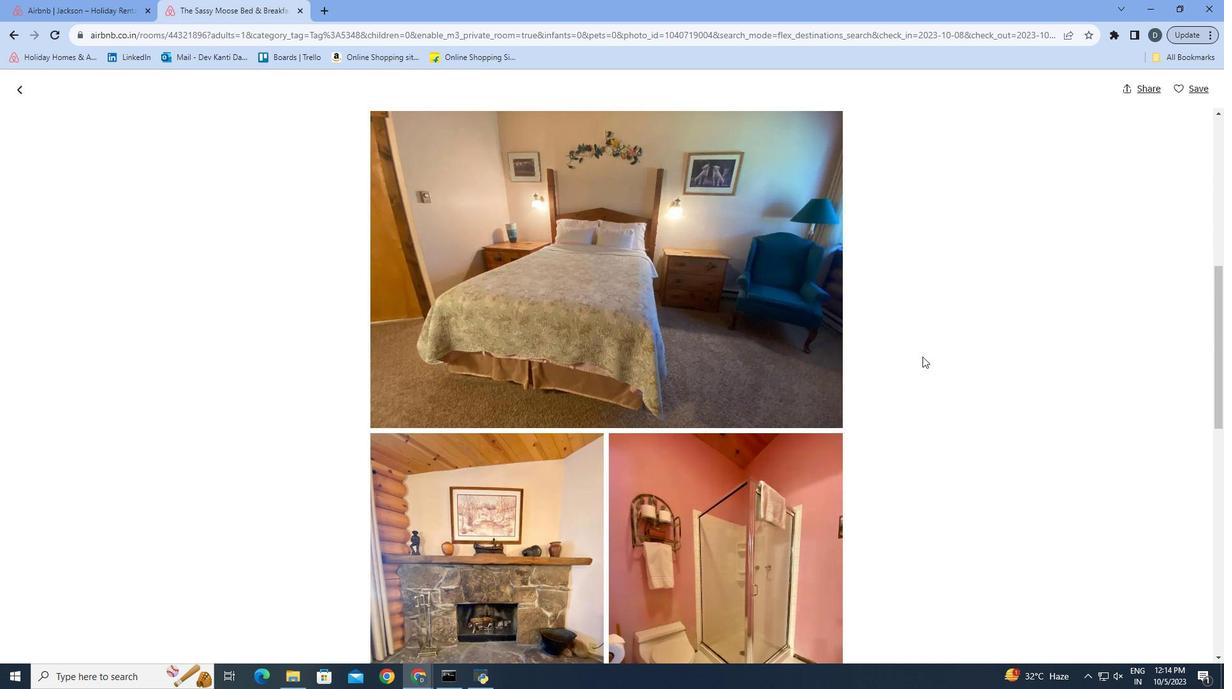 
Action: Mouse scrolled (923, 355) with delta (0, 0)
Screenshot: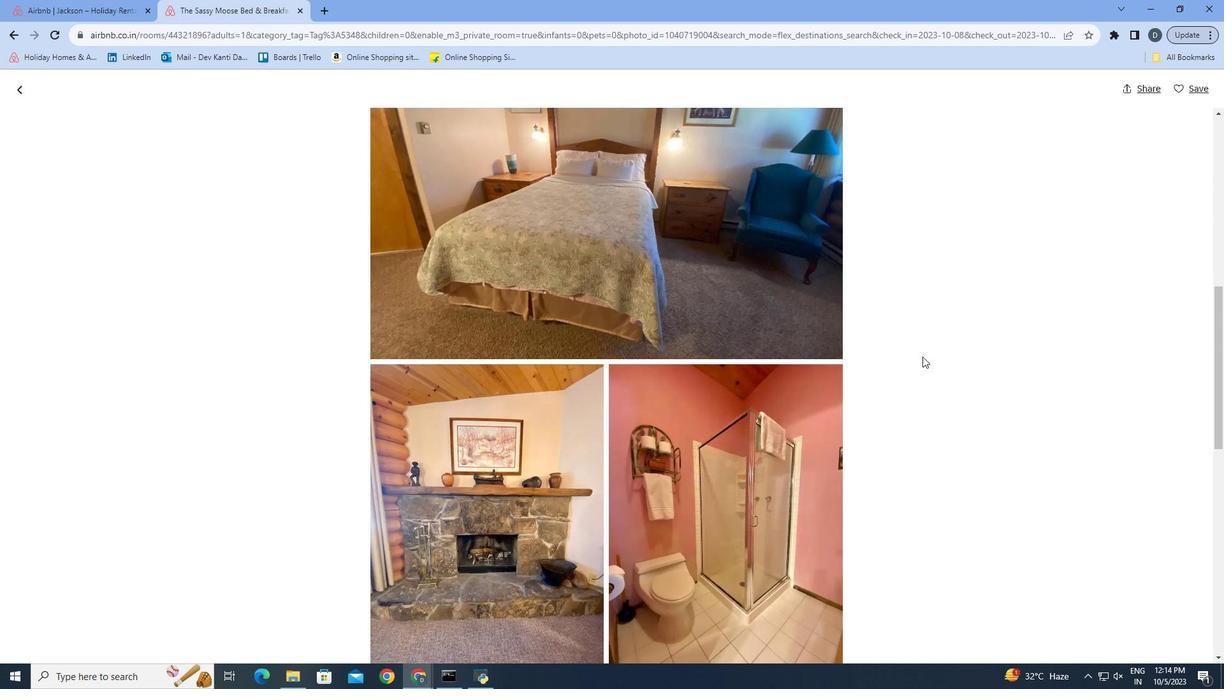 
Action: Mouse scrolled (923, 355) with delta (0, 0)
Screenshot: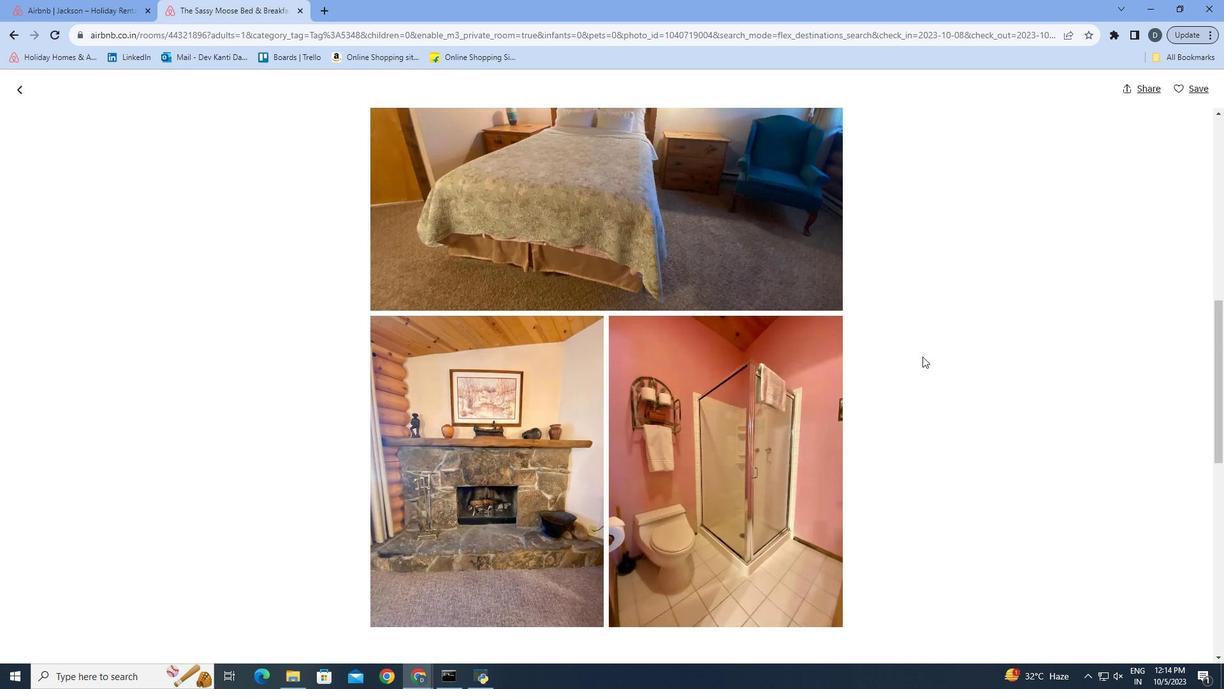 
Action: Mouse moved to (912, 358)
Screenshot: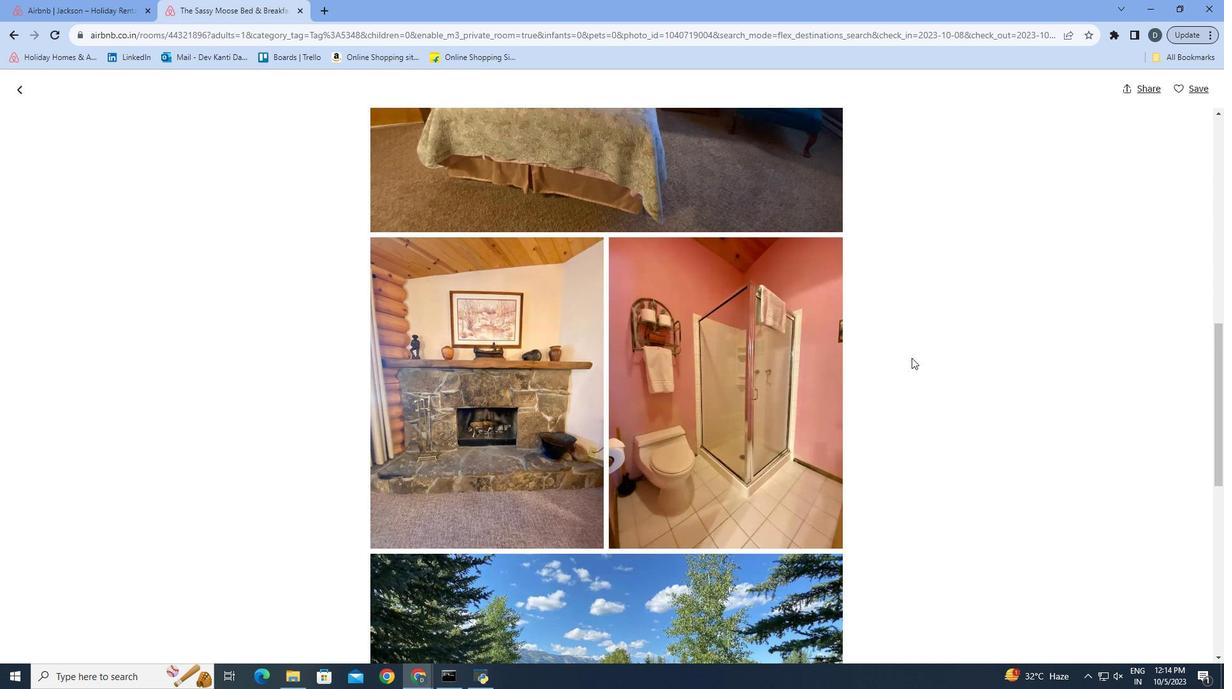 
Action: Mouse scrolled (912, 357) with delta (0, 0)
Screenshot: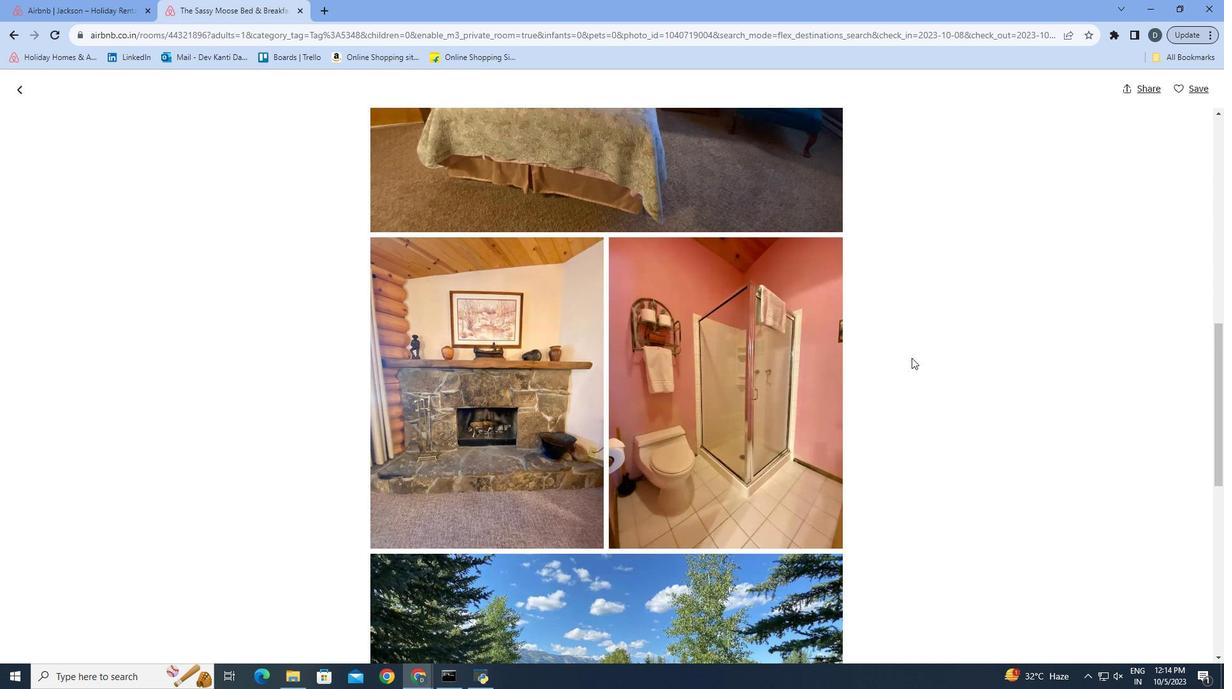 
Action: Mouse moved to (912, 357)
Screenshot: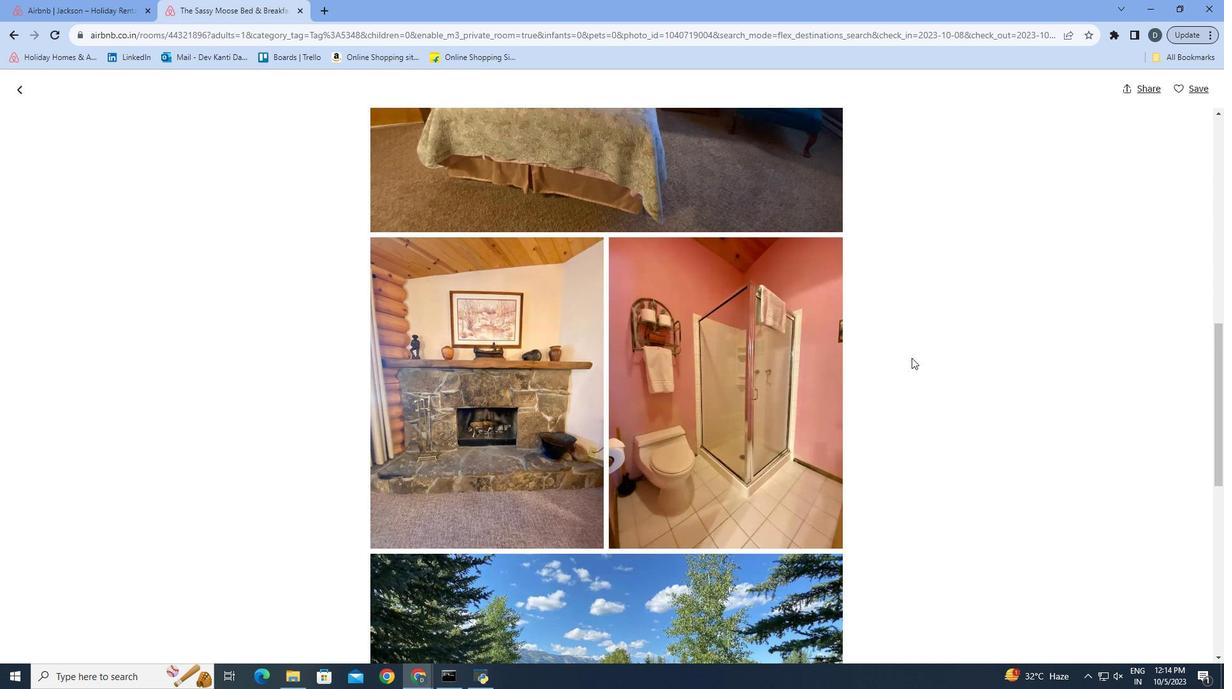 
Action: Mouse scrolled (912, 357) with delta (0, 0)
Screenshot: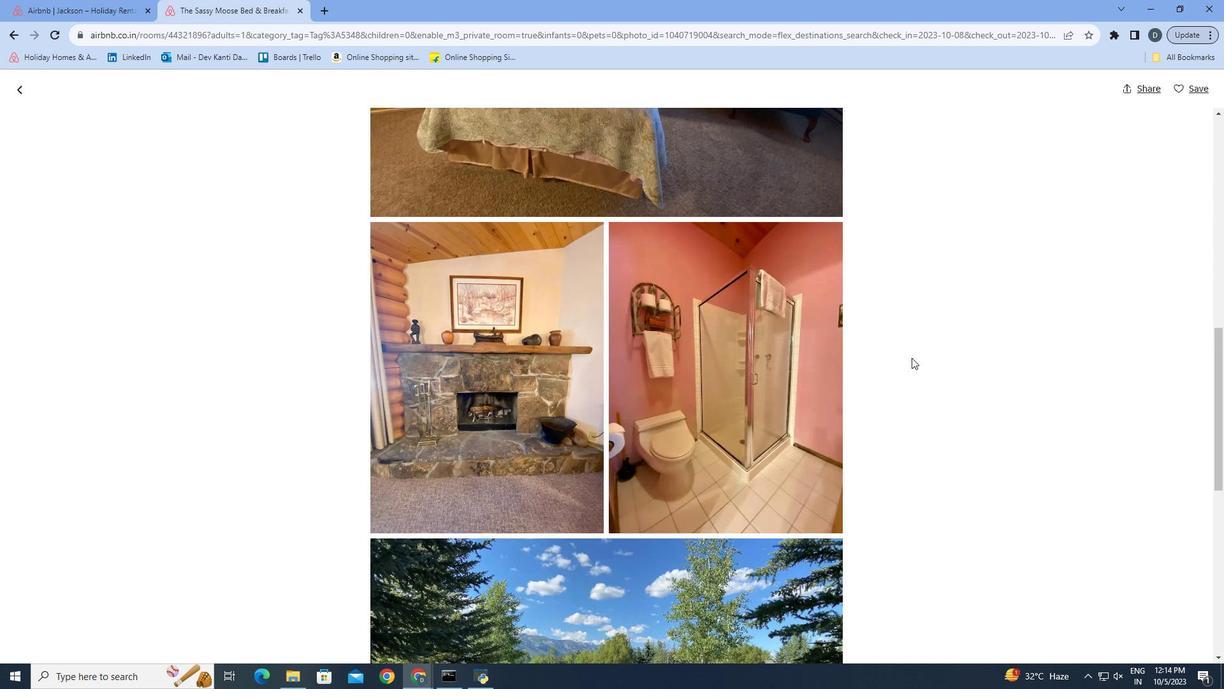 
Action: Mouse moved to (914, 355)
Screenshot: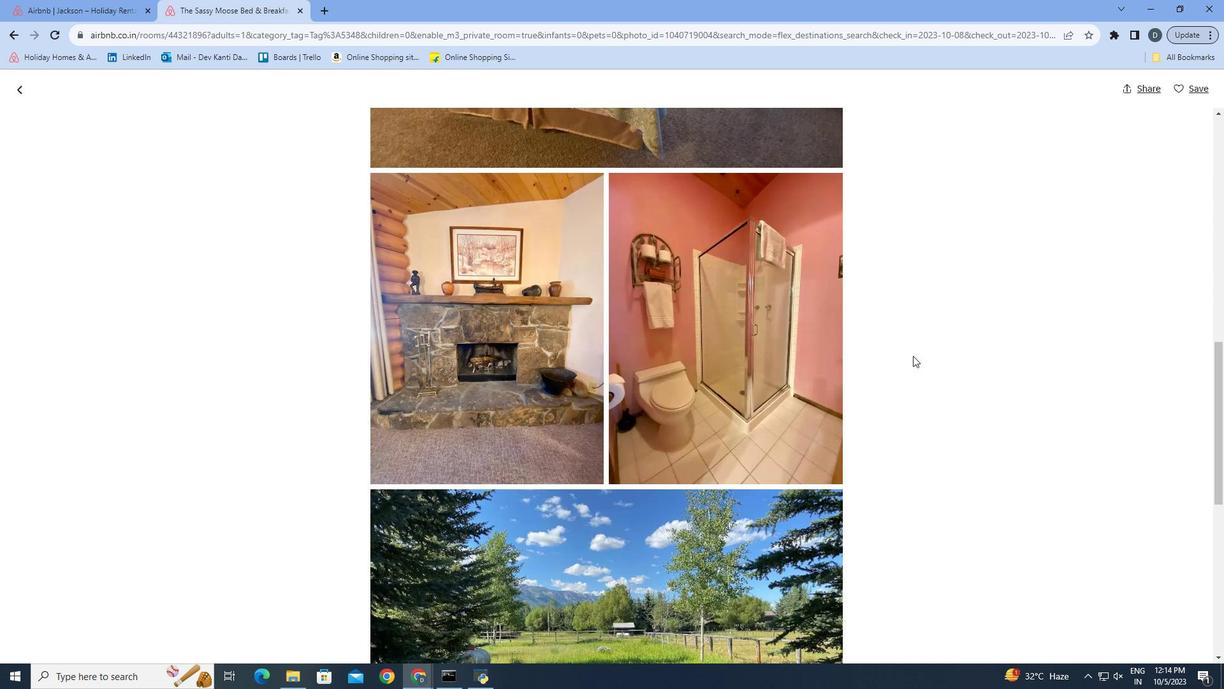 
Action: Mouse scrolled (914, 354) with delta (0, 0)
Screenshot: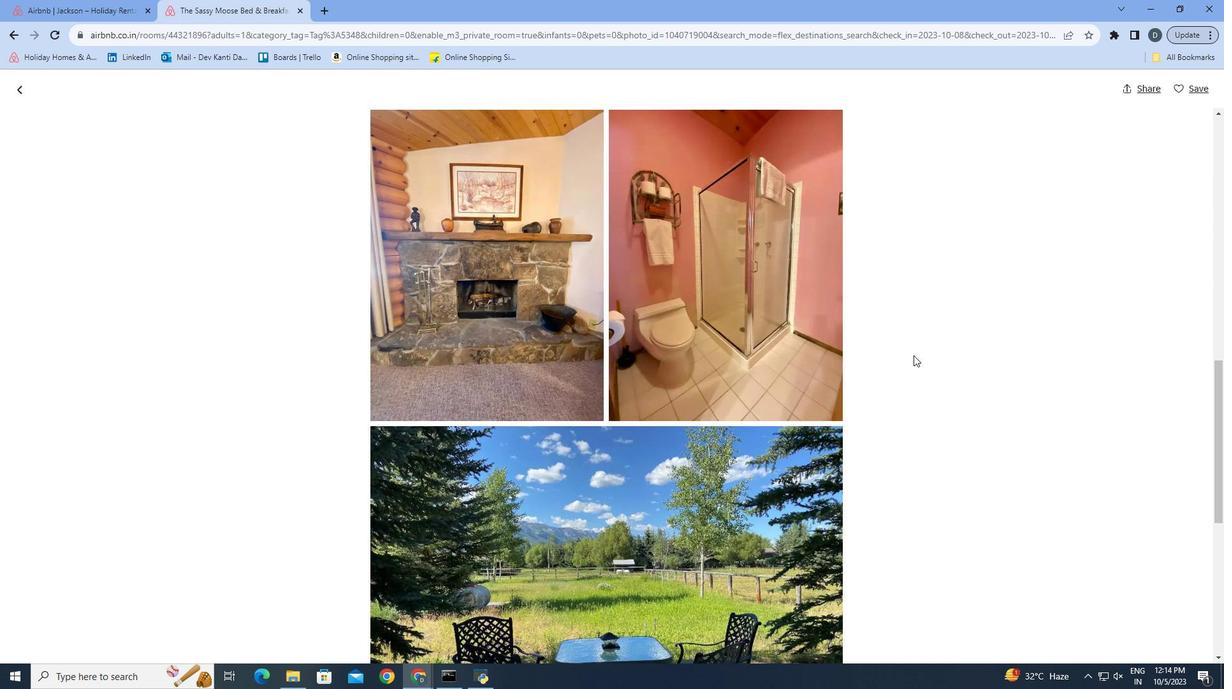 
Action: Mouse scrolled (914, 354) with delta (0, 0)
Screenshot: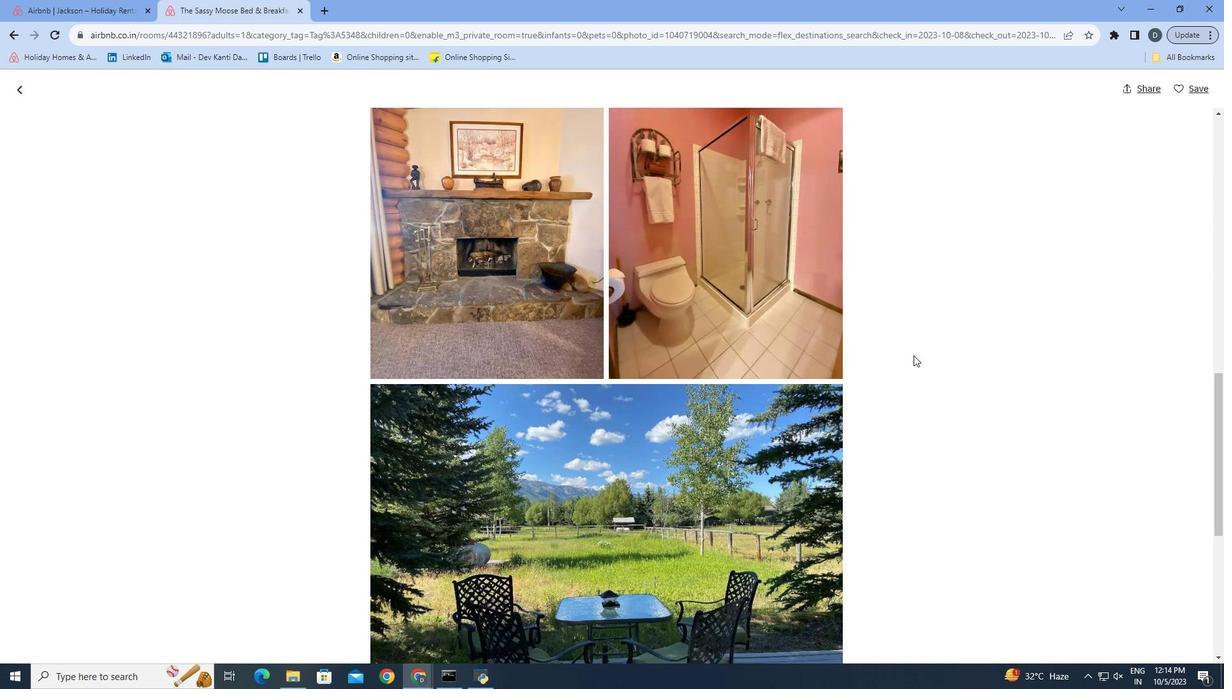 
Action: Mouse moved to (914, 354)
Screenshot: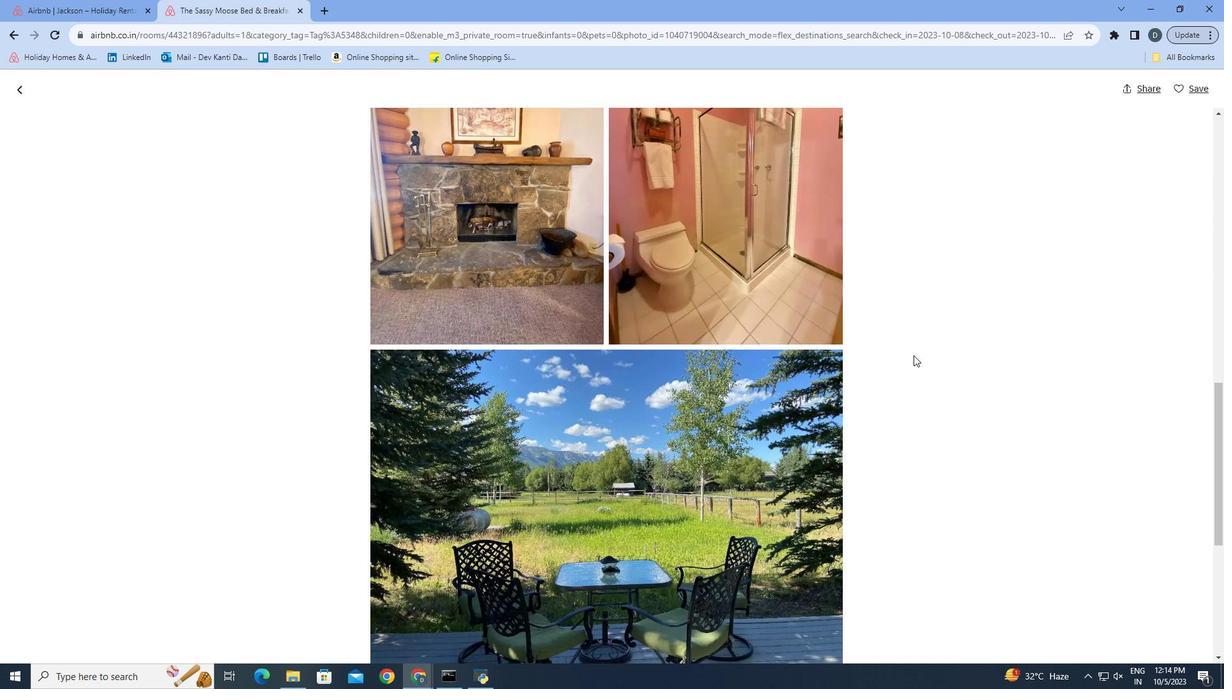 
Action: Mouse scrolled (914, 354) with delta (0, 0)
Screenshot: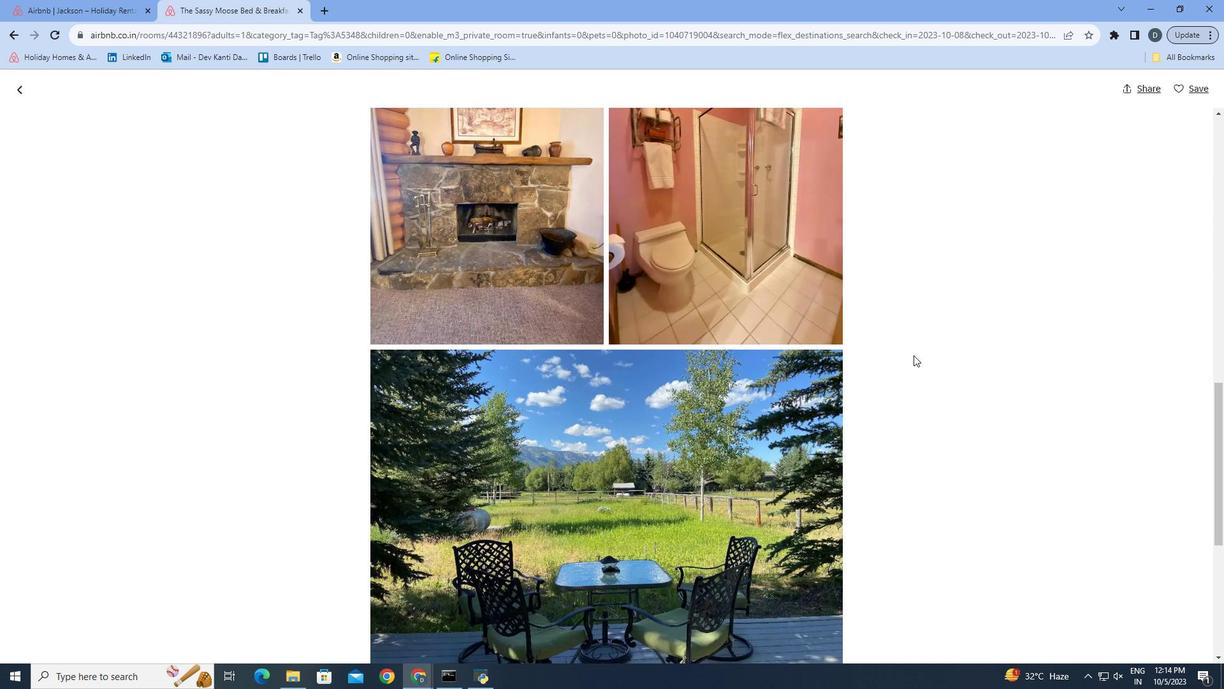 
Action: Mouse moved to (916, 354)
Screenshot: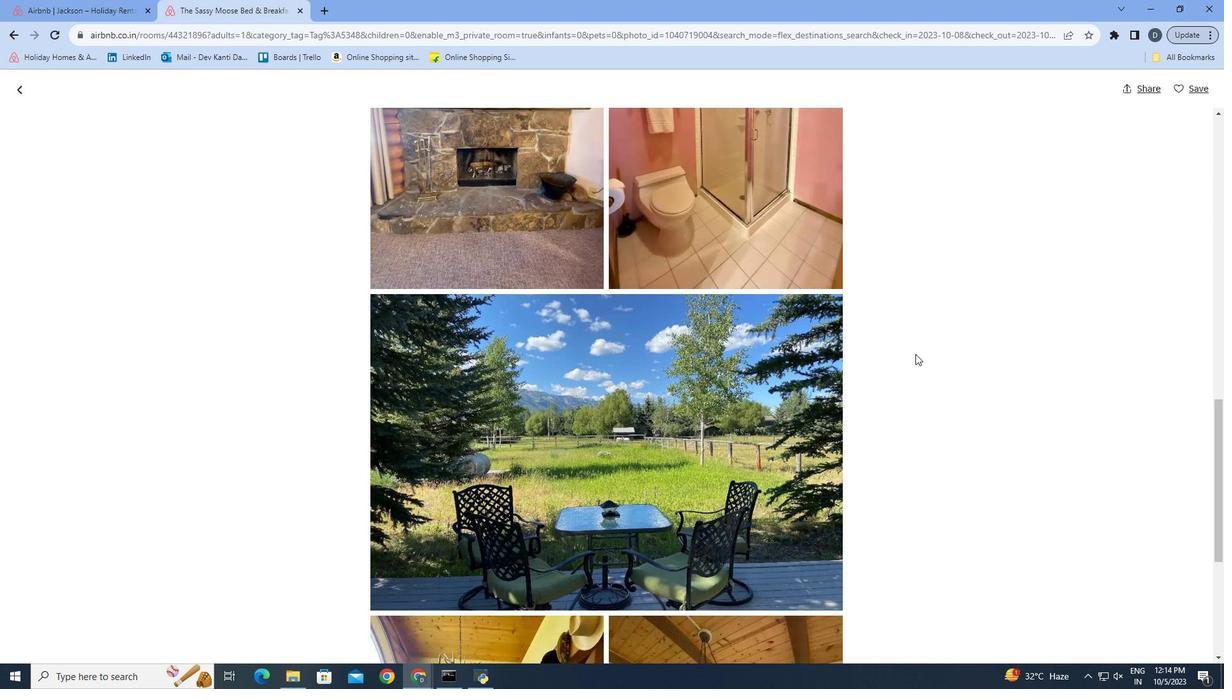 
Action: Mouse scrolled (916, 353) with delta (0, 0)
Screenshot: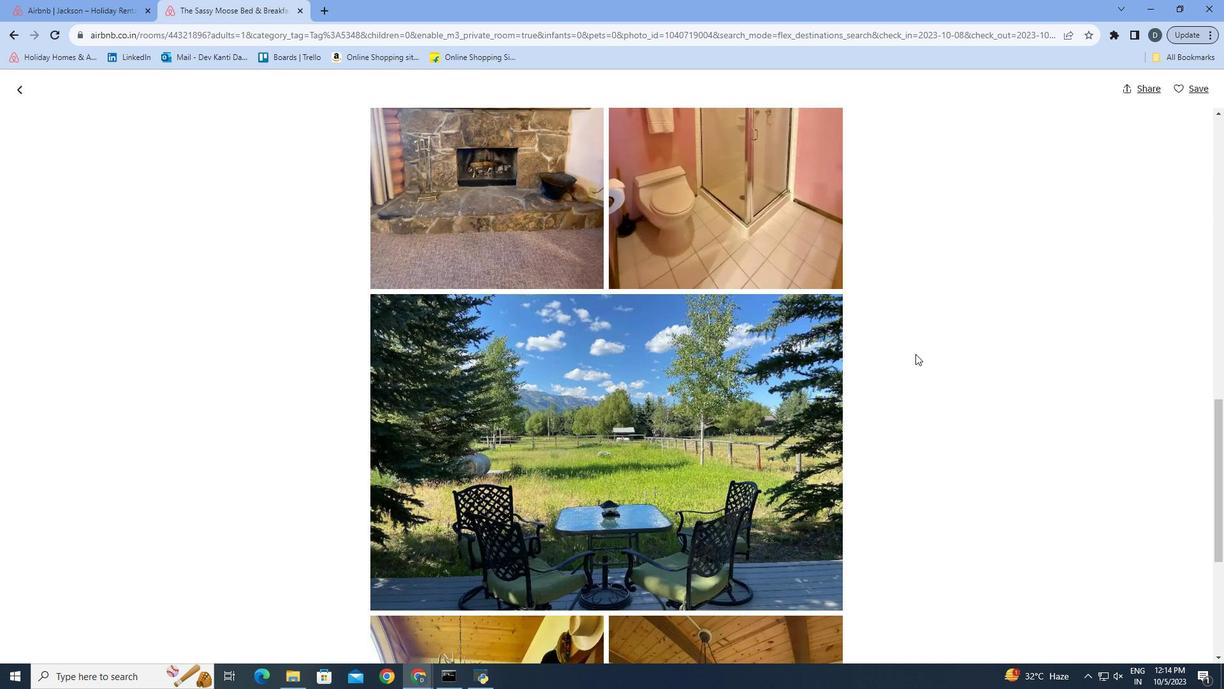 
Action: Mouse scrolled (916, 353) with delta (0, 0)
Screenshot: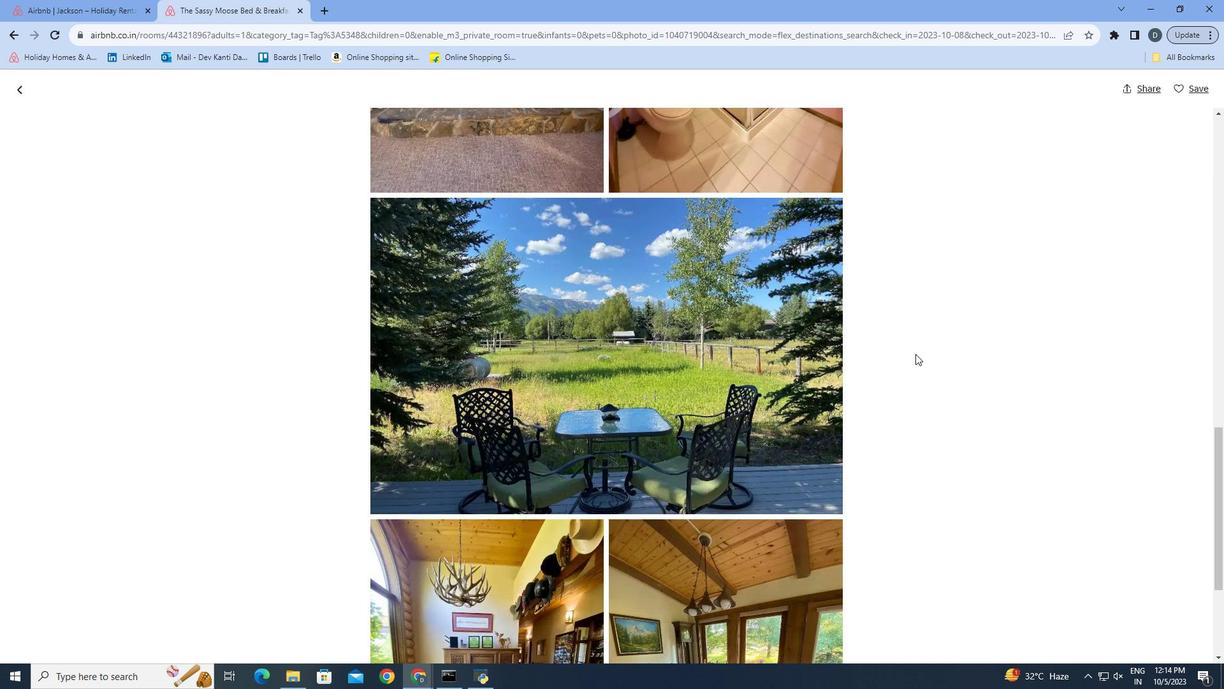 
Action: Mouse moved to (916, 352)
Screenshot: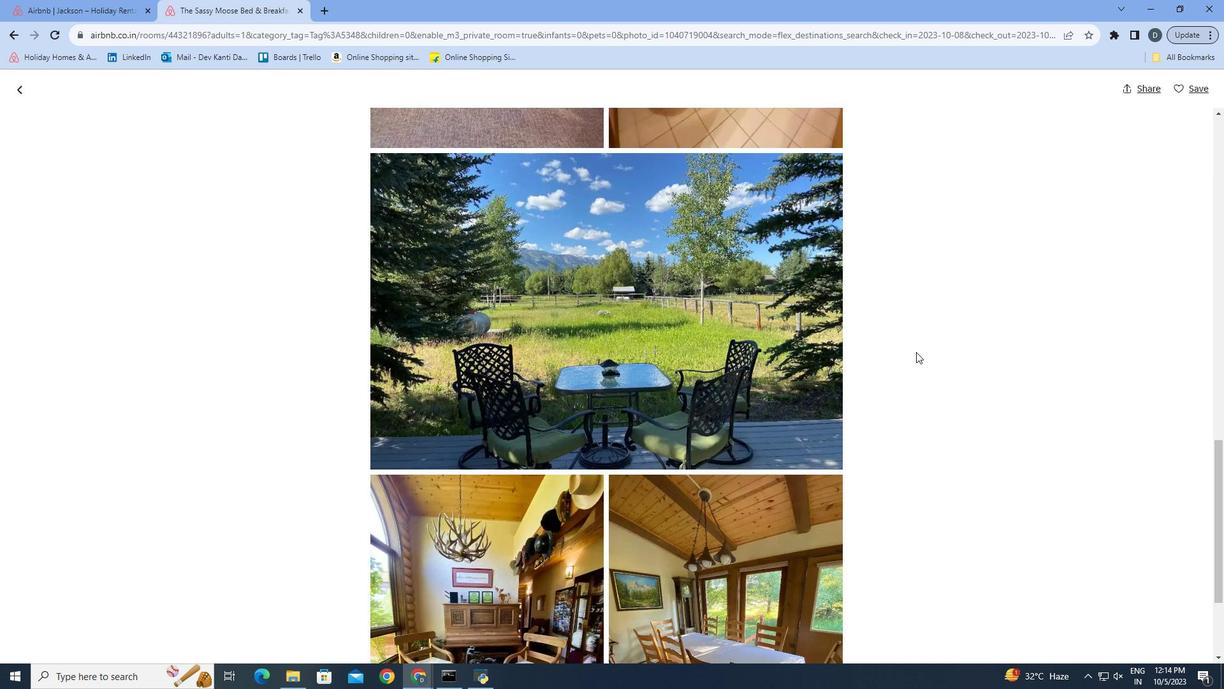 
Action: Mouse scrolled (916, 351) with delta (0, 0)
Screenshot: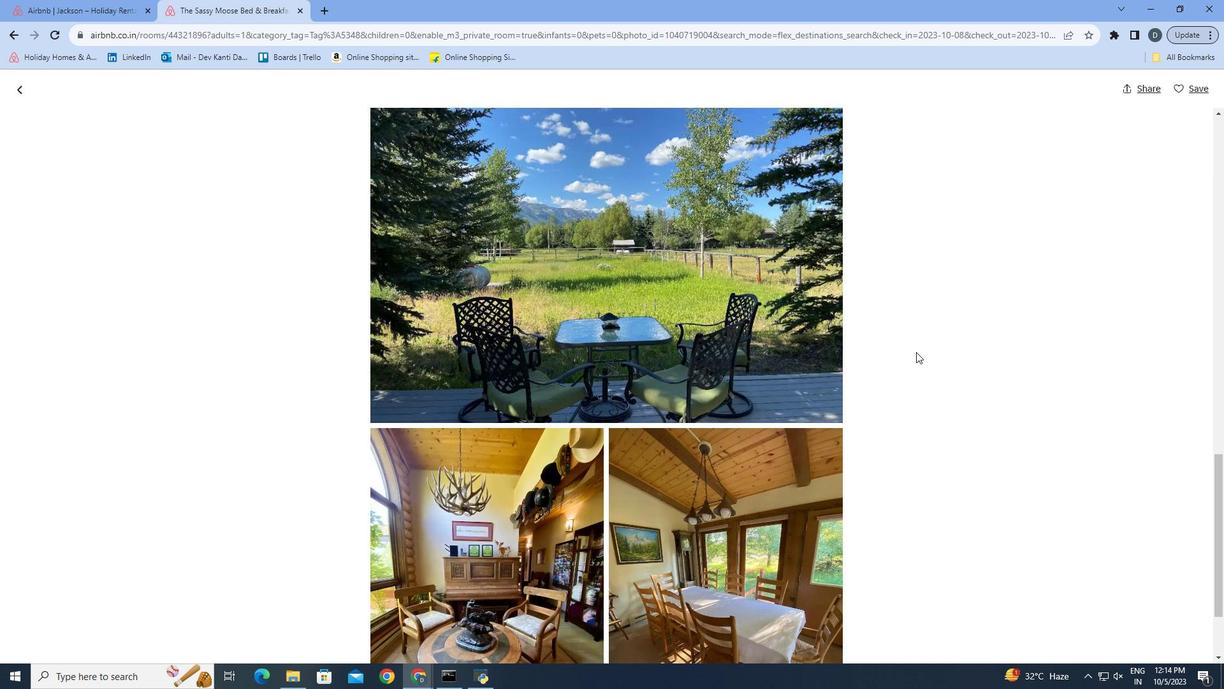 
Action: Mouse scrolled (916, 351) with delta (0, 0)
Screenshot: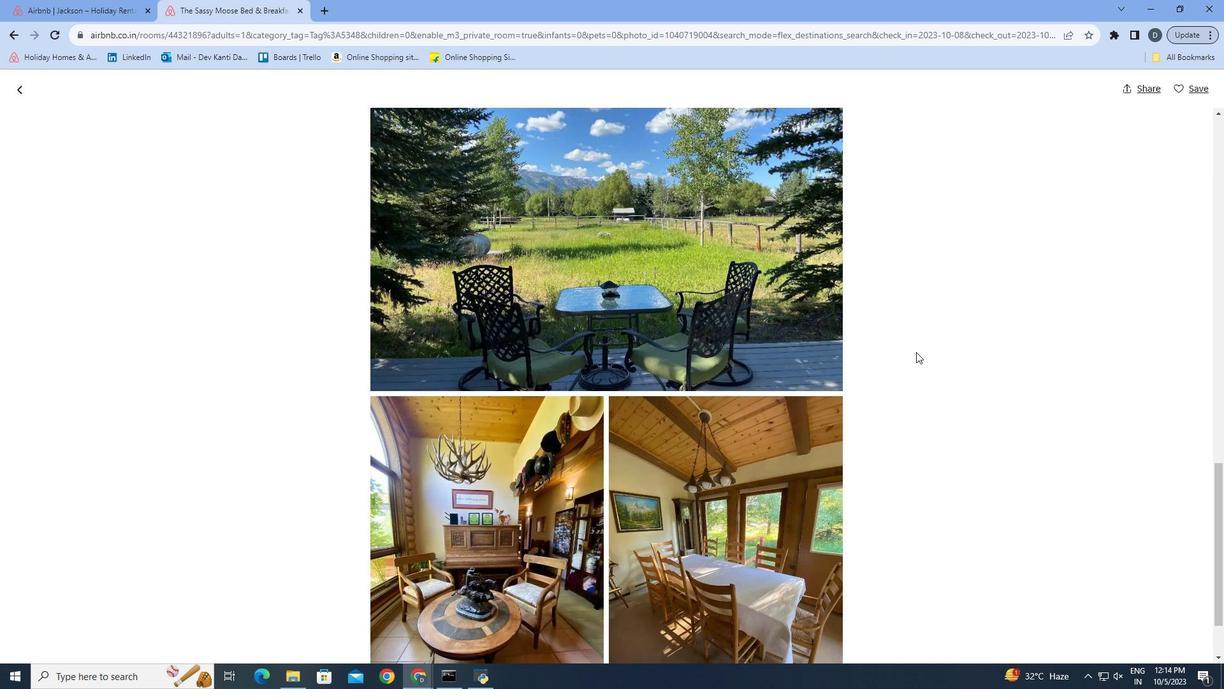
Action: Mouse scrolled (916, 351) with delta (0, 0)
Screenshot: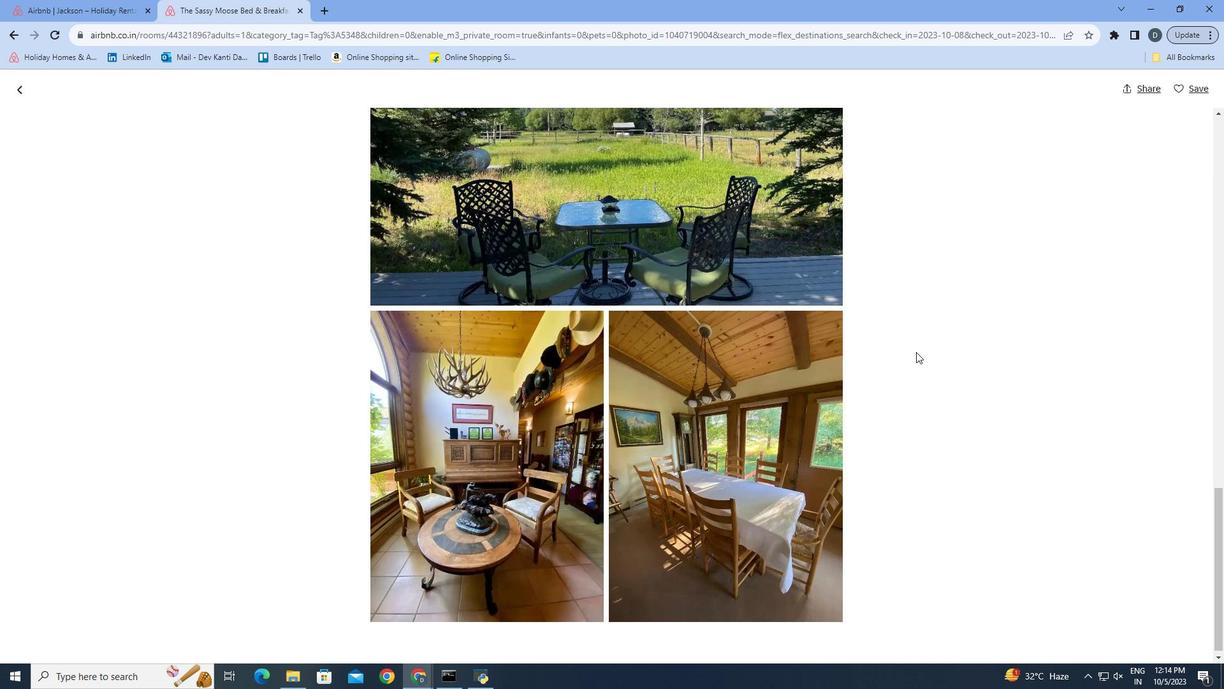 
Action: Mouse scrolled (916, 351) with delta (0, 0)
Screenshot: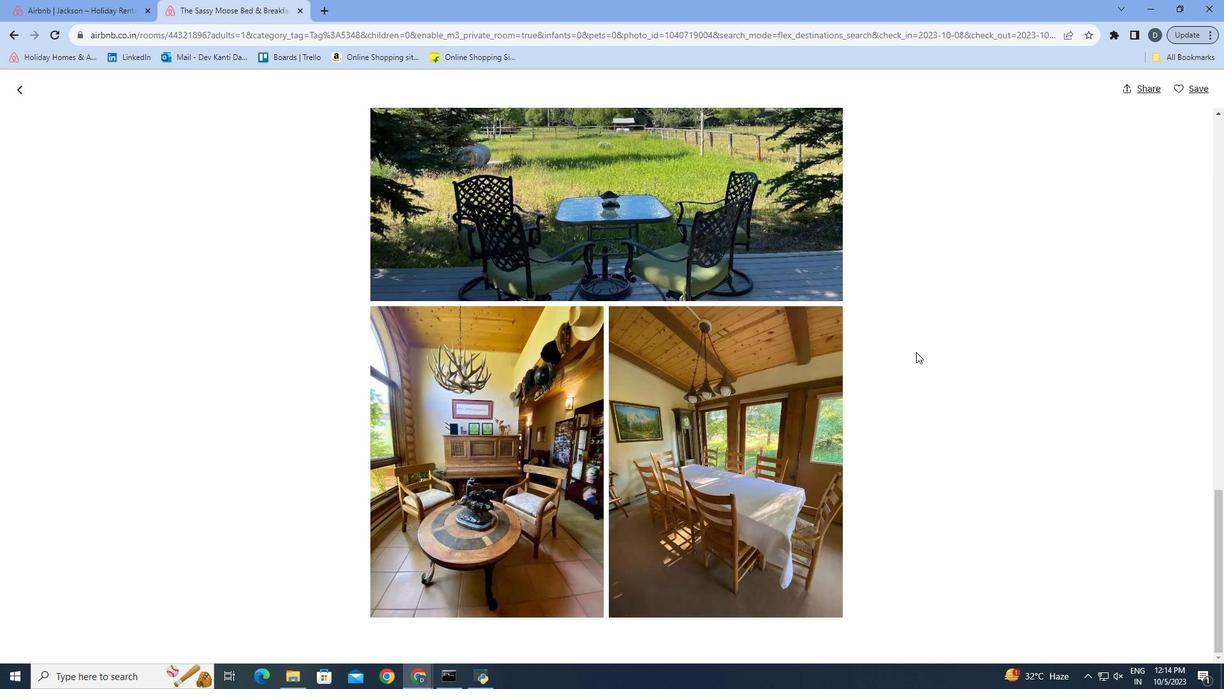 
Action: Mouse scrolled (916, 351) with delta (0, 0)
Screenshot: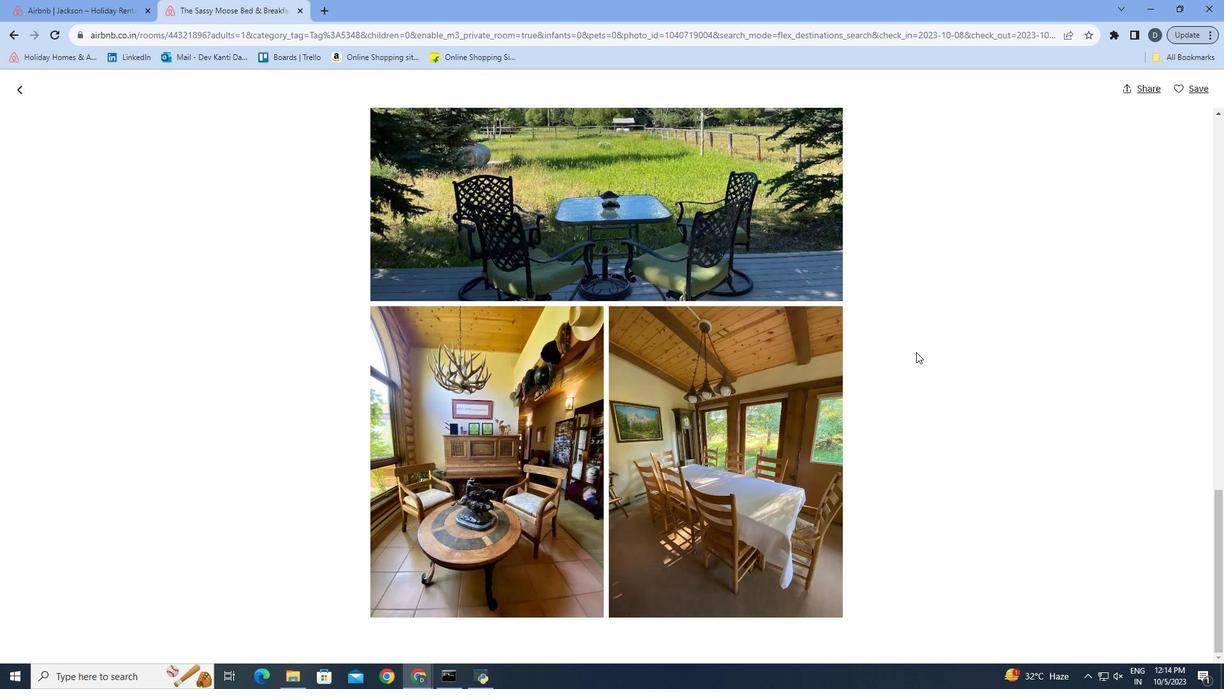 
Action: Mouse moved to (15, 93)
Screenshot: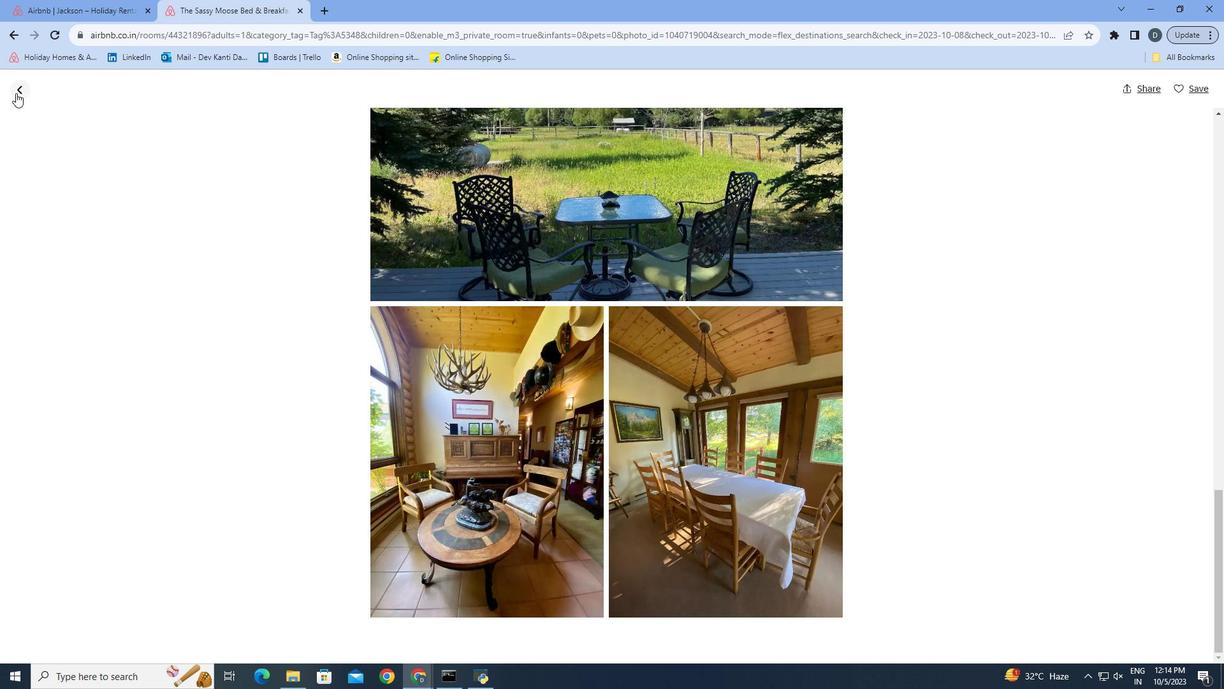 
Action: Mouse pressed left at (15, 93)
Screenshot: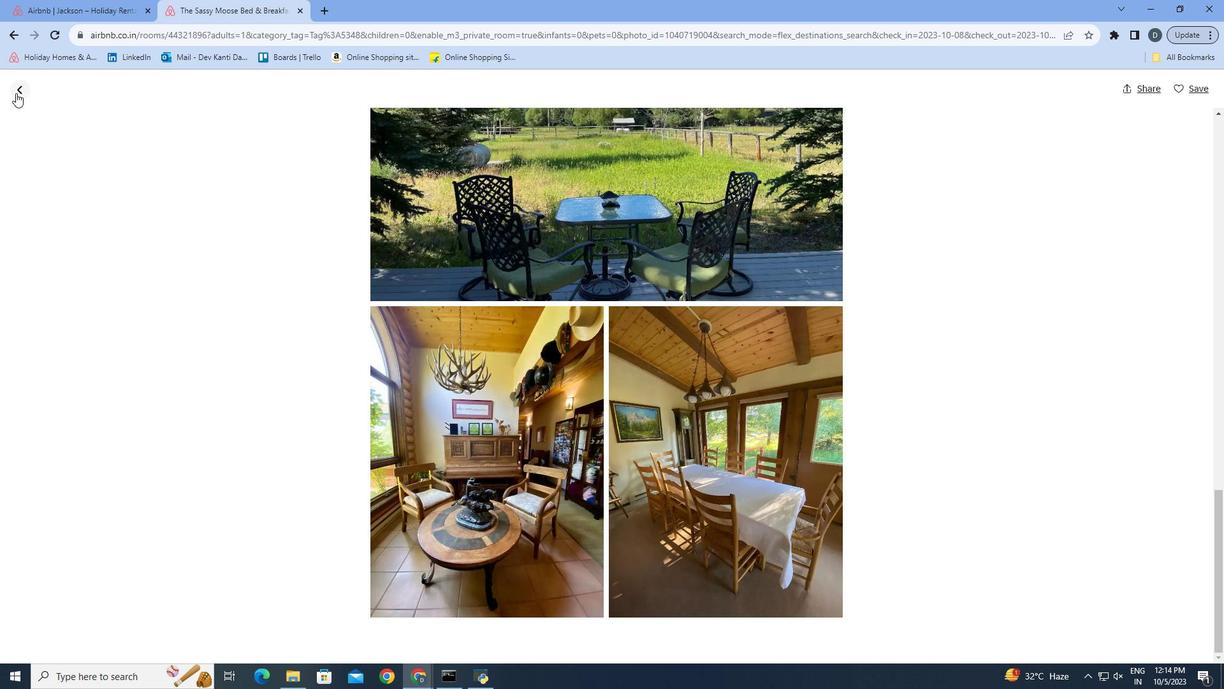 
Action: Mouse moved to (1059, 375)
Screenshot: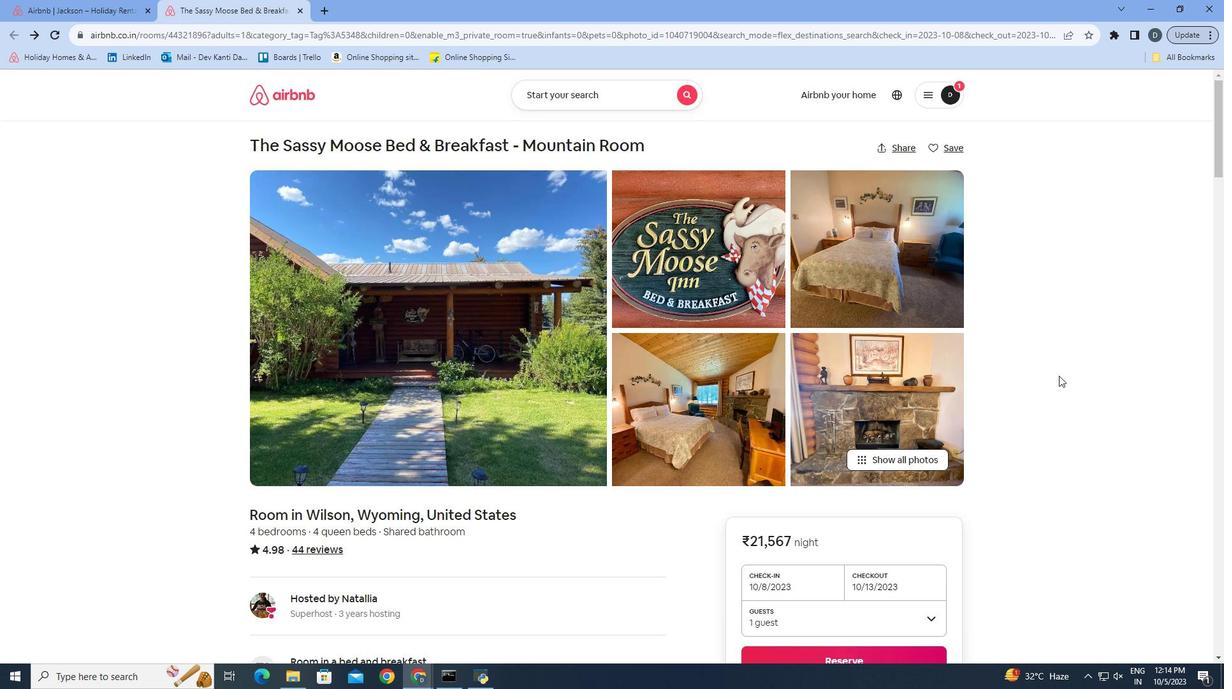 
Action: Mouse scrolled (1059, 375) with delta (0, 0)
Screenshot: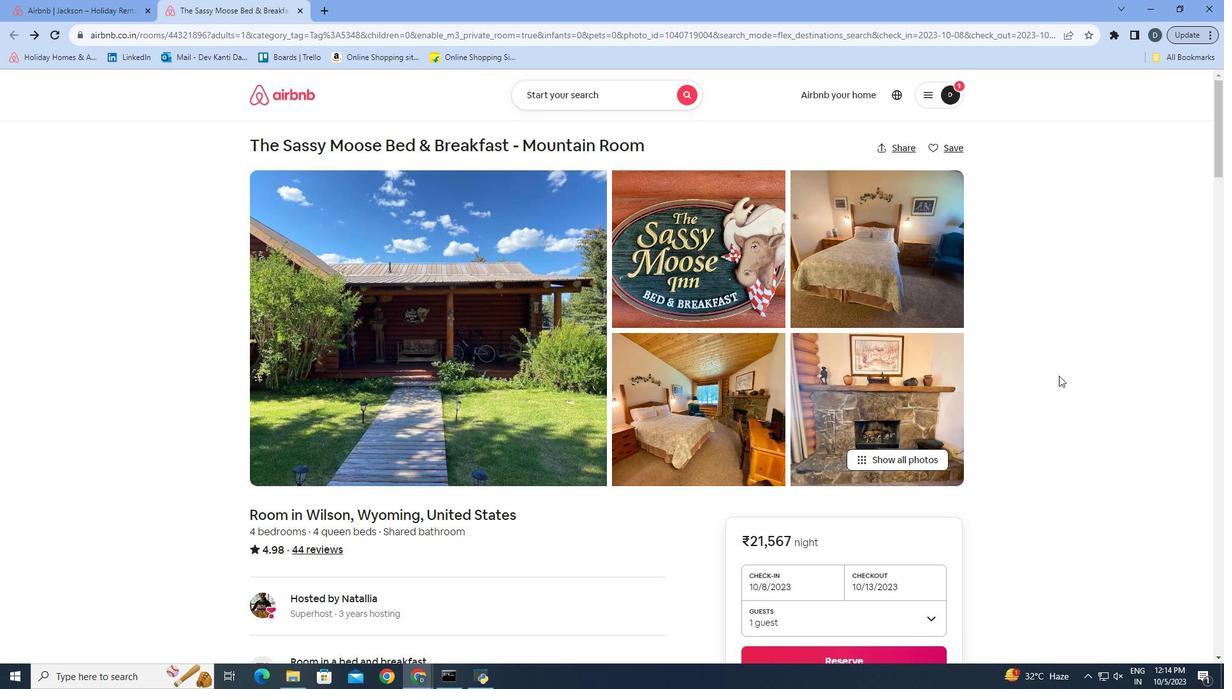 
Action: Mouse scrolled (1059, 375) with delta (0, 0)
Screenshot: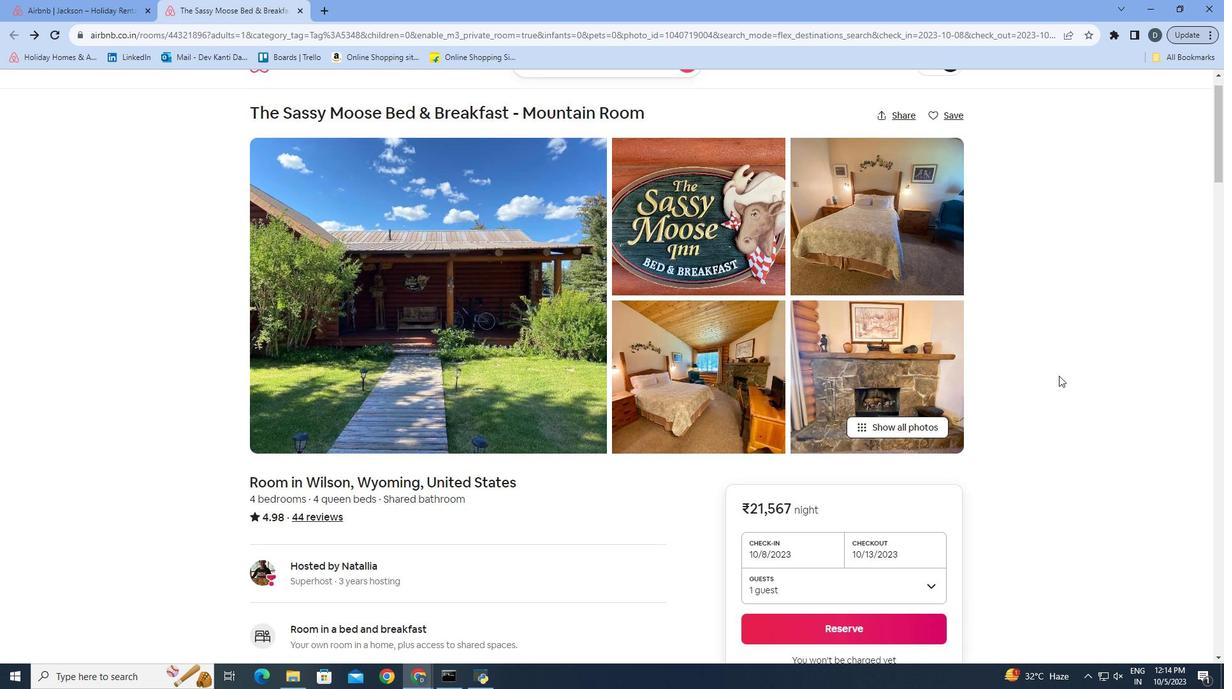 
Action: Mouse moved to (1060, 376)
Screenshot: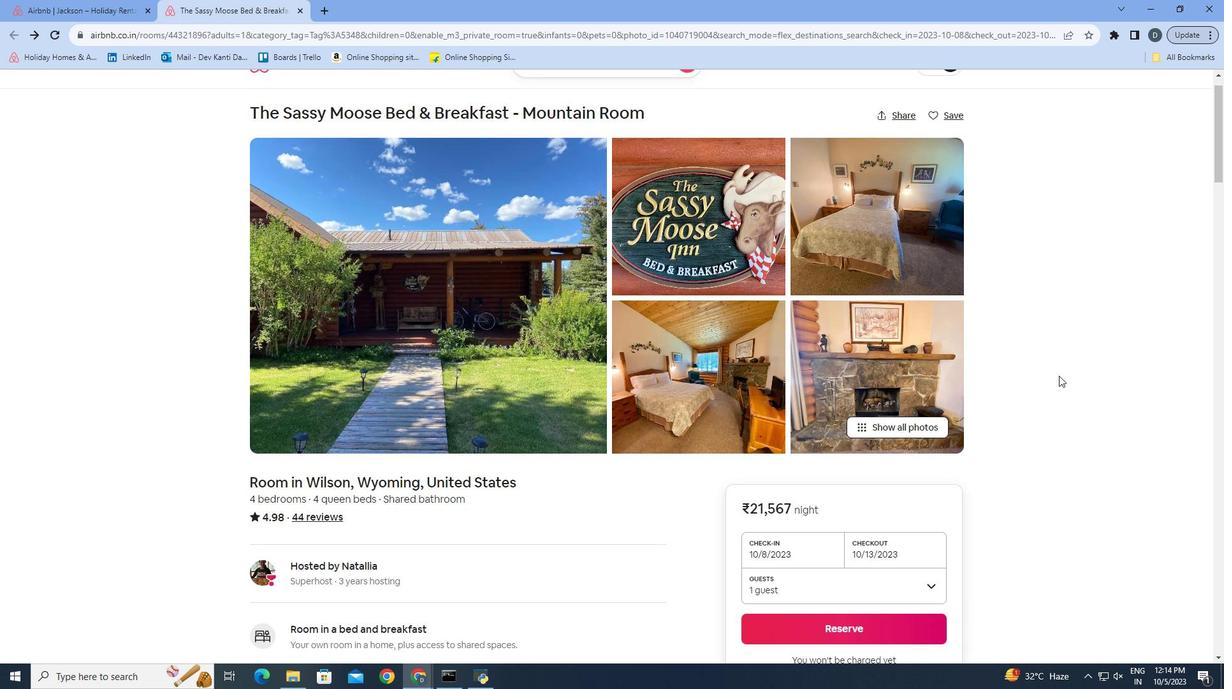 
Action: Mouse scrolled (1060, 375) with delta (0, 0)
Screenshot: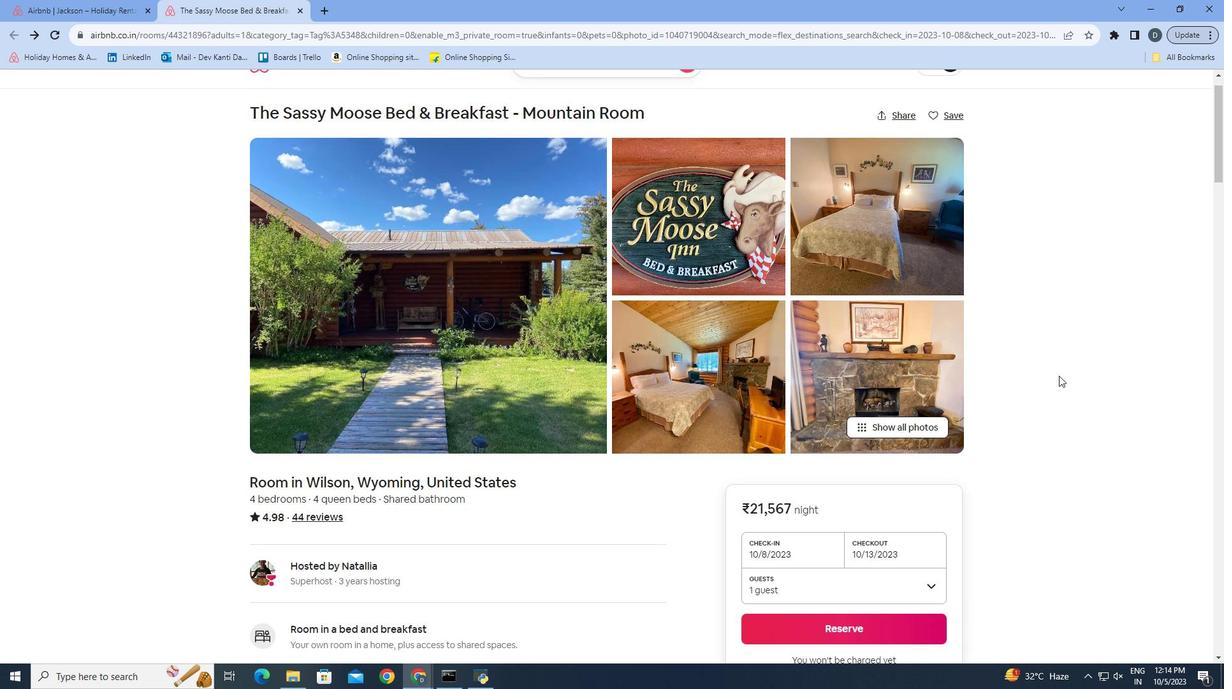 
Action: Mouse moved to (1064, 380)
Screenshot: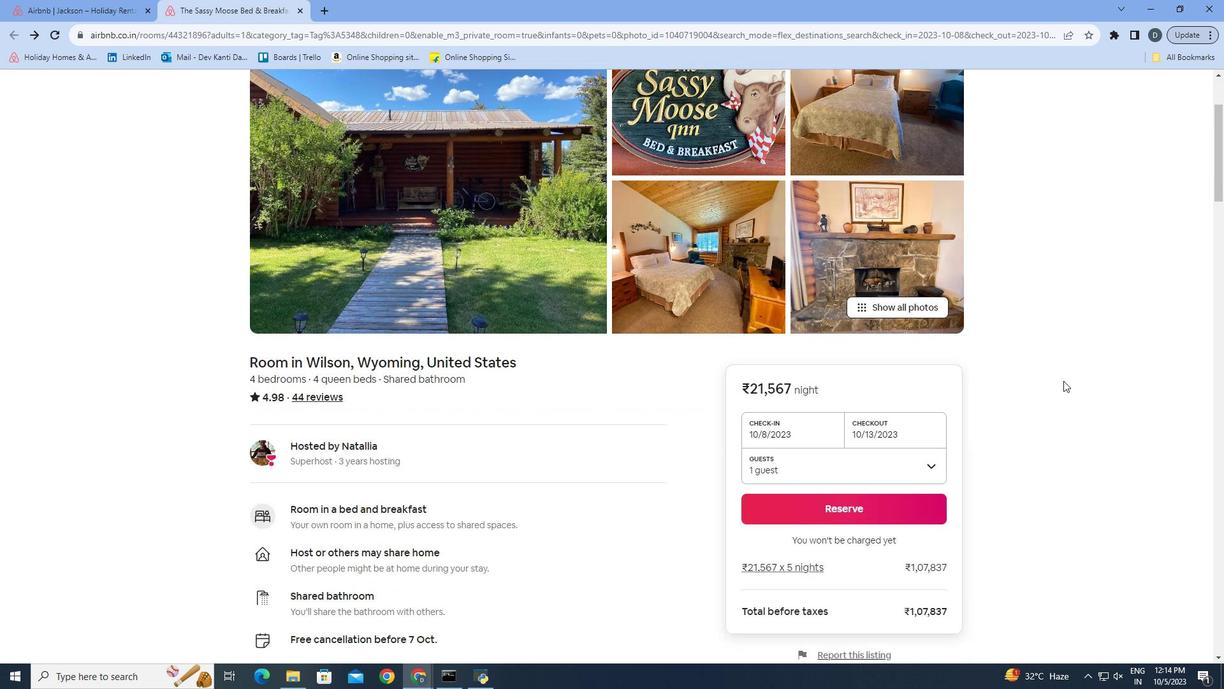 
Action: Mouse scrolled (1064, 380) with delta (0, 0)
Screenshot: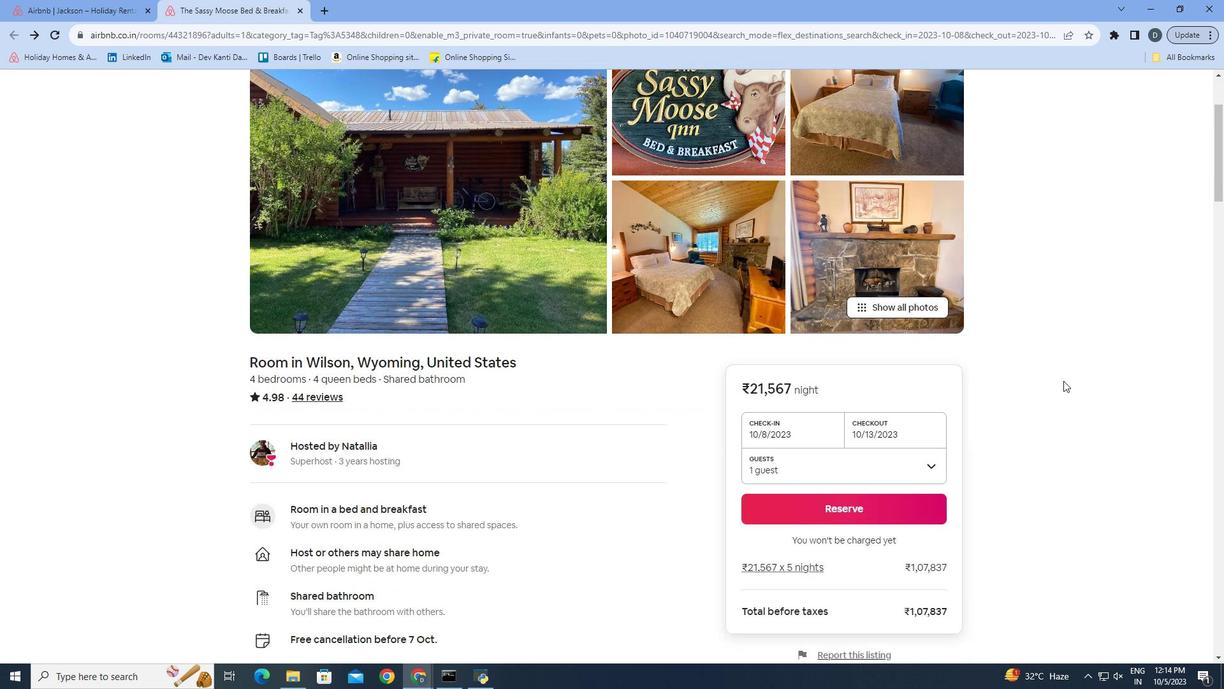
Action: Mouse moved to (663, 435)
Screenshot: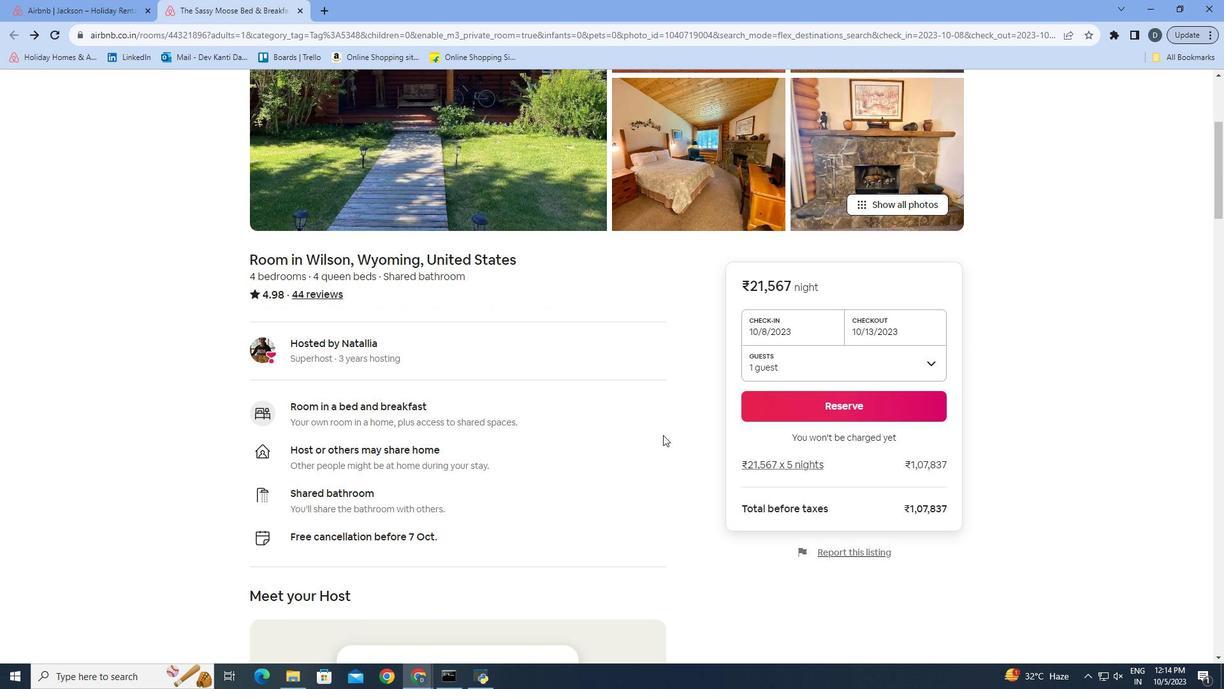
Action: Mouse scrolled (663, 434) with delta (0, 0)
Screenshot: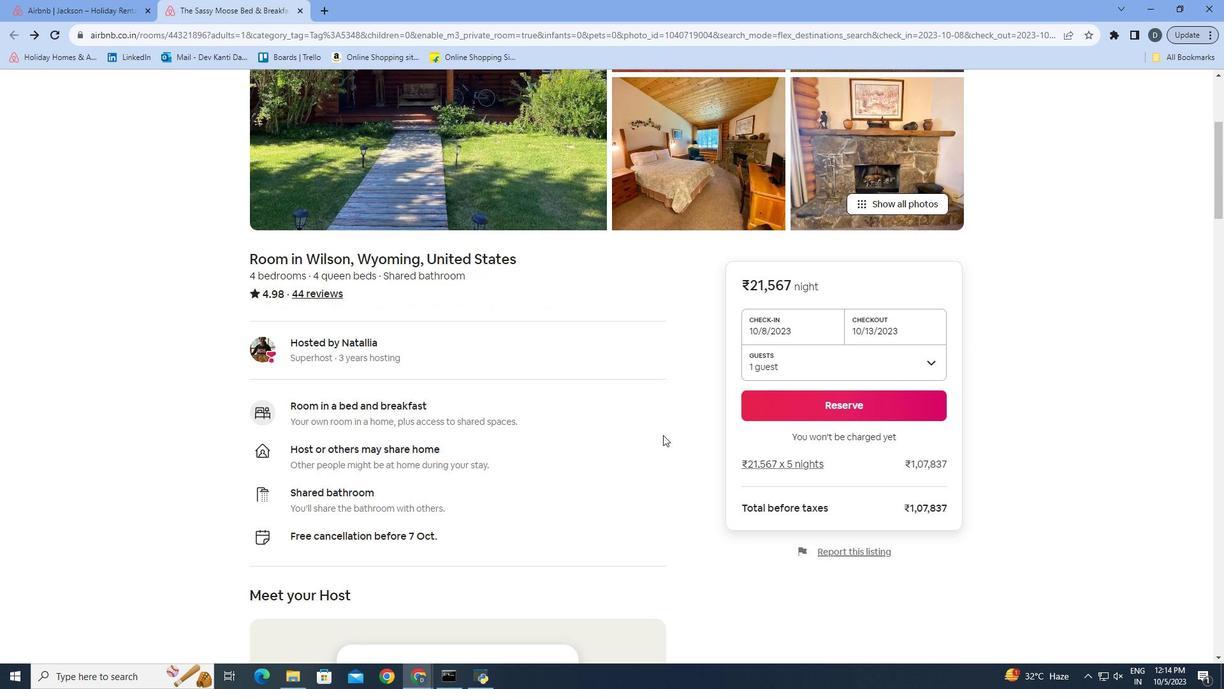 
Action: Mouse scrolled (663, 434) with delta (0, 0)
Screenshot: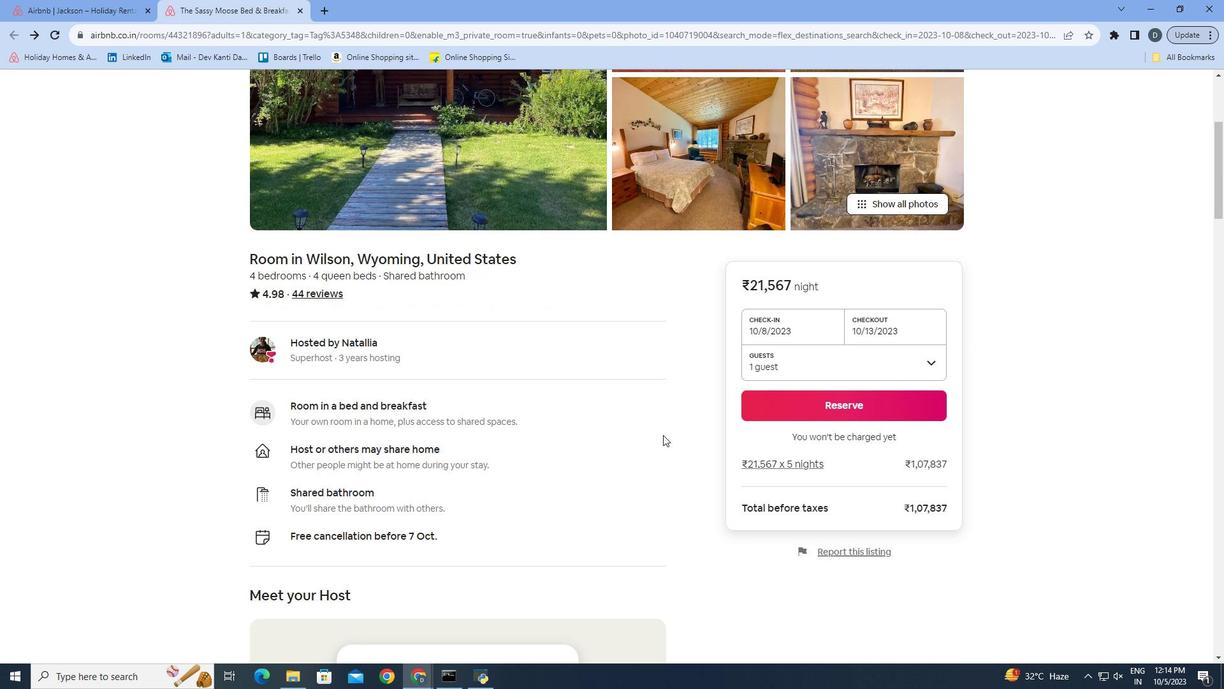 
Action: Mouse moved to (663, 433)
Screenshot: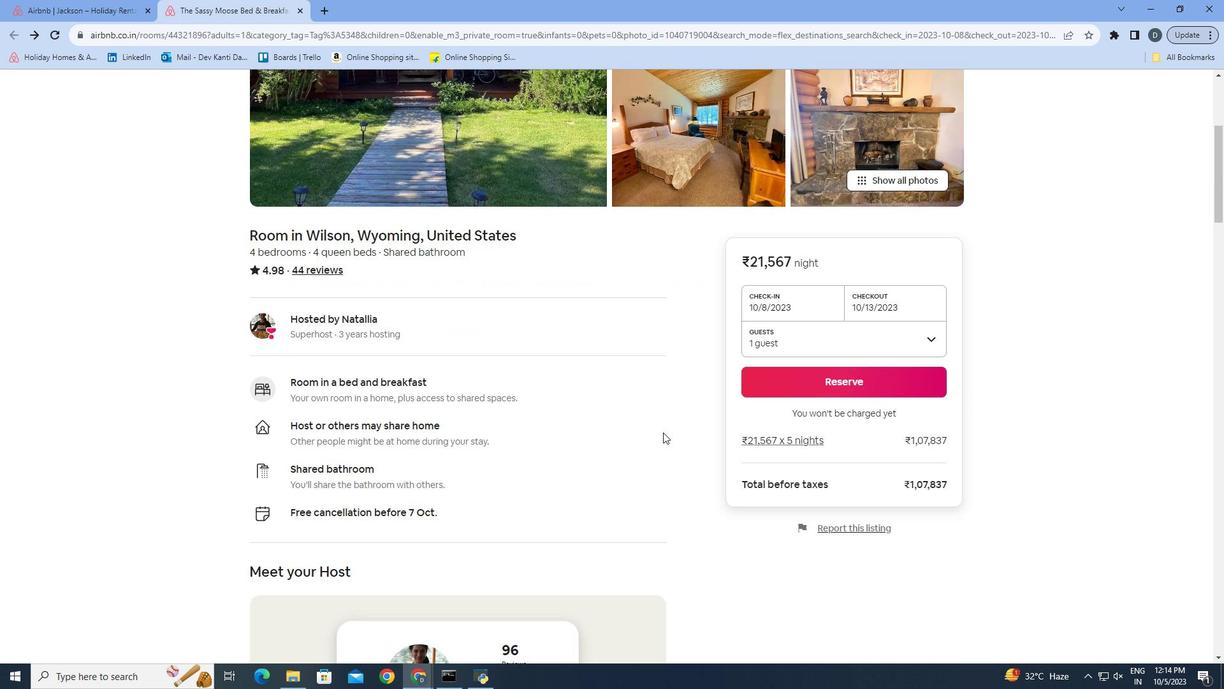 
Action: Mouse scrolled (663, 432) with delta (0, 0)
Screenshot: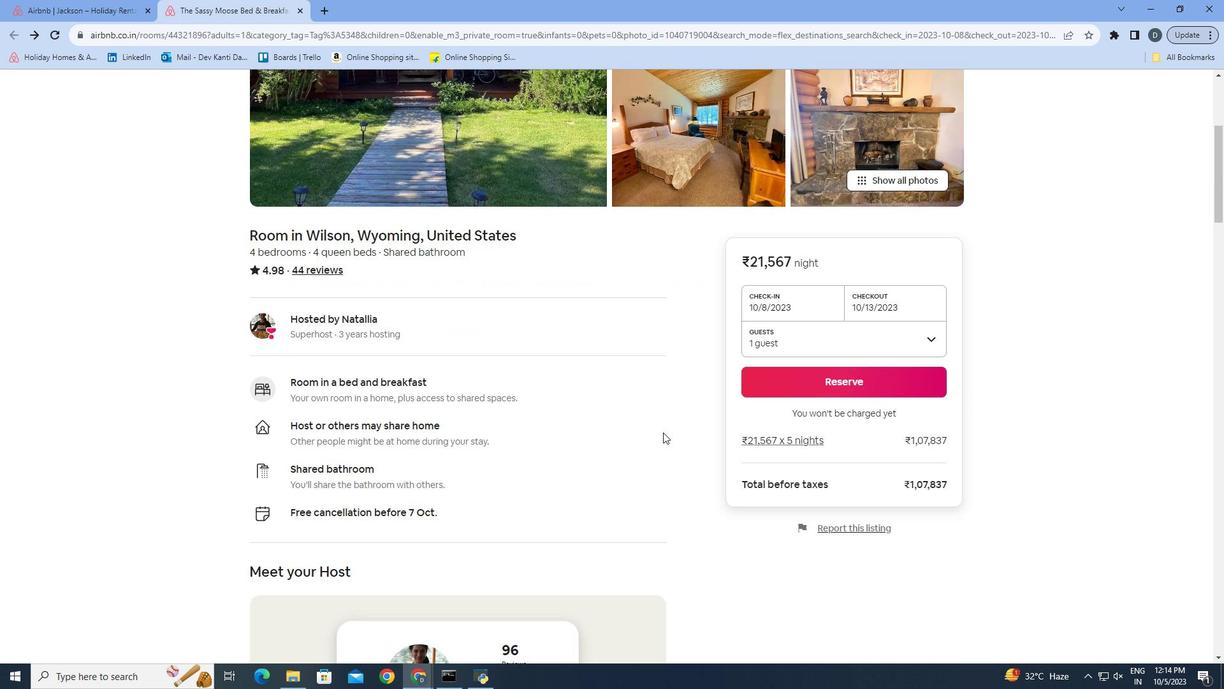 
Action: Mouse moved to (667, 430)
Screenshot: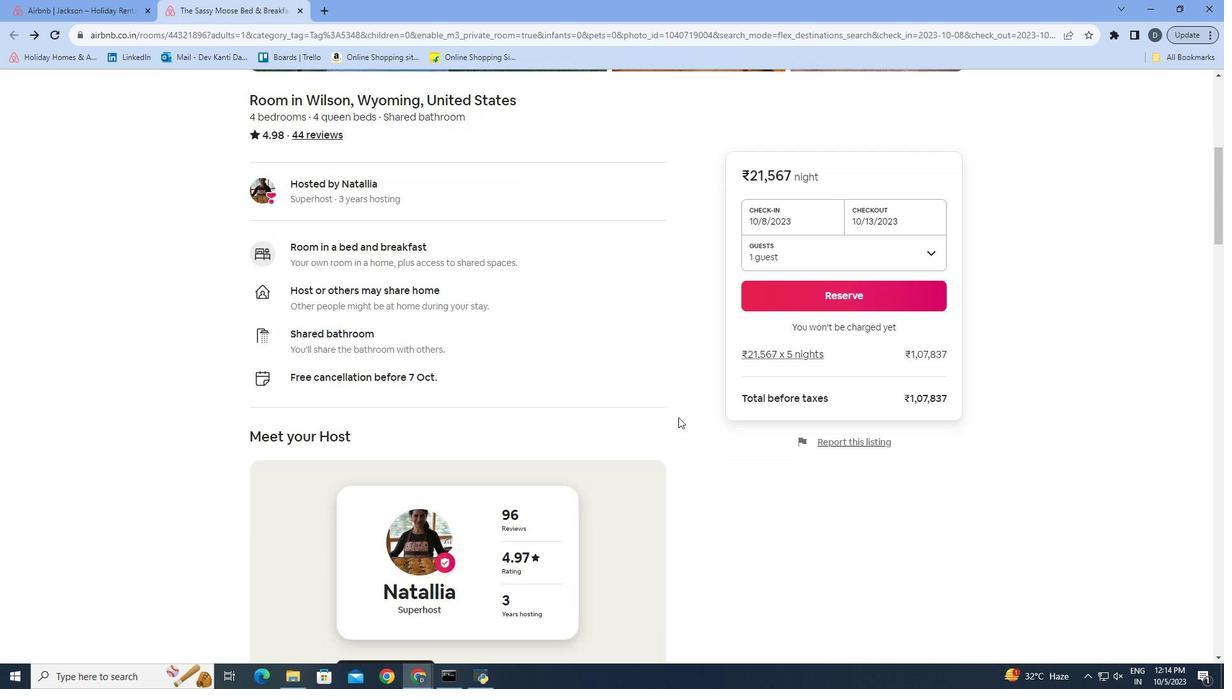 
Action: Mouse scrolled (667, 430) with delta (0, 0)
Screenshot: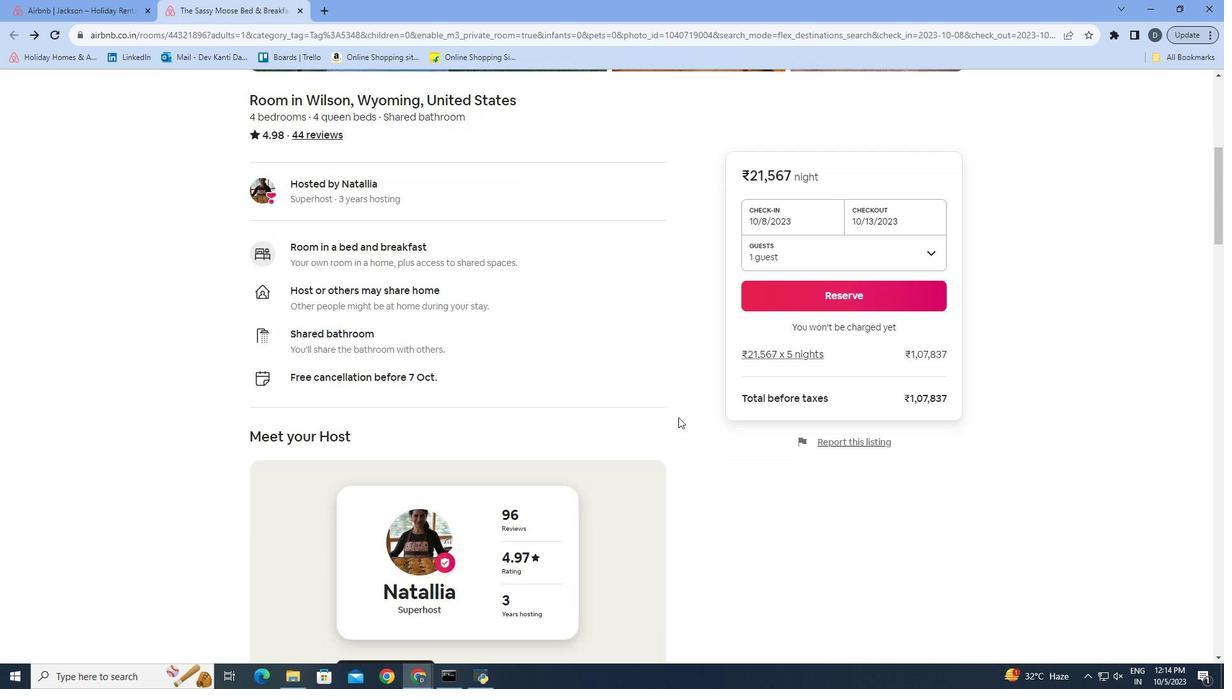 
Action: Mouse moved to (755, 446)
Screenshot: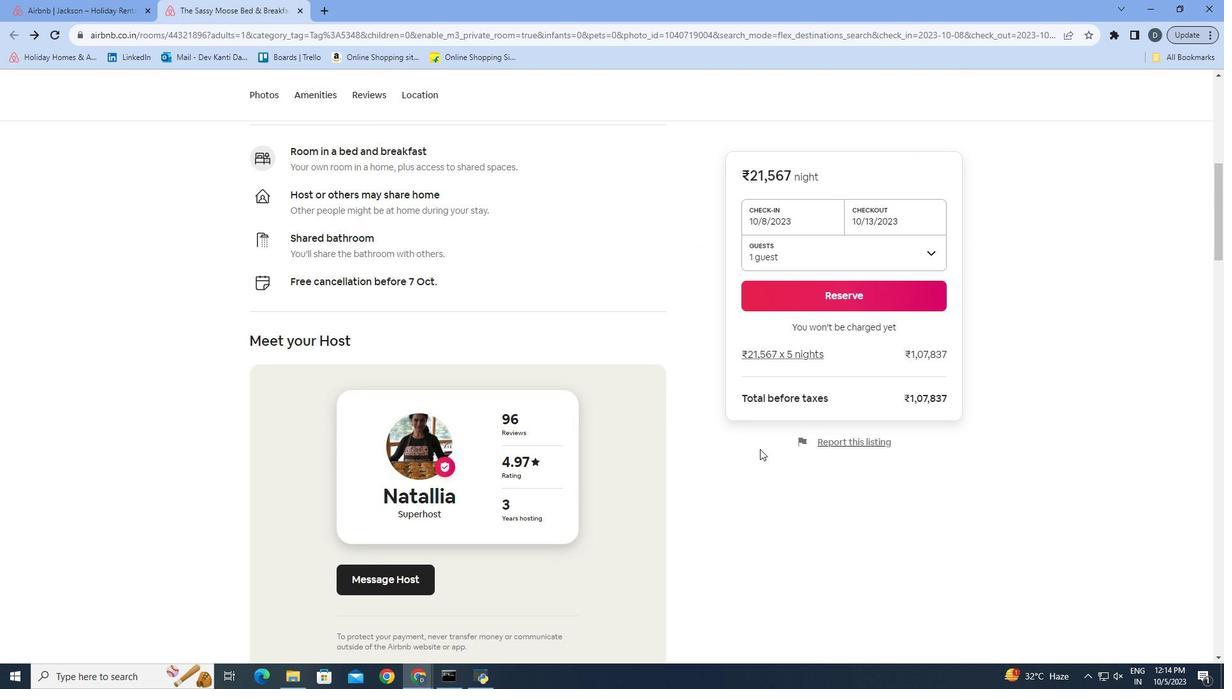 
Action: Mouse scrolled (755, 445) with delta (0, 0)
Screenshot: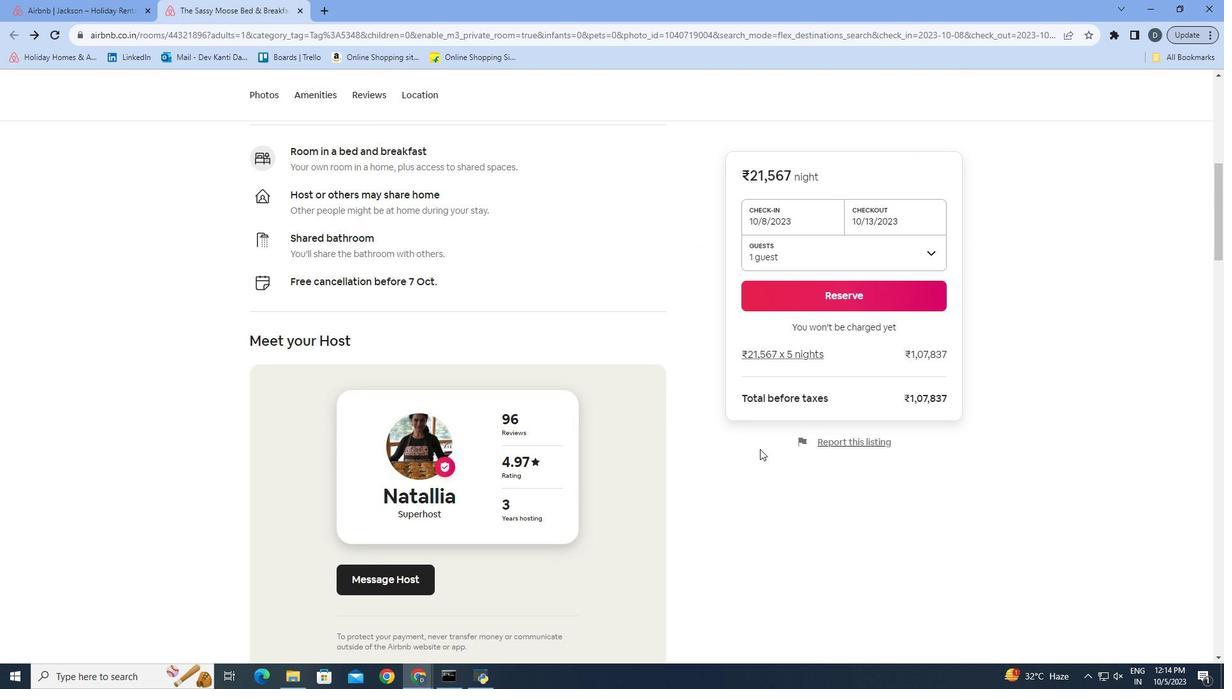 
Action: Mouse moved to (773, 454)
Screenshot: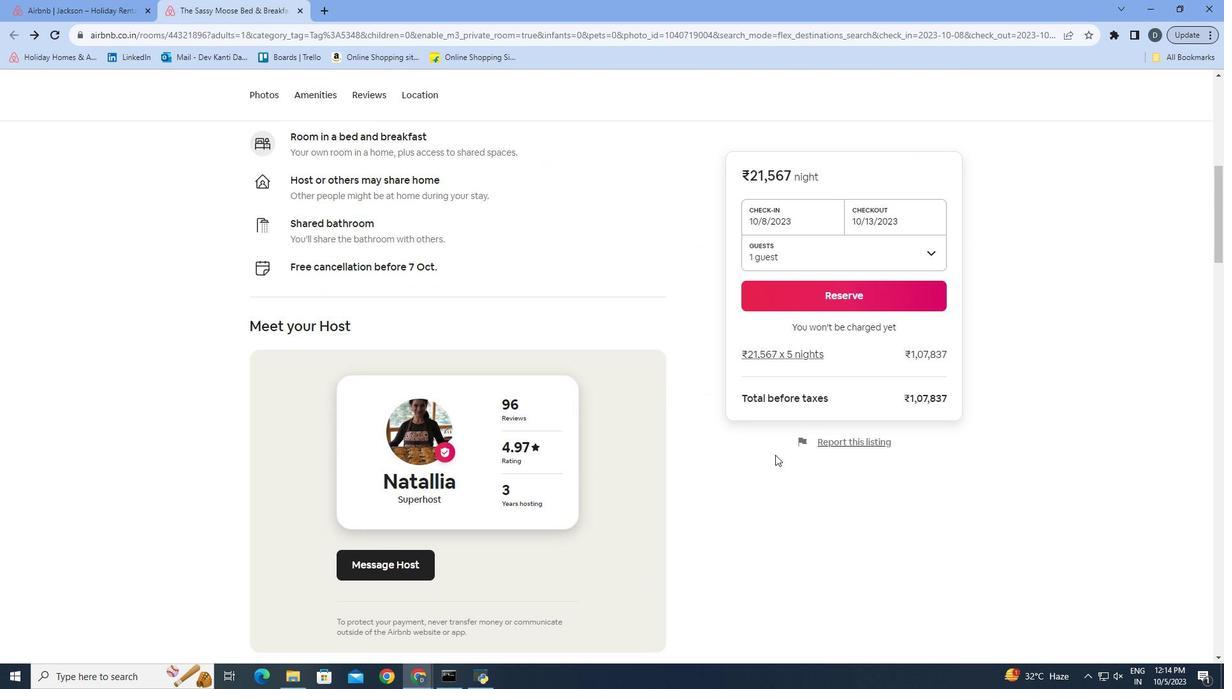 
Action: Mouse scrolled (773, 453) with delta (0, 0)
Screenshot: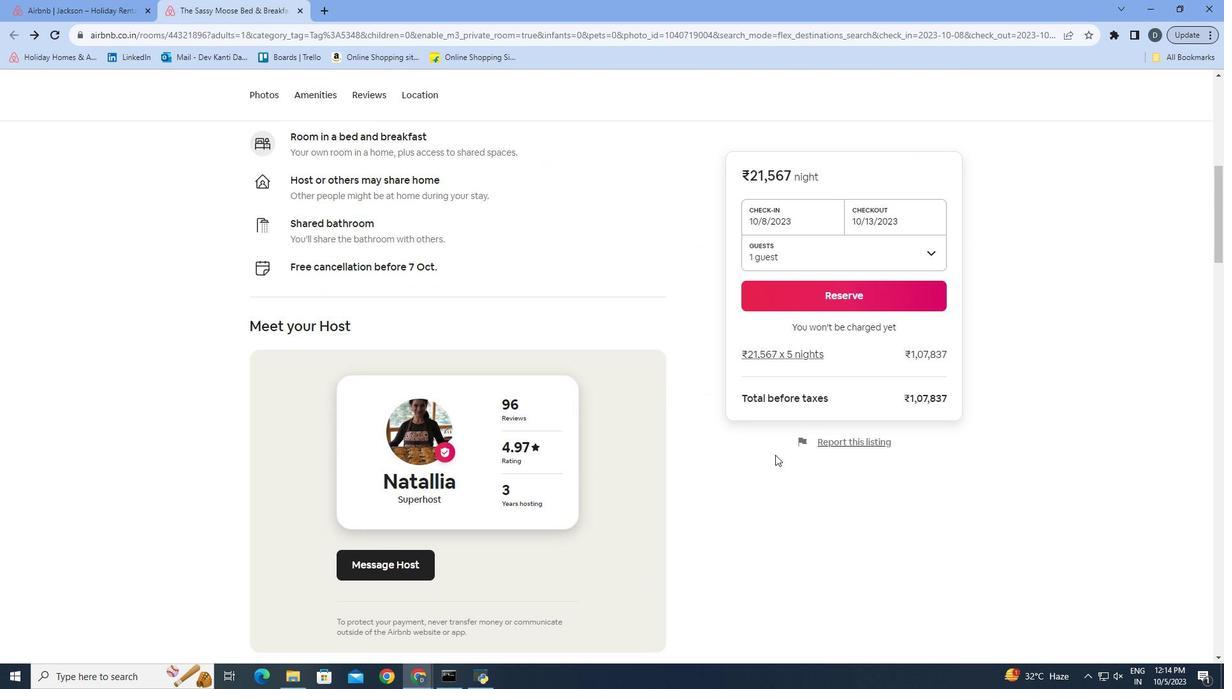 
Action: Mouse moved to (788, 460)
Screenshot: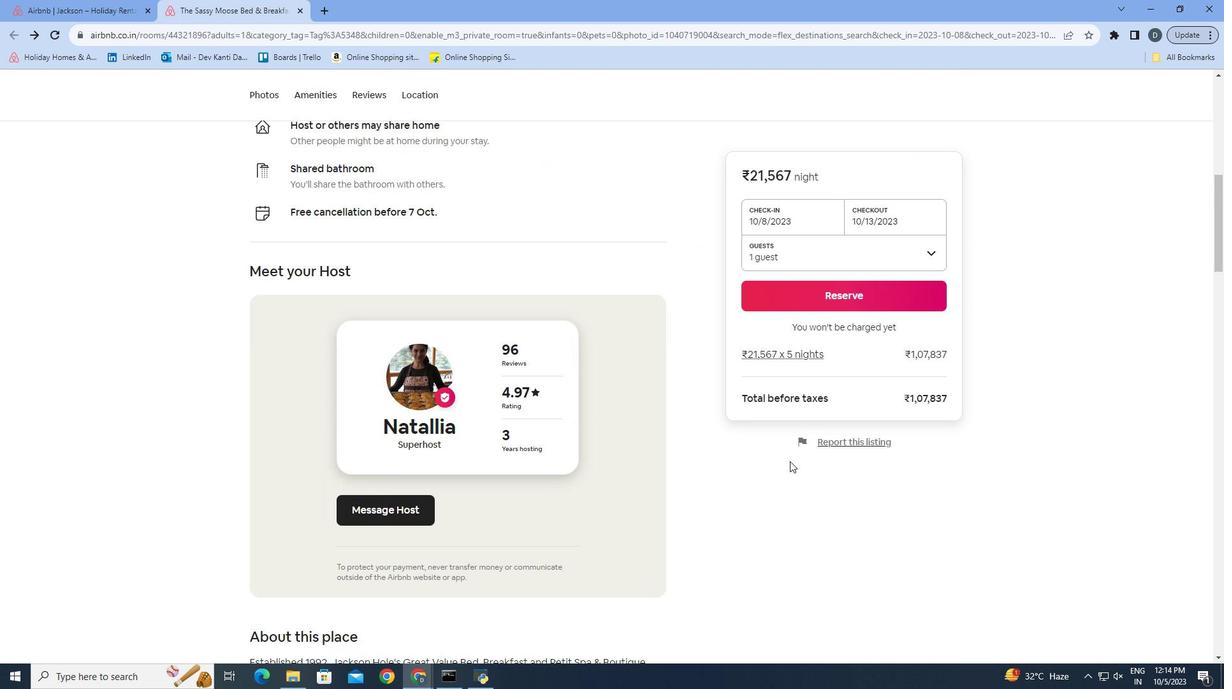 
Action: Mouse scrolled (788, 459) with delta (0, 0)
Screenshot: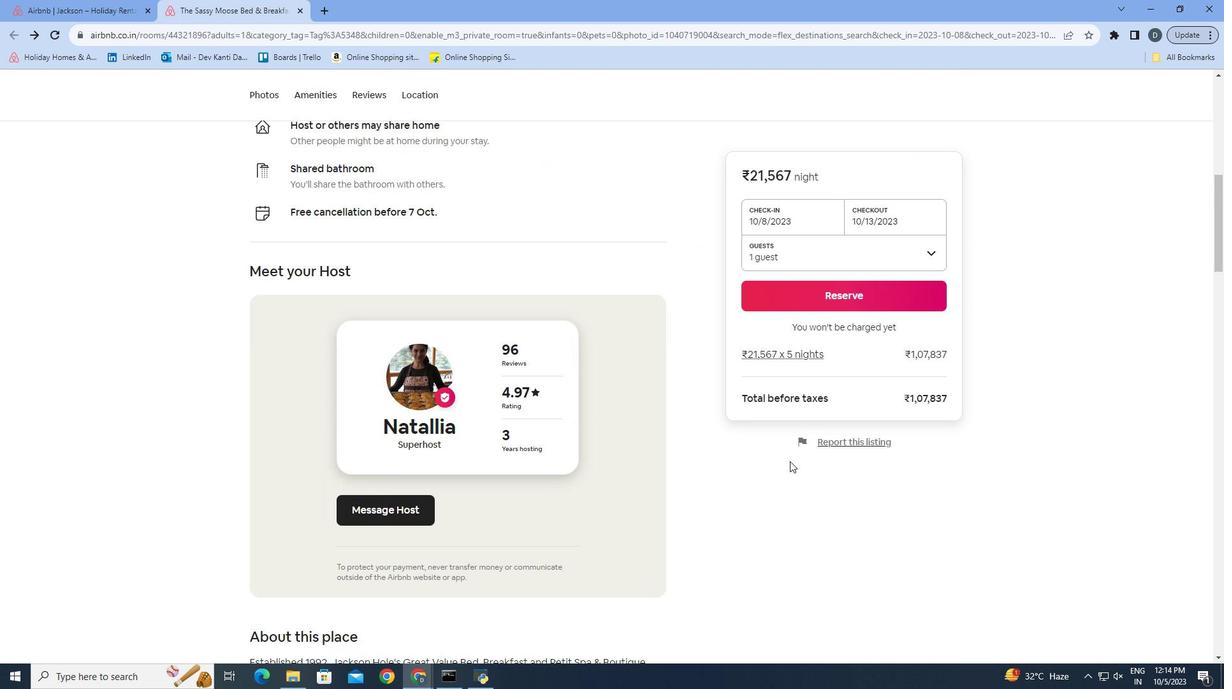 
Action: Mouse moved to (793, 462)
Screenshot: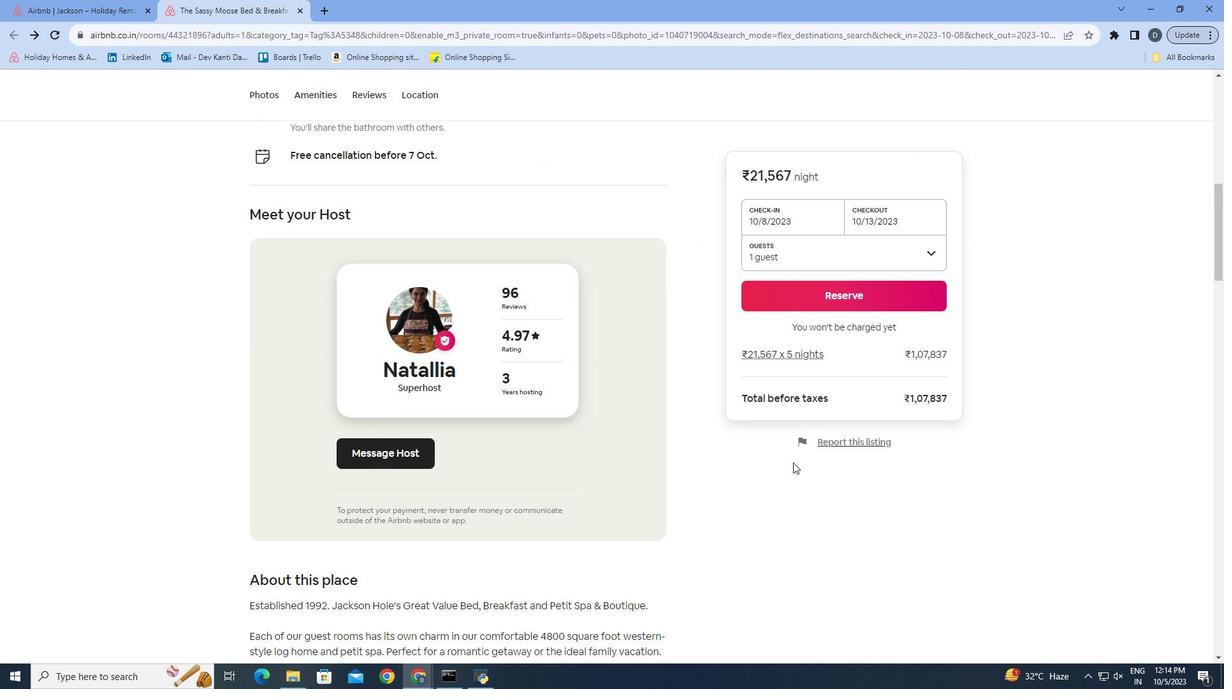 
Action: Mouse scrolled (793, 461) with delta (0, 0)
Screenshot: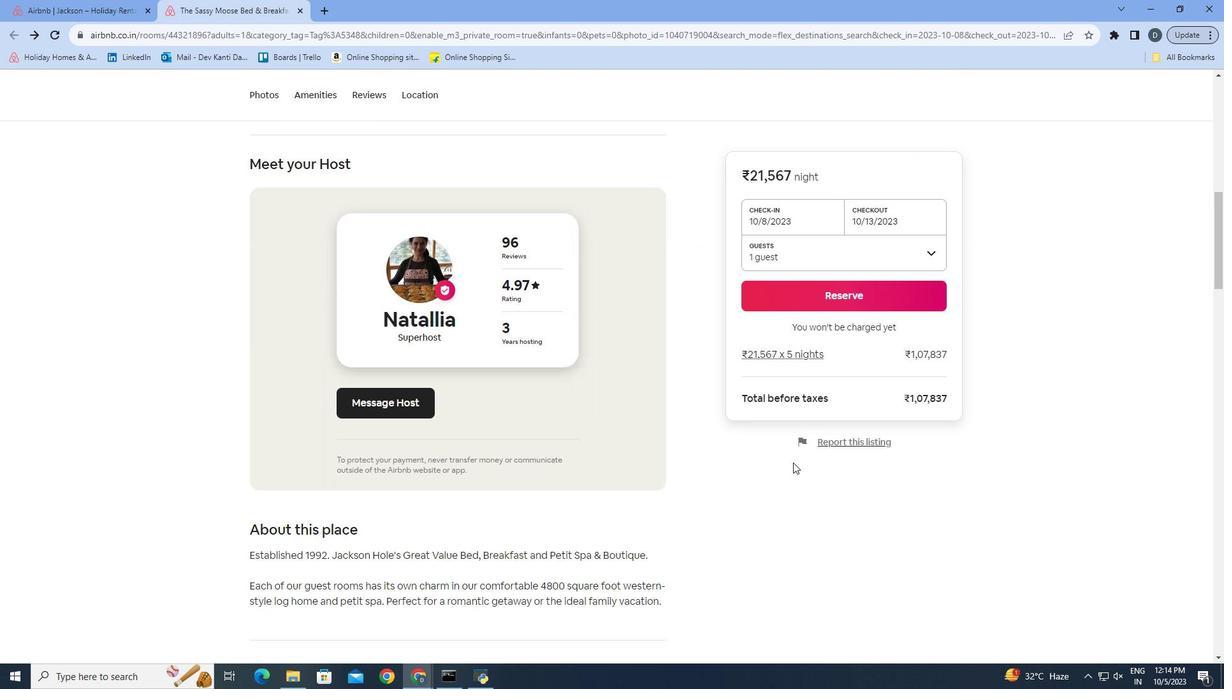
Action: Mouse moved to (761, 461)
Screenshot: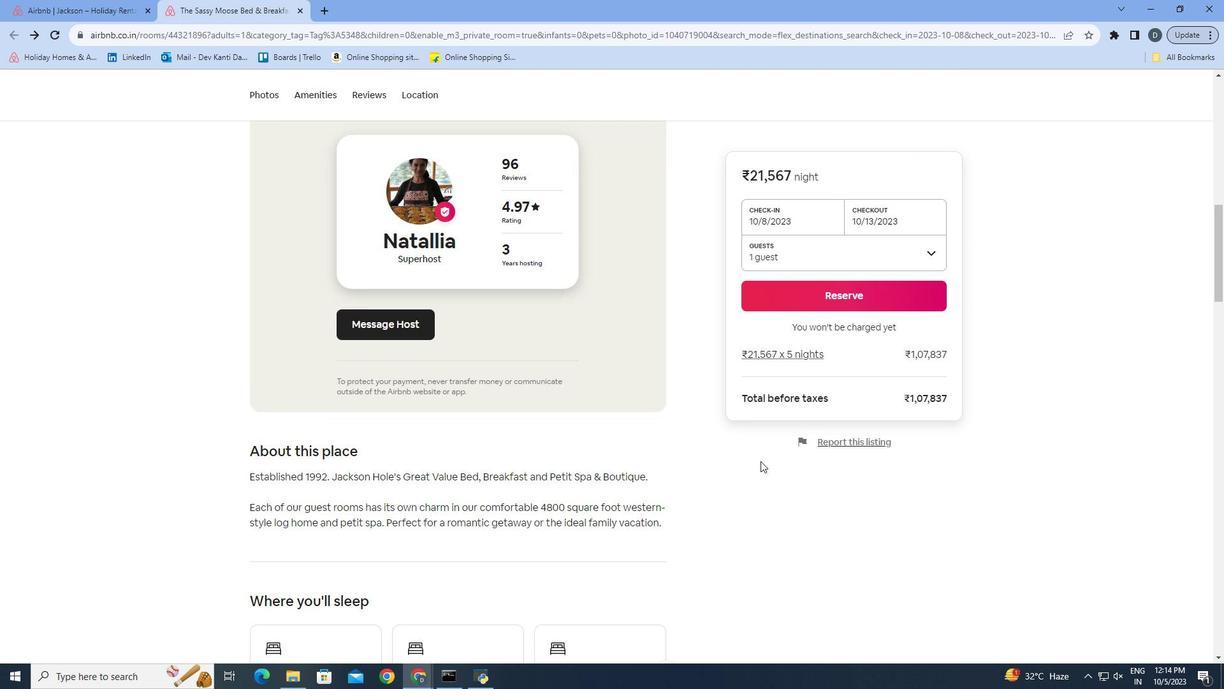 
Action: Mouse scrolled (761, 460) with delta (0, 0)
Screenshot: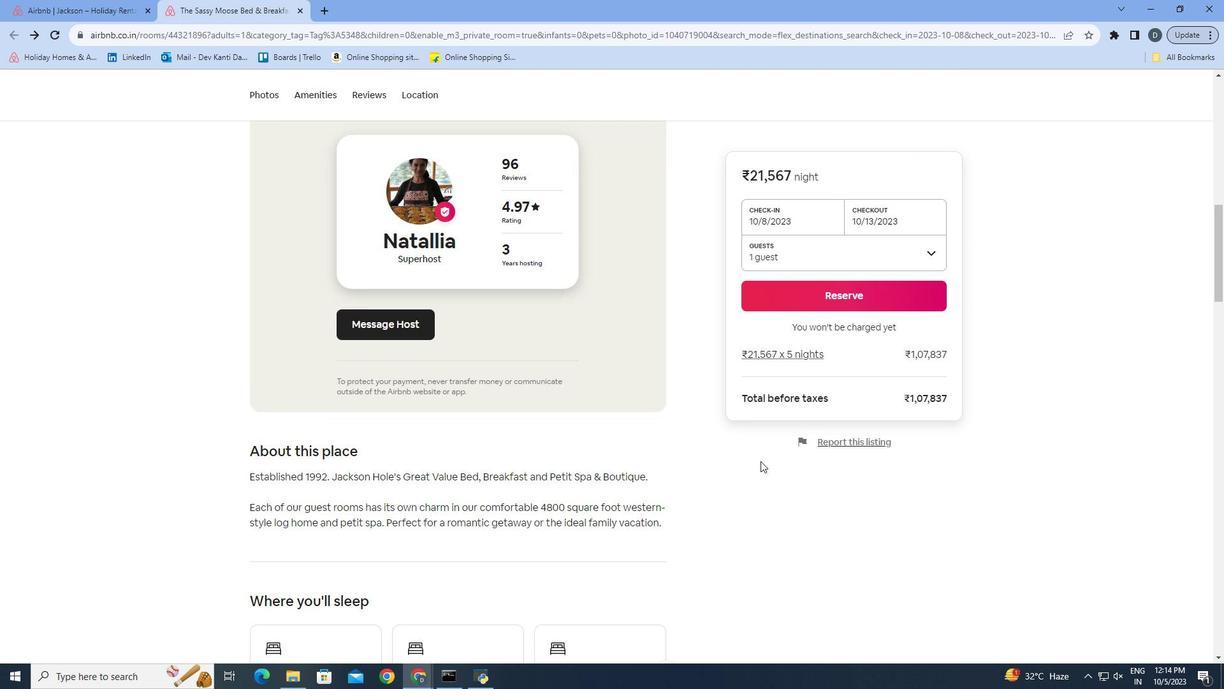 
Action: Mouse scrolled (761, 460) with delta (0, 0)
Screenshot: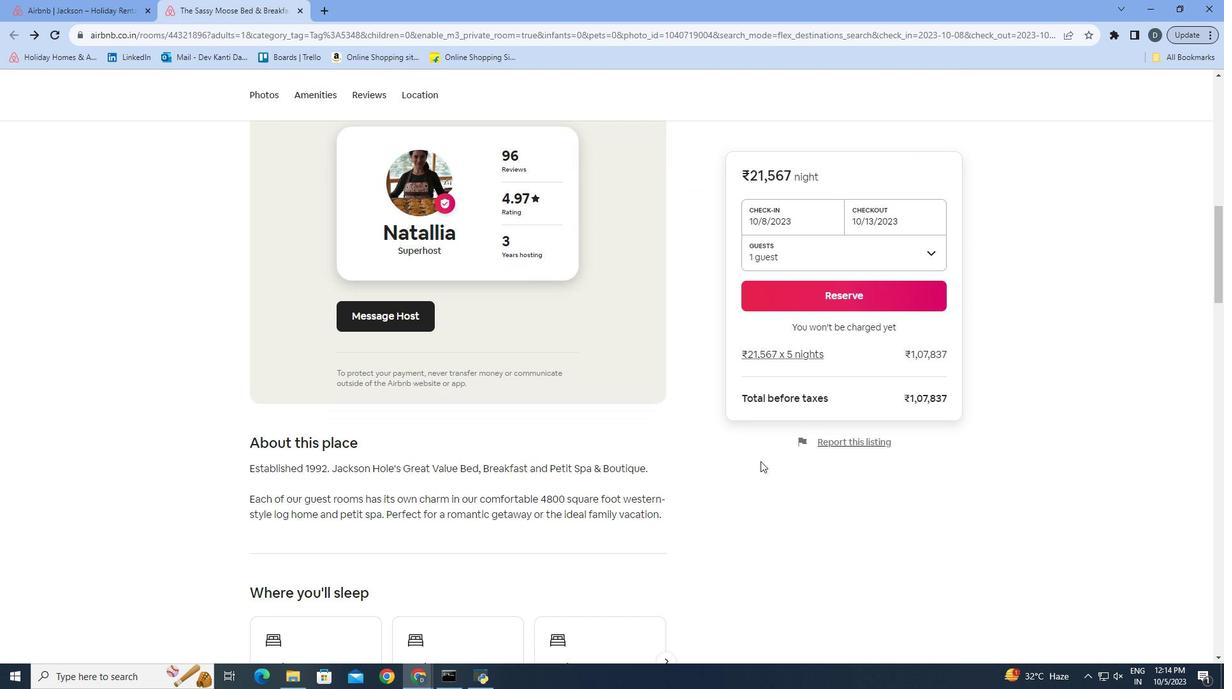 
Action: Mouse scrolled (761, 460) with delta (0, 0)
Screenshot: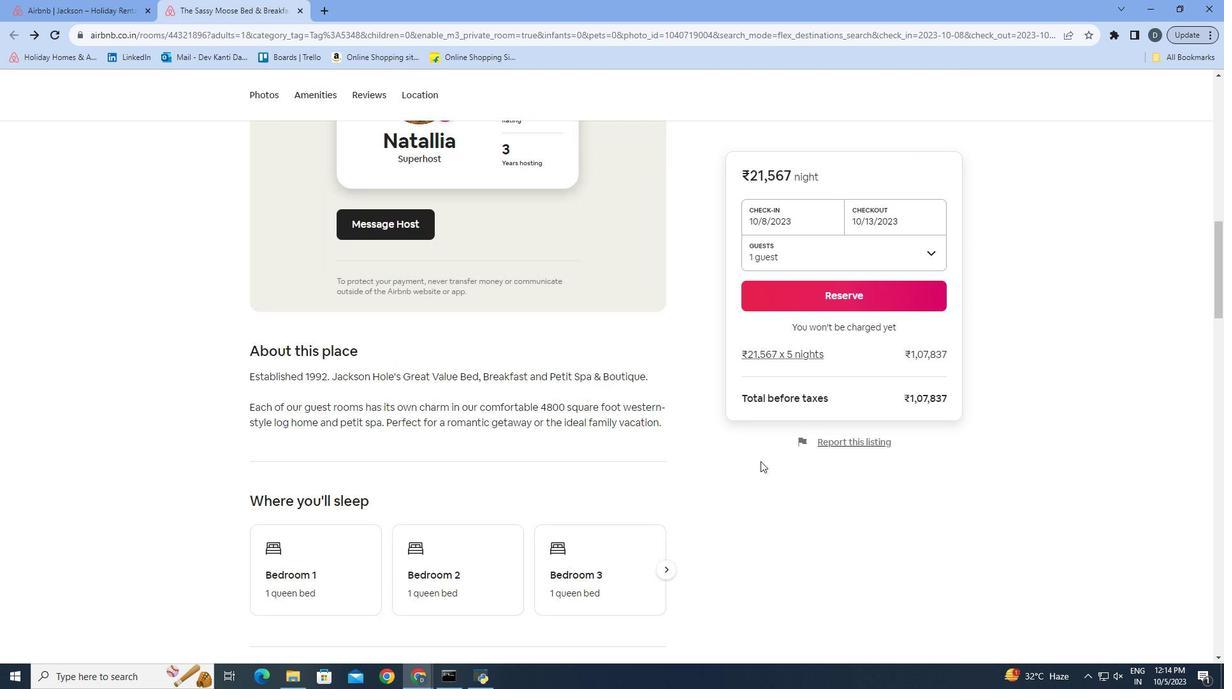 
Action: Mouse moved to (789, 479)
Screenshot: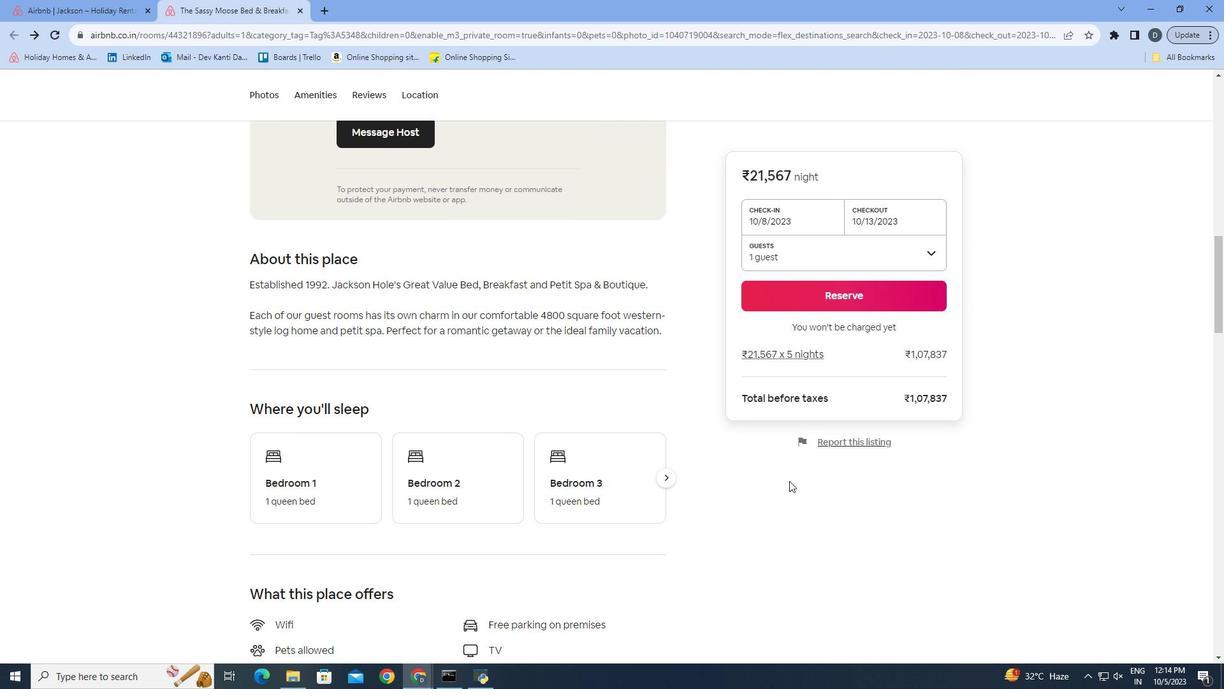 
Action: Mouse scrolled (789, 478) with delta (0, 0)
Screenshot: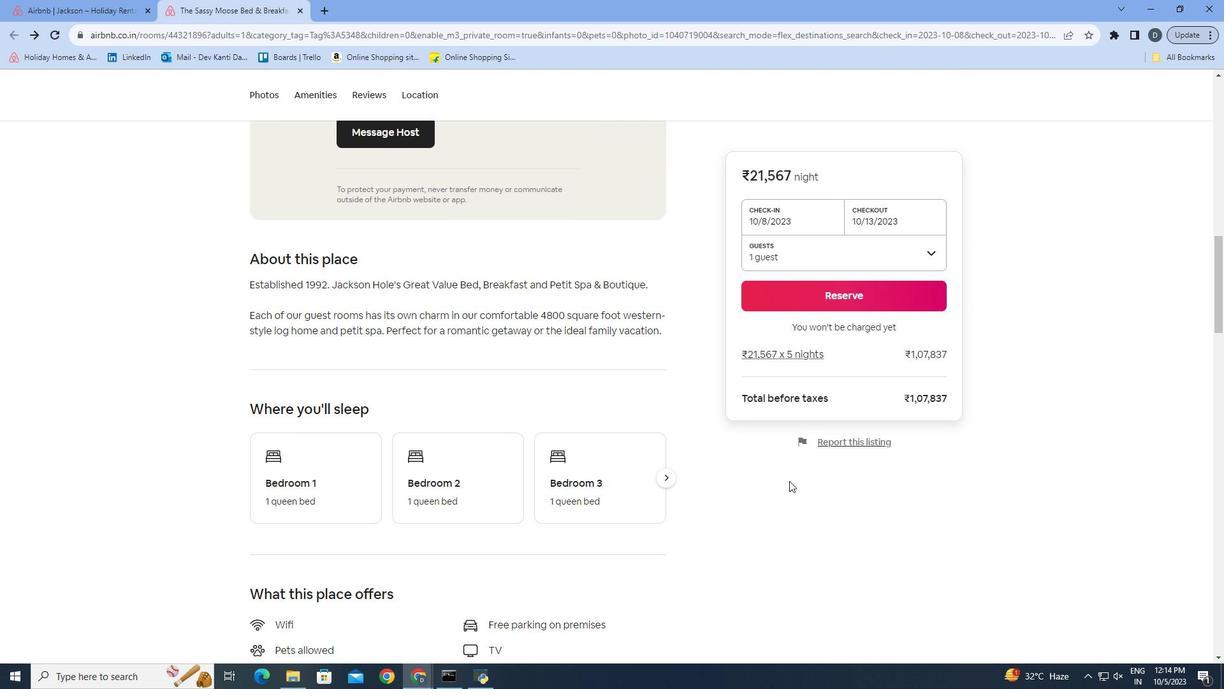 
Action: Mouse moved to (789, 481)
Screenshot: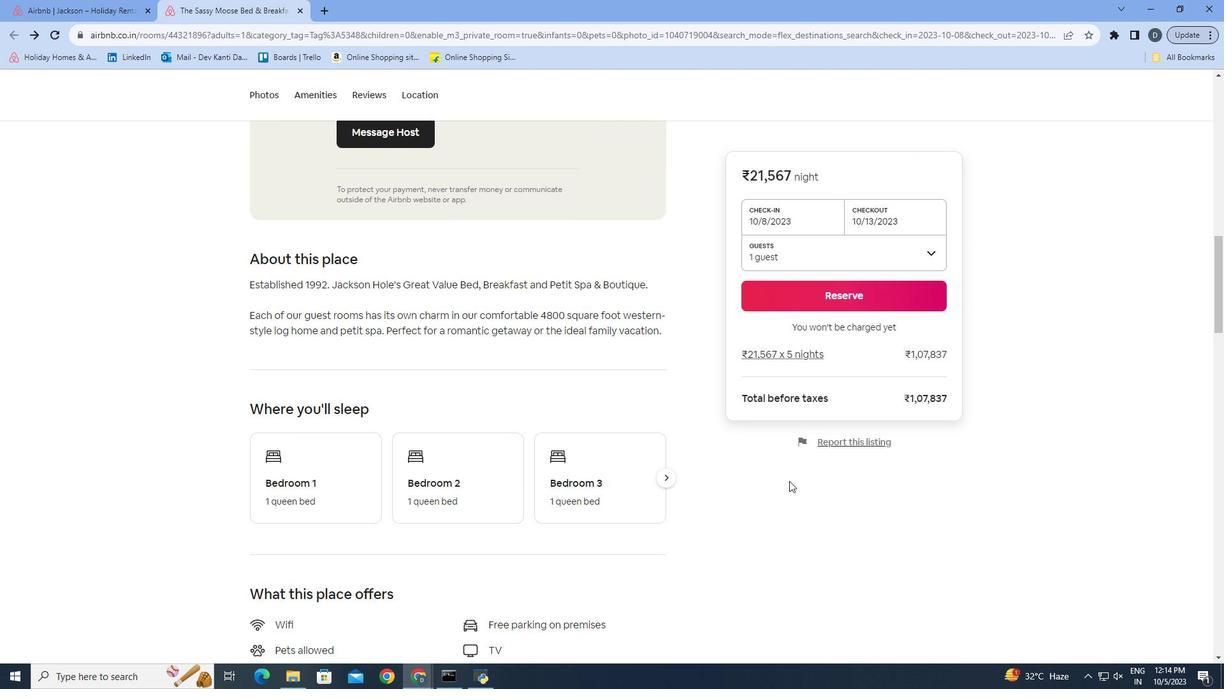 
Action: Mouse scrolled (789, 480) with delta (0, 0)
Screenshot: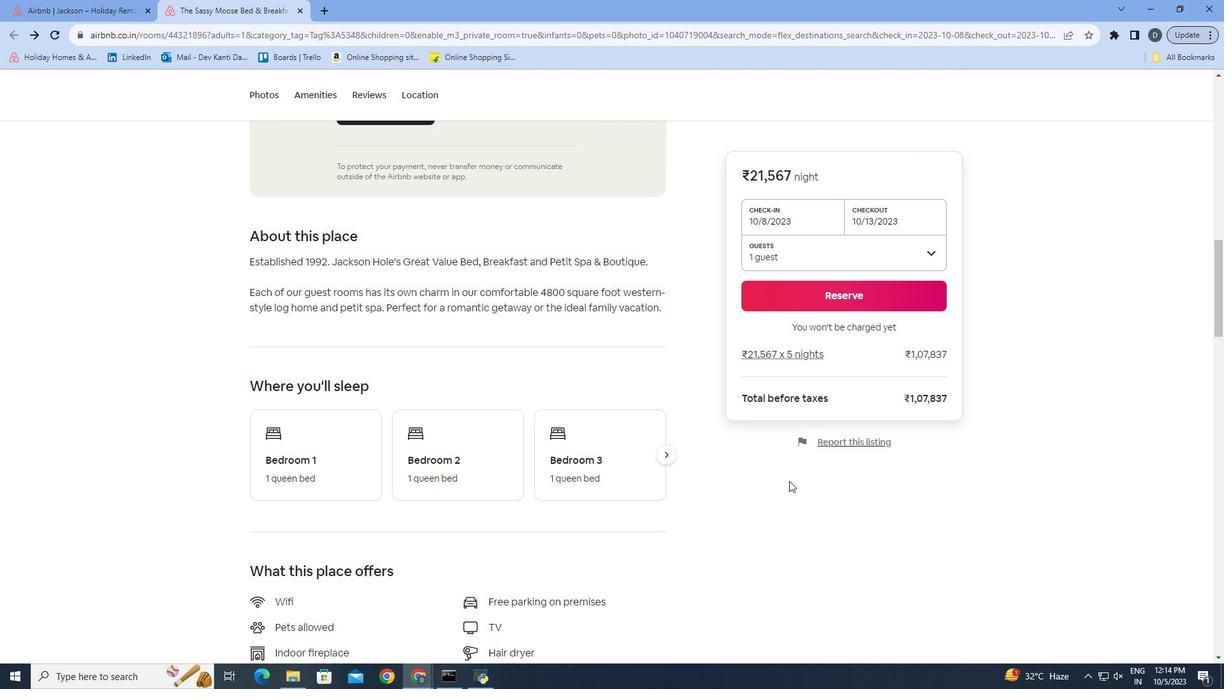 
Action: Mouse scrolled (789, 480) with delta (0, 0)
Screenshot: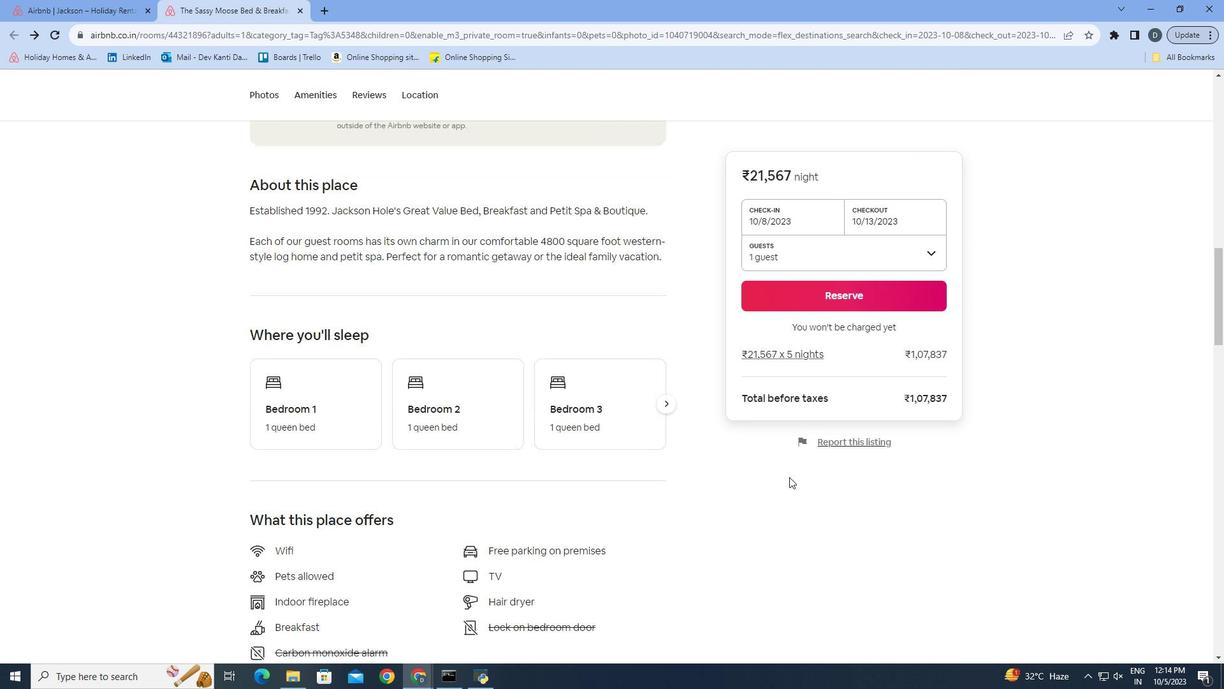 
Action: Mouse moved to (781, 477)
Screenshot: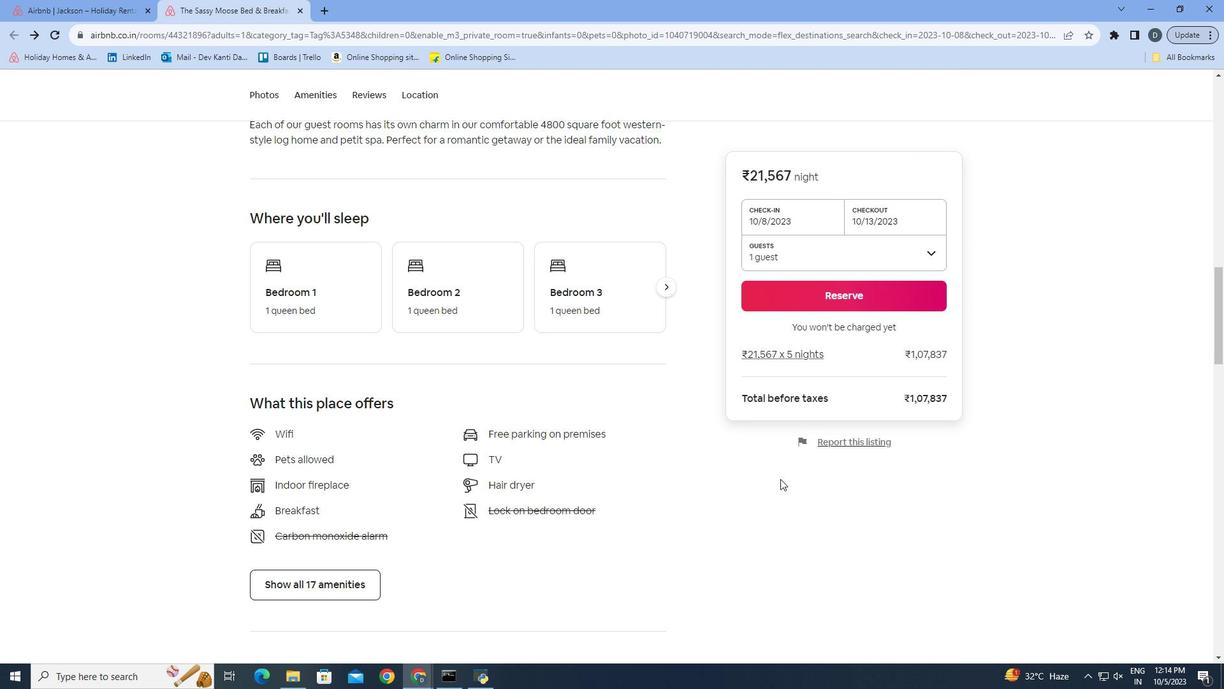 
Action: Mouse scrolled (781, 477) with delta (0, 0)
Screenshot: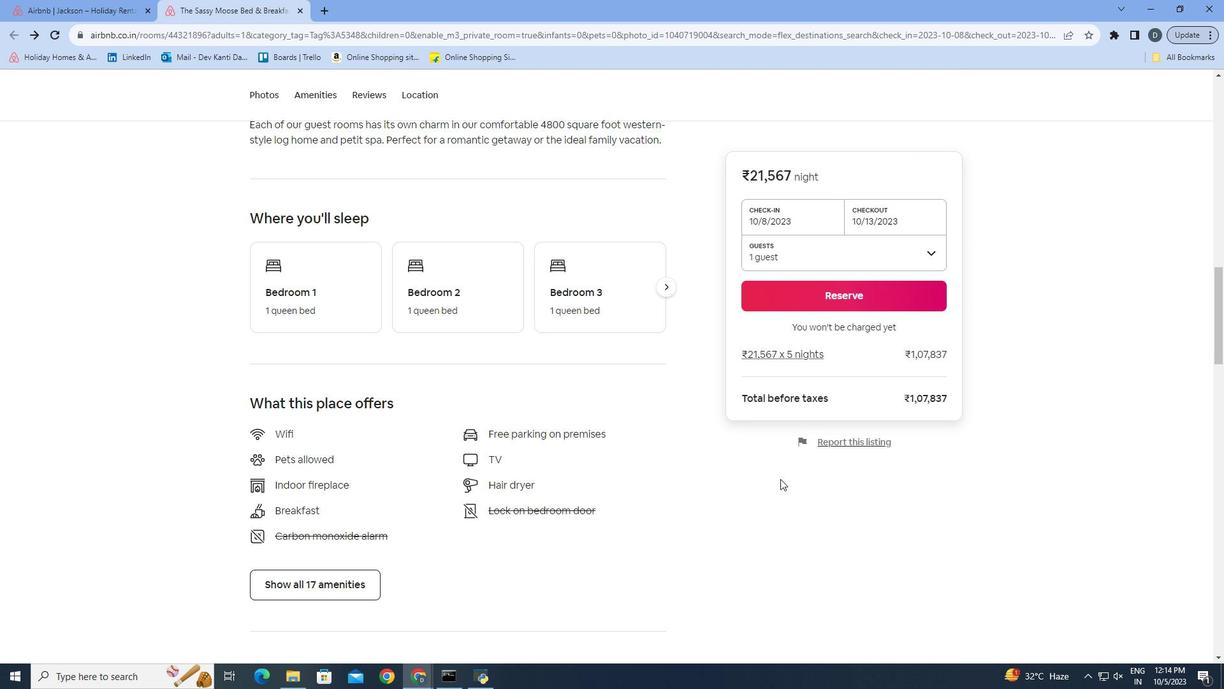 
Action: Mouse moved to (779, 480)
Screenshot: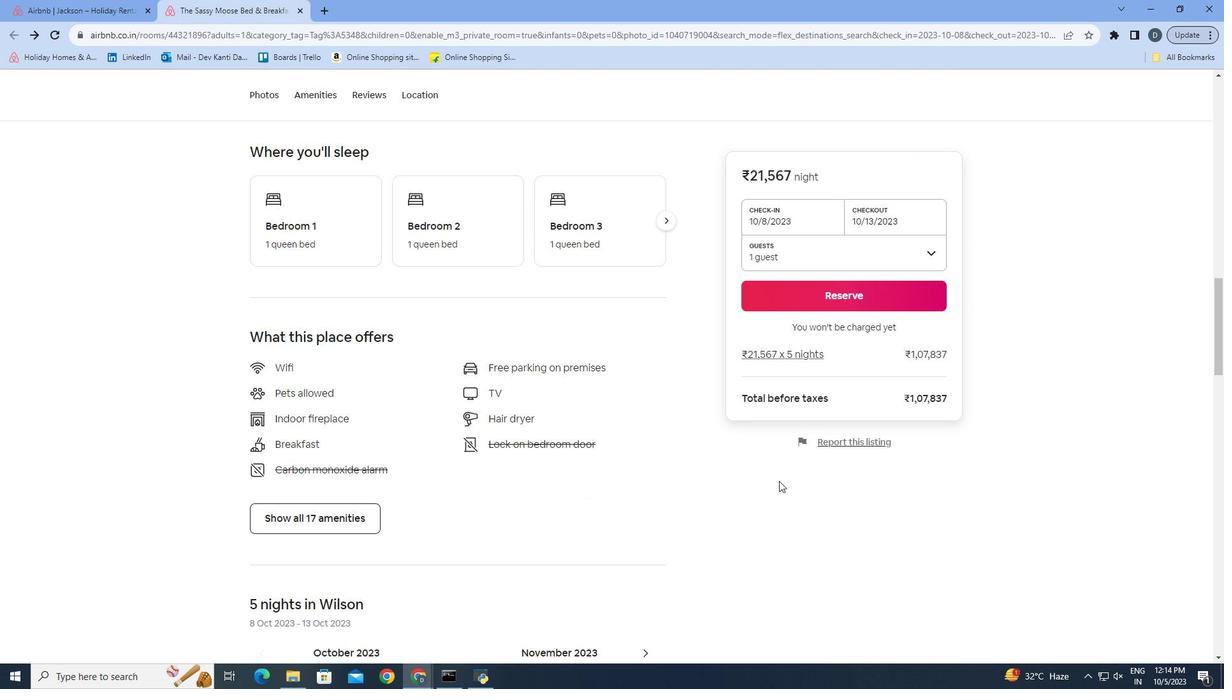 
Action: Mouse scrolled (779, 479) with delta (0, 0)
Screenshot: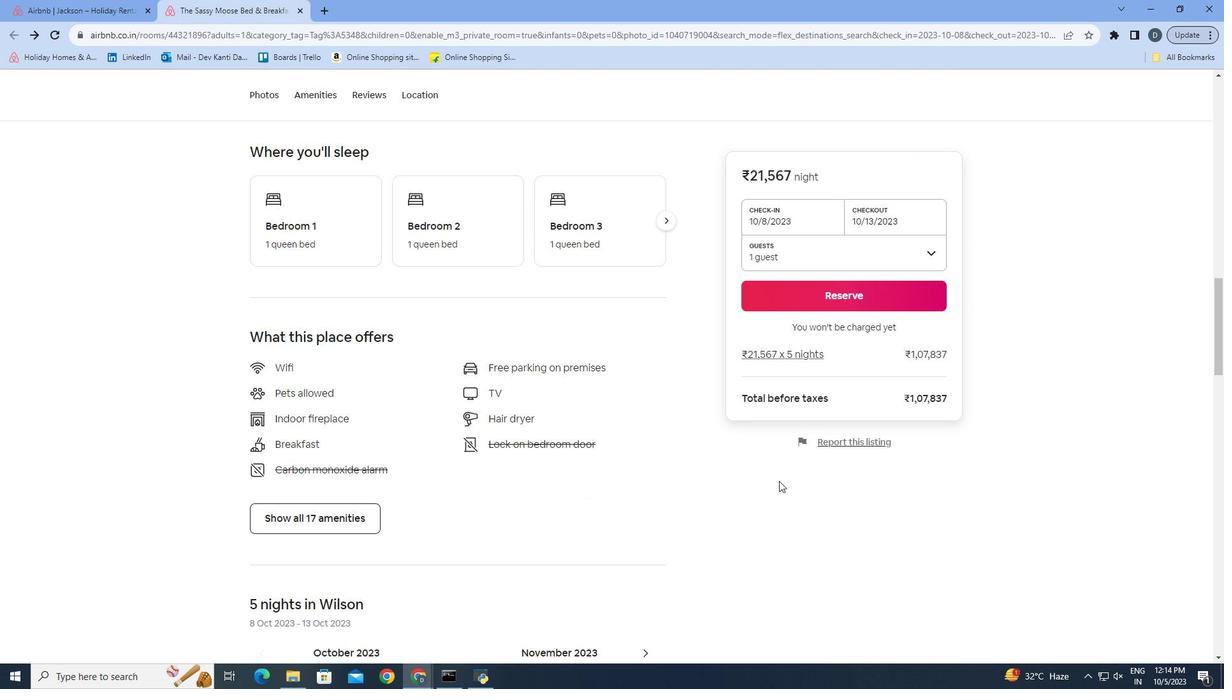 
Action: Mouse moved to (779, 481)
Screenshot: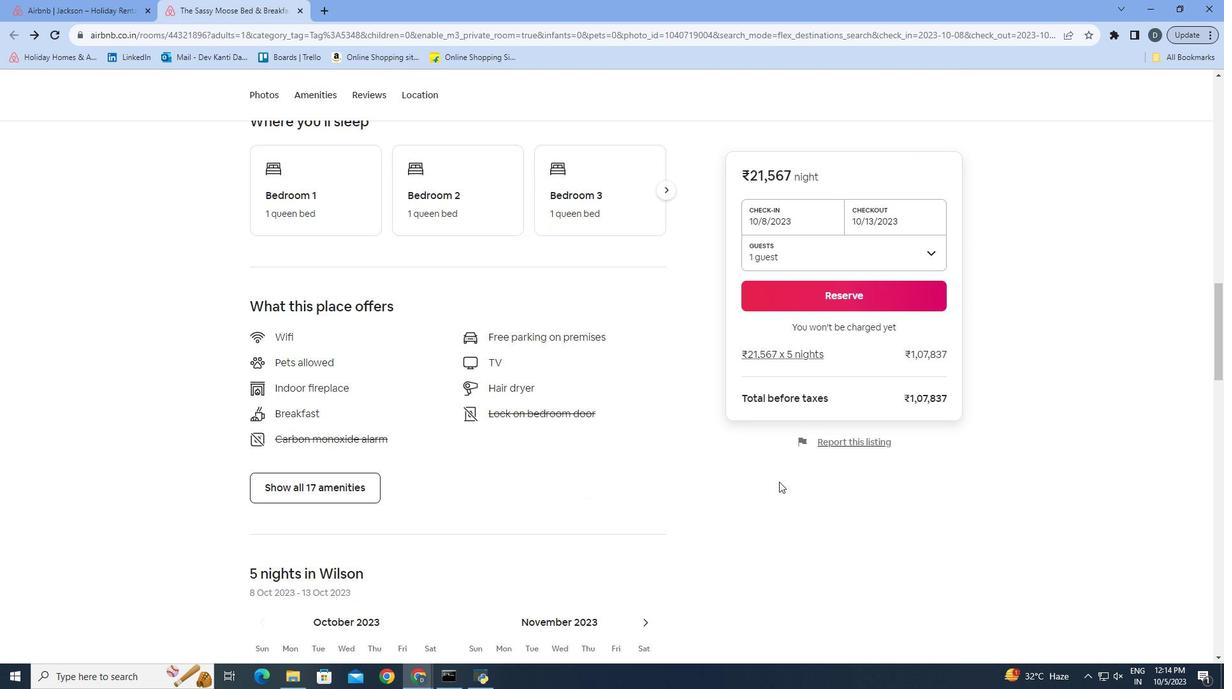 
Action: Mouse scrolled (779, 481) with delta (0, 0)
Screenshot: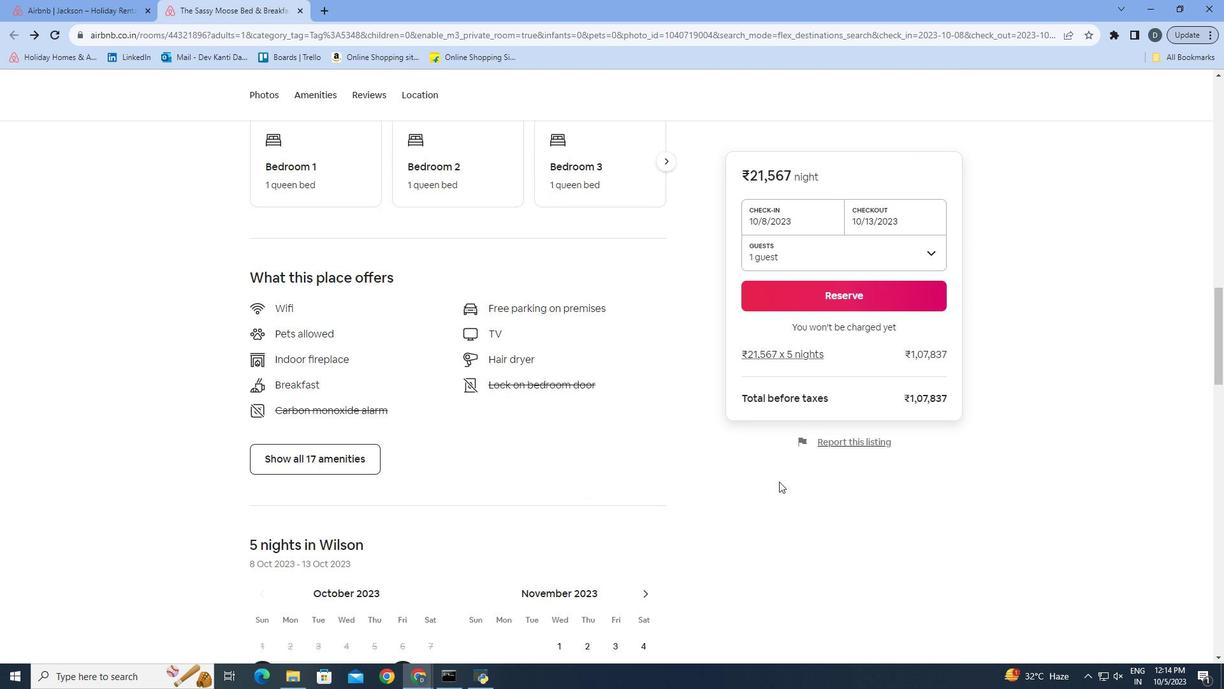 
Action: Mouse scrolled (779, 481) with delta (0, 0)
Screenshot: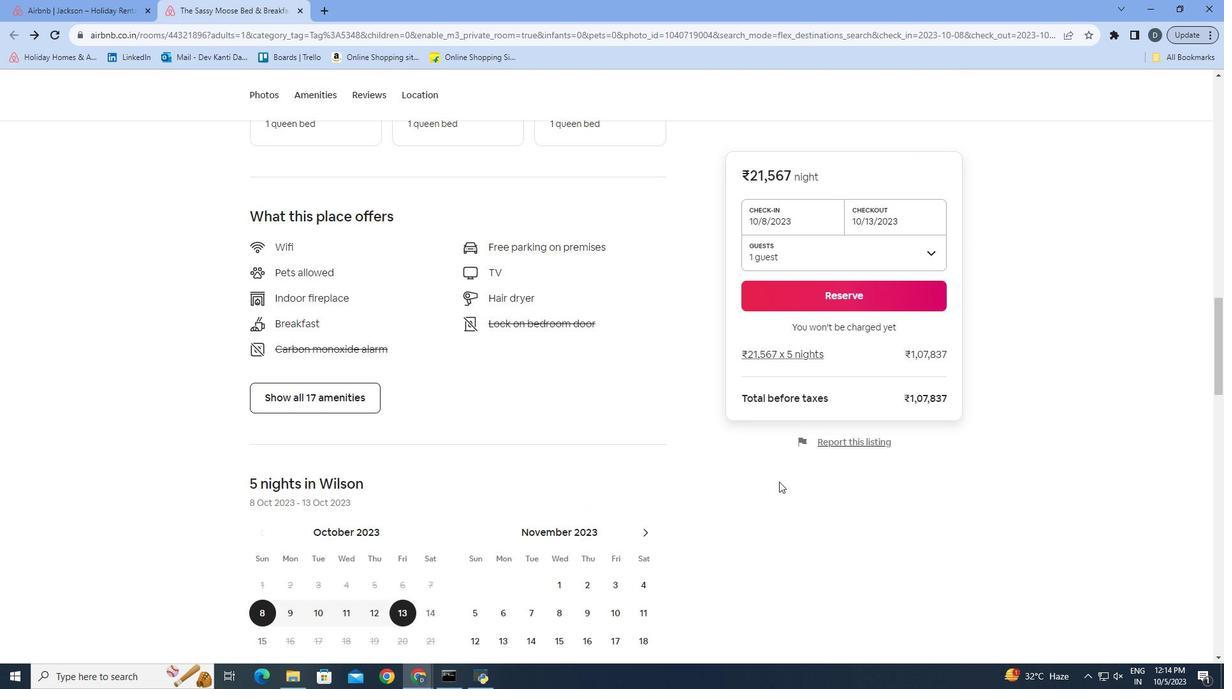 
Action: Mouse scrolled (779, 481) with delta (0, 0)
Screenshot: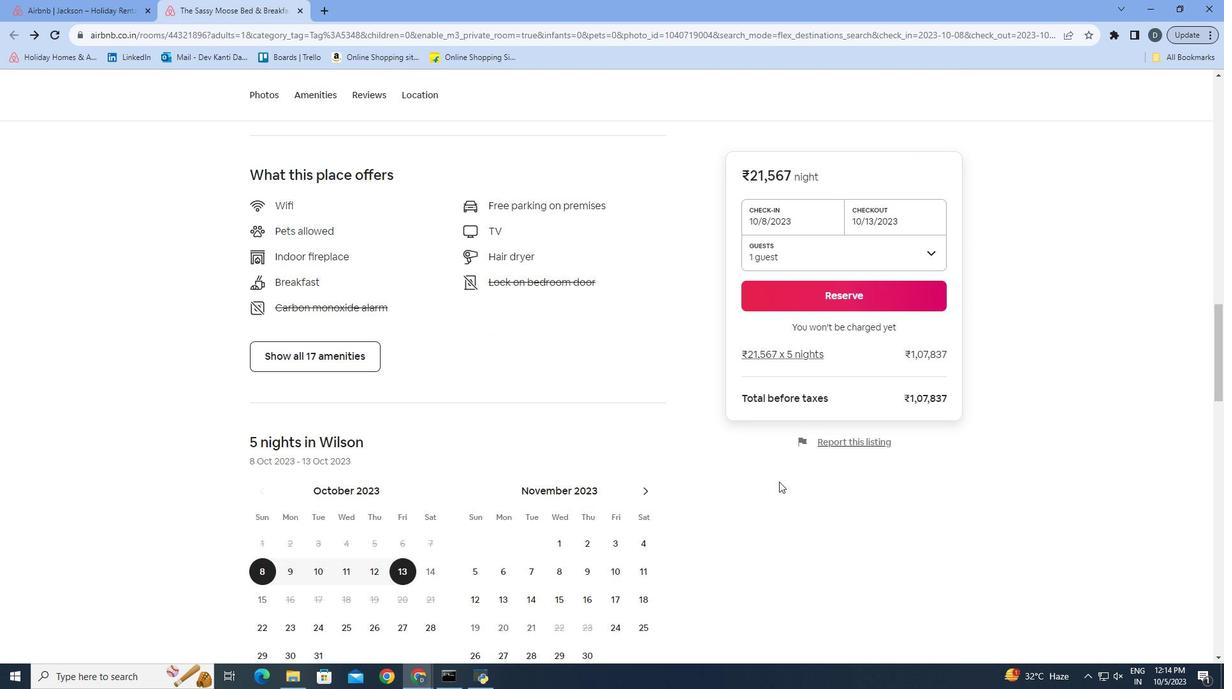 
Action: Mouse scrolled (779, 481) with delta (0, 0)
Screenshot: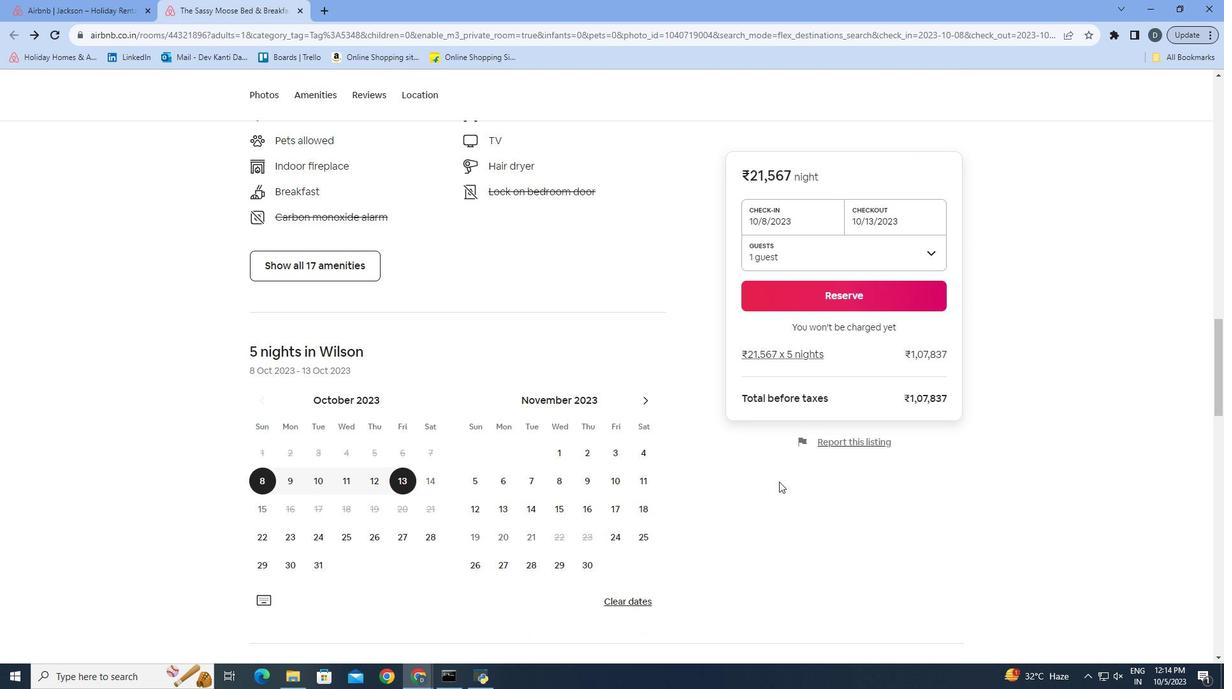 
Action: Mouse scrolled (779, 481) with delta (0, 0)
Screenshot: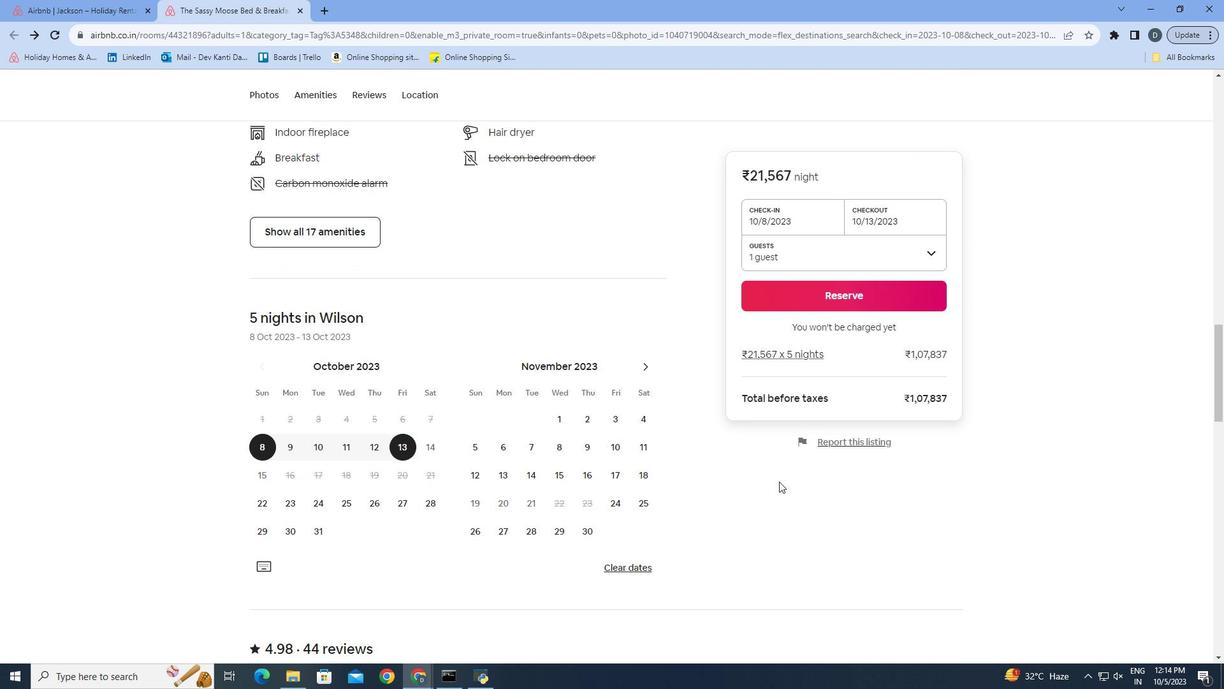 
Action: Mouse scrolled (779, 481) with delta (0, 0)
Screenshot: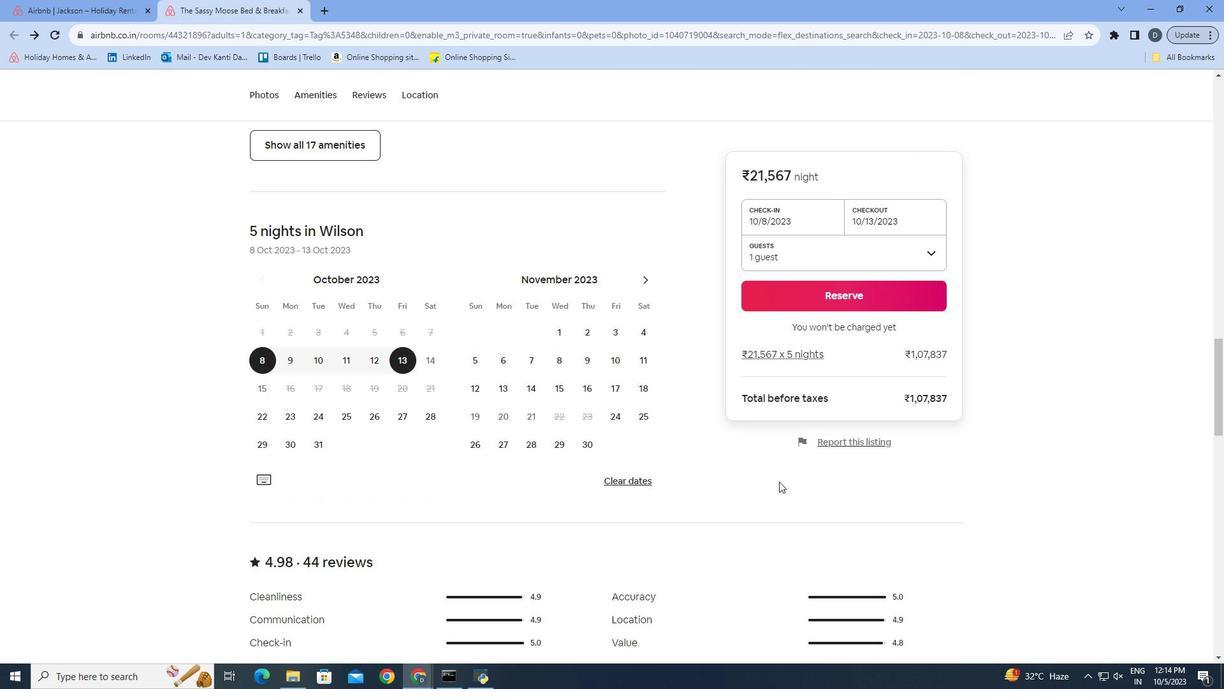 
Action: Mouse scrolled (779, 481) with delta (0, 0)
Screenshot: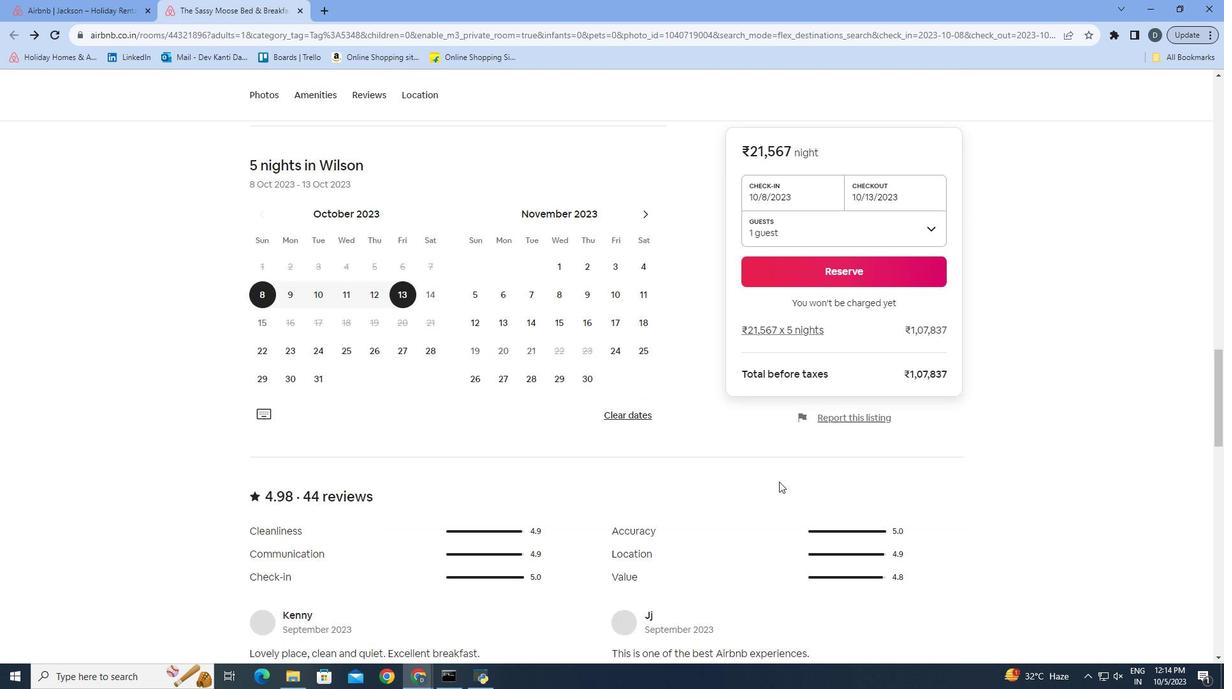 
Action: Mouse scrolled (779, 481) with delta (0, 0)
Screenshot: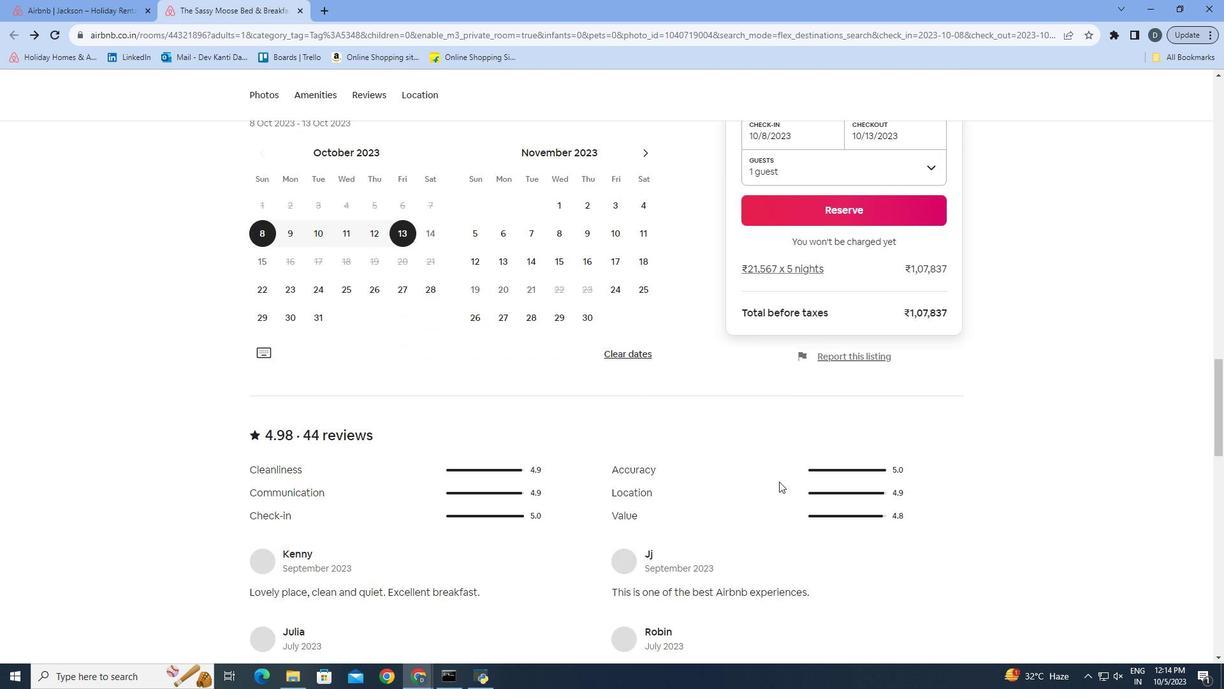 
Action: Mouse scrolled (779, 481) with delta (0, 0)
Screenshot: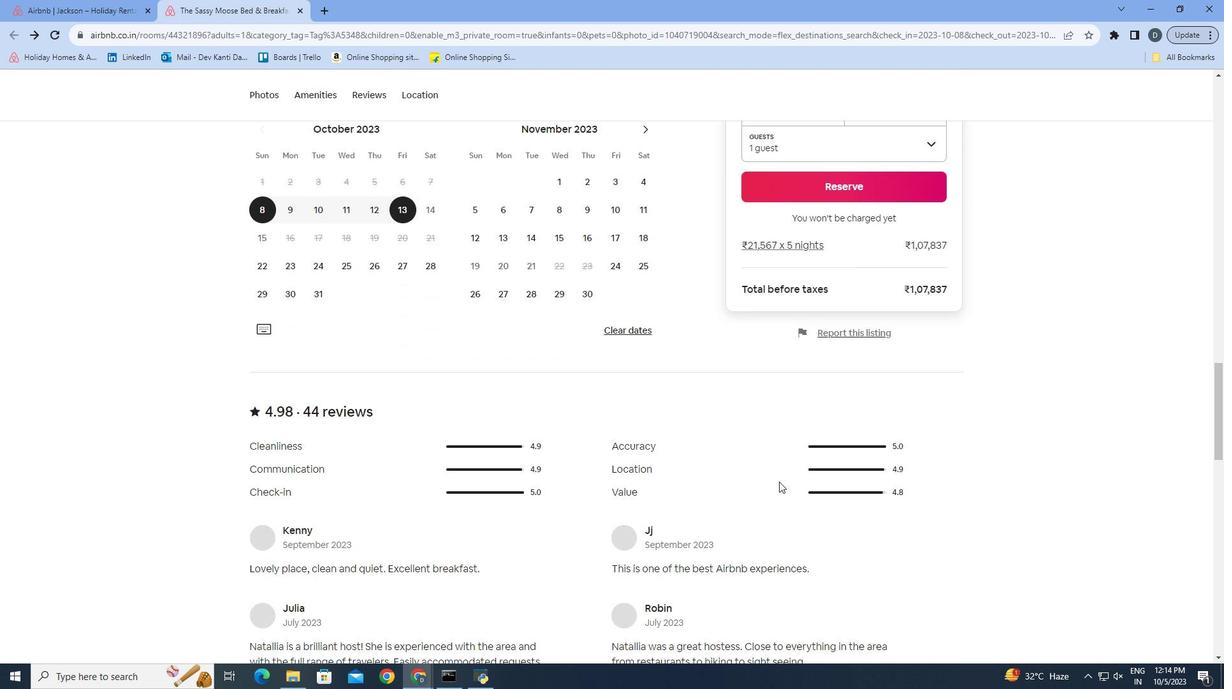 
Action: Mouse moved to (929, 513)
Screenshot: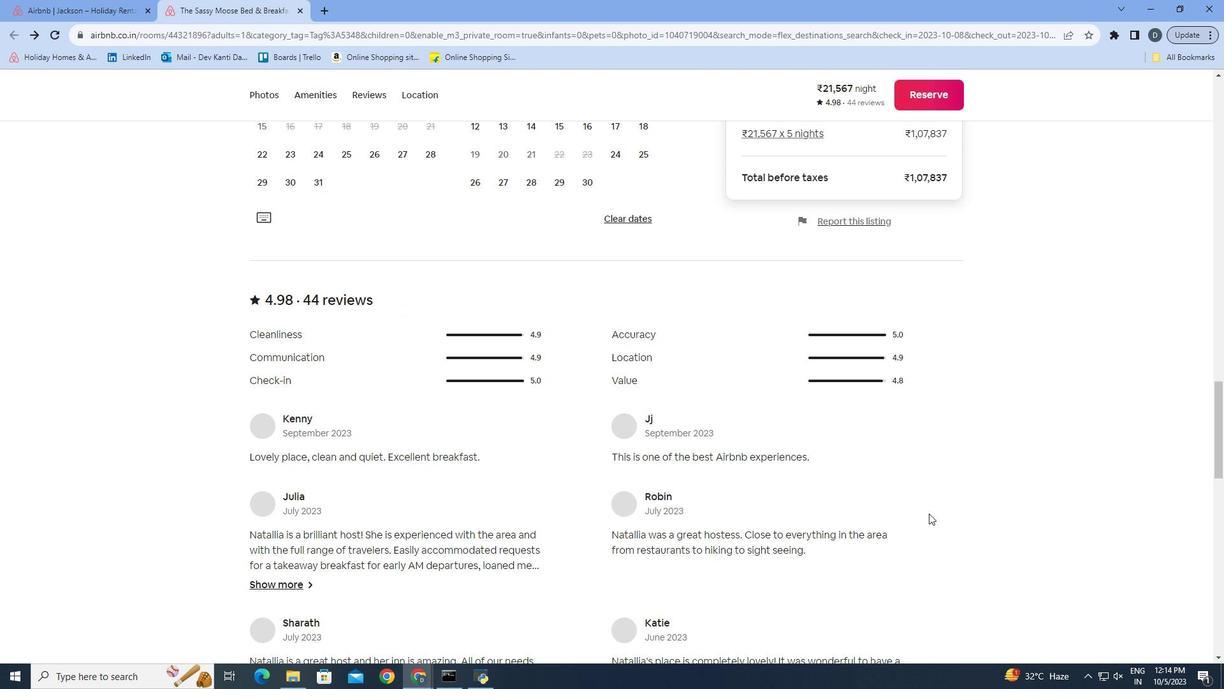 
Action: Mouse scrolled (929, 512) with delta (0, 0)
Screenshot: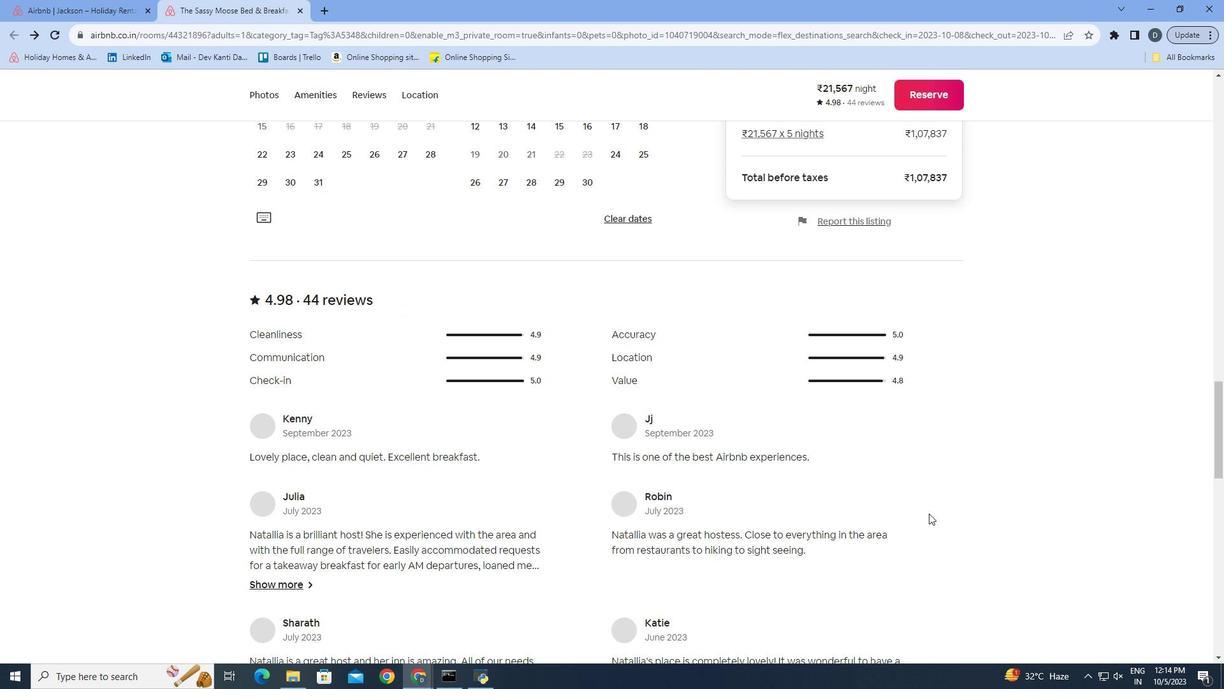 
Action: Mouse scrolled (929, 512) with delta (0, 0)
Screenshot: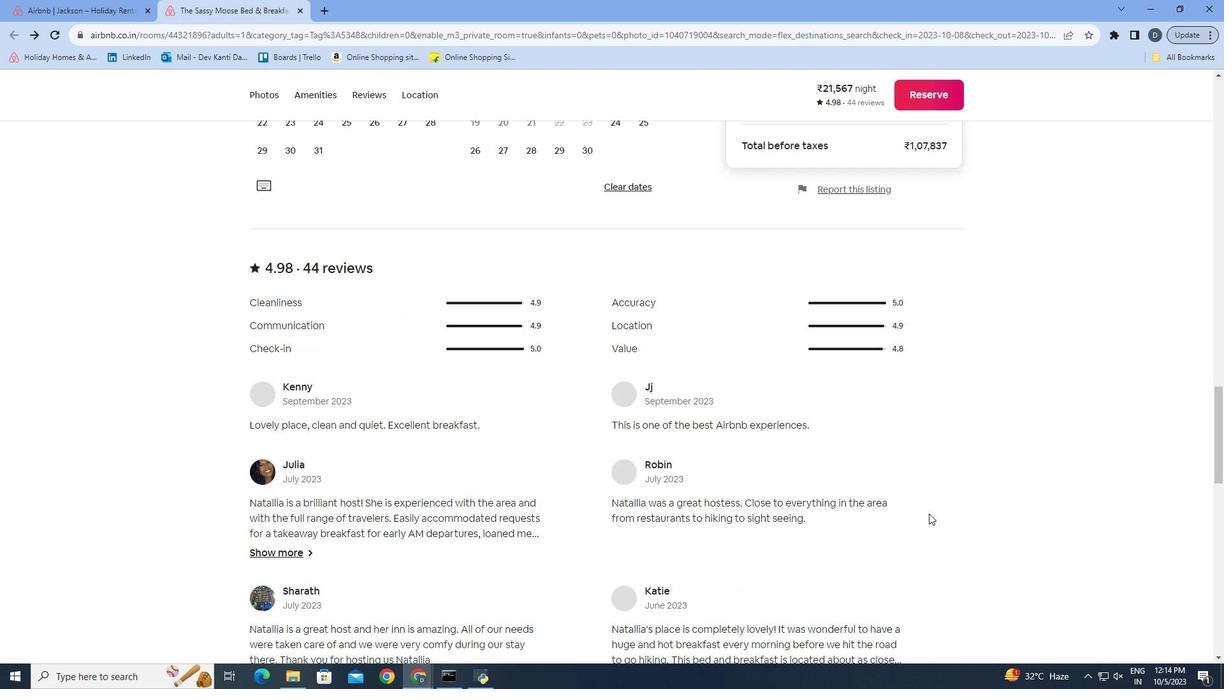 
Action: Mouse scrolled (929, 512) with delta (0, 0)
Screenshot: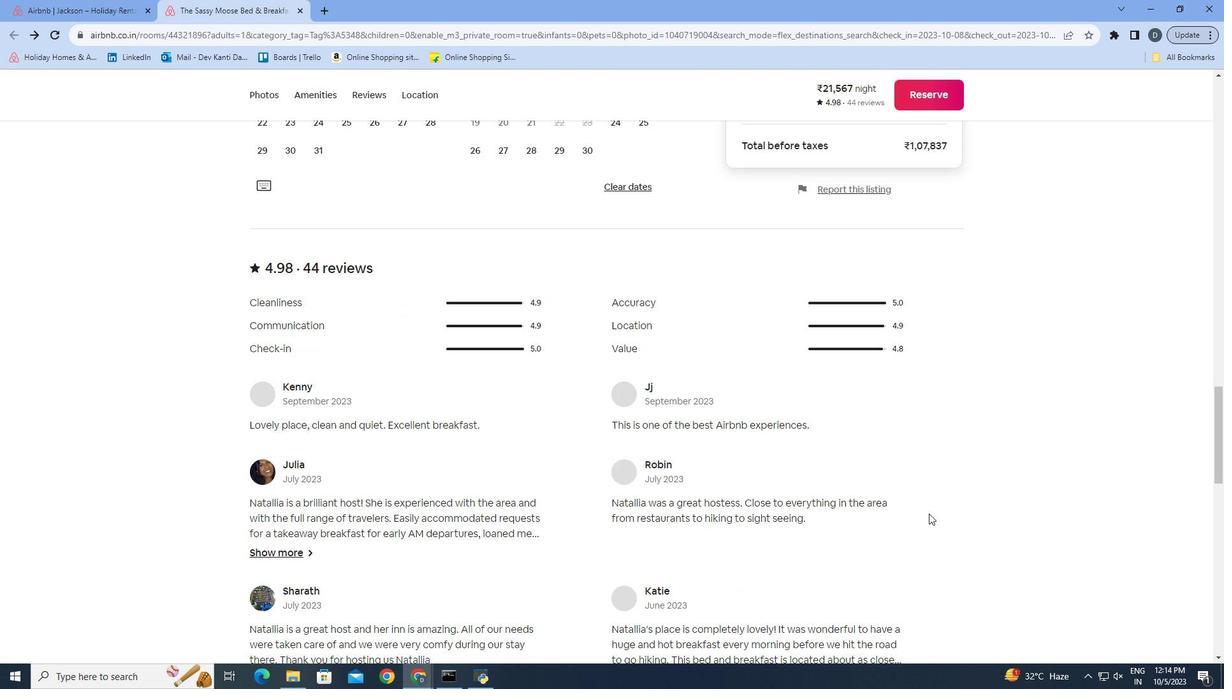 
Action: Mouse scrolled (929, 512) with delta (0, 0)
Screenshot: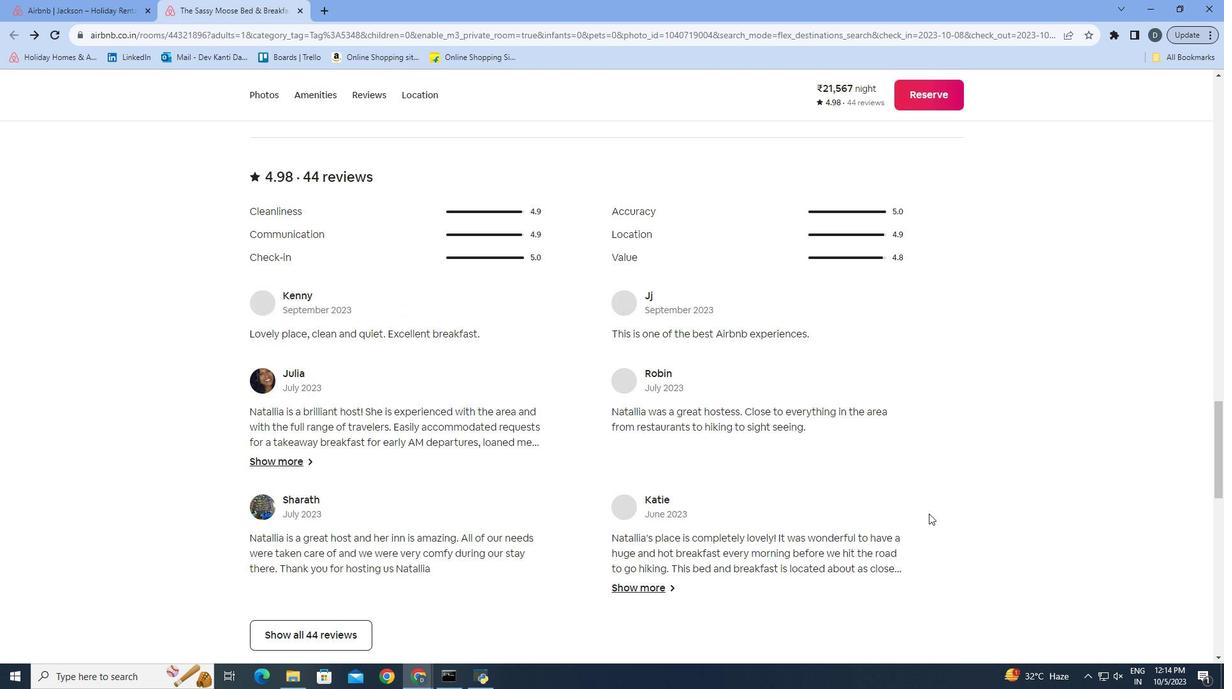 
Action: Mouse scrolled (929, 512) with delta (0, 0)
Screenshot: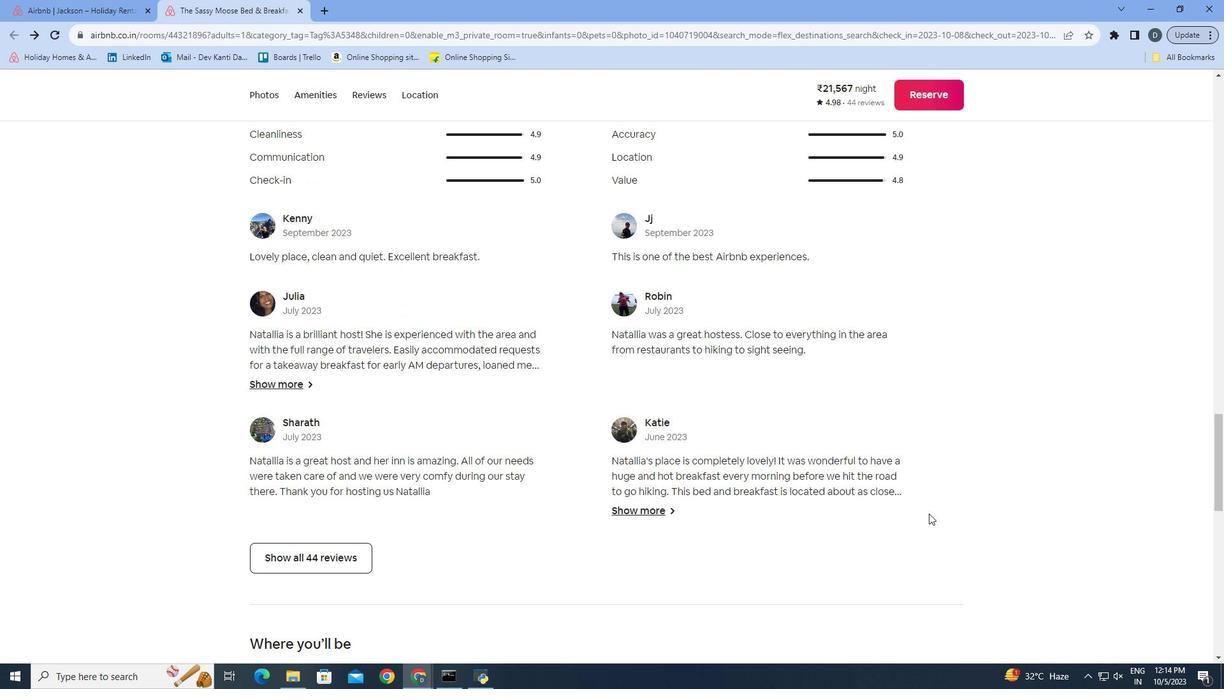 
Action: Mouse moved to (626, 500)
